 Task: Best food and grocery website designs: Death Wish Coffee.
Action: Mouse moved to (230, 424)
Screenshot: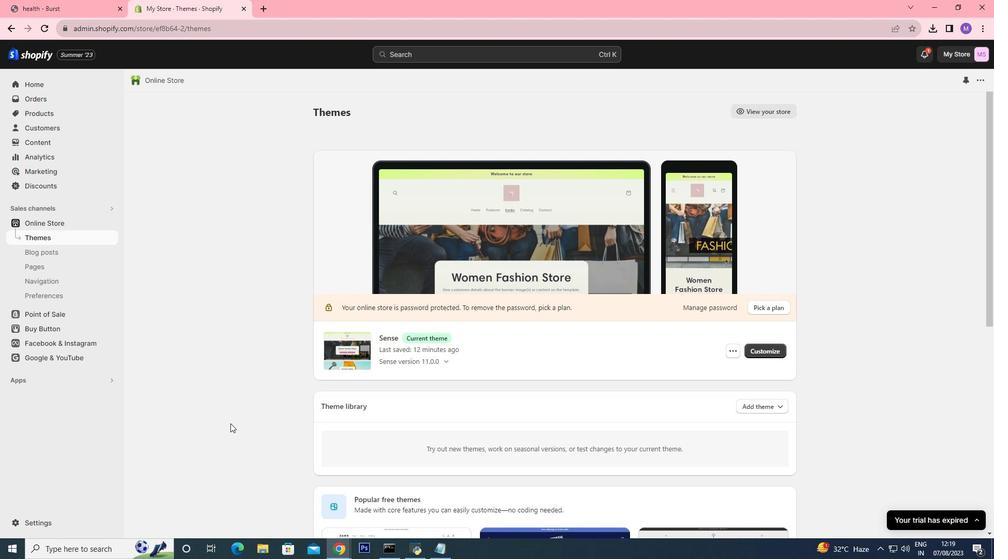 
Action: Mouse pressed left at (230, 424)
Screenshot: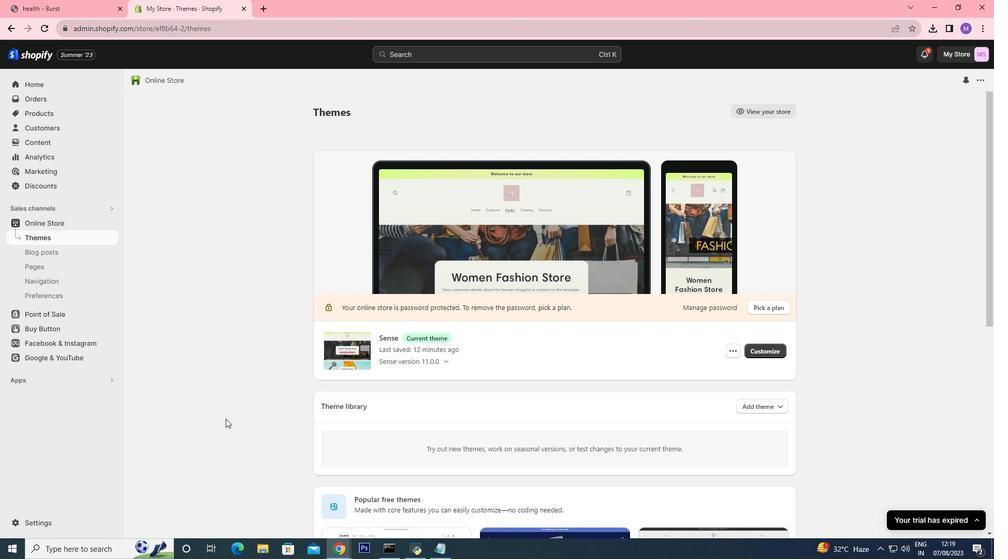 
Action: Mouse moved to (780, 350)
Screenshot: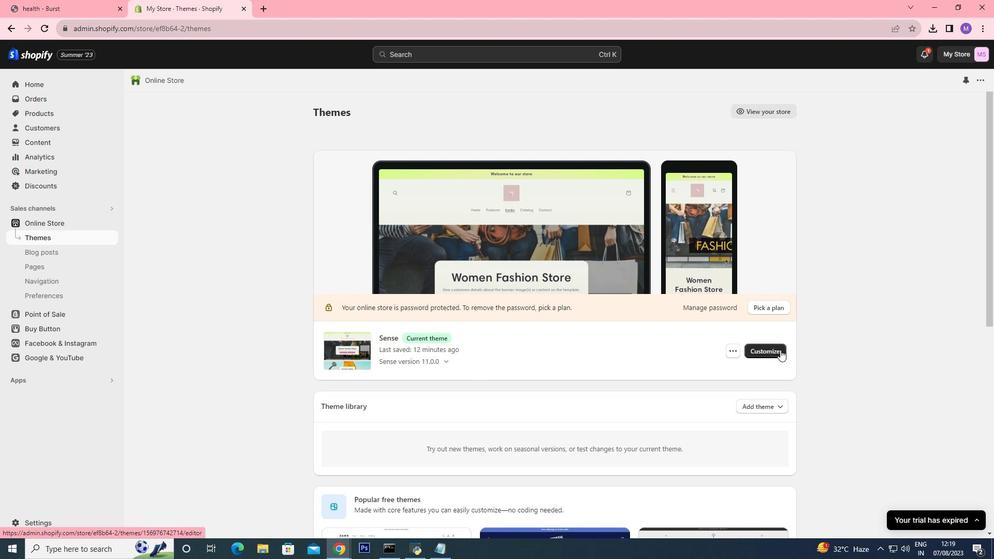 
Action: Mouse pressed left at (780, 350)
Screenshot: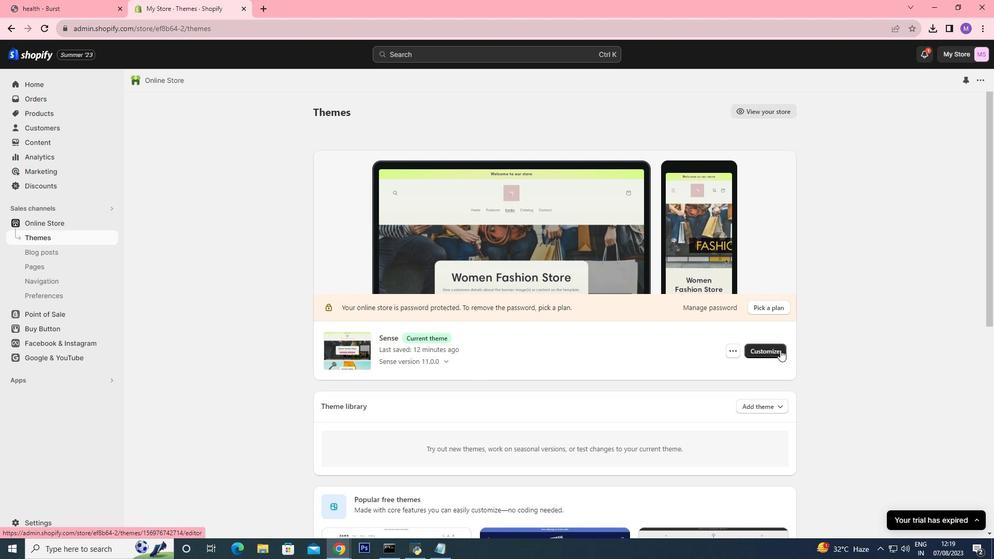 
Action: Mouse moved to (987, 95)
Screenshot: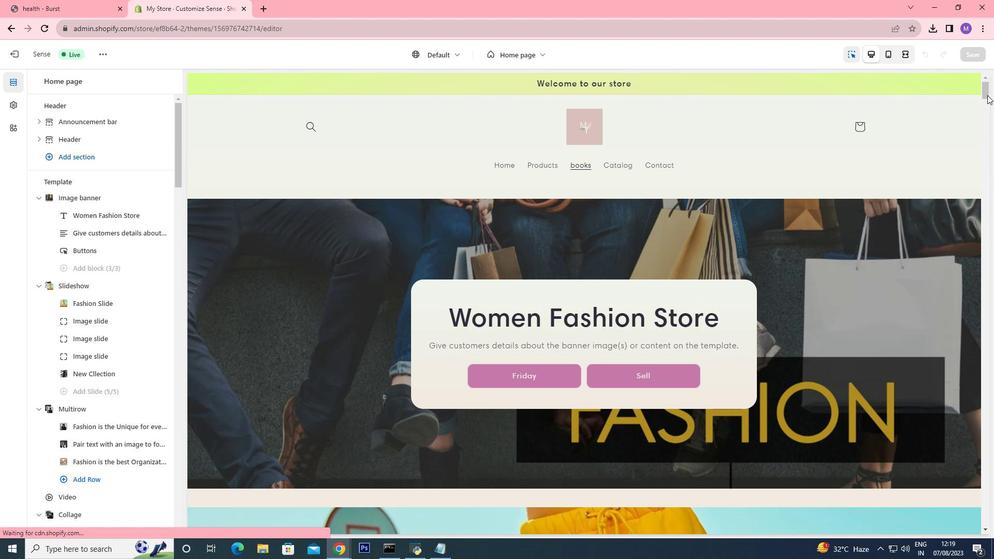 
Action: Mouse pressed left at (987, 95)
Screenshot: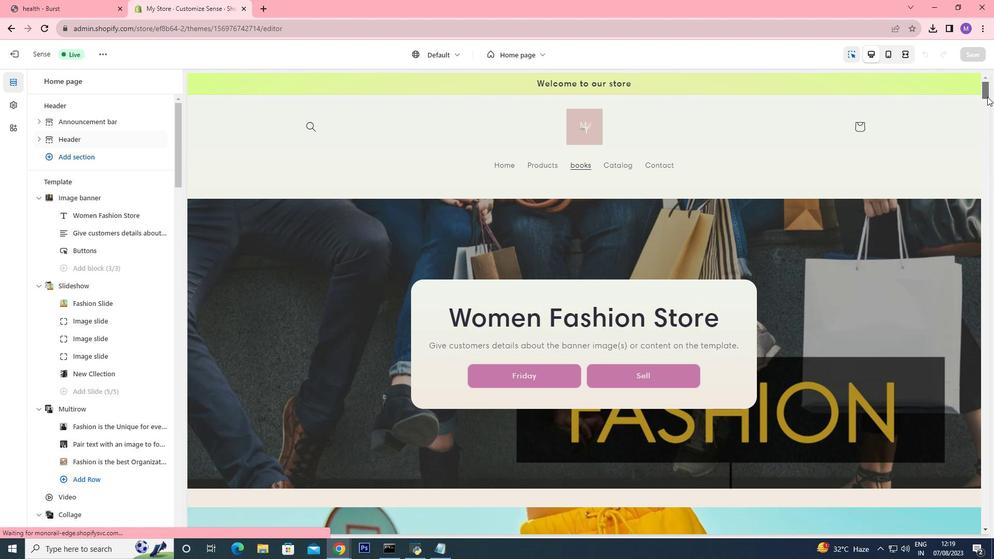 
Action: Mouse moved to (544, 167)
Screenshot: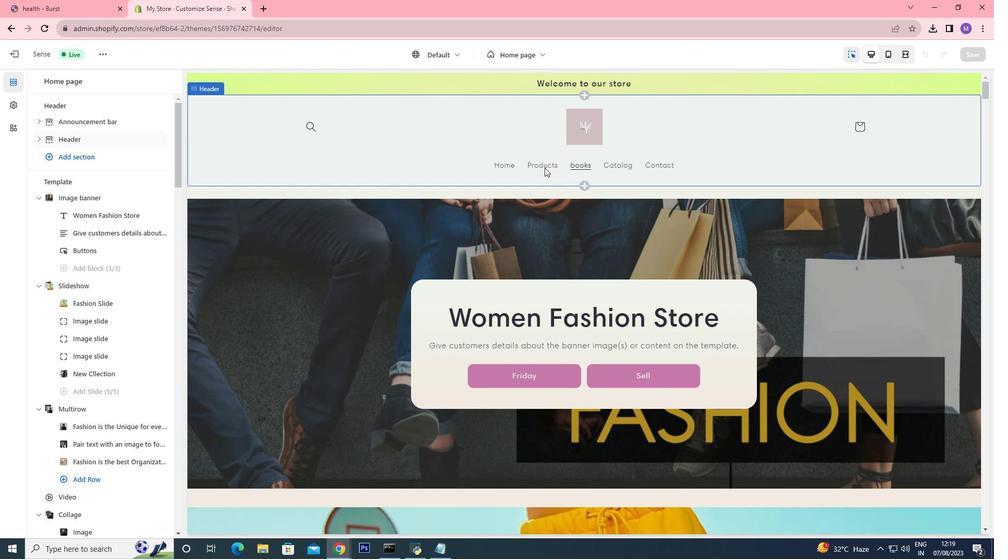 
Action: Mouse pressed left at (544, 167)
Screenshot: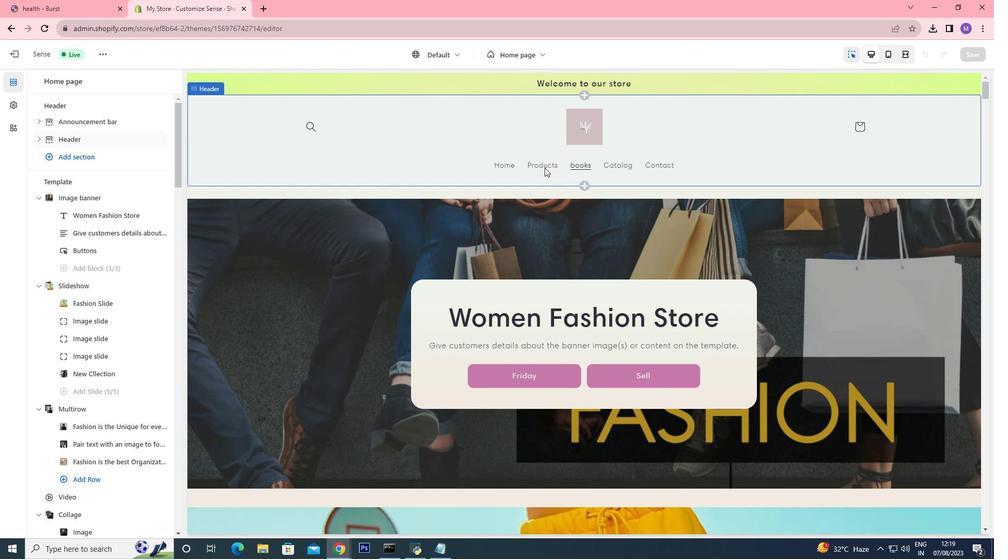 
Action: Mouse moved to (543, 167)
Screenshot: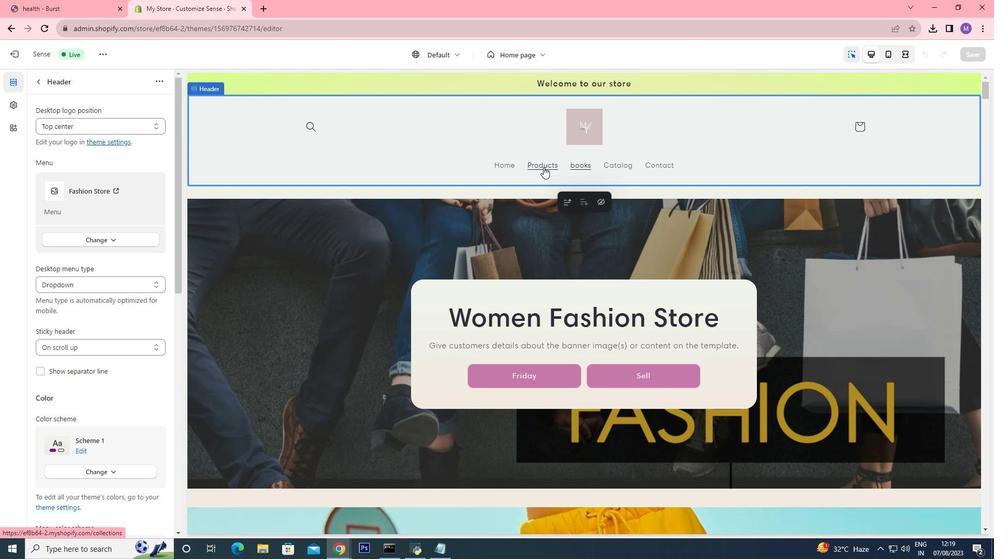 
Action: Mouse pressed left at (543, 167)
Screenshot: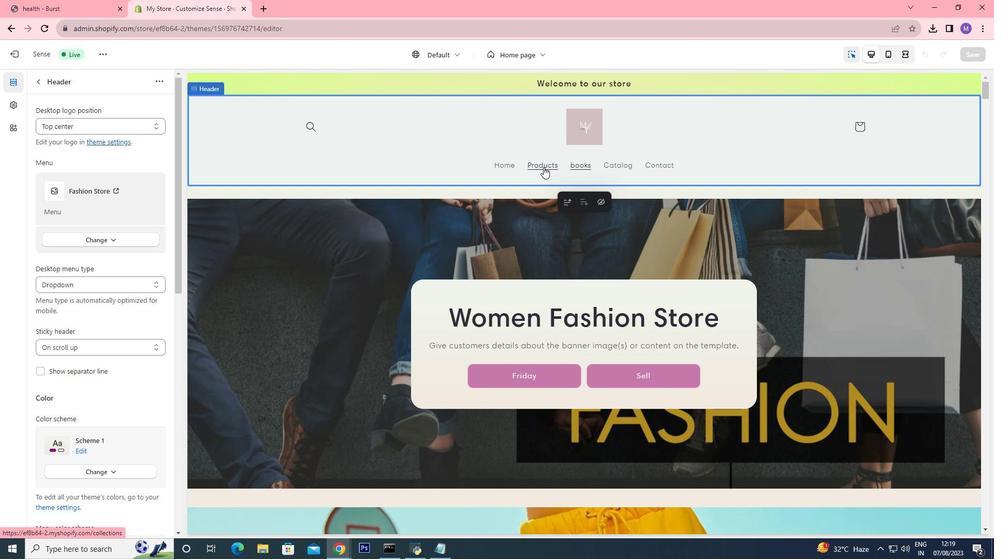 
Action: Mouse moved to (503, 165)
Screenshot: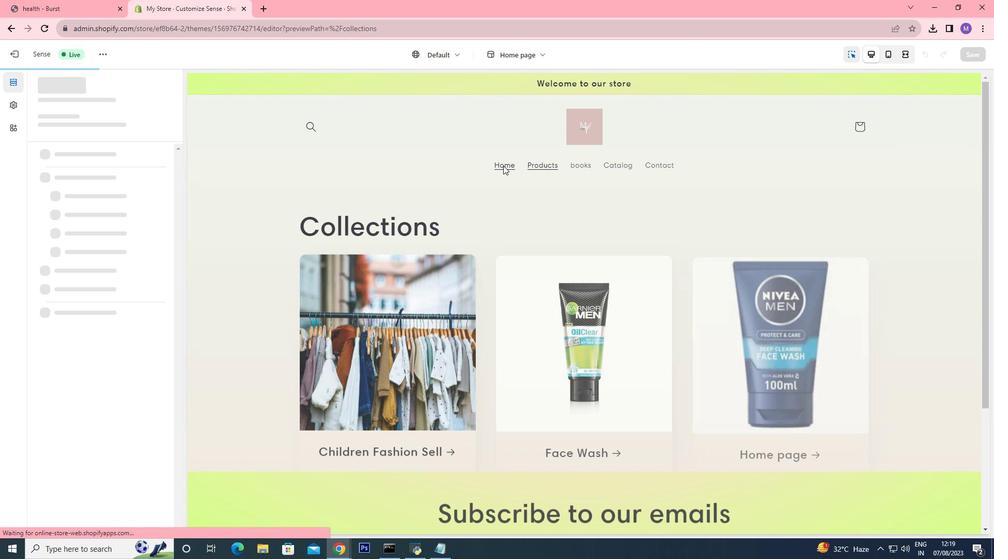 
Action: Mouse pressed left at (503, 165)
Screenshot: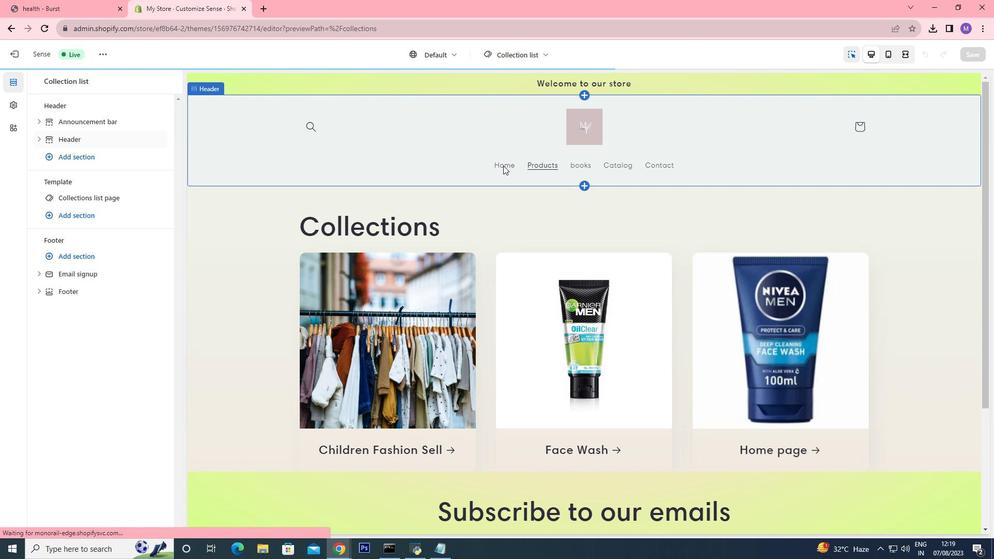 
Action: Mouse pressed left at (503, 165)
Screenshot: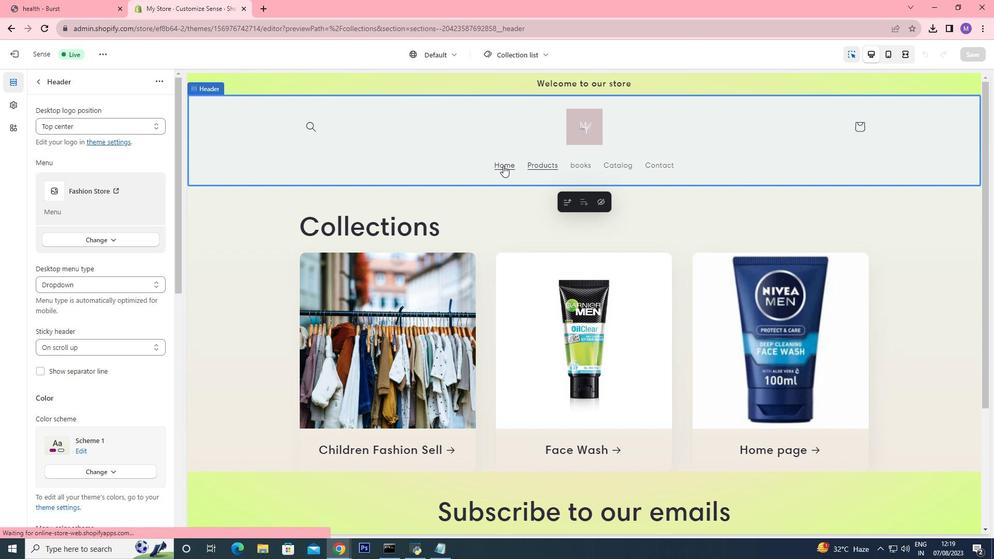 
Action: Mouse pressed left at (503, 165)
Screenshot: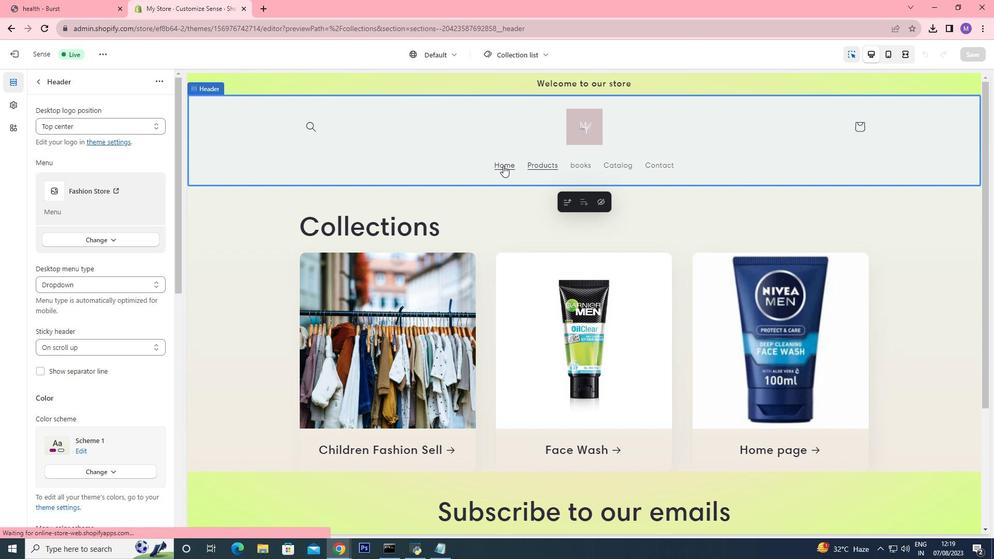 
Action: Mouse moved to (984, 115)
Screenshot: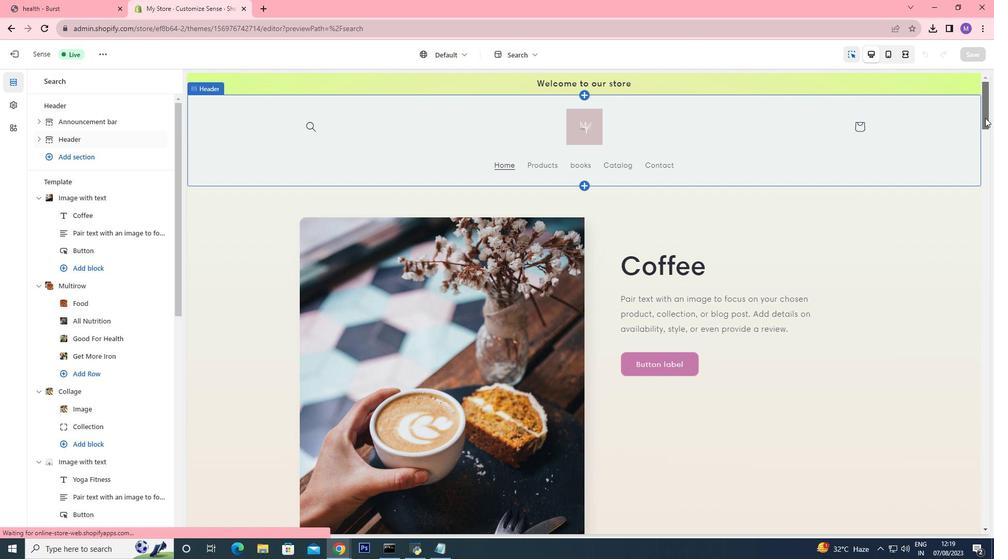 
Action: Mouse pressed left at (984, 115)
Screenshot: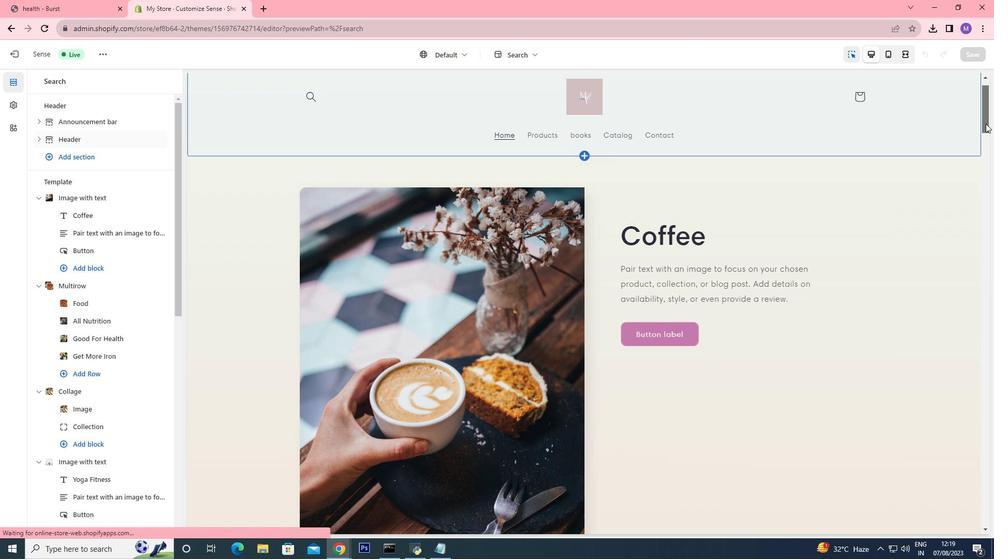 
Action: Mouse moved to (988, 258)
Screenshot: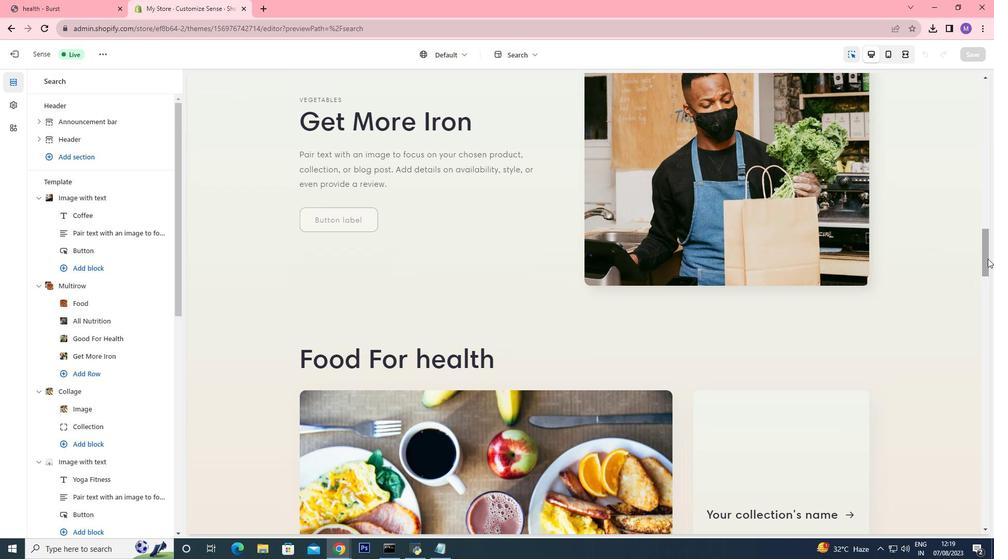 
Action: Mouse pressed left at (988, 258)
Screenshot: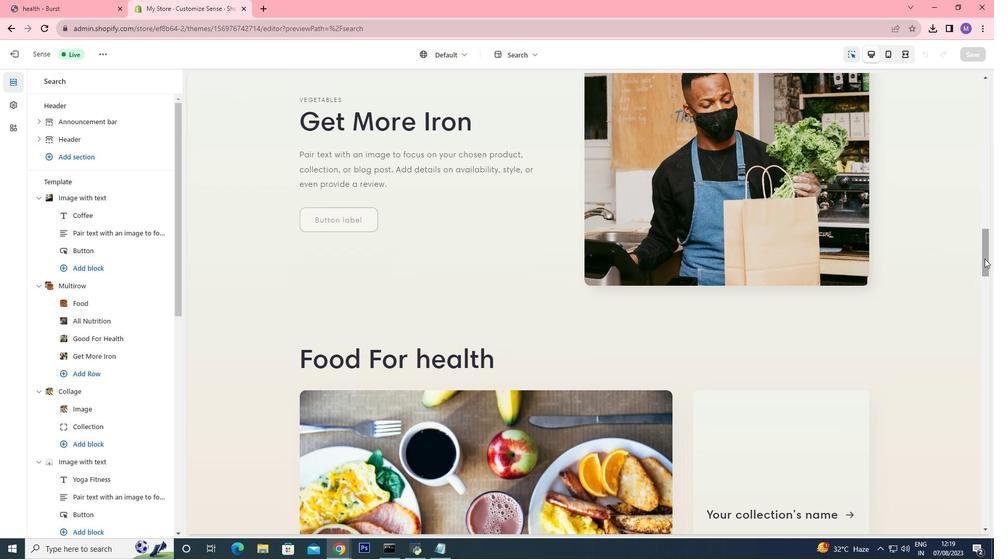 
Action: Mouse moved to (526, 247)
Screenshot: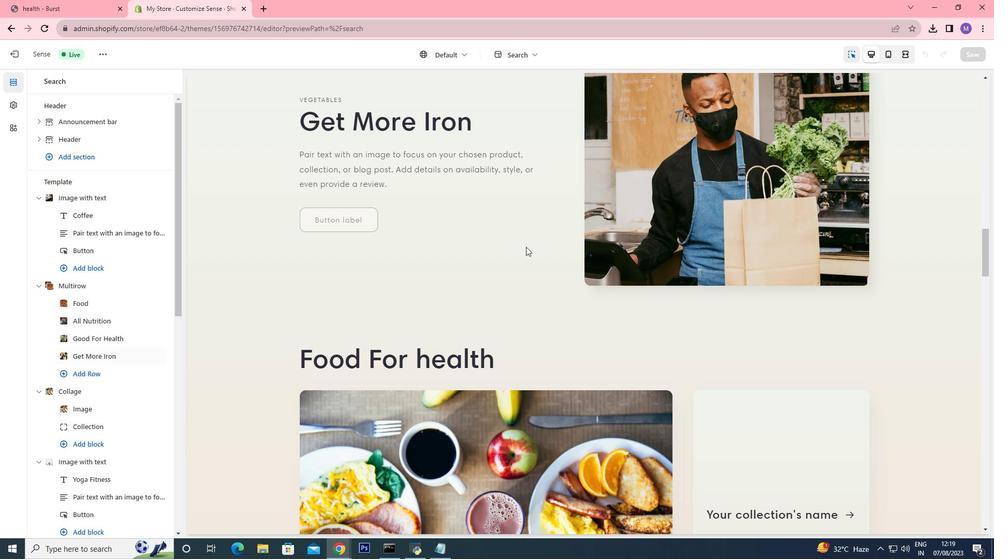 
Action: Mouse pressed left at (526, 247)
Screenshot: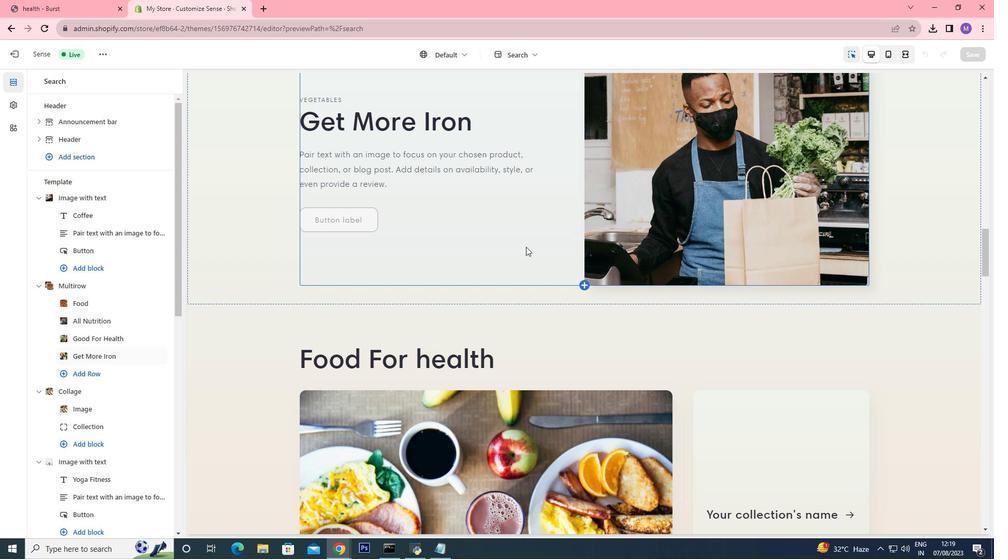 
Action: Mouse pressed left at (526, 247)
Screenshot: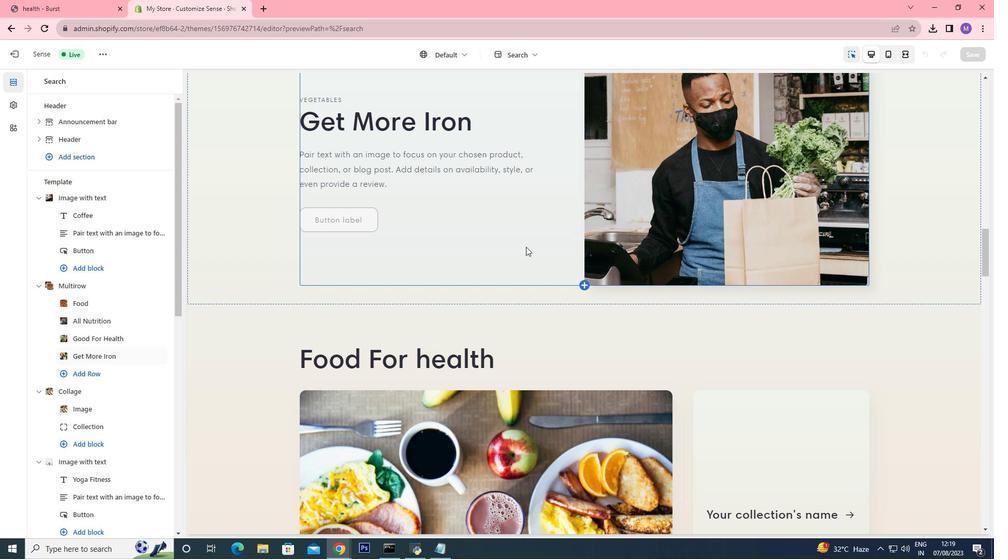 
Action: Mouse moved to (515, 389)
Screenshot: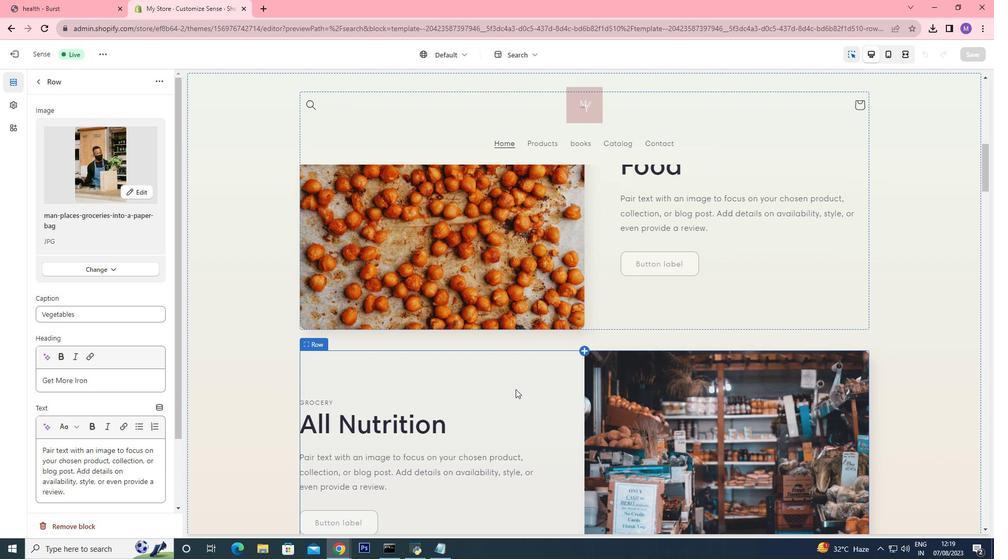 
Action: Mouse pressed left at (515, 389)
Screenshot: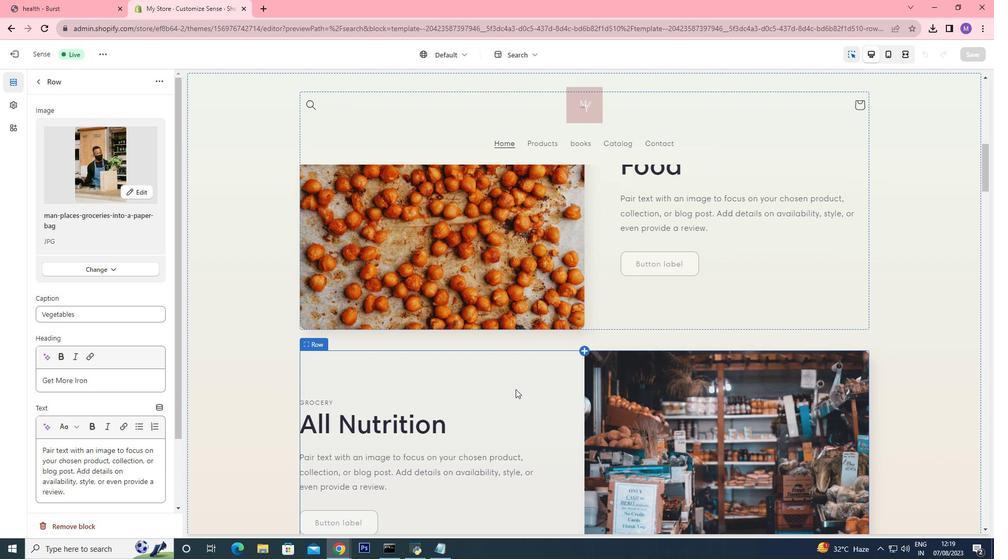 
Action: Mouse pressed left at (515, 389)
Screenshot: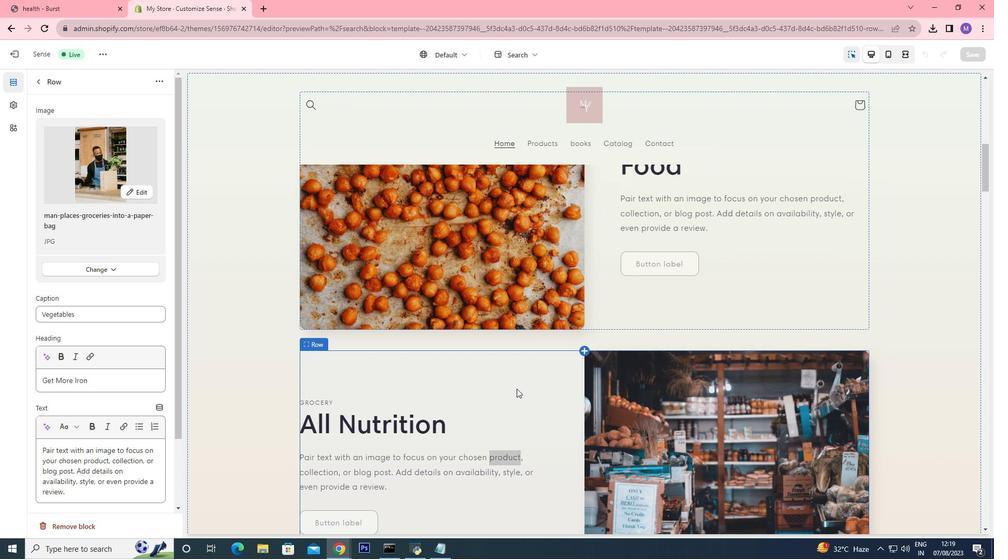 
Action: Mouse moved to (646, 443)
Screenshot: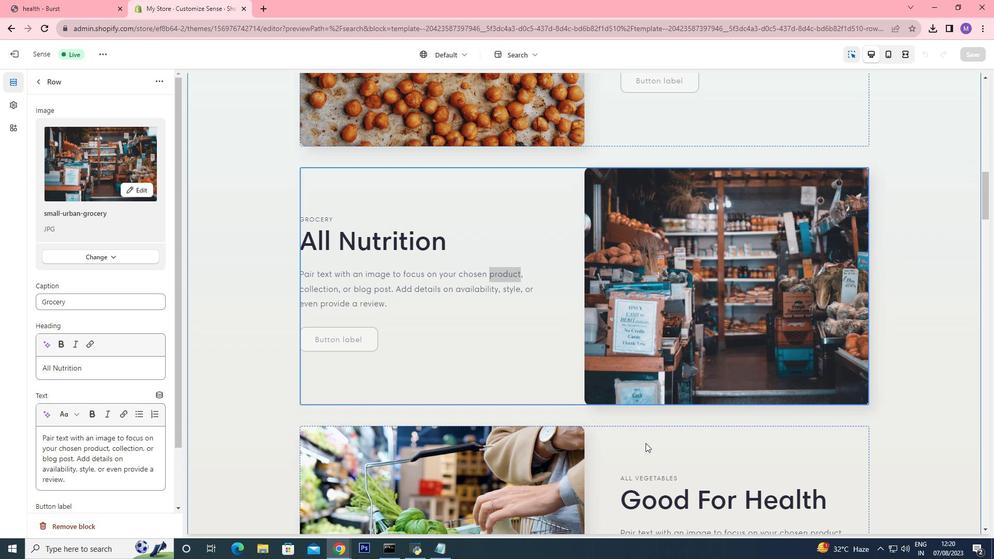 
Action: Mouse scrolled (648, 442) with delta (0, 0)
Screenshot: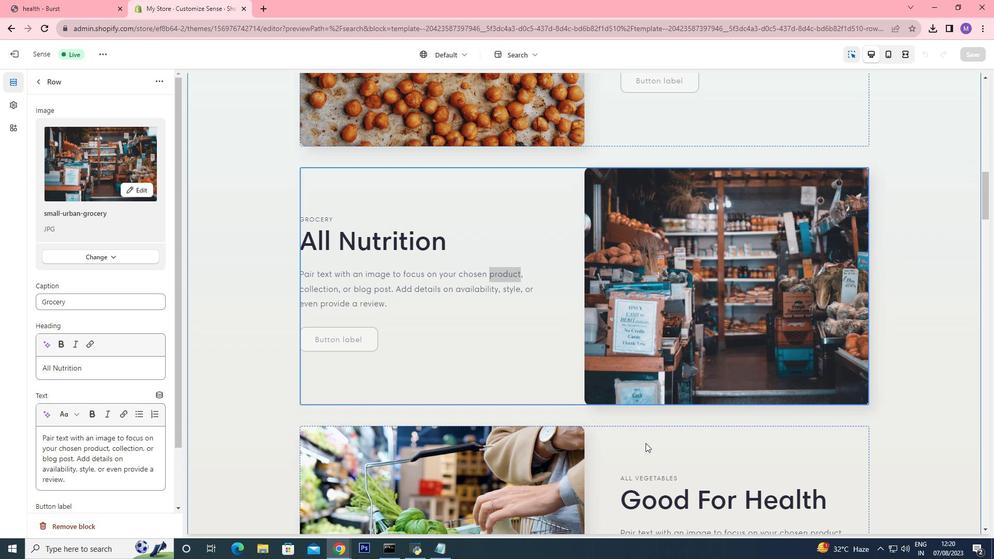 
Action: Mouse scrolled (646, 442) with delta (0, 0)
Screenshot: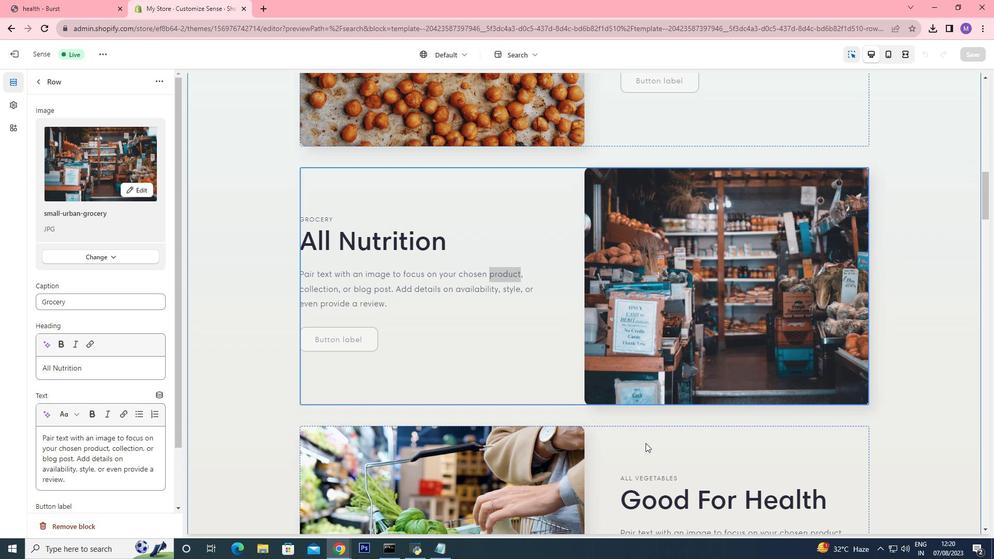 
Action: Mouse moved to (646, 443)
Screenshot: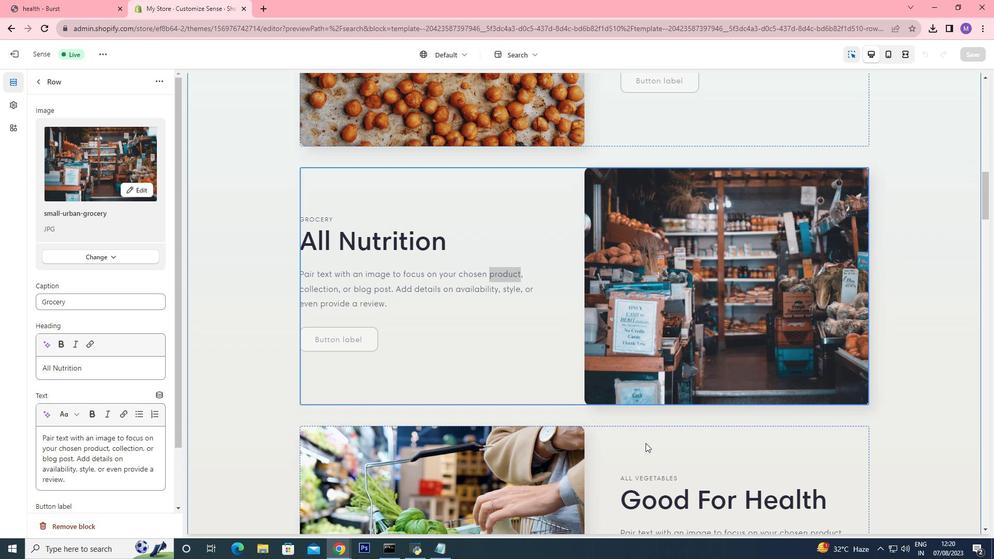 
Action: Mouse scrolled (646, 442) with delta (0, 0)
Screenshot: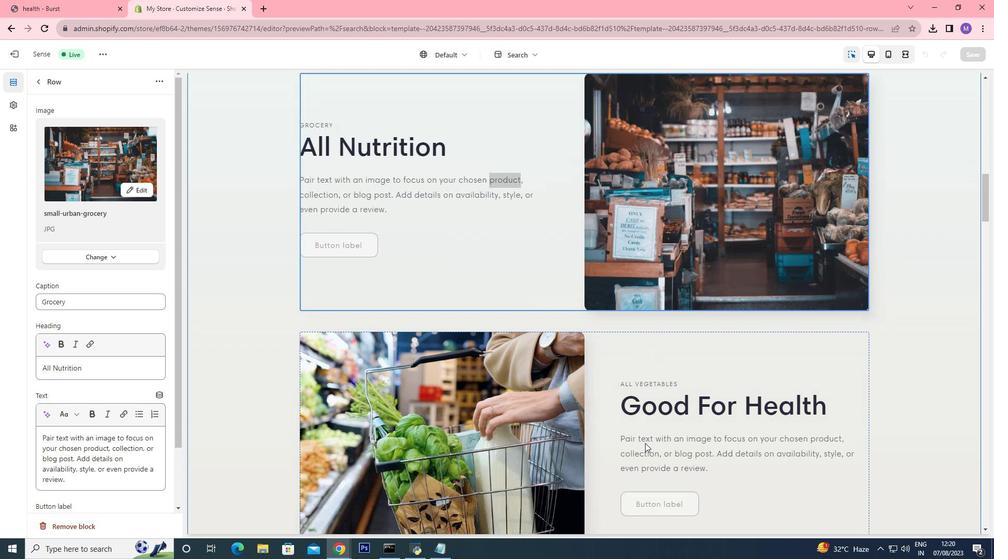 
Action: Mouse moved to (645, 443)
Screenshot: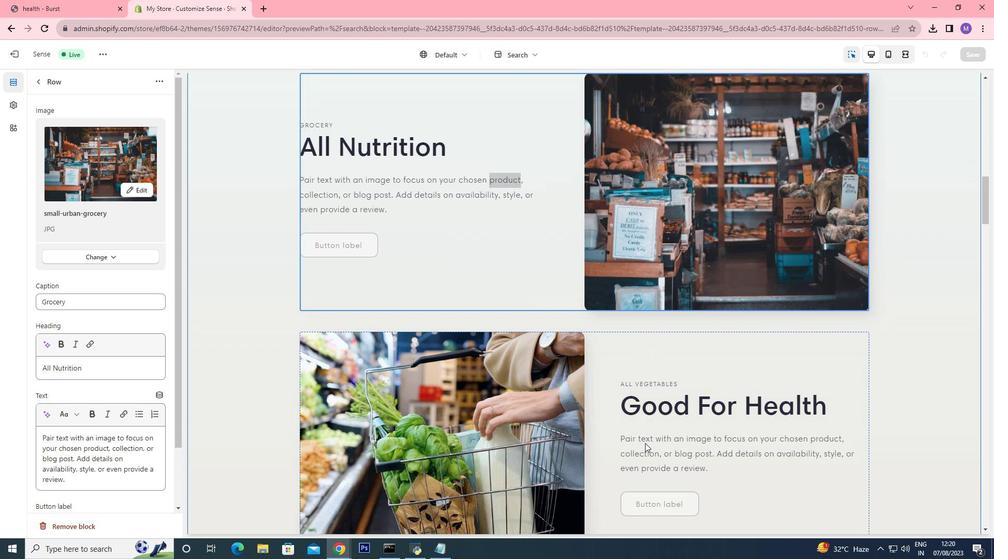 
Action: Mouse scrolled (645, 442) with delta (0, 0)
Screenshot: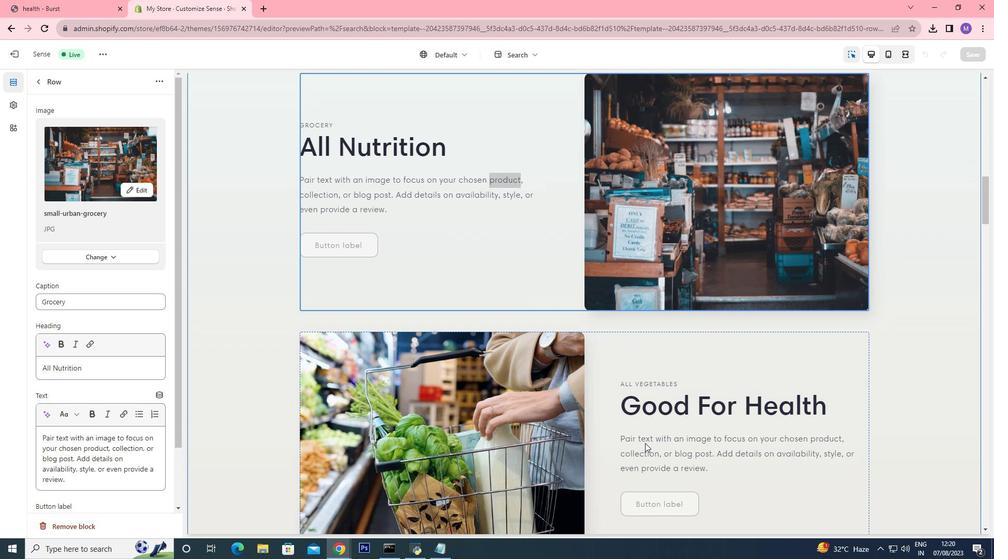
Action: Mouse moved to (645, 443)
Screenshot: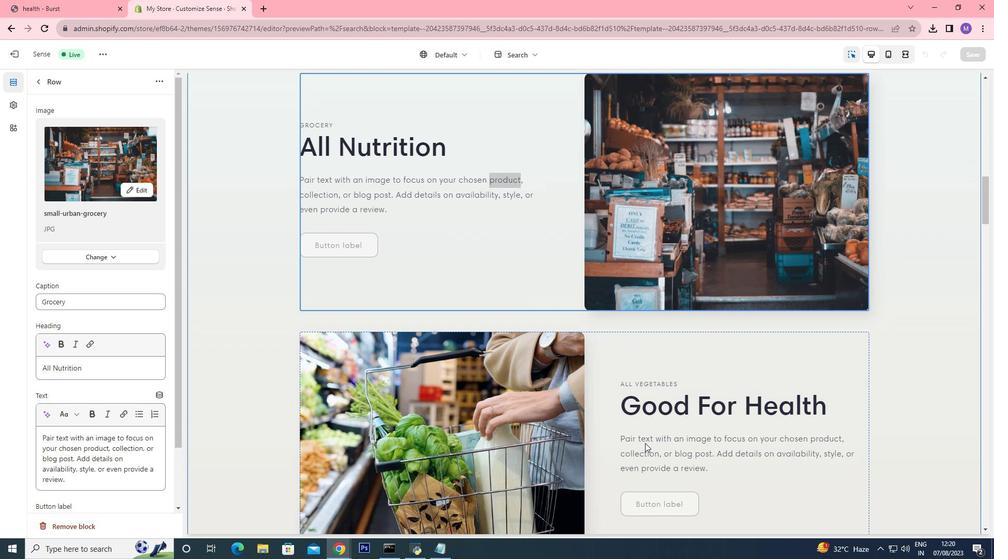 
Action: Mouse scrolled (645, 442) with delta (0, 0)
Screenshot: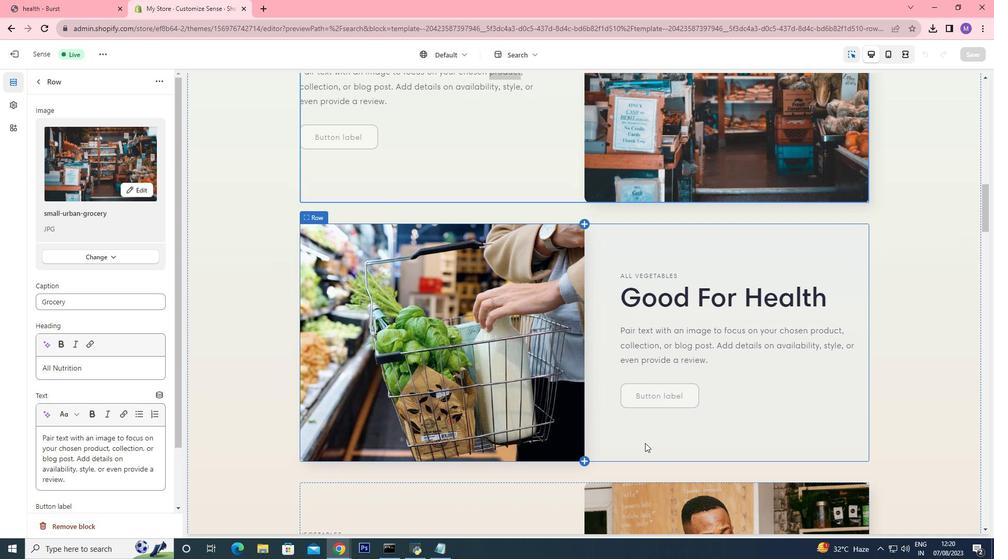 
Action: Mouse scrolled (645, 443) with delta (0, 0)
Screenshot: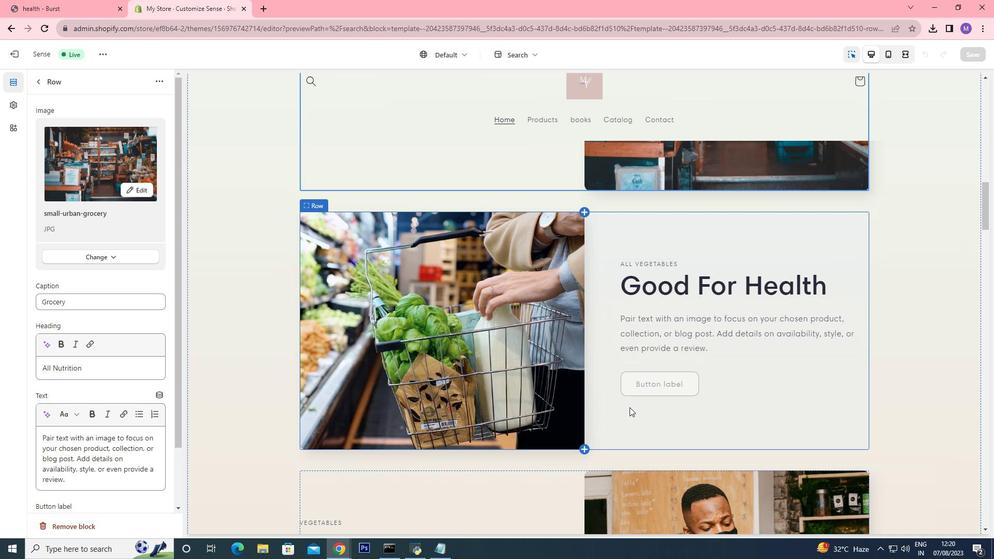 
Action: Mouse scrolled (645, 443) with delta (0, 0)
Screenshot: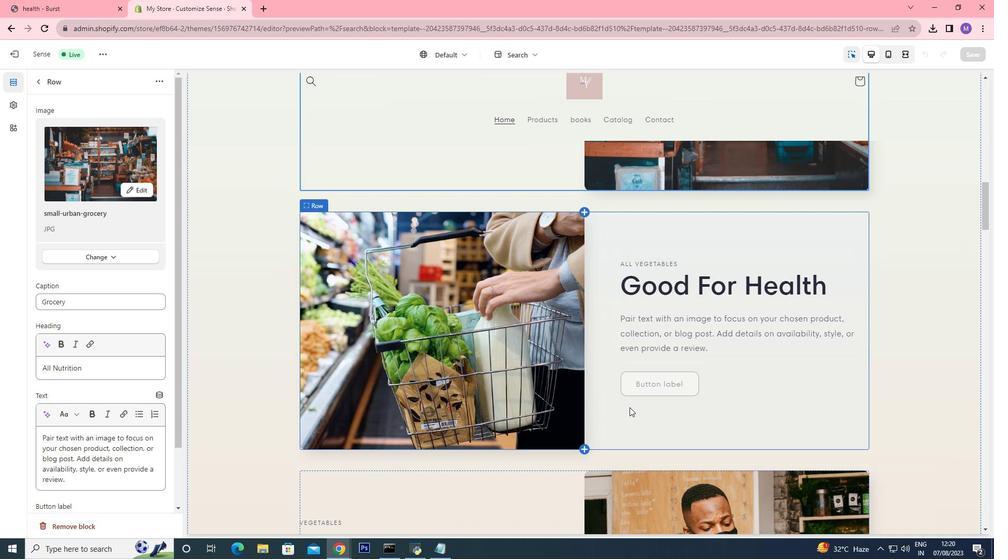 
Action: Mouse moved to (595, 382)
Screenshot: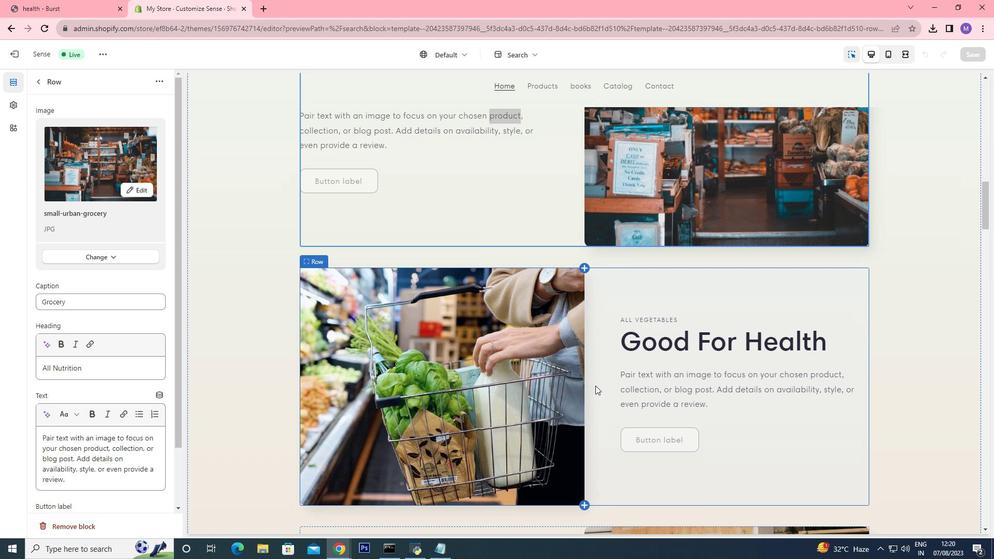 
Action: Mouse scrolled (595, 382) with delta (0, 0)
Screenshot: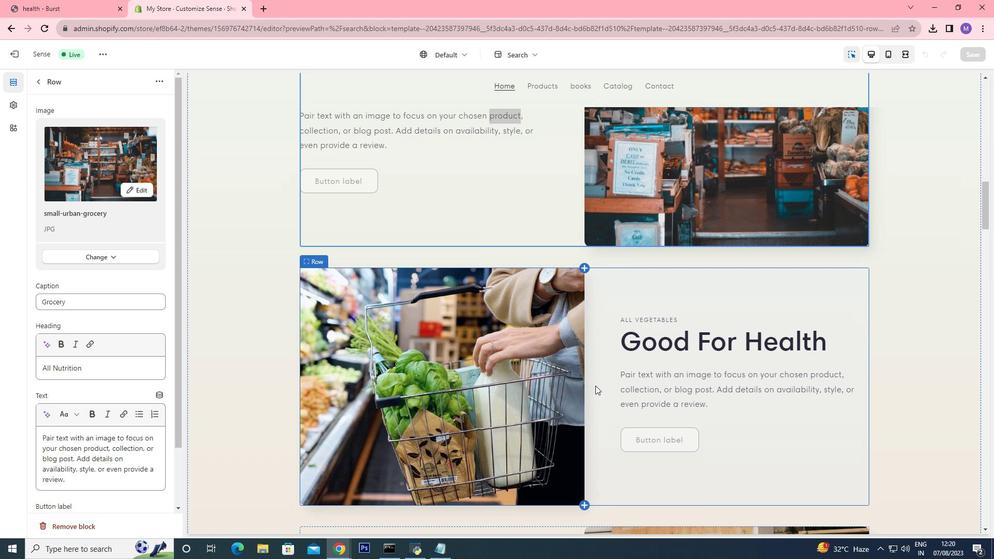 
Action: Mouse moved to (595, 383)
Screenshot: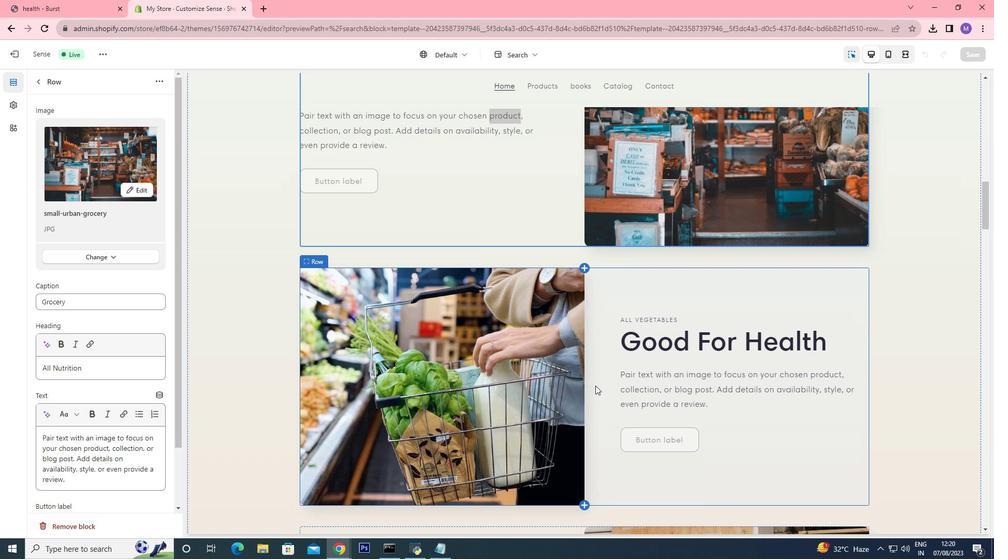 
Action: Mouse scrolled (595, 383) with delta (0, 0)
Screenshot: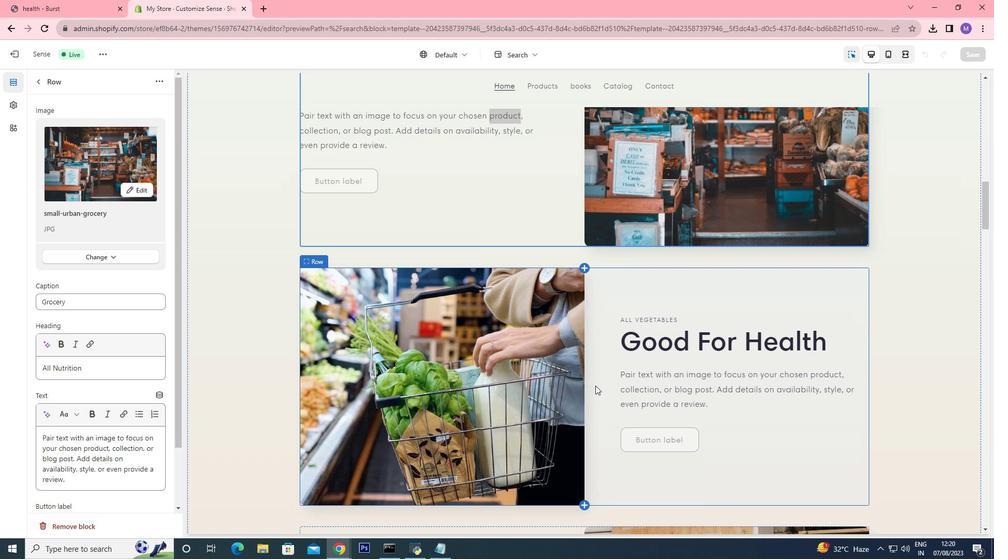 
Action: Mouse moved to (595, 384)
Screenshot: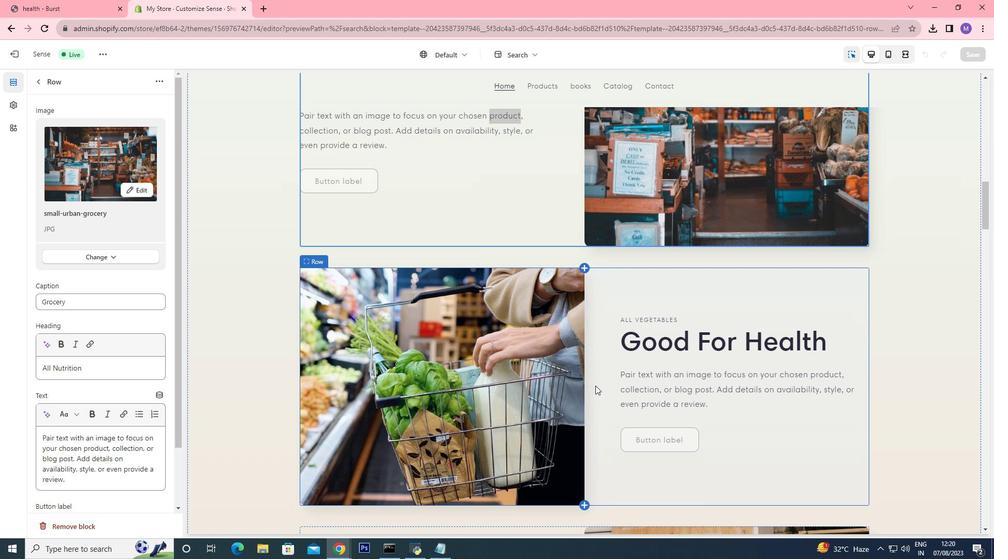 
Action: Mouse scrolled (595, 384) with delta (0, 0)
Screenshot: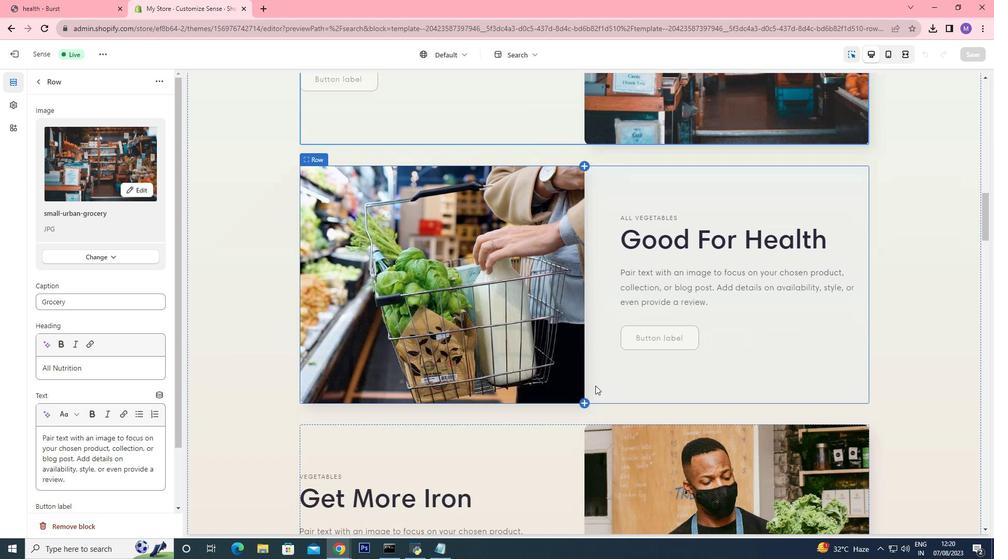 
Action: Mouse moved to (595, 385)
Screenshot: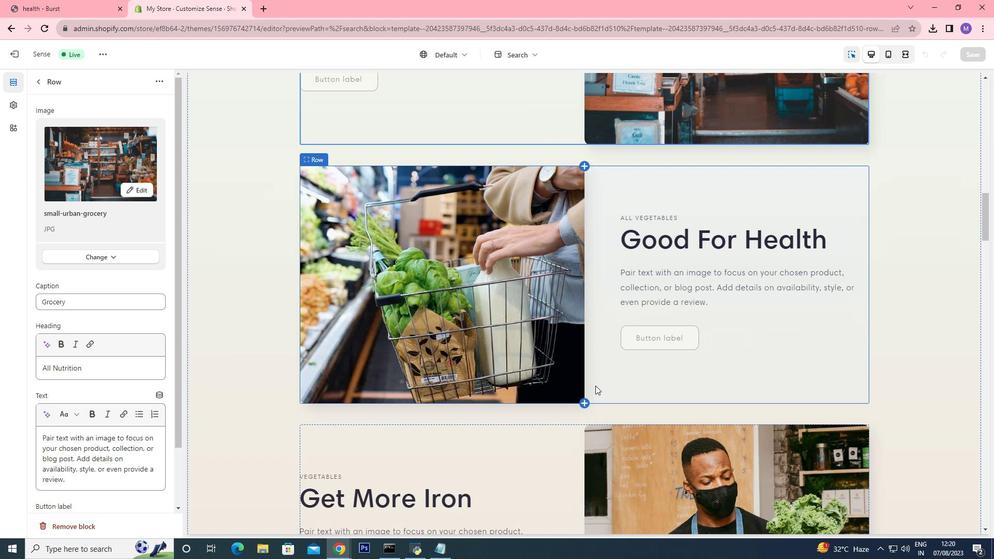 
Action: Mouse scrolled (595, 385) with delta (0, 0)
Screenshot: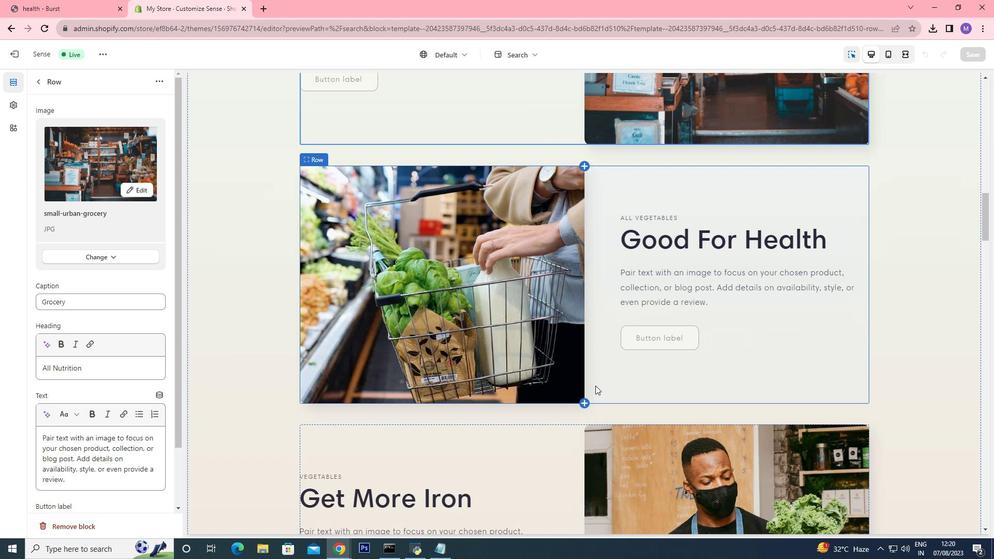 
Action: Mouse scrolled (595, 385) with delta (0, 0)
Screenshot: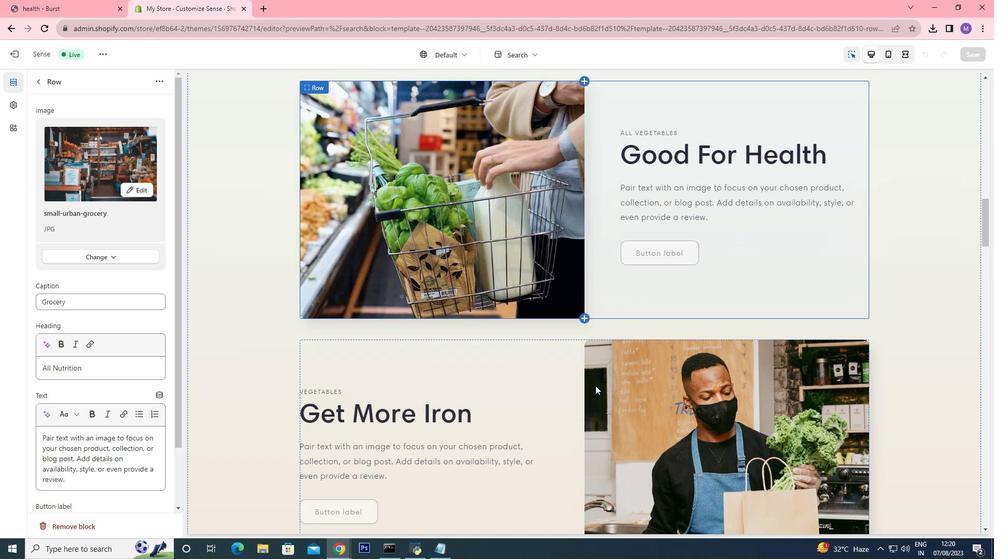 
Action: Mouse moved to (582, 384)
Screenshot: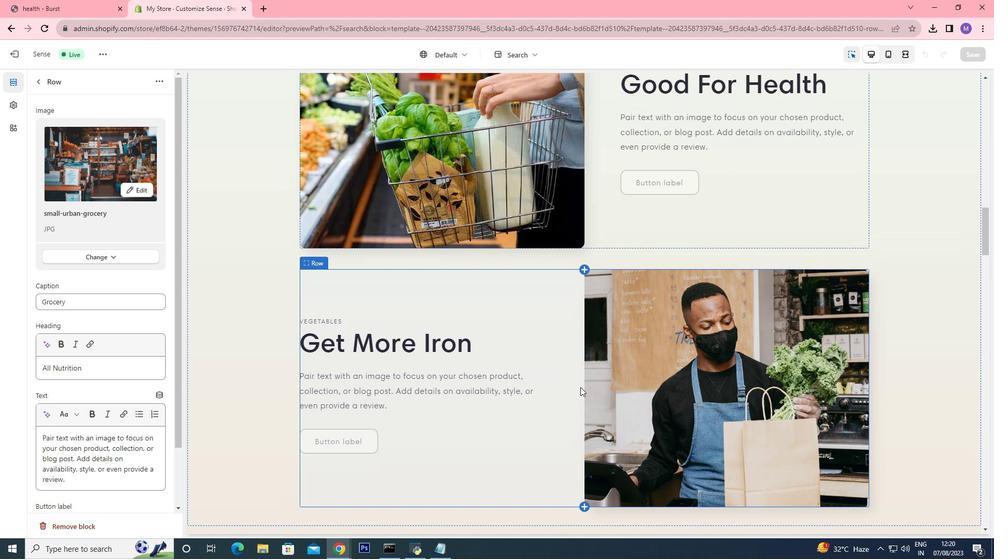 
Action: Mouse scrolled (582, 384) with delta (0, 0)
Screenshot: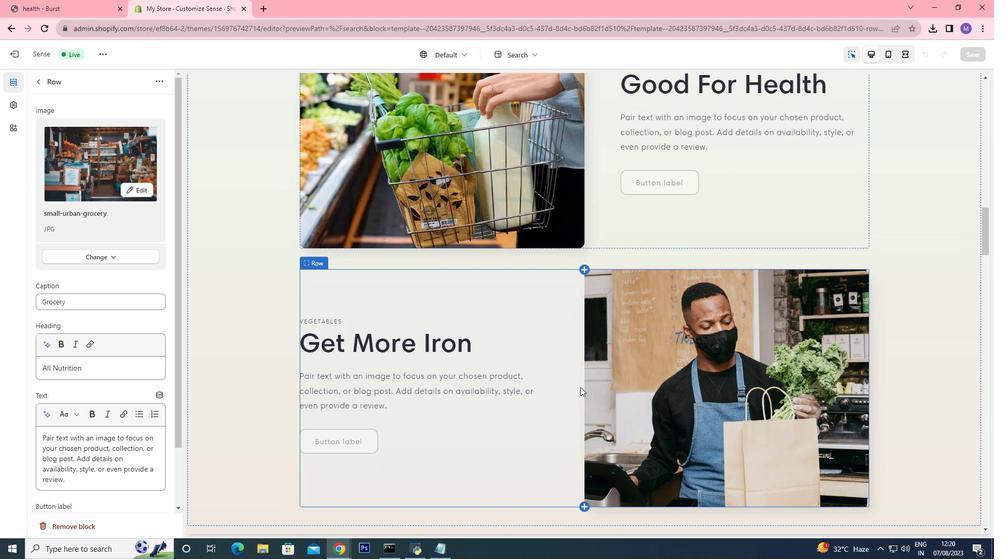 
Action: Mouse moved to (581, 385)
Screenshot: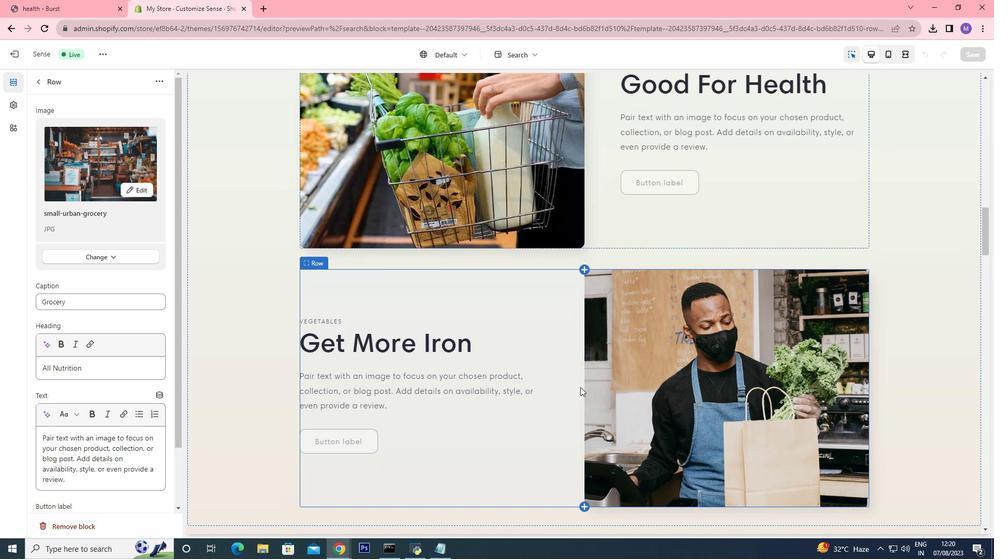
Action: Mouse scrolled (581, 384) with delta (0, 0)
Screenshot: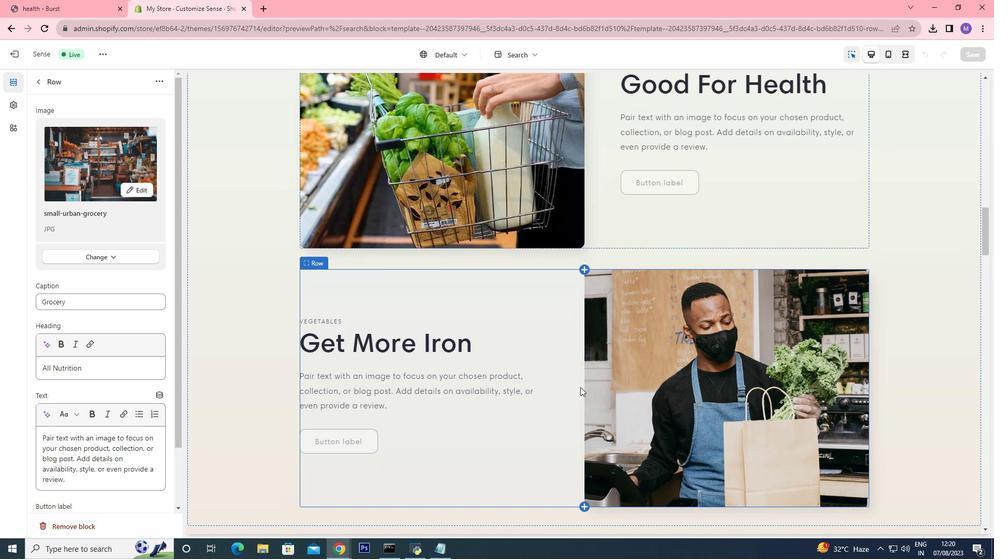 
Action: Mouse moved to (581, 386)
Screenshot: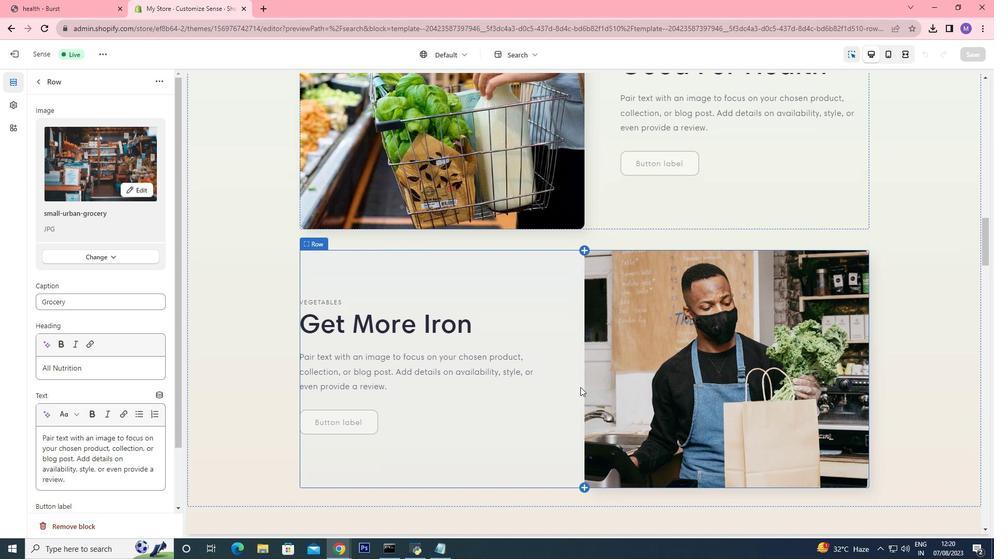 
Action: Mouse scrolled (581, 385) with delta (0, 0)
Screenshot: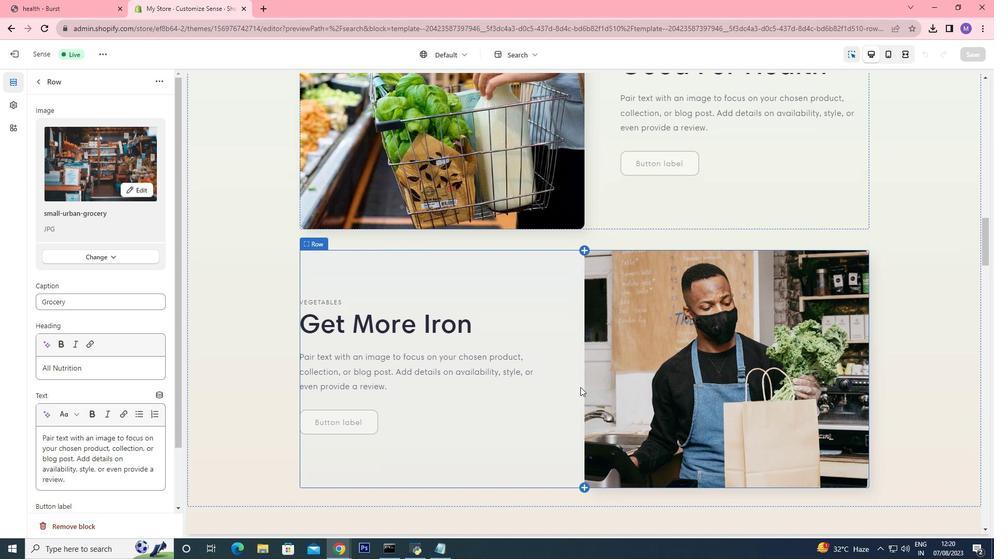
Action: Mouse moved to (583, 392)
Screenshot: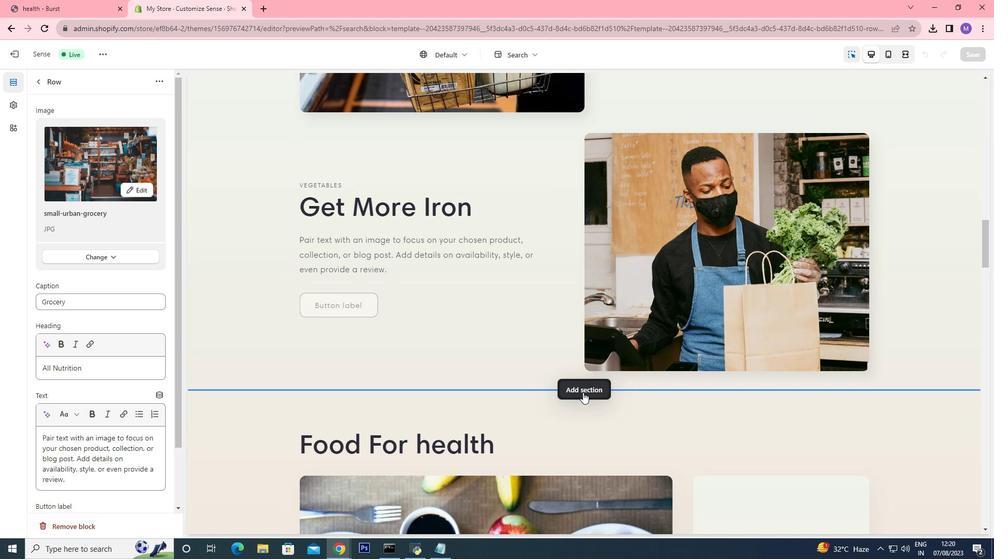 
Action: Mouse pressed left at (583, 392)
Screenshot: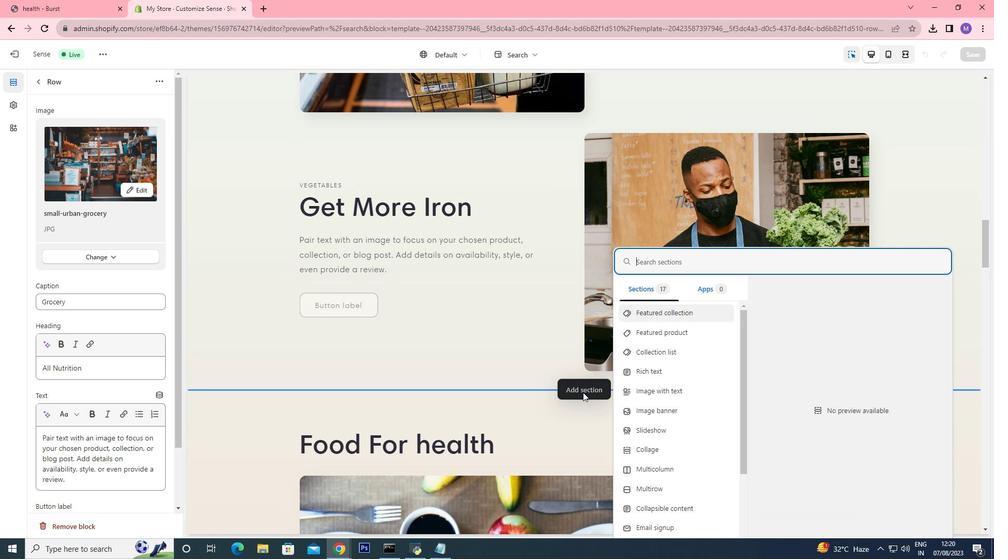 
Action: Mouse moved to (665, 360)
Screenshot: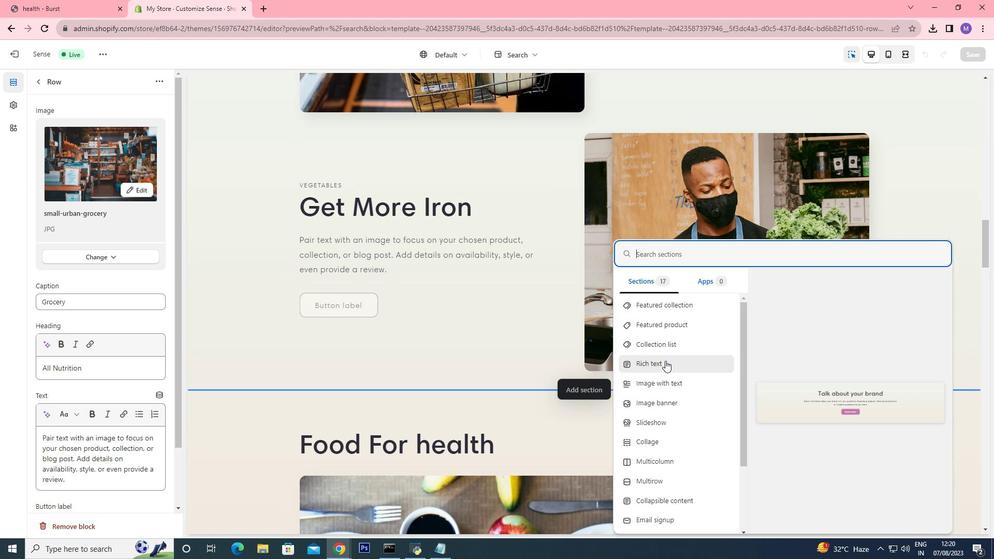 
Action: Mouse pressed left at (665, 360)
Screenshot: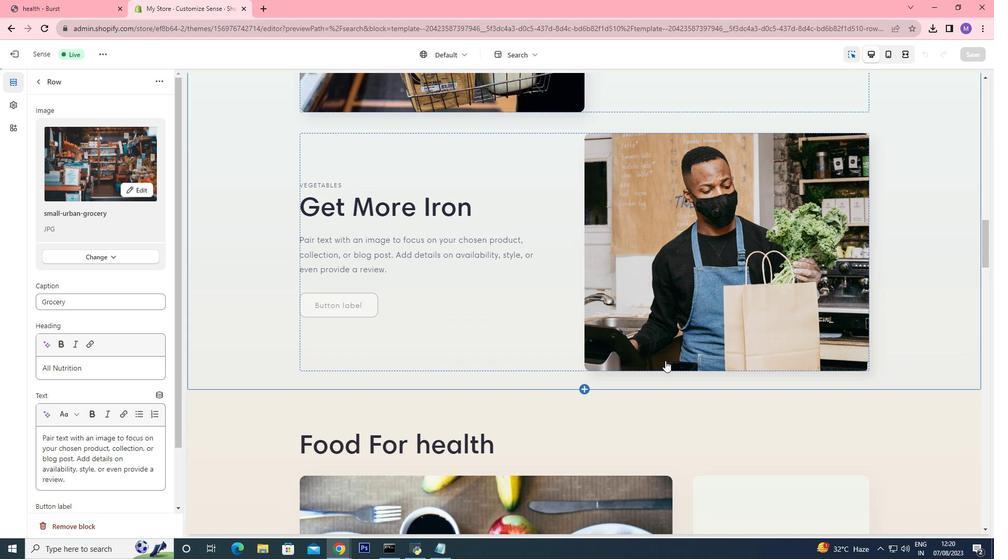 
Action: Mouse moved to (538, 263)
Screenshot: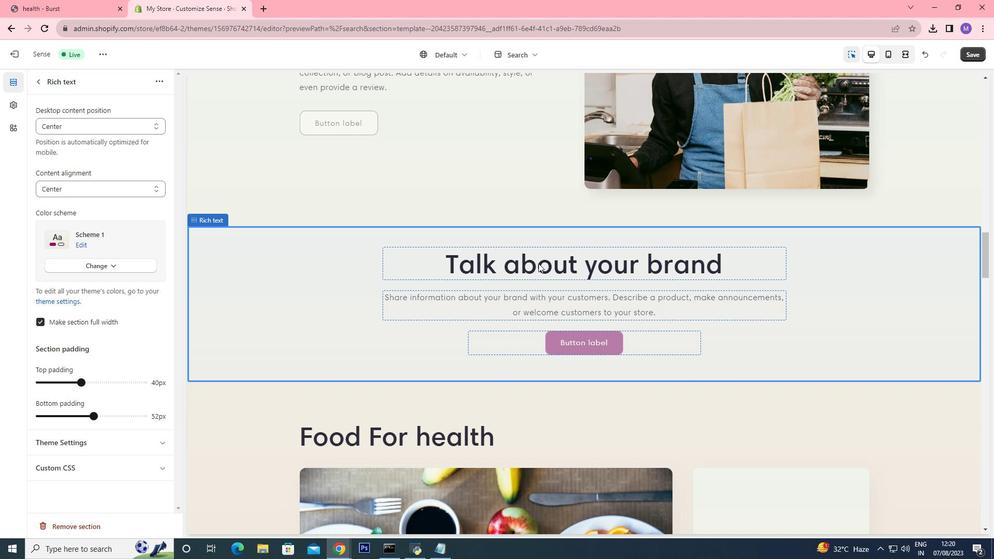 
Action: Mouse pressed left at (538, 263)
Screenshot: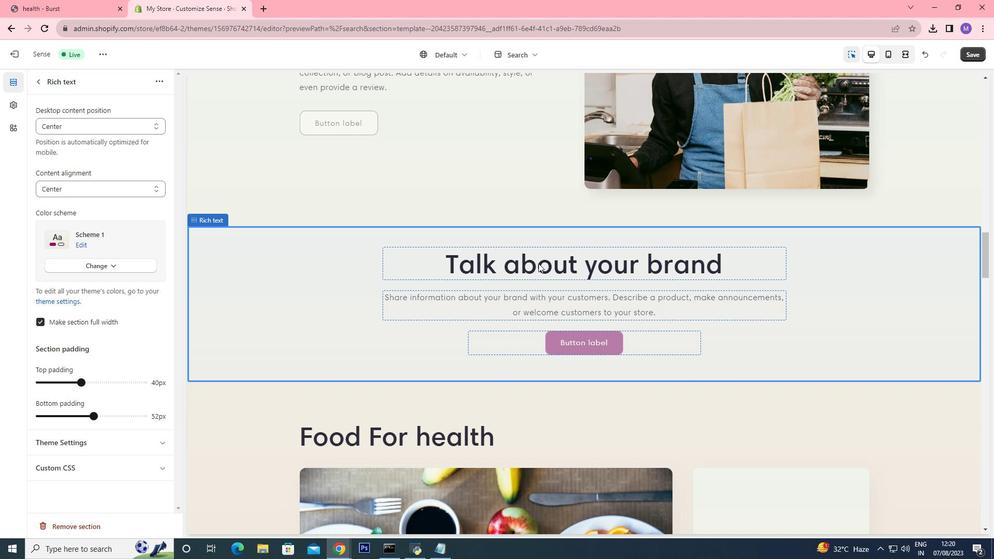 
Action: Mouse pressed left at (538, 263)
Screenshot: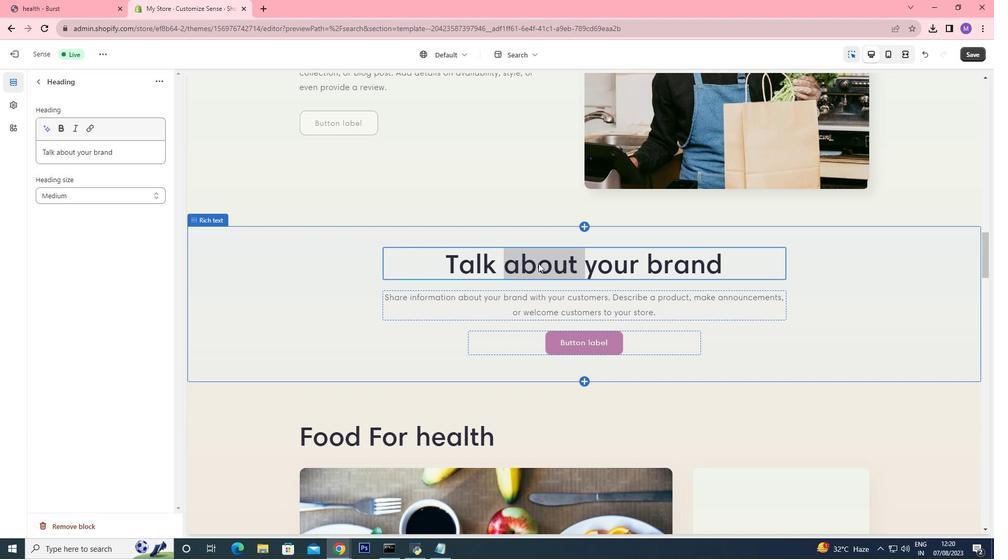 
Action: Mouse pressed left at (538, 263)
Screenshot: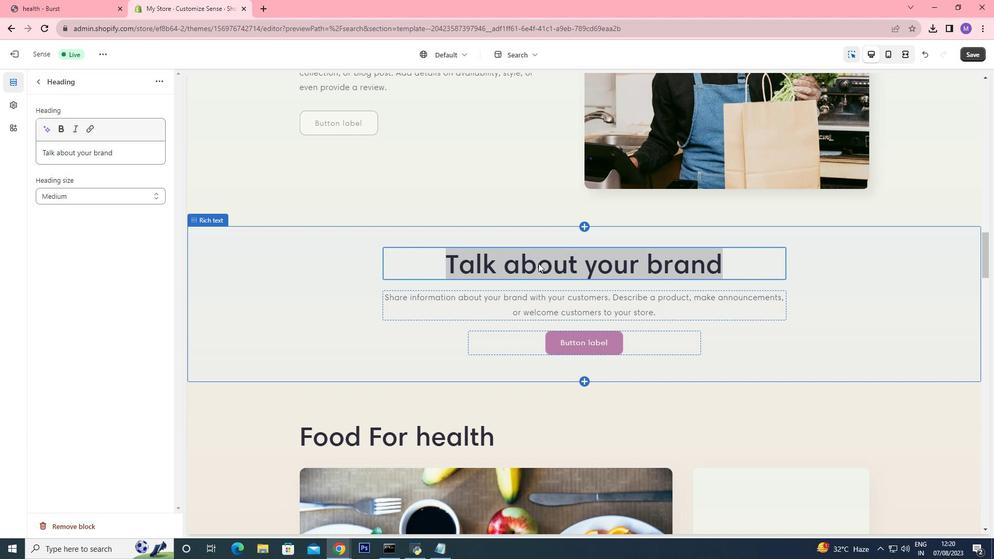 
Action: Mouse moved to (117, 153)
Screenshot: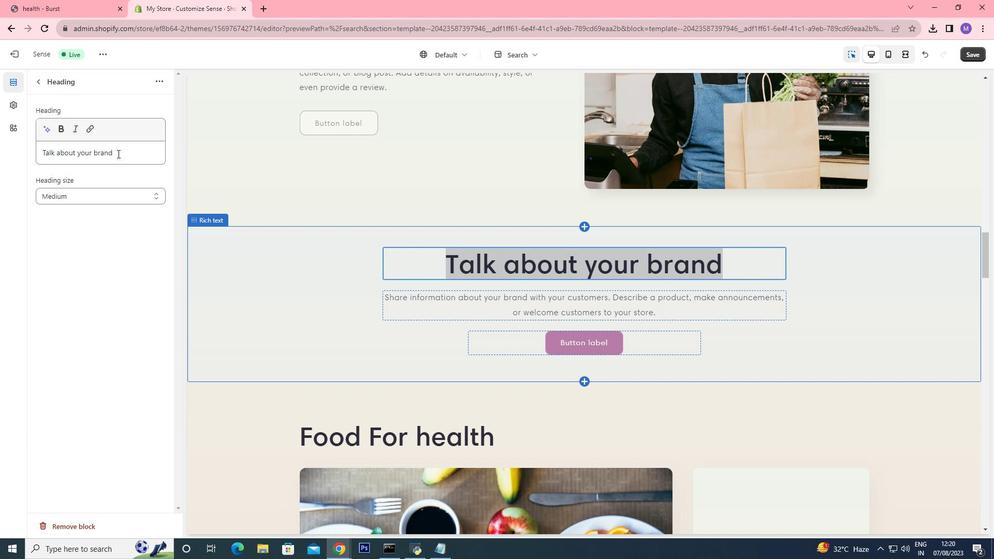 
Action: Mouse pressed left at (117, 153)
Screenshot: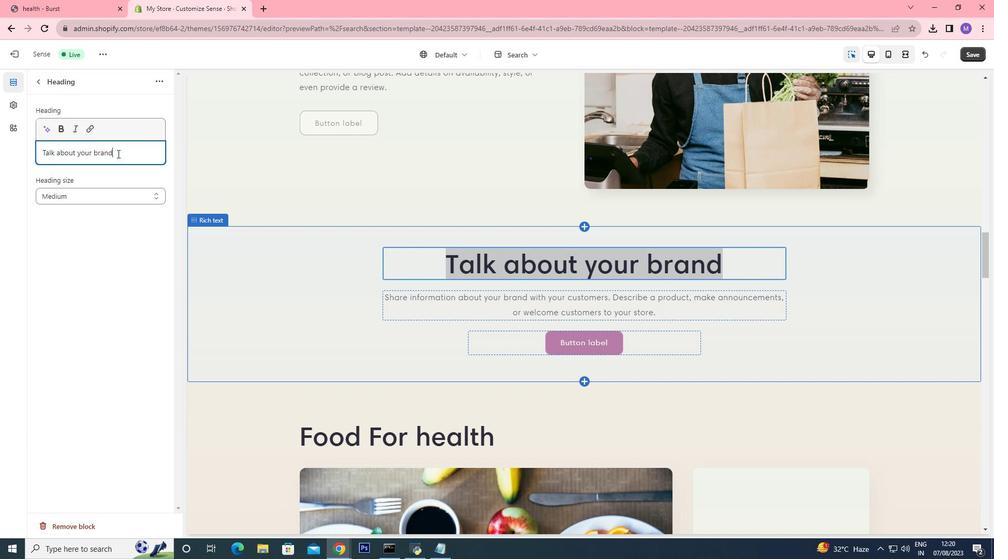 
Action: Mouse pressed left at (117, 153)
Screenshot: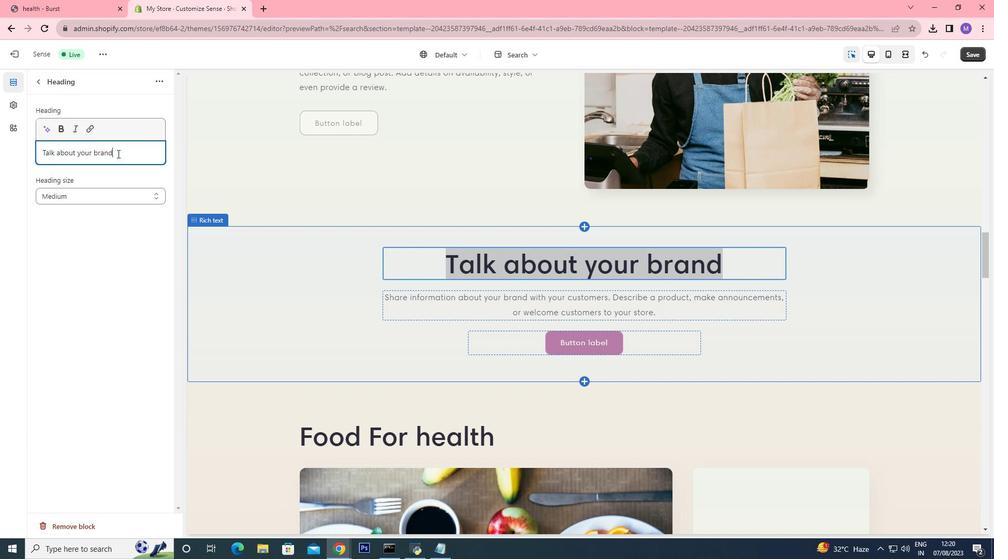 
Action: Mouse moved to (118, 154)
Screenshot: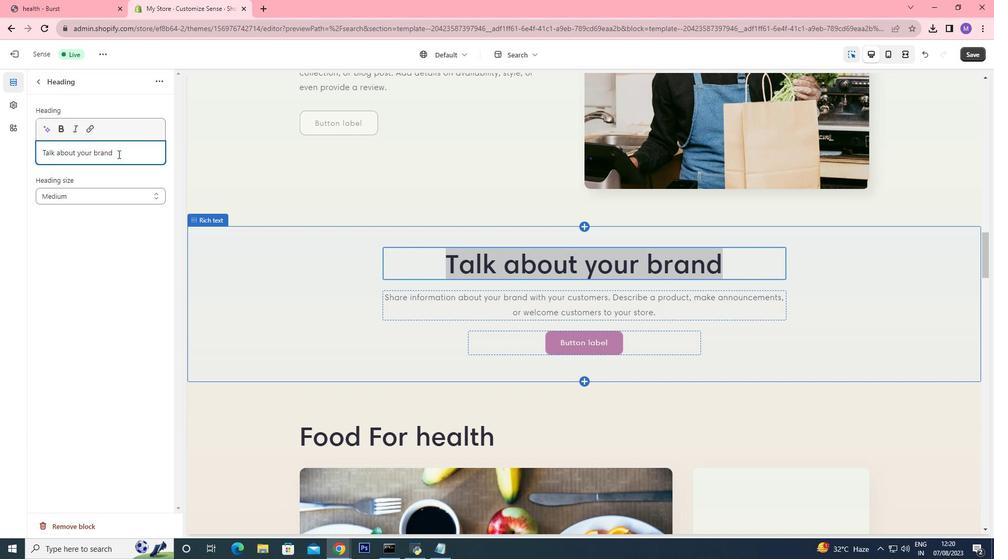 
Action: Mouse pressed left at (118, 154)
Screenshot: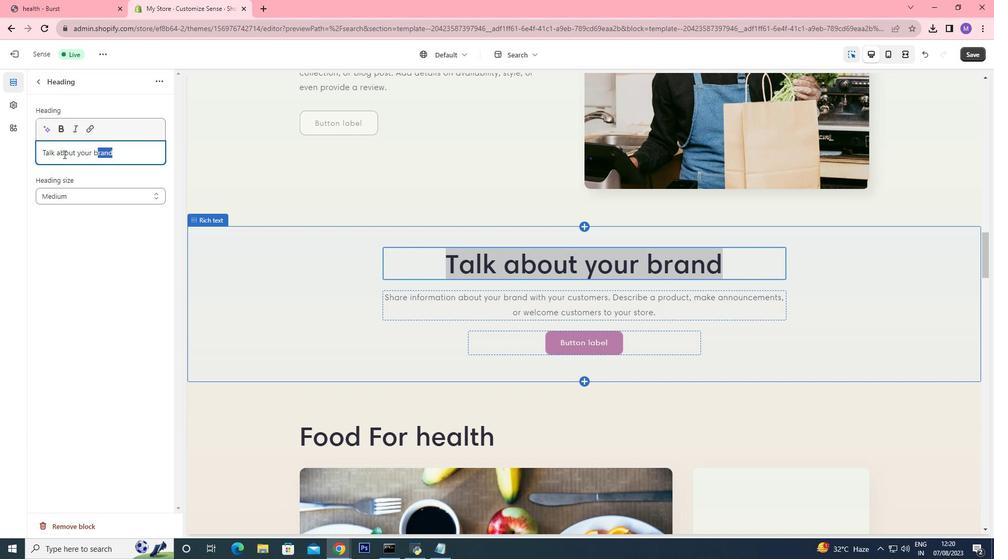 
Action: Mouse moved to (19, 152)
Screenshot: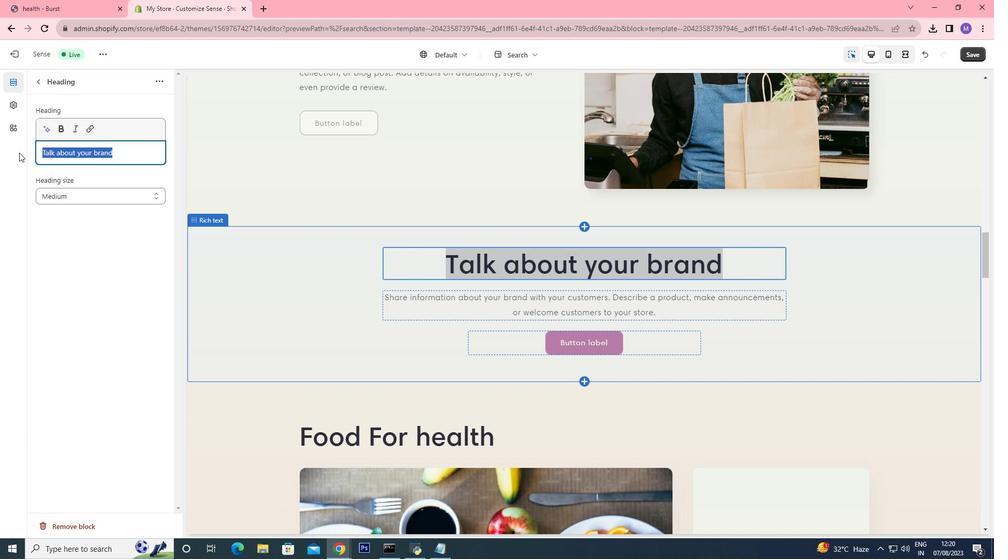 
Action: Key pressed <Key.shift><Key.shift><Key.shift><Key.shift>Our<Key.space><Key.shift>Grocery<Key.space><Key.shift>Brand<Key.space>is<Key.space>the<Key.space>best<Key.space>brand<Key.backspace><Key.backspace><Key.backspace><Key.backspace><Key.backspace>organization<Key.space>in<Key.space>india
Screenshot: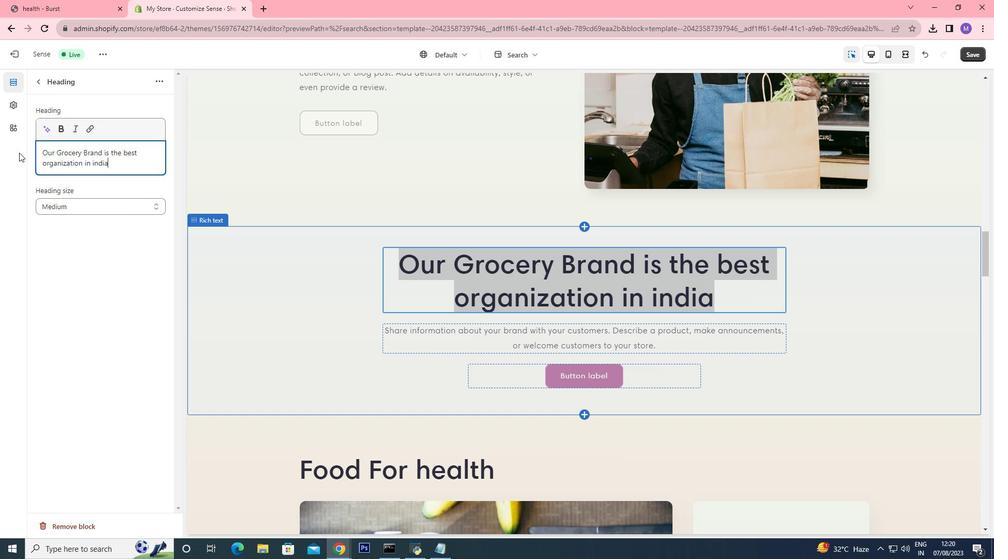 
Action: Mouse moved to (94, 161)
Screenshot: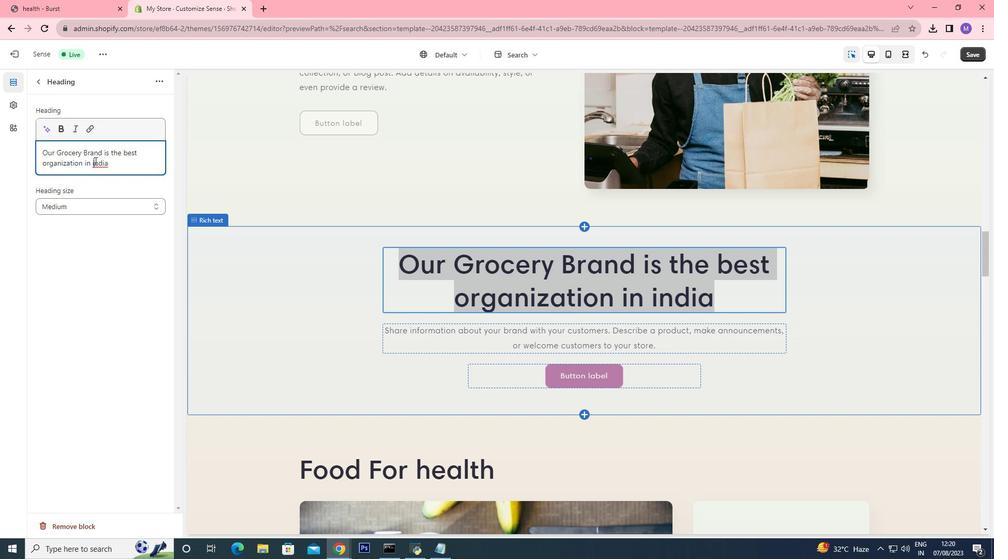 
Action: Mouse pressed left at (94, 161)
Screenshot: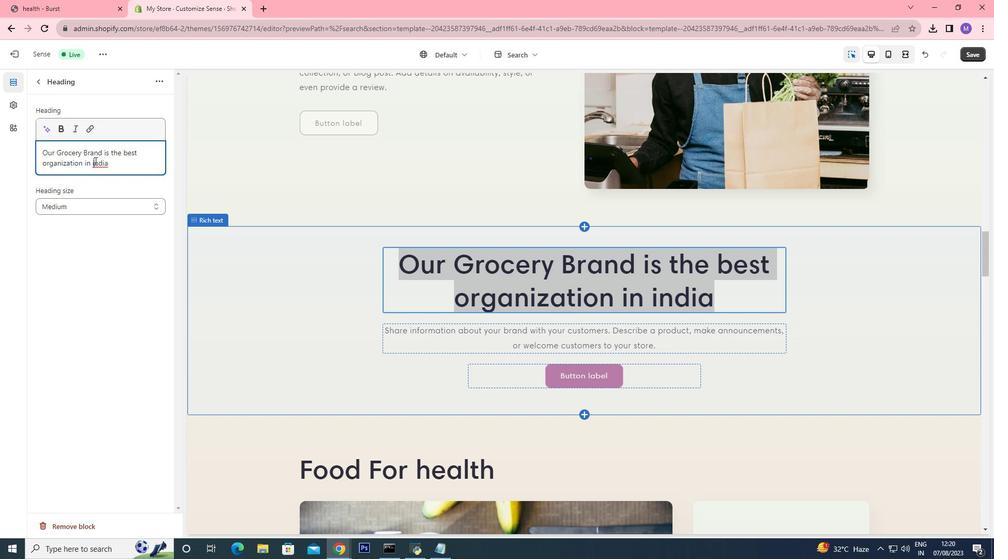 
Action: Key pressed <Key.backspace><Key.shift>I
Screenshot: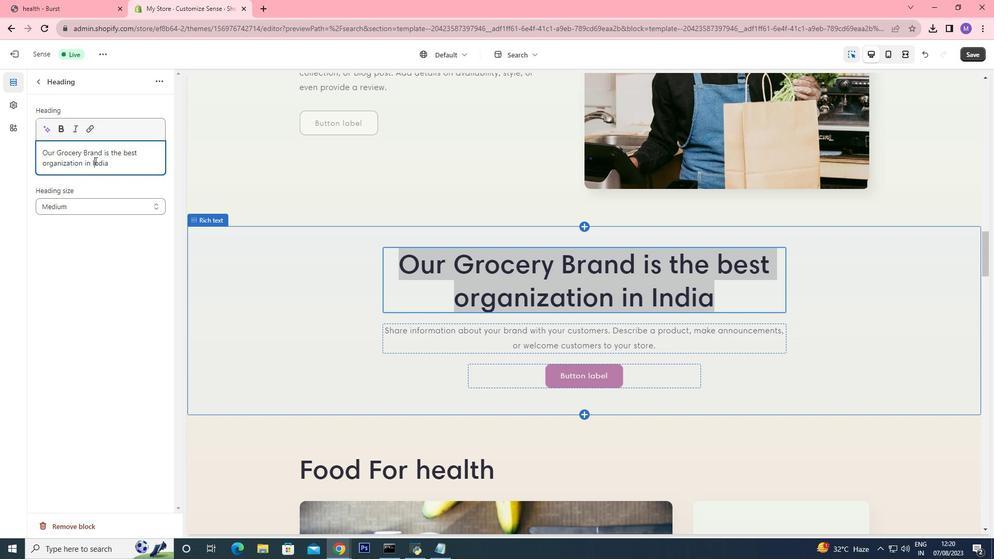 
Action: Mouse moved to (523, 334)
Screenshot: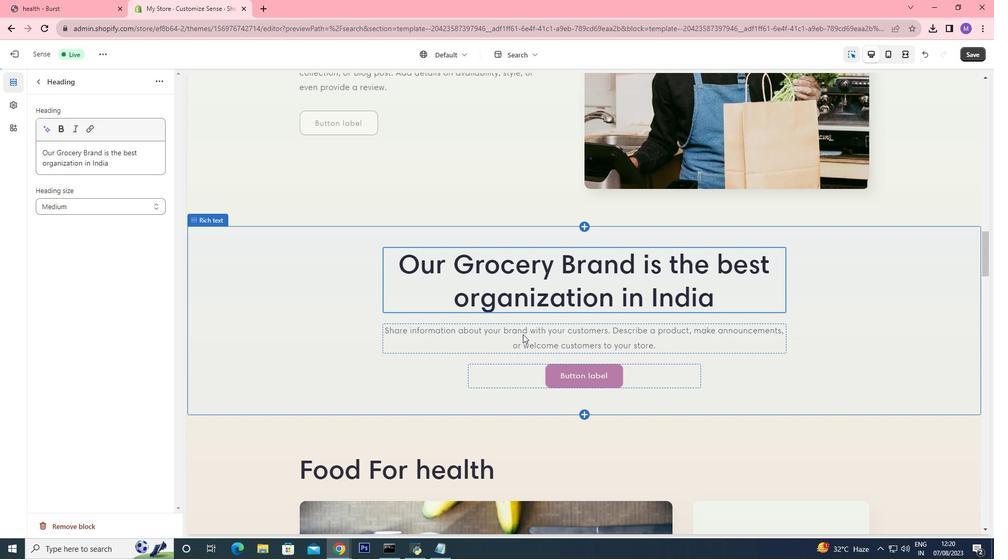 
Action: Mouse pressed left at (523, 334)
Screenshot: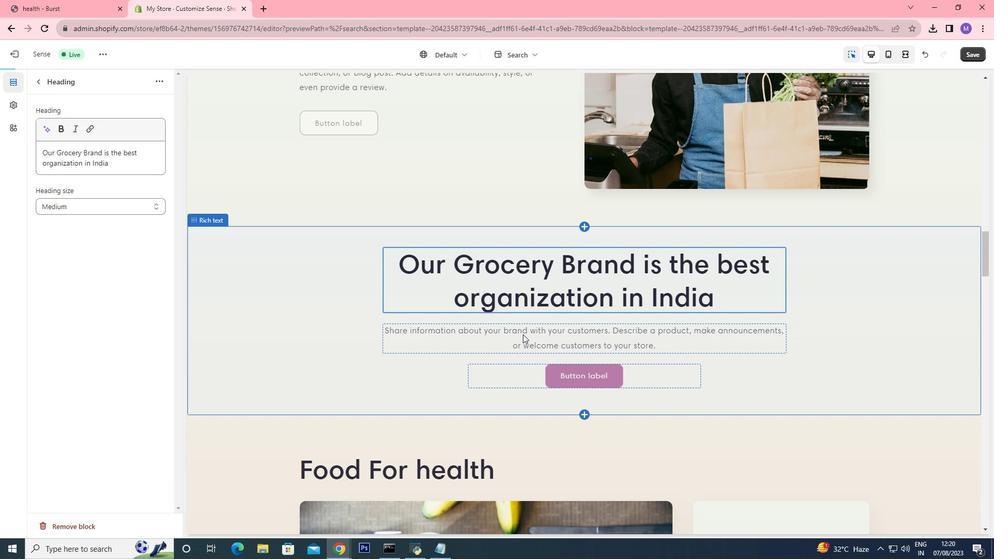 
Action: Mouse moved to (68, 167)
Screenshot: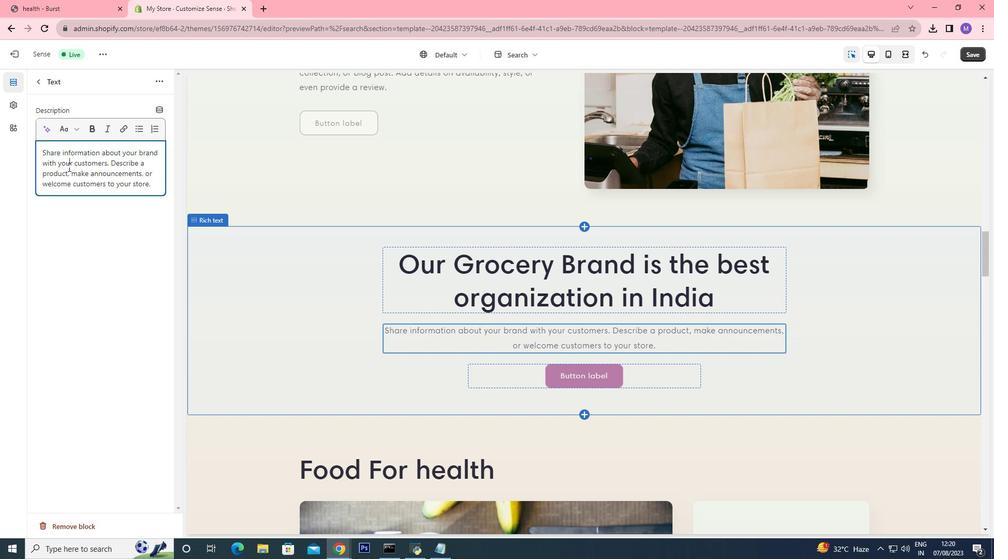 
Action: Mouse pressed left at (68, 167)
Screenshot: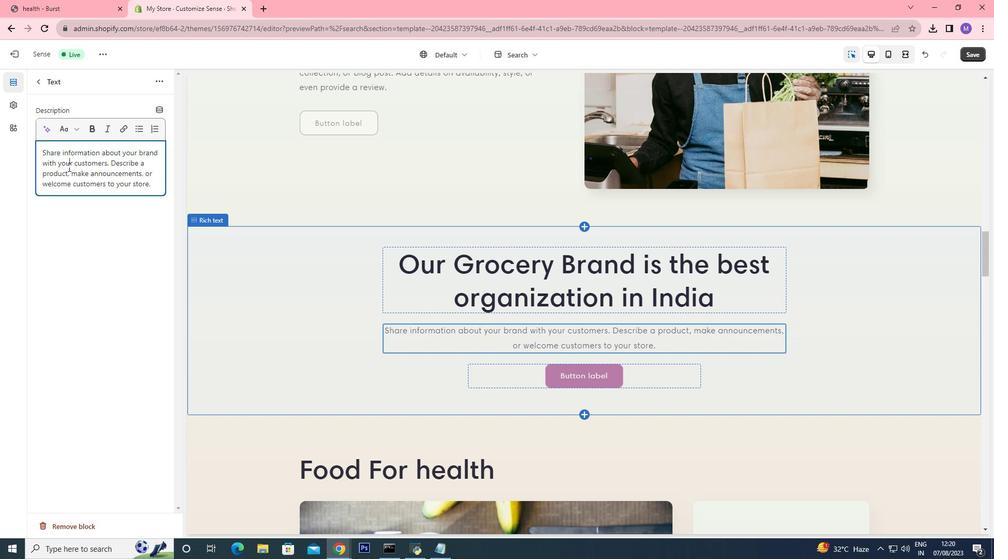
Action: Key pressed ctrl+A<Key.shift><Key.shift><Key.shift><Key.shift><Key.shift><Key.shift><Key.shift><Key.shift><Key.shift><Key.shift><Key.shift><Key.shift><Key.shift><Key.shift><Key.shift><Key.shift><Key.shift><Key.shift><Key.shift><Key.shift><Key.shift><Key.shift><Key.shift><Key.shift><Key.shift><Key.shift><Key.shift>Our<Key.space>brand<Key.space>information<Key.space>for<Key.space>the<Key.space>many
Screenshot: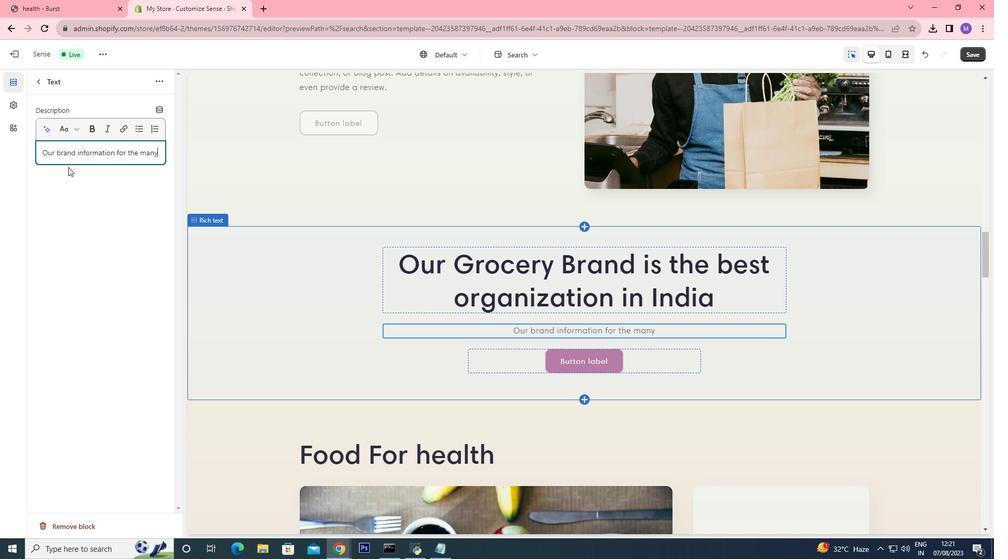 
Action: Mouse moved to (119, 149)
Screenshot: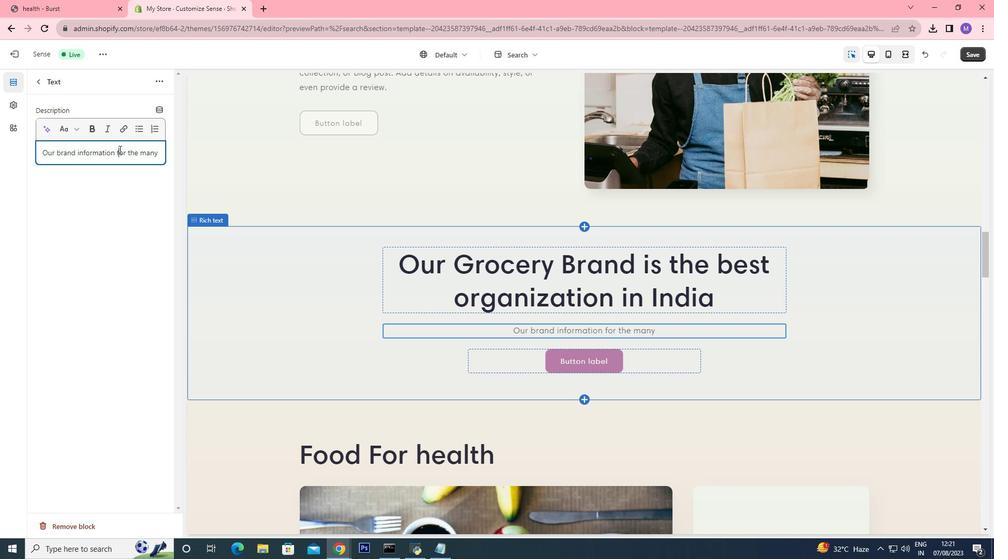 
Action: Mouse pressed left at (119, 149)
Screenshot: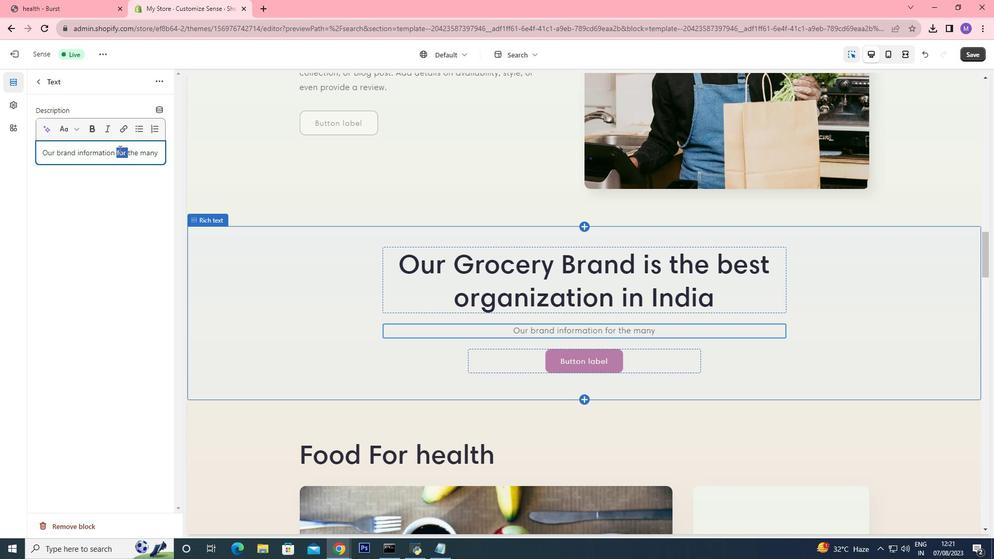 
Action: Mouse pressed left at (119, 149)
Screenshot: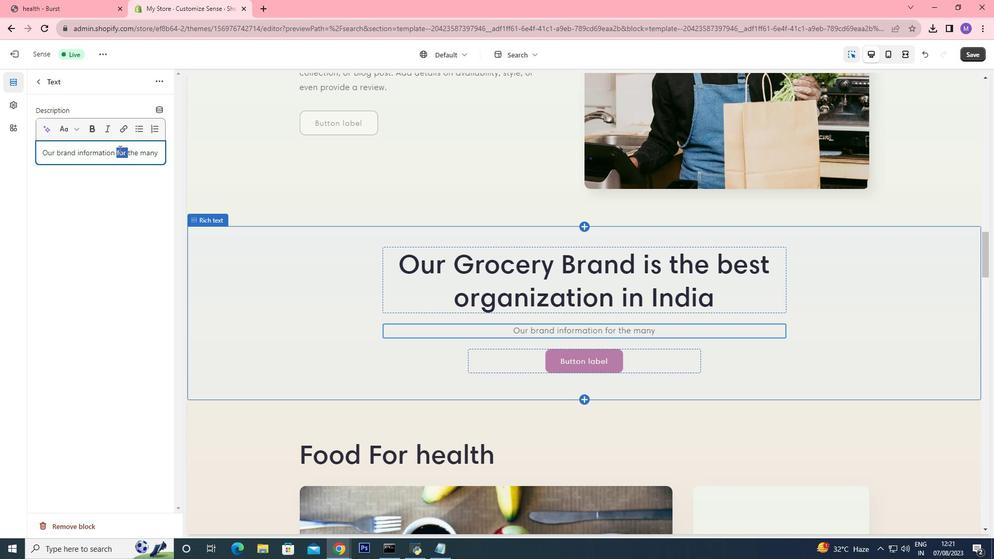 
Action: Key pressed <Key.backspace>get<Key.space>
Screenshot: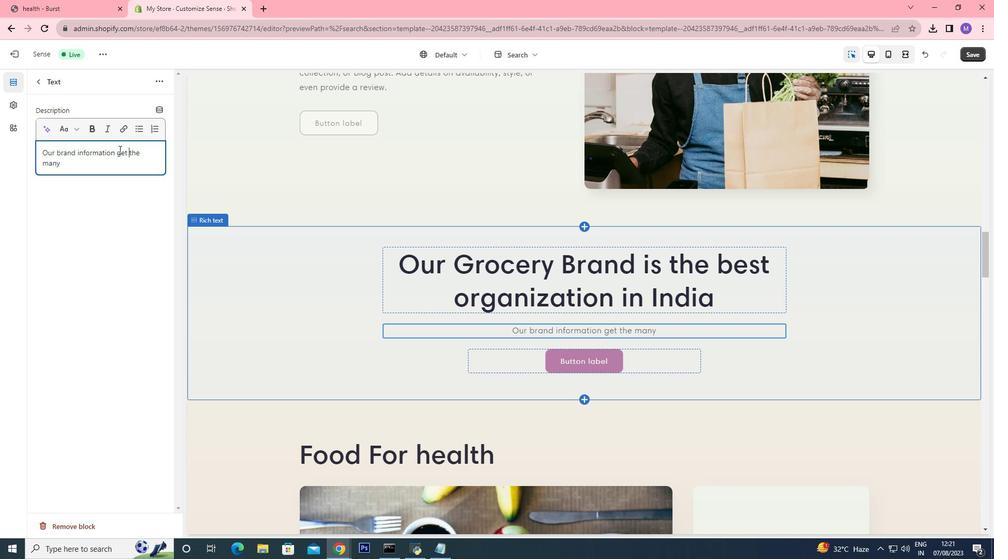 
Action: Mouse moved to (140, 151)
Screenshot: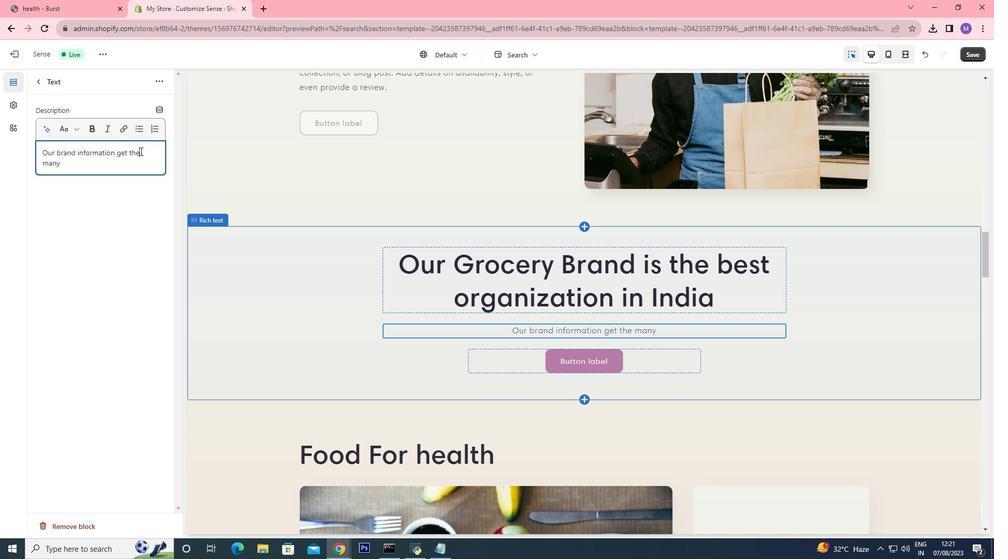 
Action: Mouse pressed left at (140, 151)
Screenshot: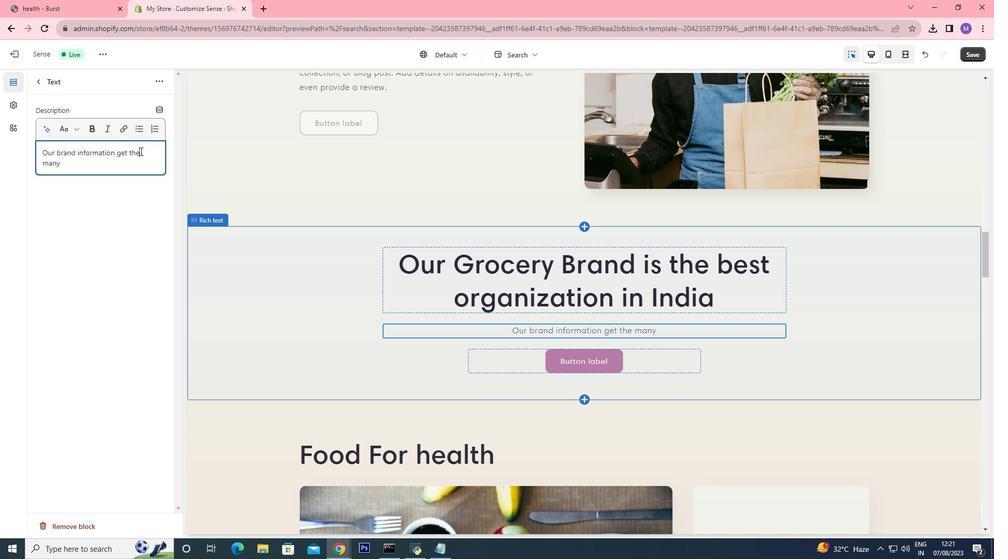 
Action: Mouse moved to (137, 151)
Screenshot: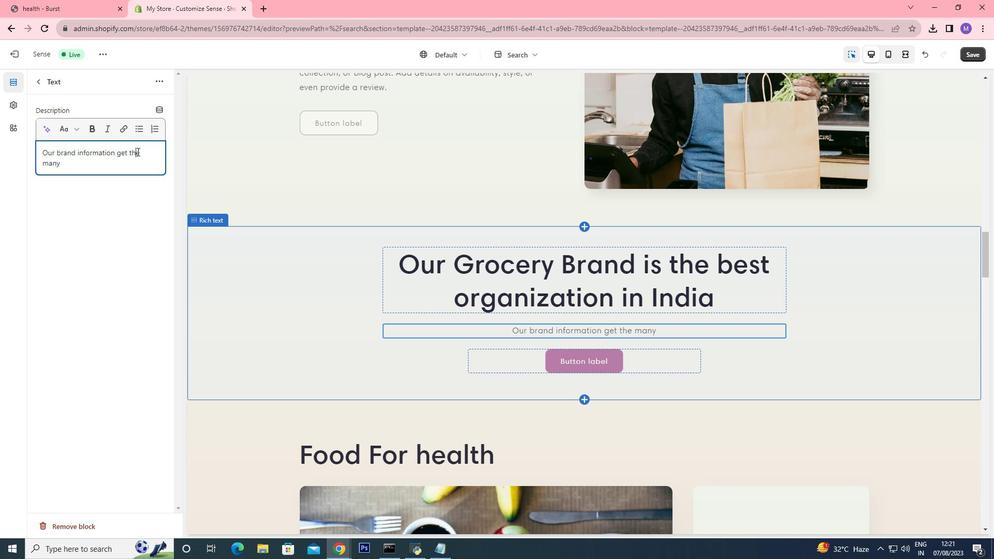 
Action: Mouse pressed left at (137, 151)
Screenshot: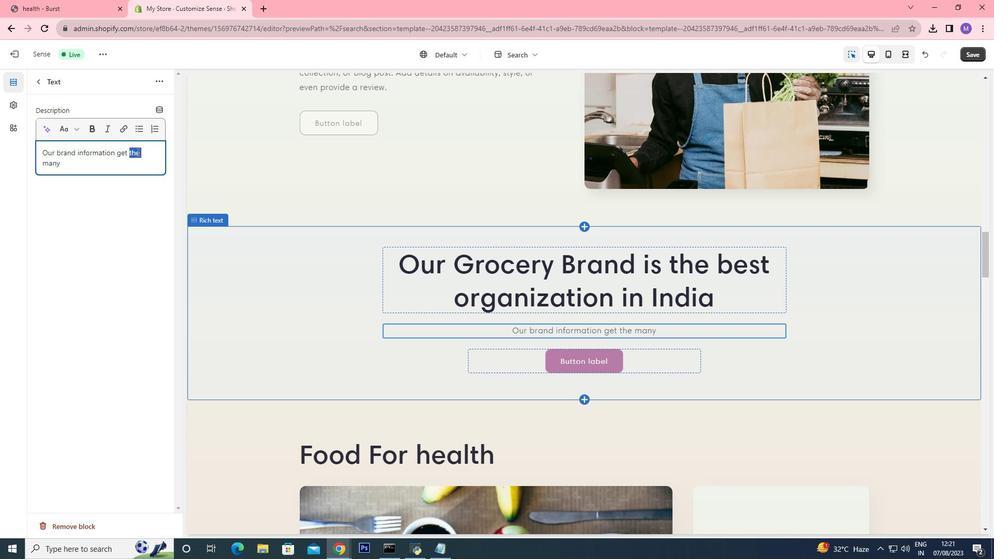 
Action: Mouse pressed left at (137, 151)
Screenshot: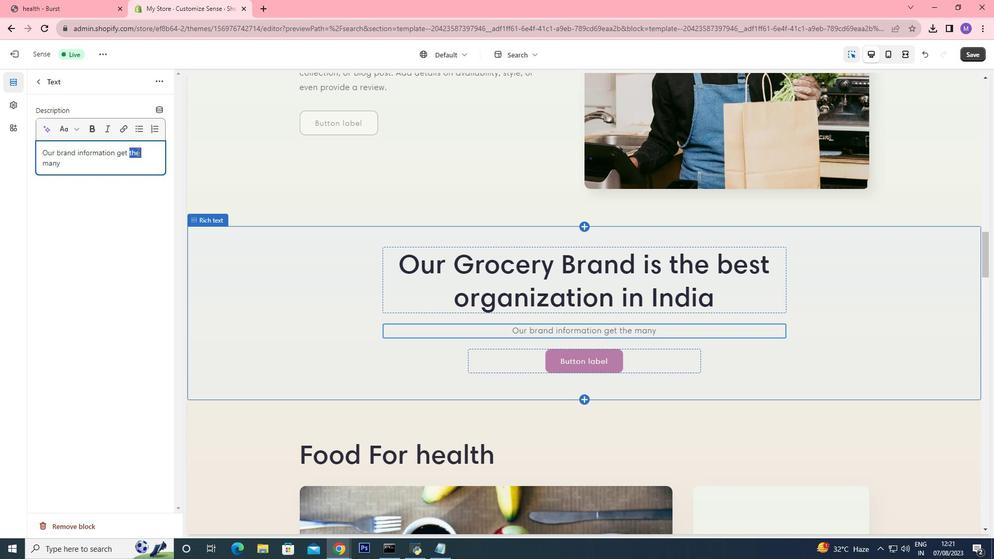 
Action: Key pressed <Key.backspace>
Screenshot: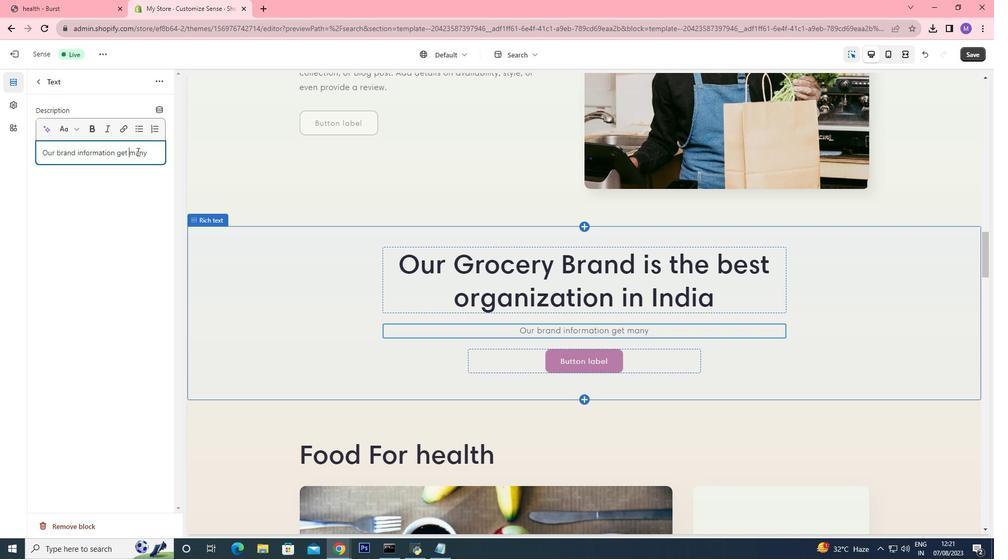 
Action: Mouse moved to (149, 151)
Screenshot: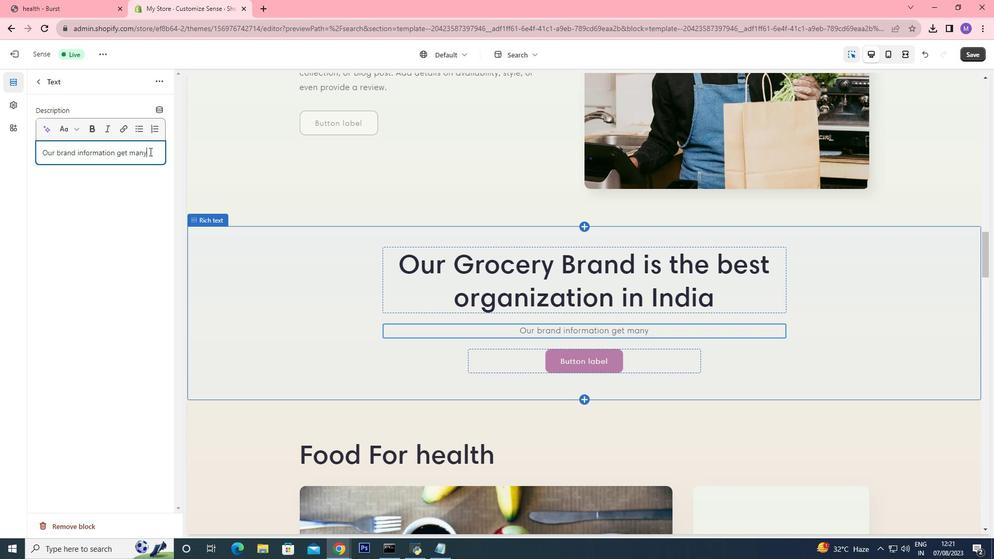 
Action: Mouse pressed left at (149, 151)
Screenshot: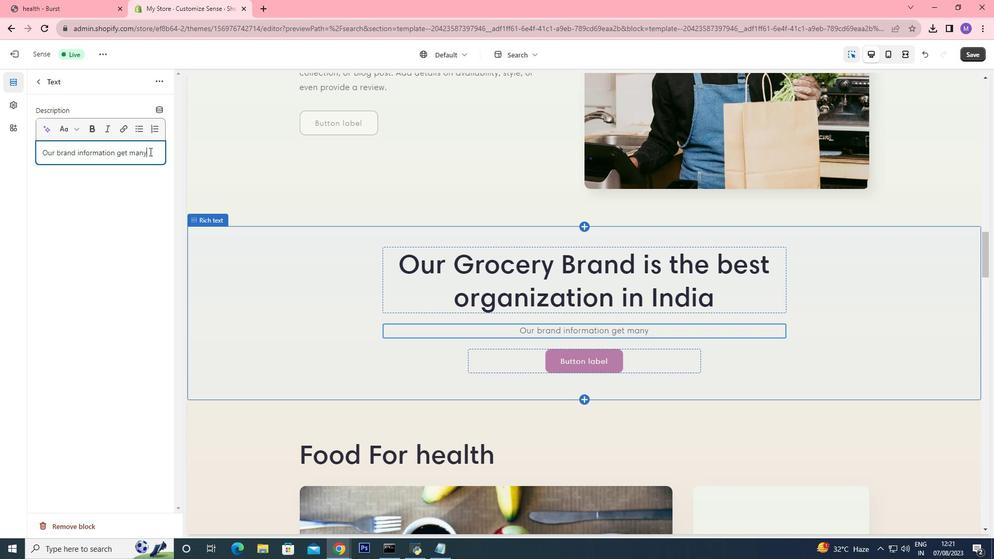 
Action: Mouse moved to (149, 151)
Screenshot: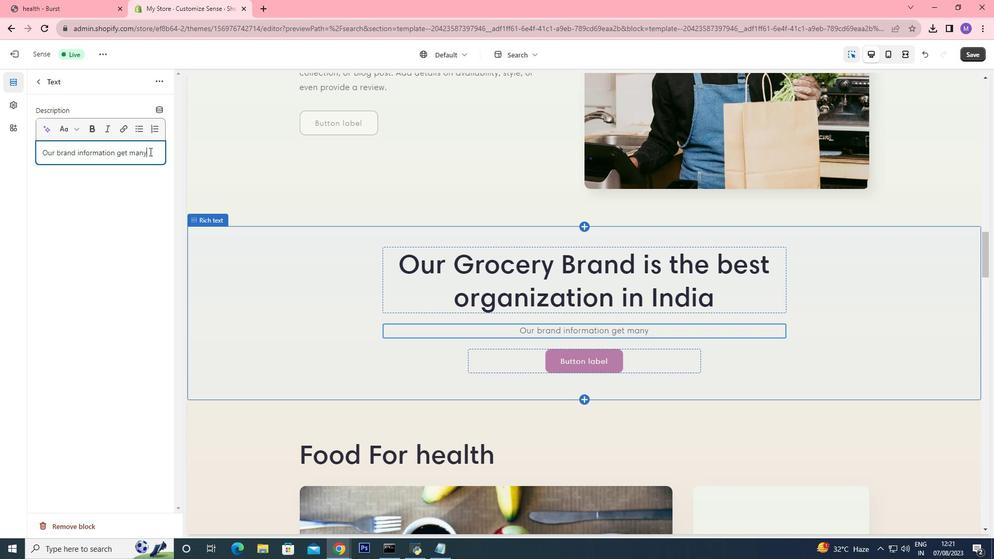 
Action: Key pressed <Key.space>country<Key.space>and<Key.space>they<Key.space>like<Key.space>also<Key.space>they<Key.space>oder<Key.space>by<Key.space>online<Key.space>and<Key.space>came<Key.space>in<Key.space><Key.shift>India<Key.space>and<Key.space>visit<Key.space>our<Key.space>store
Screenshot: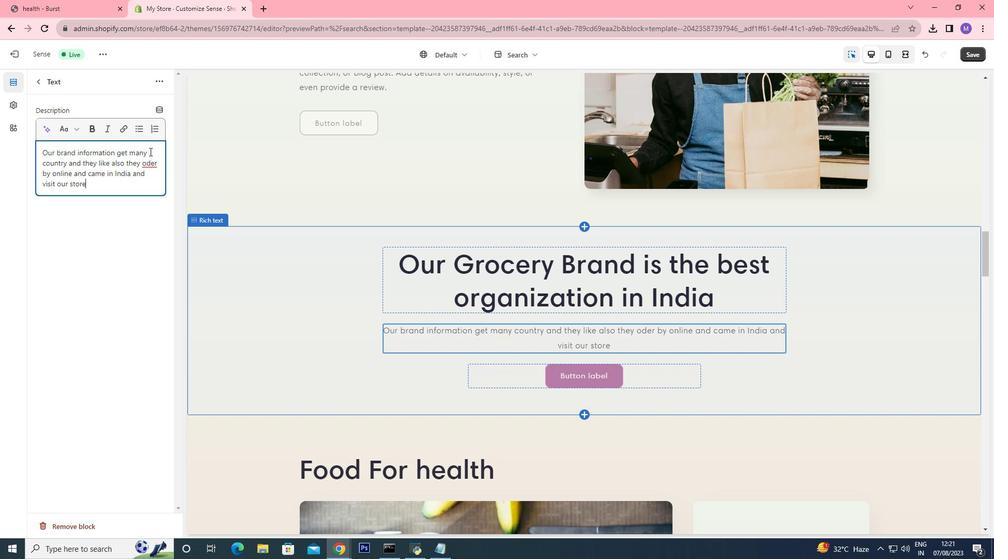 
Action: Mouse moved to (155, 163)
Screenshot: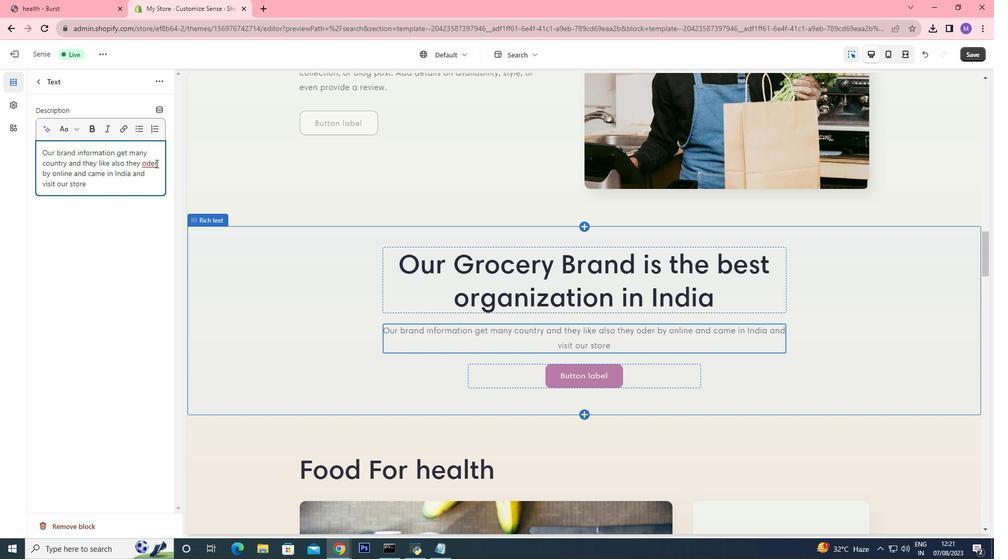 
Action: Mouse pressed left at (155, 163)
Screenshot: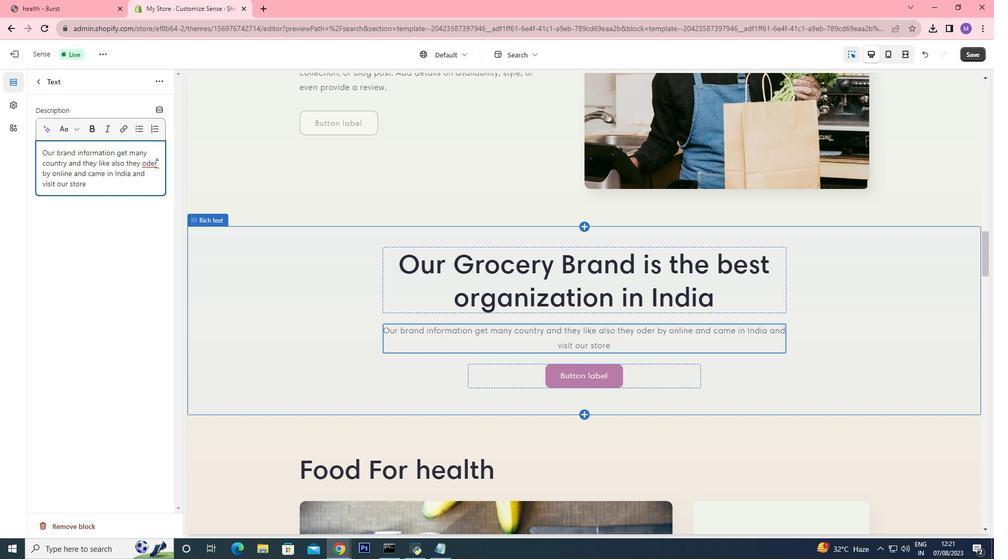 
Action: Mouse moved to (157, 164)
Screenshot: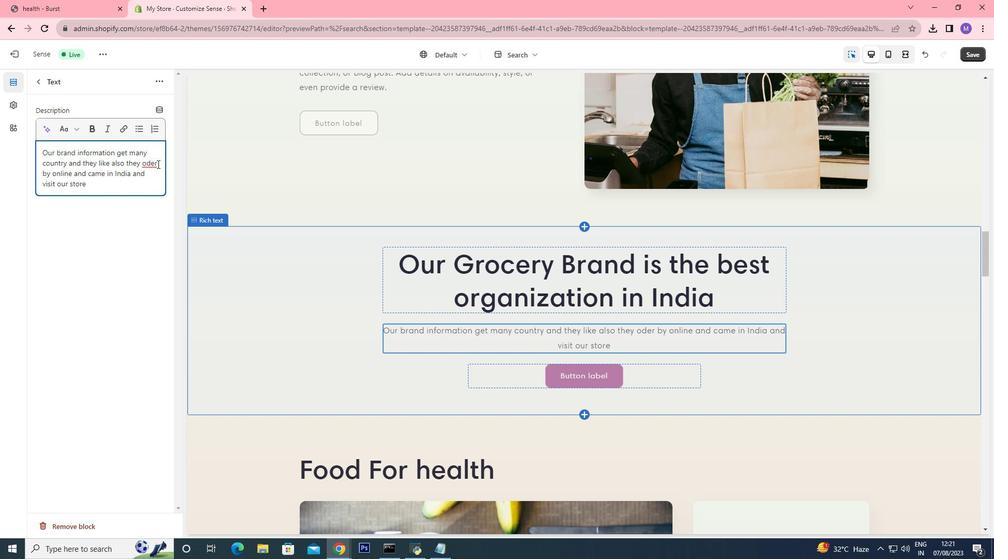 
Action: Mouse pressed left at (157, 164)
Screenshot: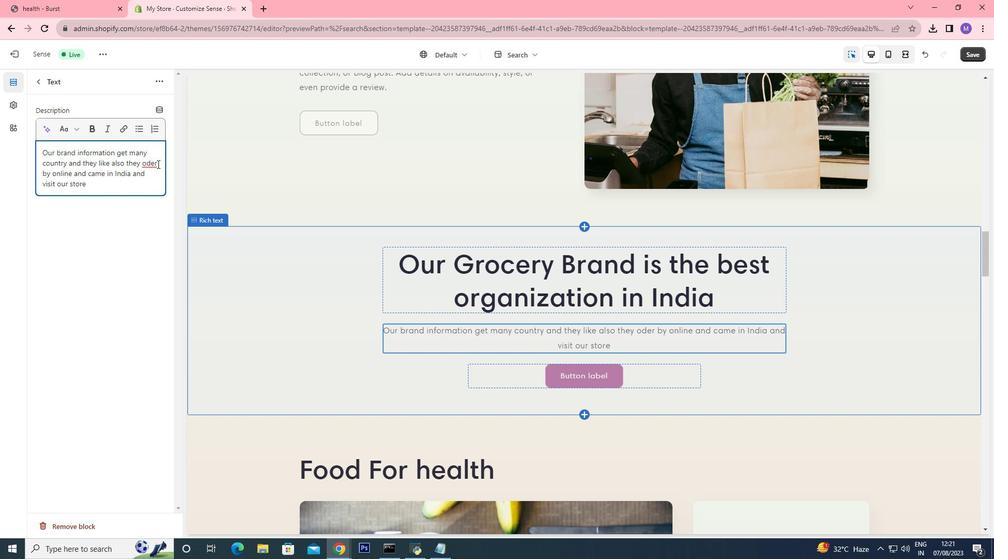 
Action: Mouse moved to (153, 176)
Screenshot: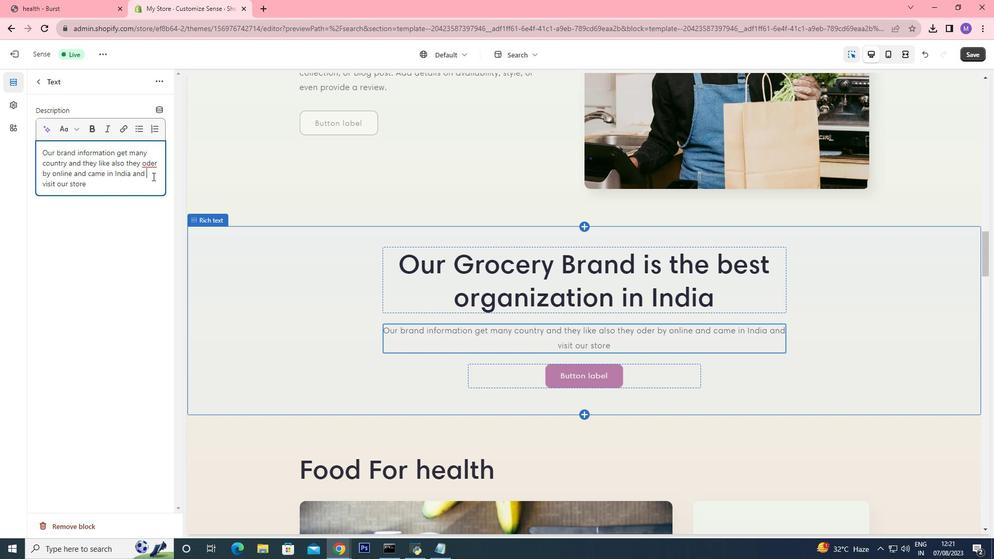 
Action: Mouse pressed left at (153, 176)
Screenshot: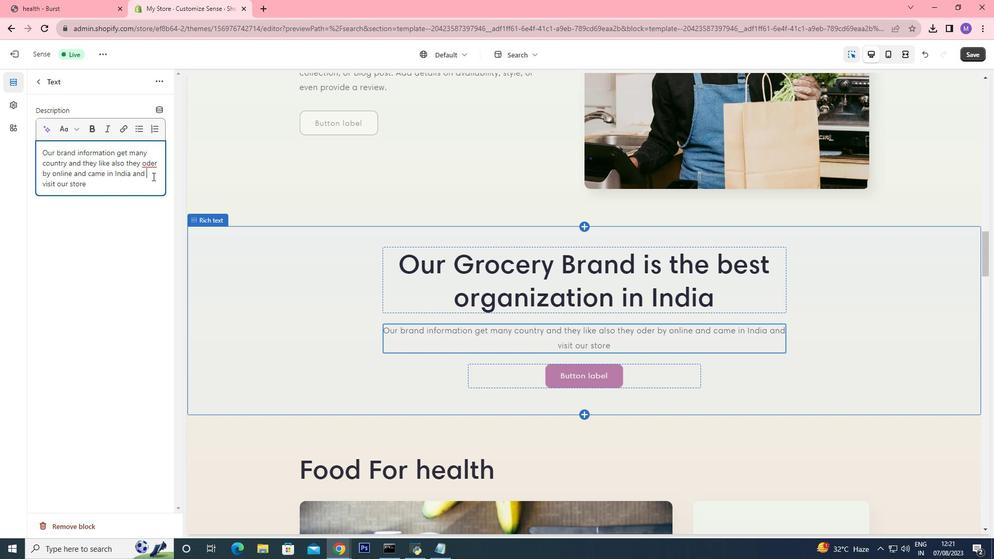
Action: Mouse moved to (151, 161)
Screenshot: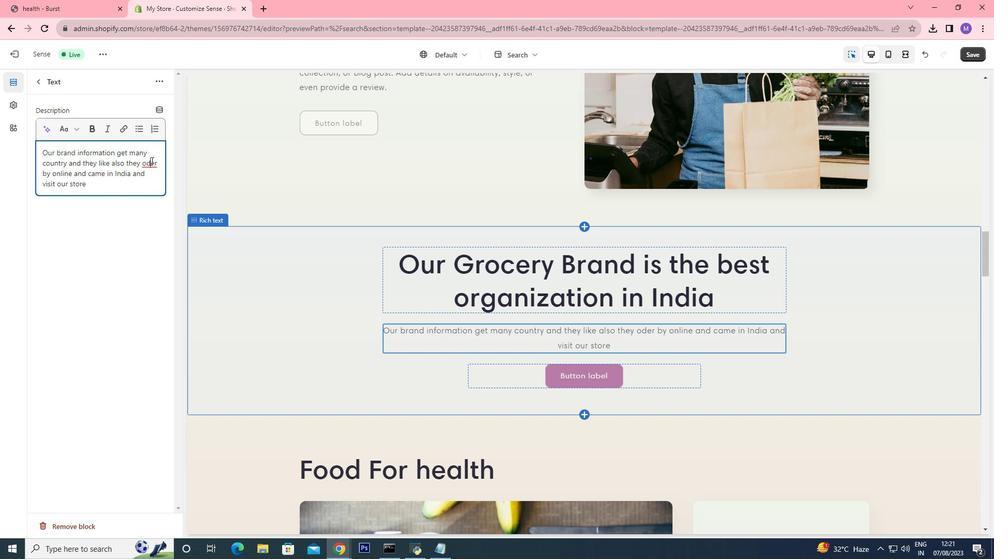 
Action: Mouse pressed left at (151, 161)
Screenshot: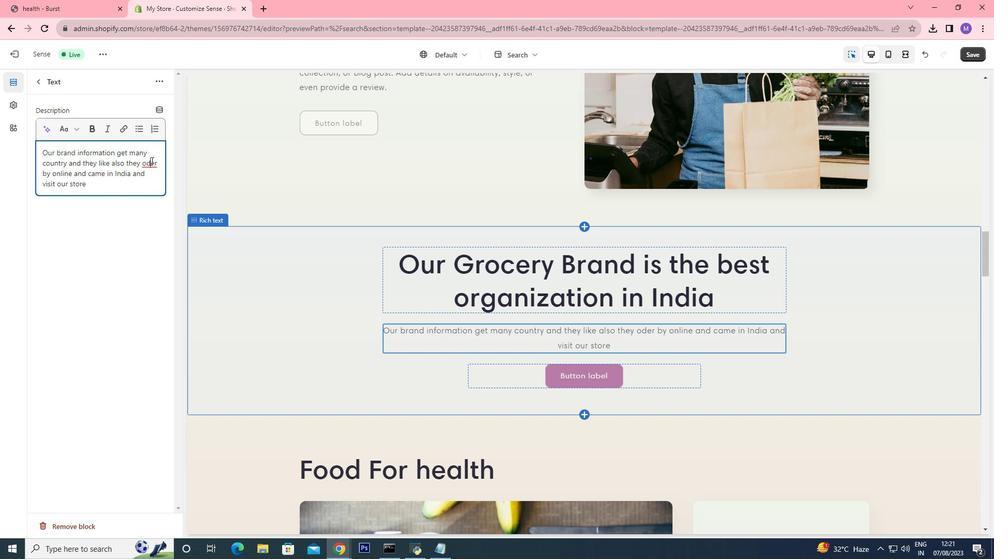 
Action: Mouse moved to (150, 161)
Screenshot: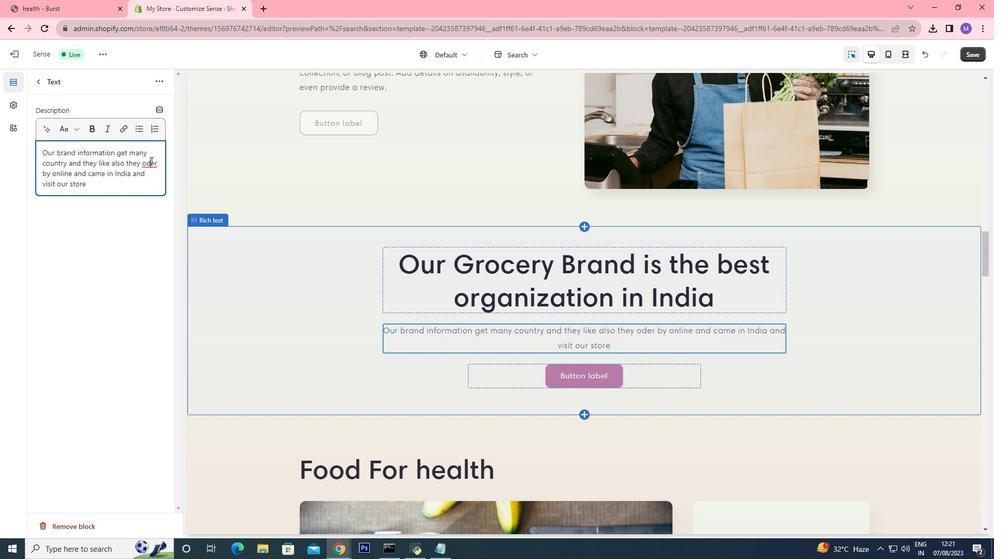 
Action: Mouse pressed right at (150, 161)
Screenshot: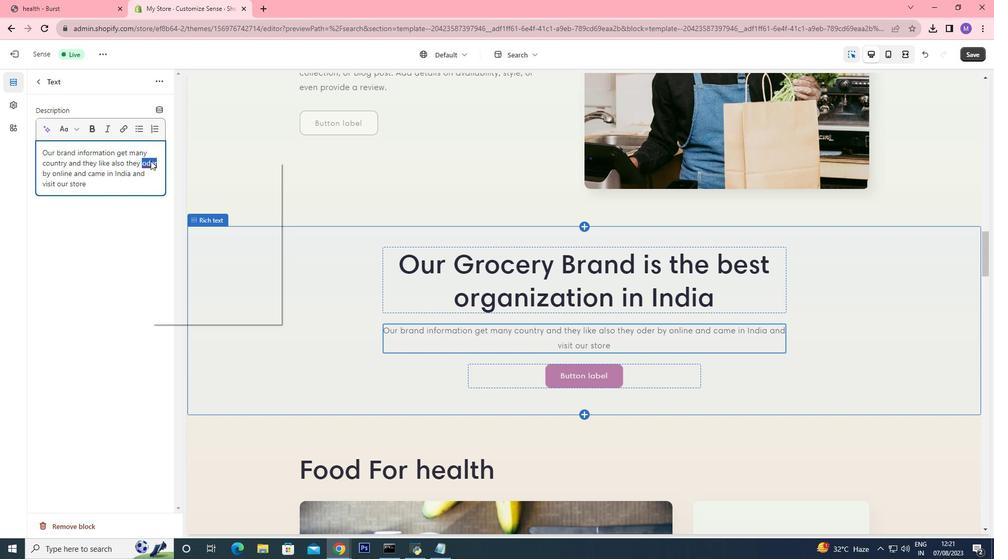
Action: Mouse pressed right at (150, 161)
Screenshot: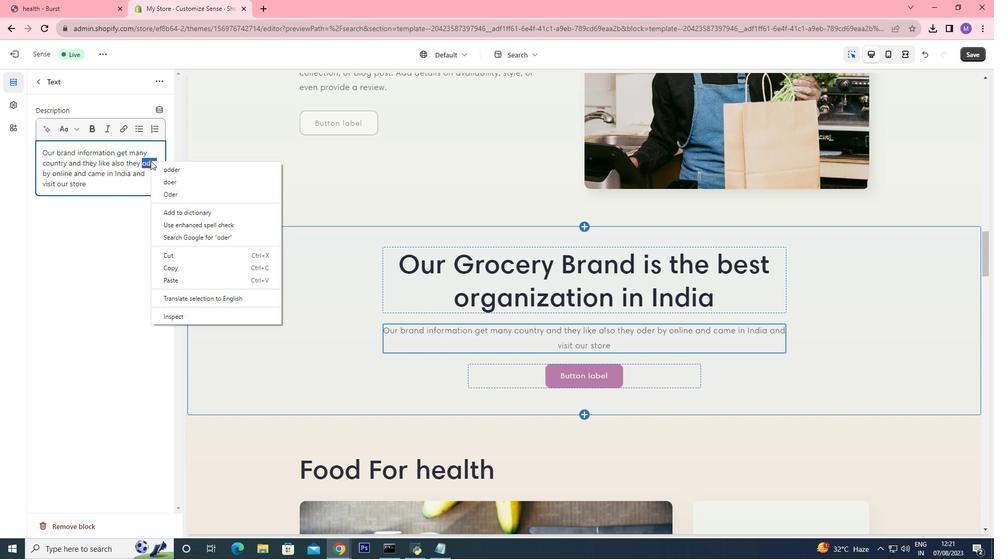 
Action: Mouse moved to (146, 161)
Screenshot: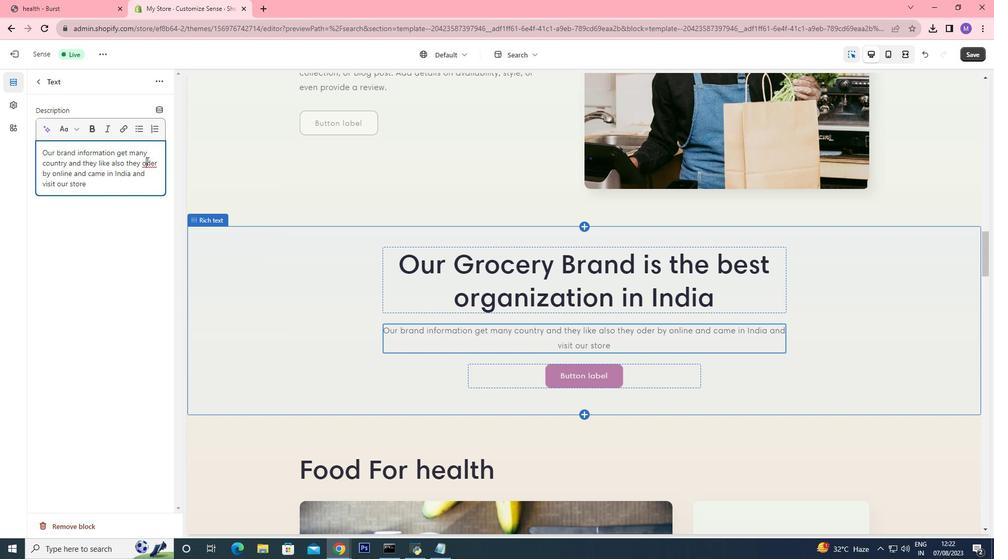 
Action: Mouse pressed left at (146, 161)
Screenshot: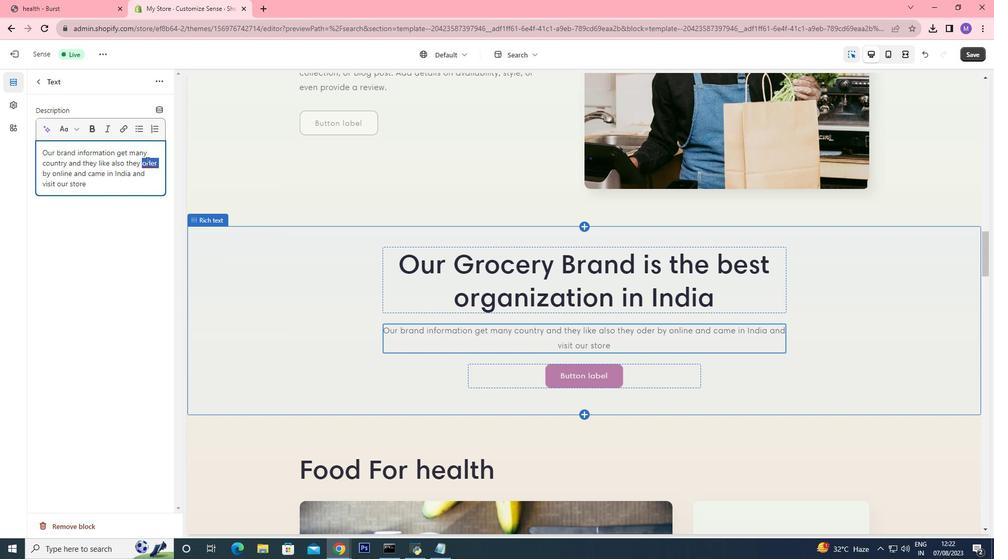 
Action: Mouse pressed left at (146, 161)
Screenshot: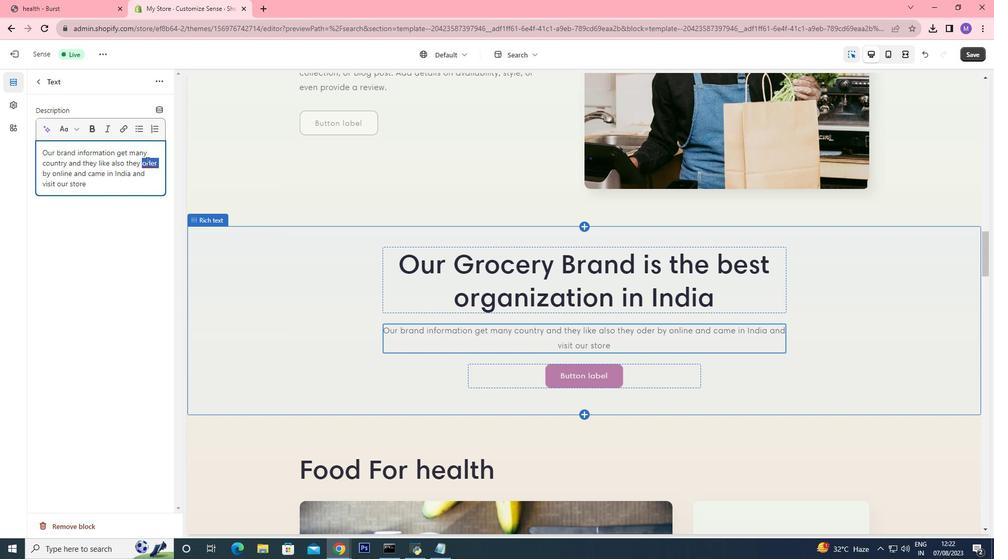
Action: Mouse pressed left at (146, 161)
Screenshot: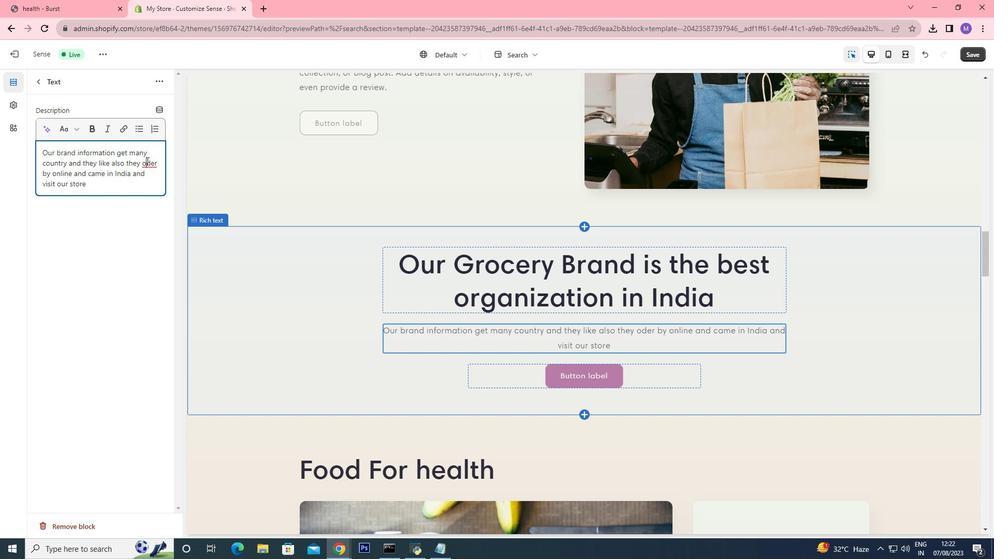 
Action: Mouse moved to (149, 161)
Screenshot: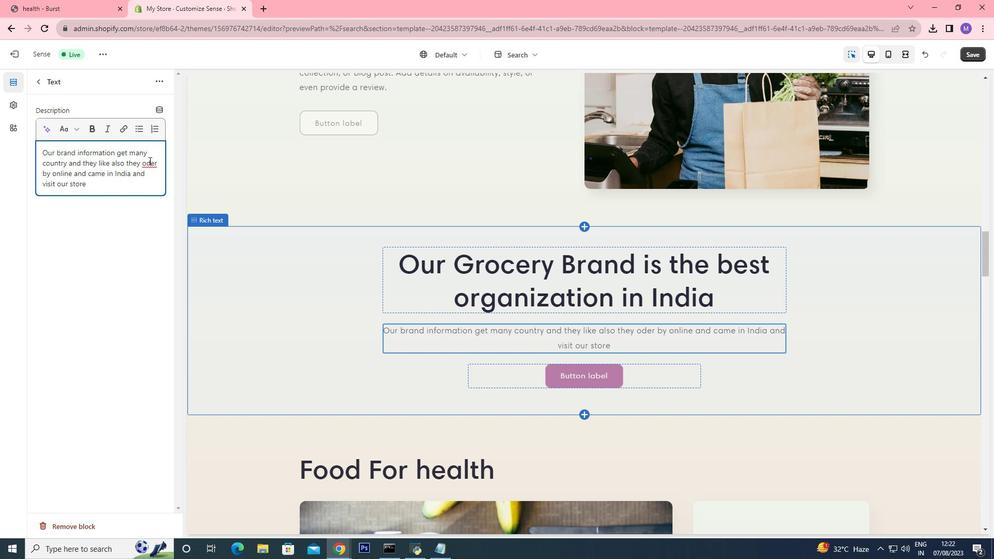 
Action: Key pressed dd
Screenshot: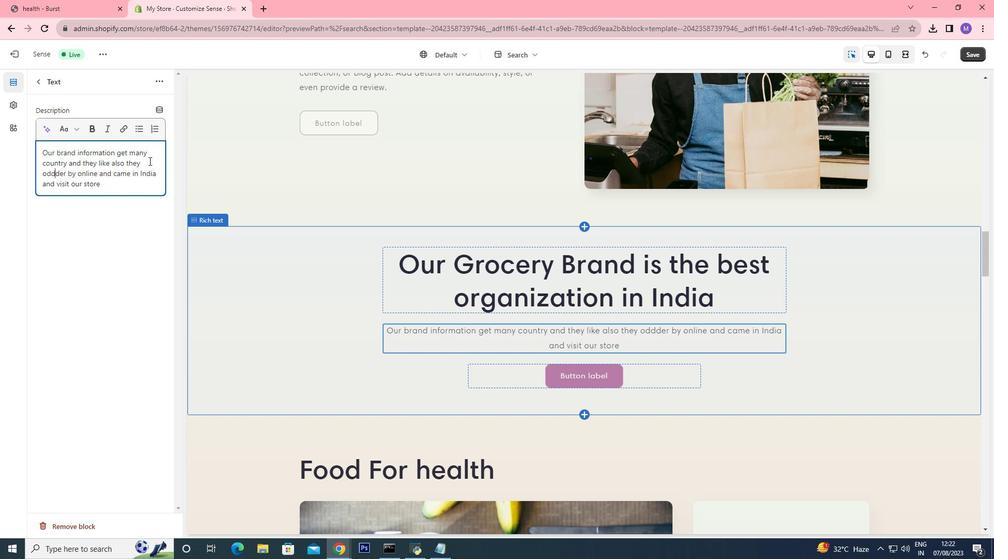 
Action: Mouse moved to (149, 162)
Screenshot: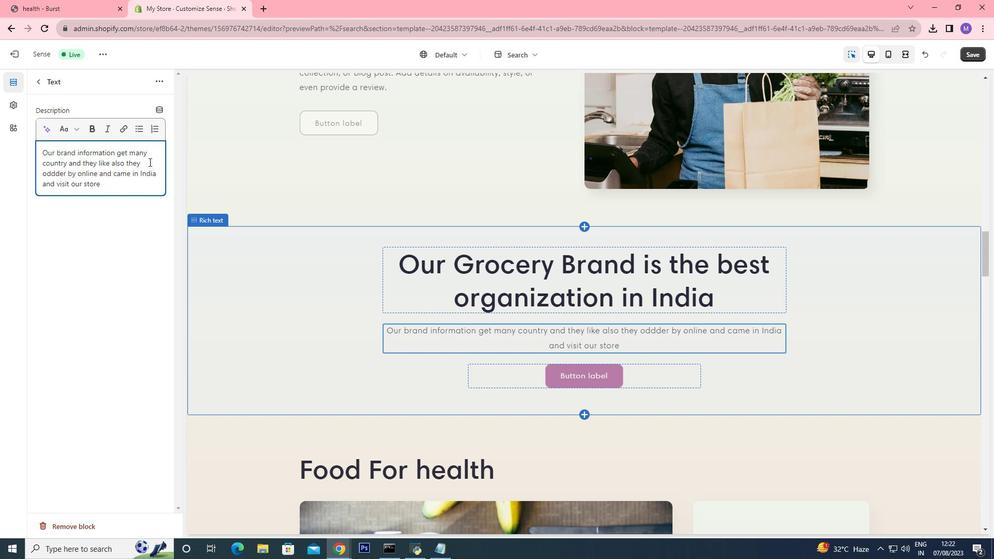 
Action: Key pressed <Key.backspace>
Screenshot: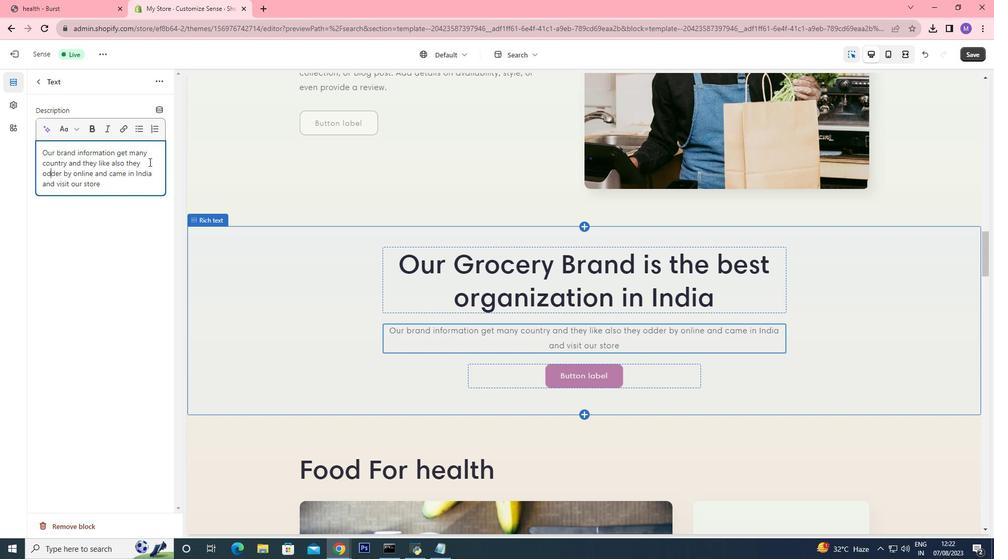 
Action: Mouse moved to (281, 278)
Screenshot: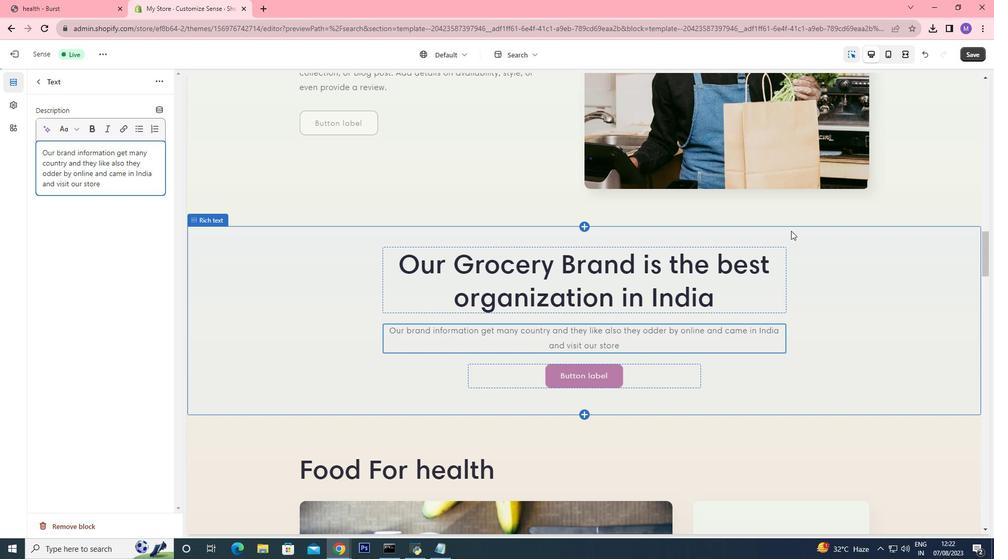 
Action: Mouse pressed left at (281, 278)
Screenshot: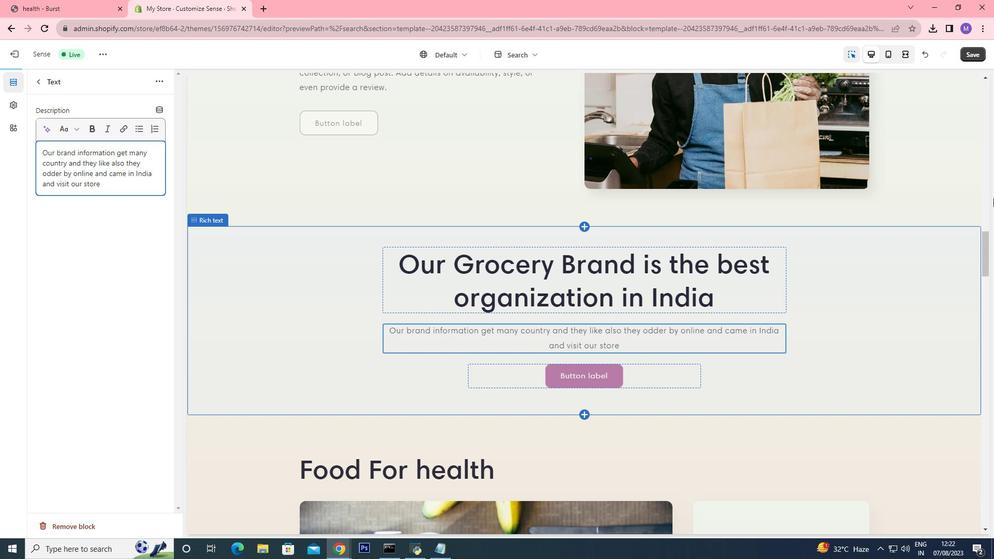 
Action: Mouse moved to (885, 281)
Screenshot: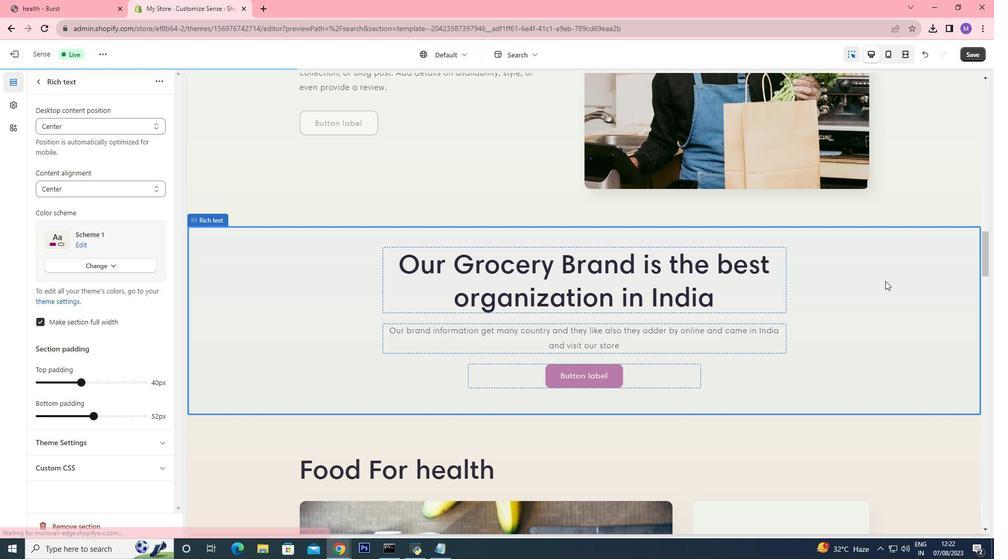 
Action: Mouse scrolled (885, 280) with delta (0, 0)
Screenshot: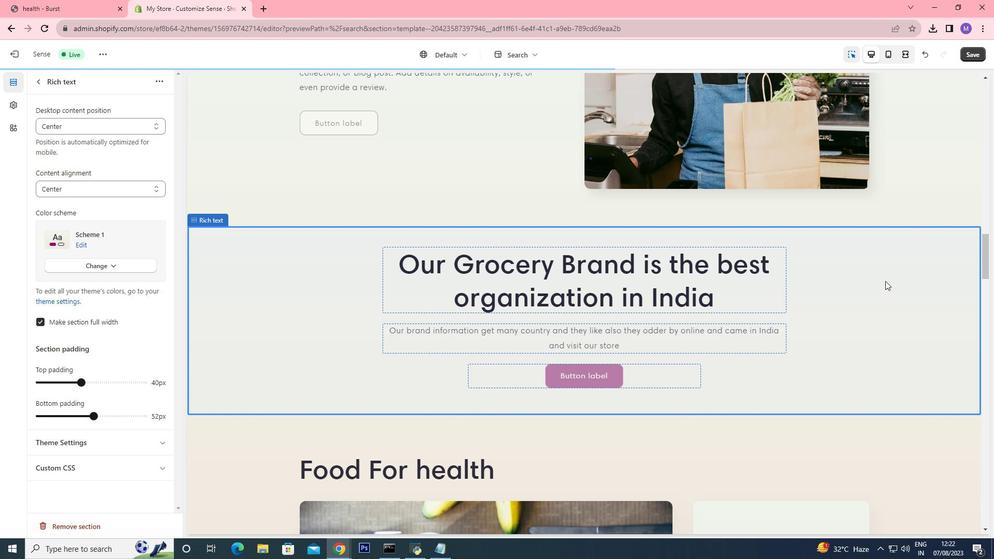 
Action: Mouse scrolled (885, 280) with delta (0, 0)
Screenshot: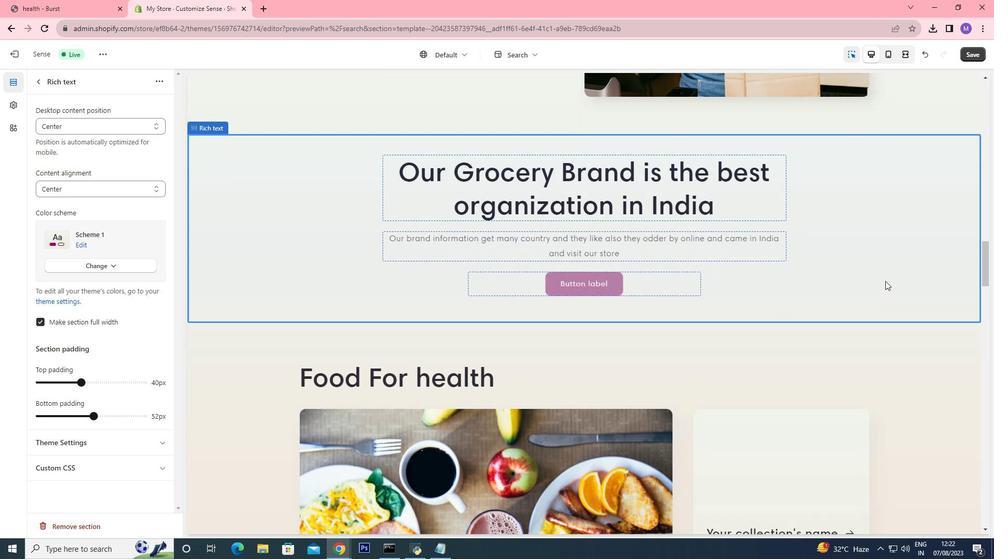 
Action: Mouse scrolled (885, 280) with delta (0, 0)
Screenshot: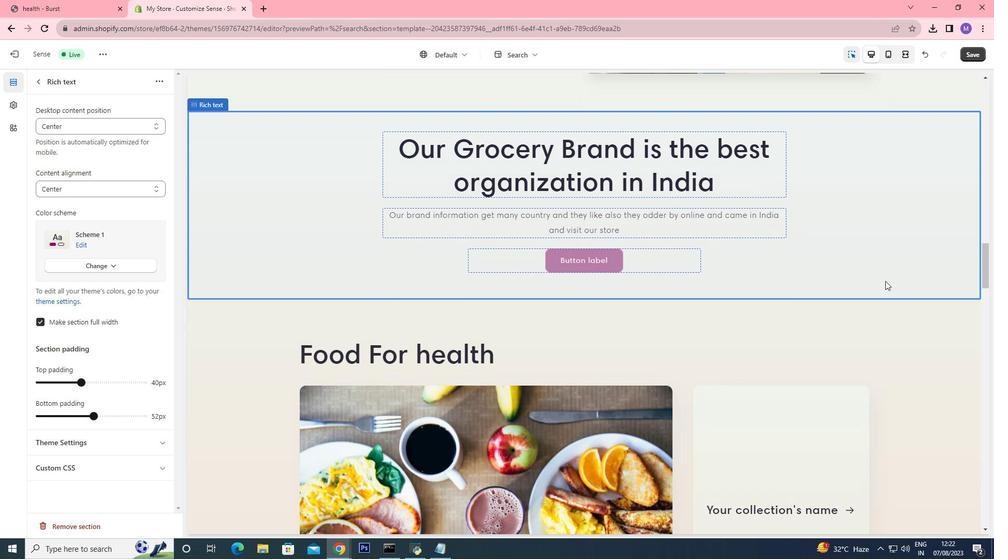 
Action: Mouse scrolled (885, 280) with delta (0, 0)
Screenshot: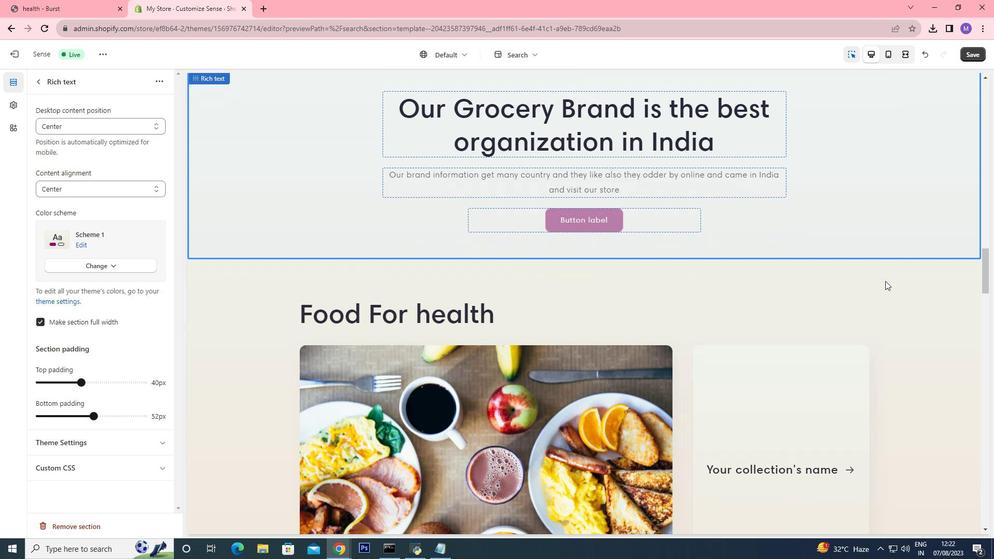 
Action: Mouse moved to (718, 231)
Screenshot: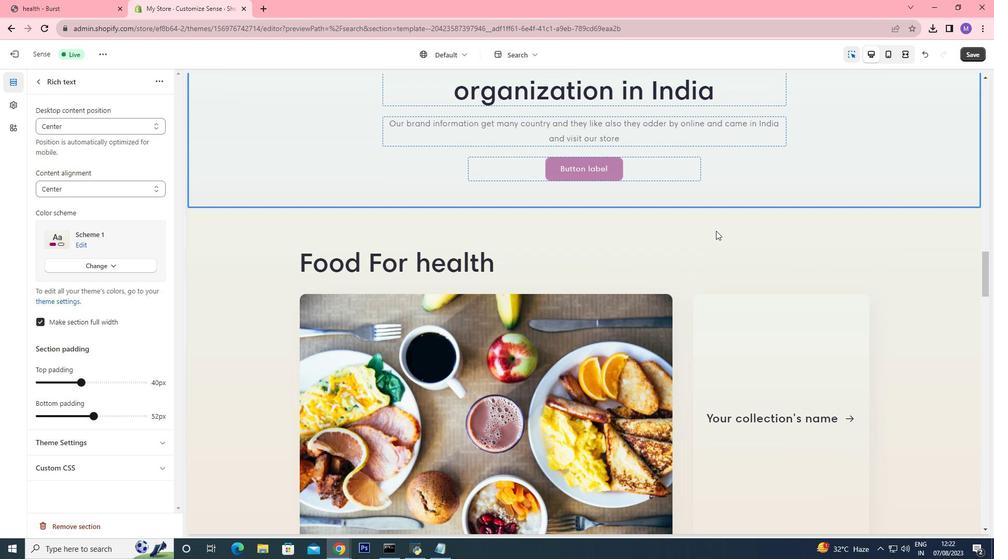 
Action: Mouse pressed left at (718, 231)
Screenshot: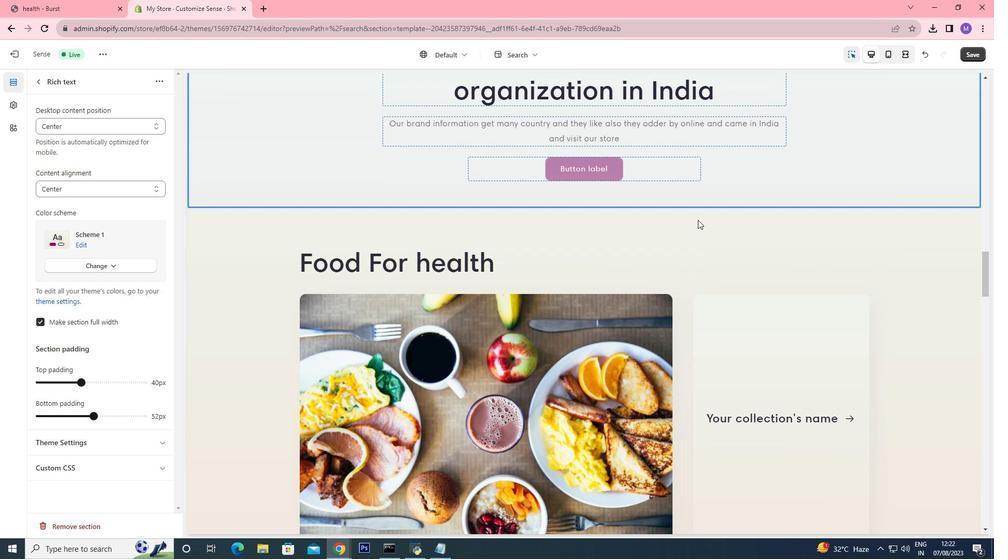 
Action: Mouse moved to (584, 115)
Screenshot: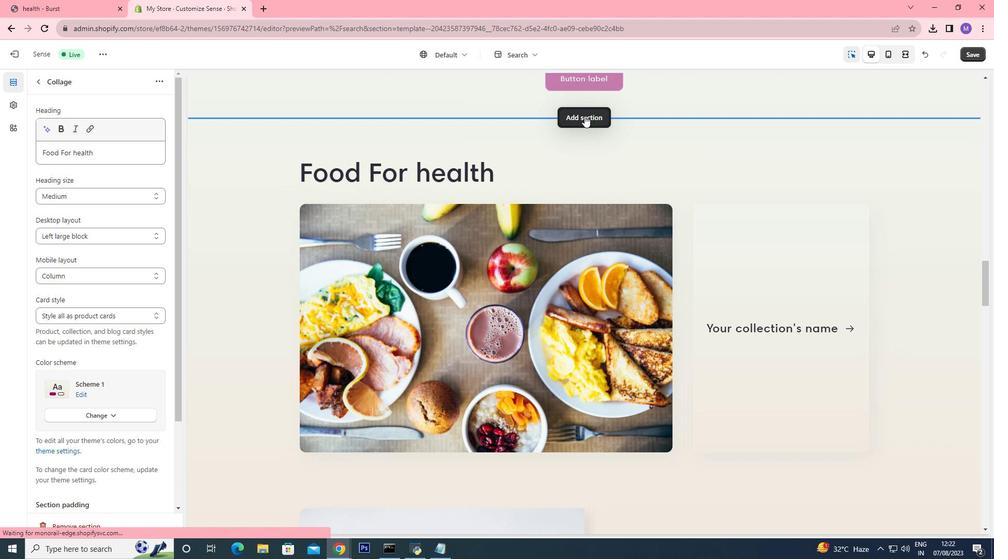 
Action: Mouse pressed left at (584, 115)
Screenshot: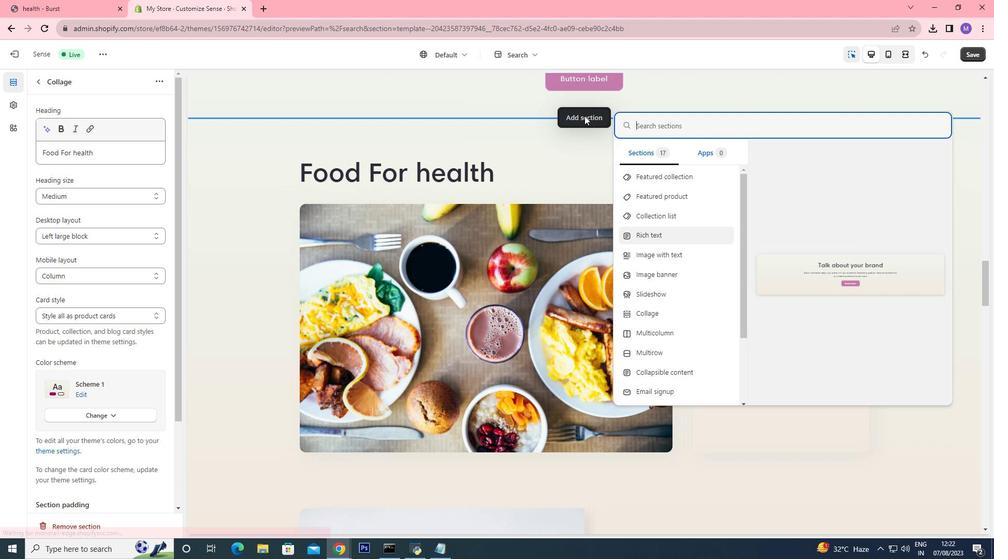 
Action: Mouse moved to (678, 288)
Screenshot: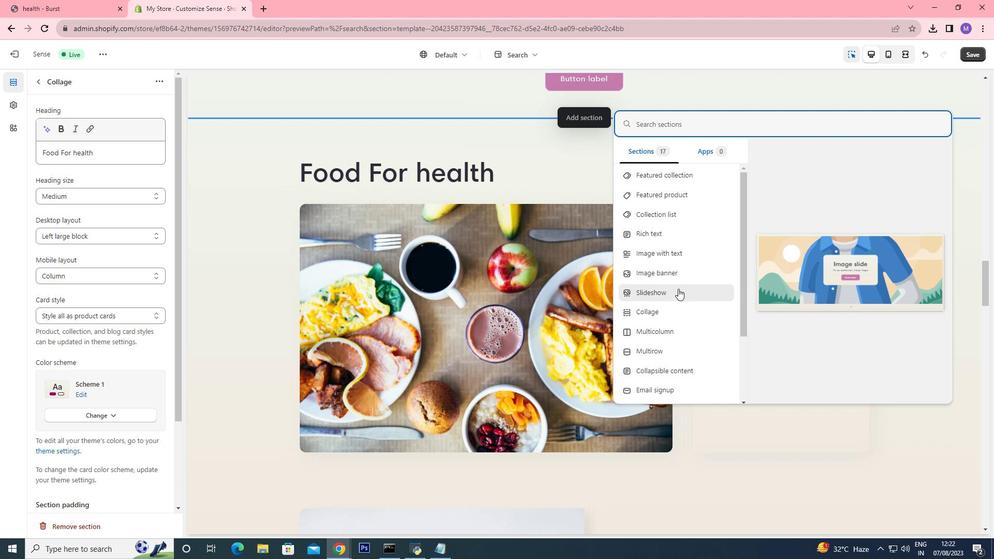 
Action: Mouse pressed left at (678, 288)
Screenshot: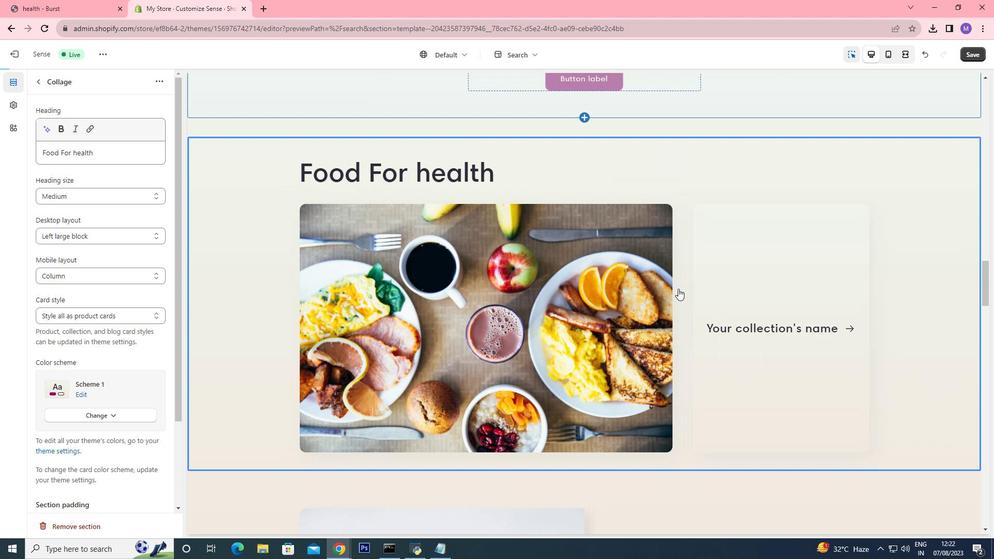 
Action: Mouse moved to (673, 279)
Screenshot: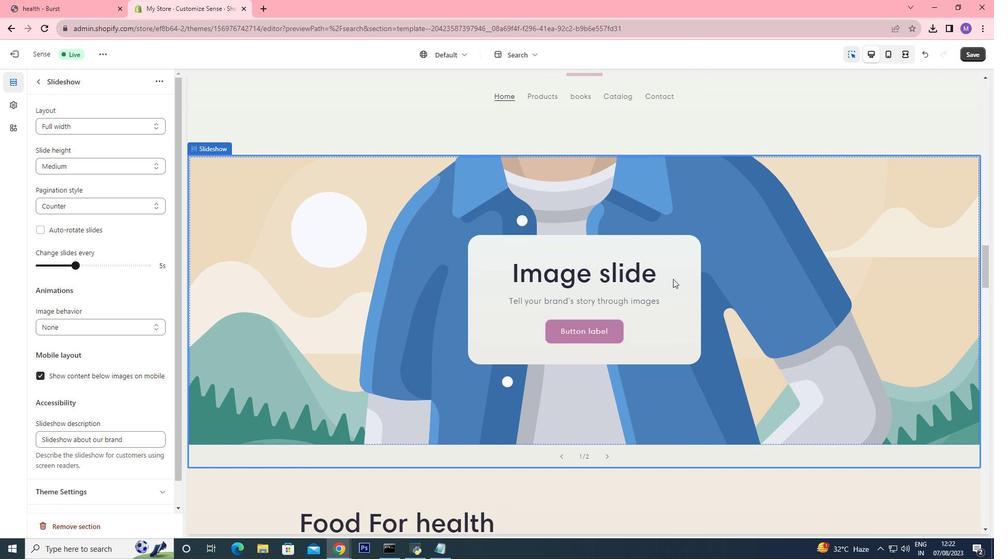 
Action: Mouse scrolled (673, 279) with delta (0, 0)
Screenshot: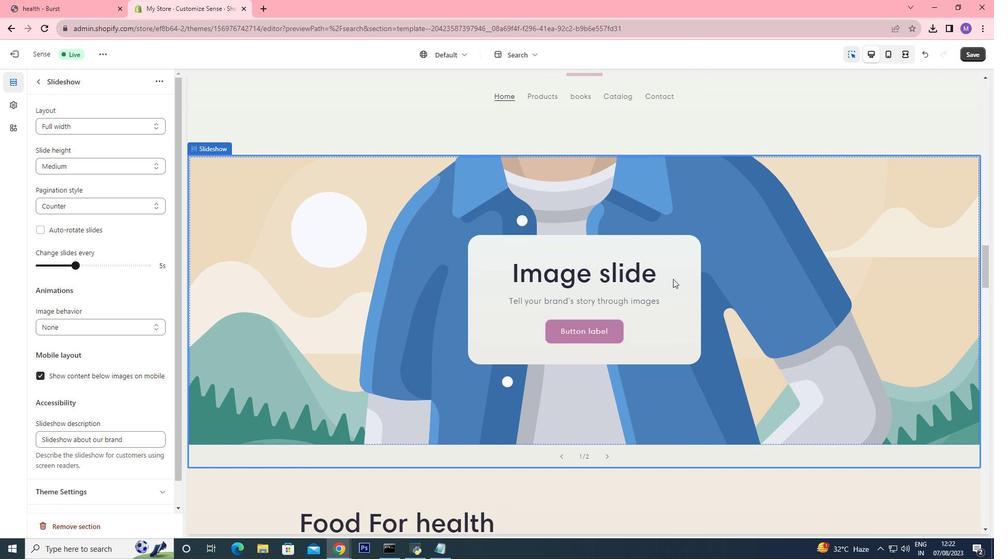 
Action: Mouse moved to (673, 279)
Screenshot: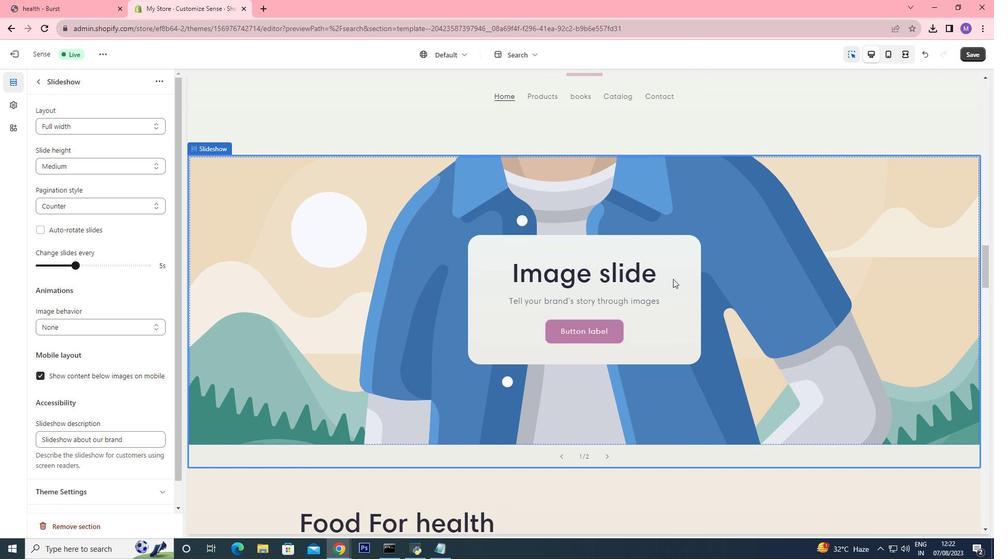 
Action: Mouse scrolled (673, 279) with delta (0, 0)
Screenshot: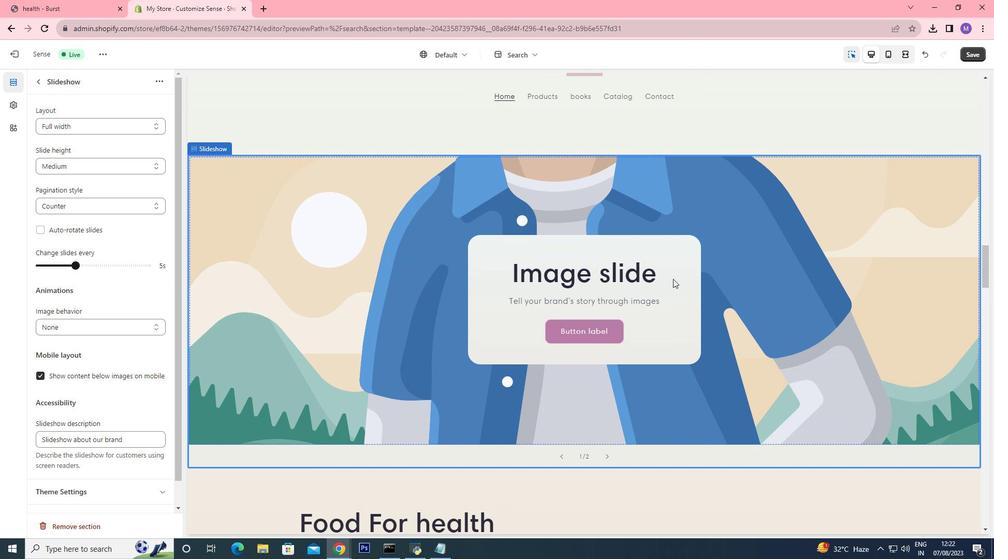 
Action: Mouse scrolled (673, 279) with delta (0, 0)
Screenshot: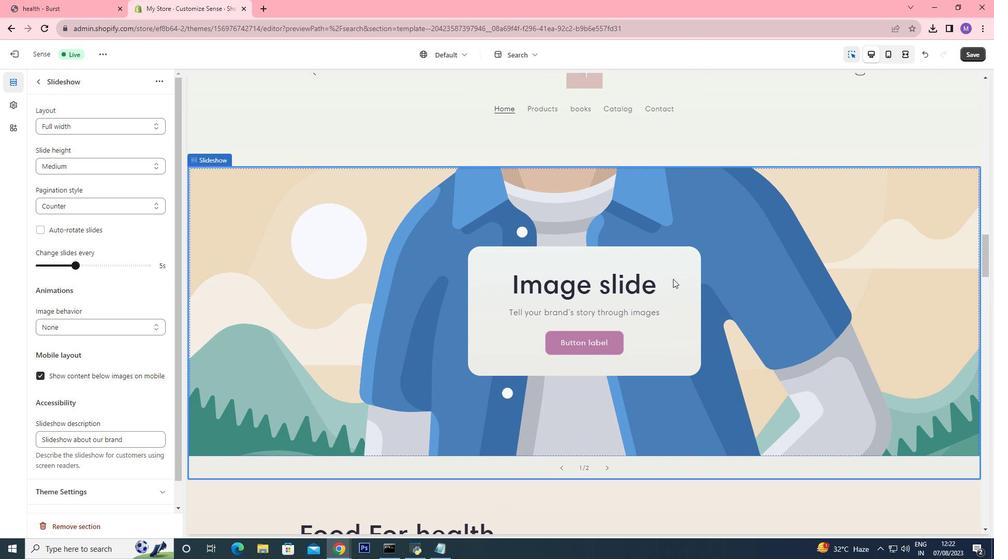 
Action: Mouse scrolled (673, 279) with delta (0, 0)
Screenshot: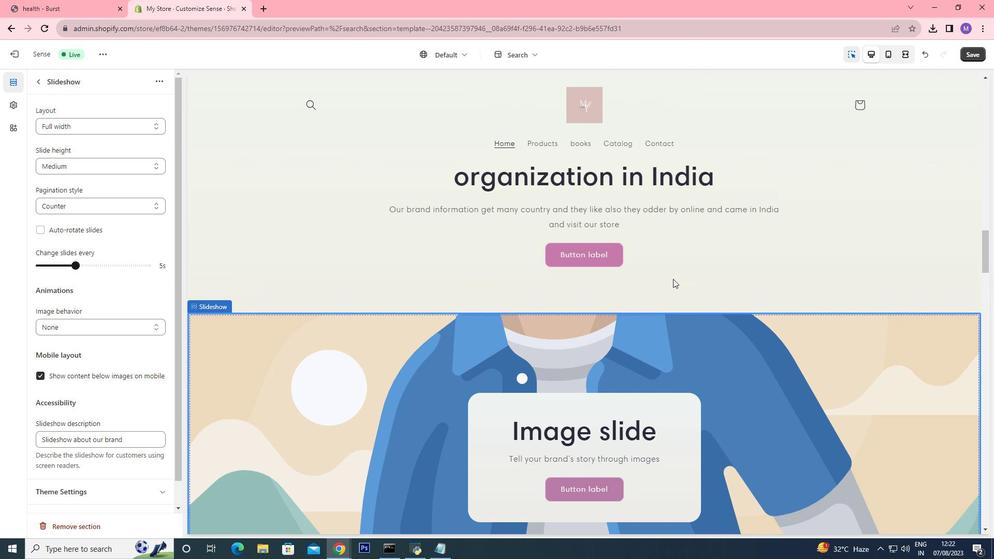 
Action: Mouse scrolled (673, 279) with delta (0, 0)
Screenshot: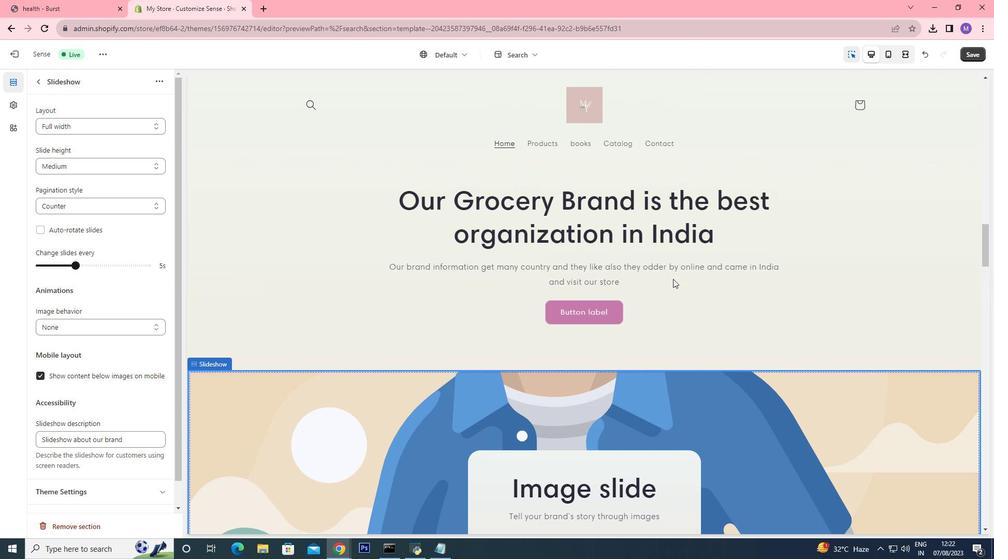 
Action: Mouse scrolled (673, 279) with delta (0, 0)
Screenshot: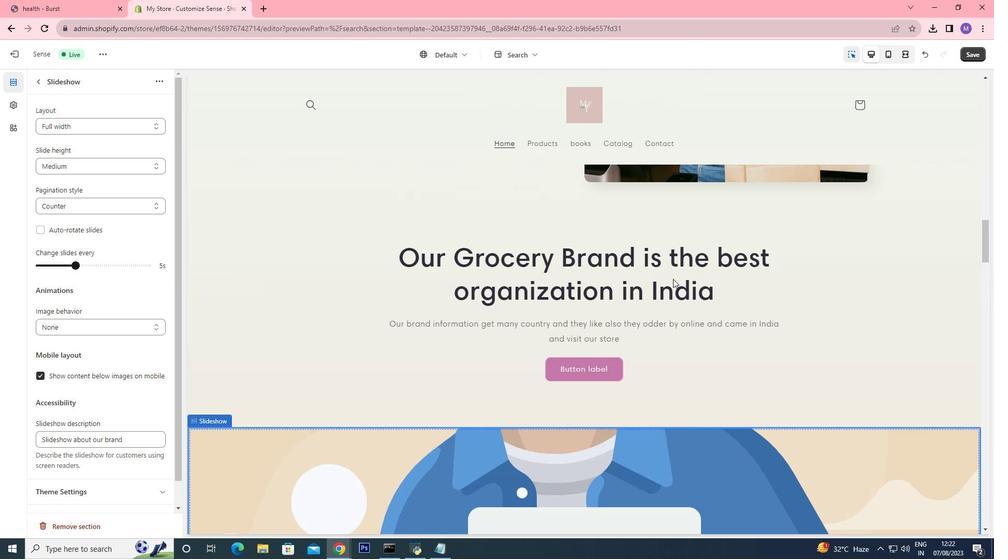 
Action: Mouse scrolled (673, 279) with delta (0, 0)
Screenshot: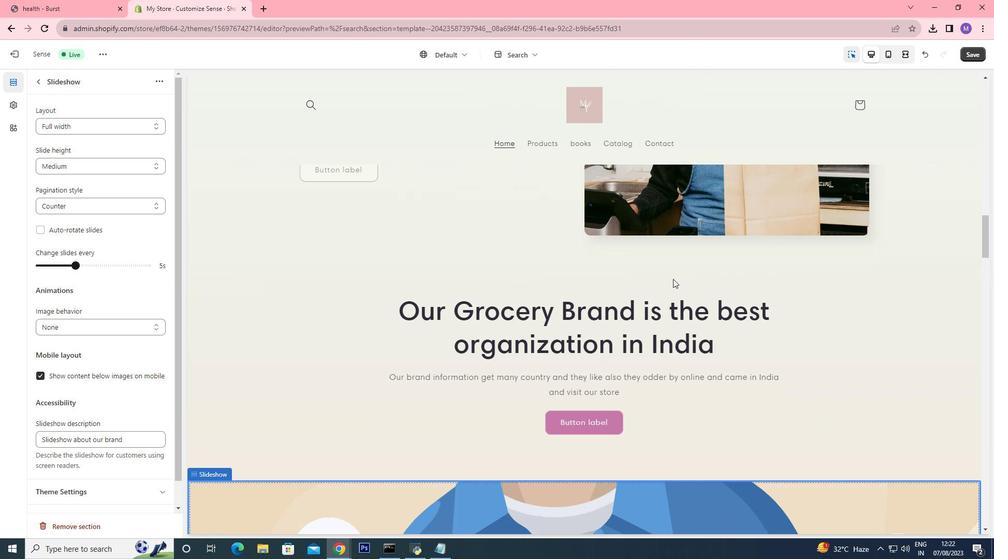 
Action: Mouse scrolled (673, 278) with delta (0, 0)
Screenshot: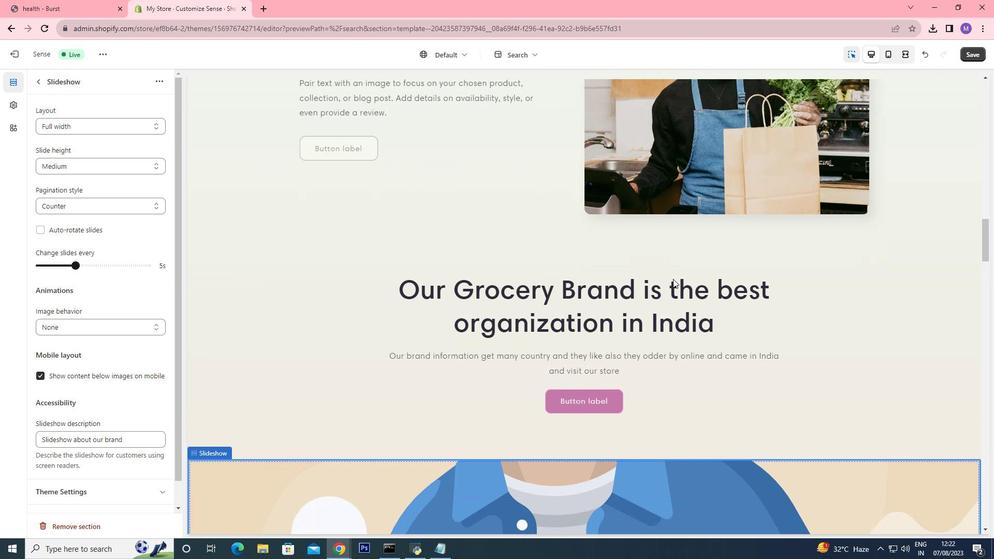 
Action: Mouse scrolled (673, 278) with delta (0, 0)
Screenshot: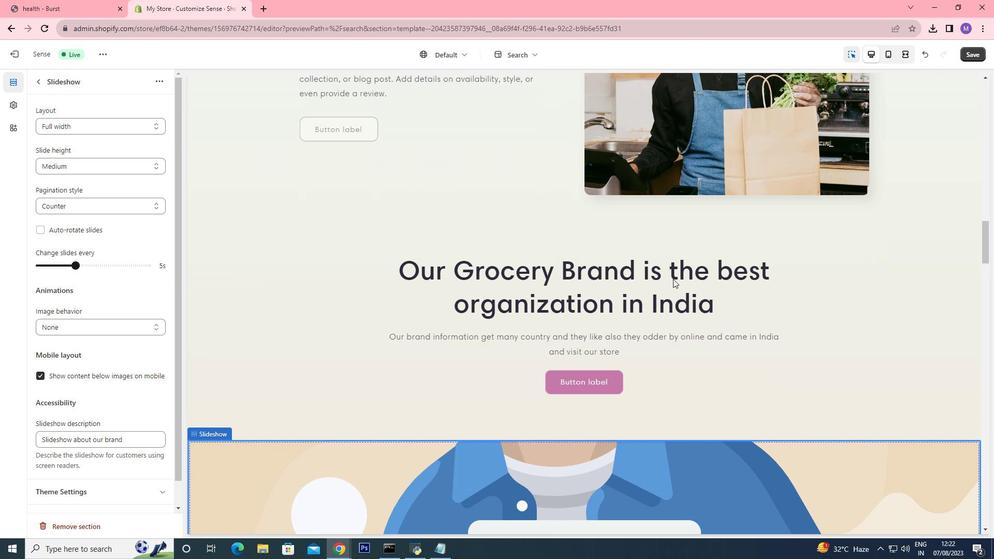 
Action: Mouse scrolled (673, 278) with delta (0, 0)
Screenshot: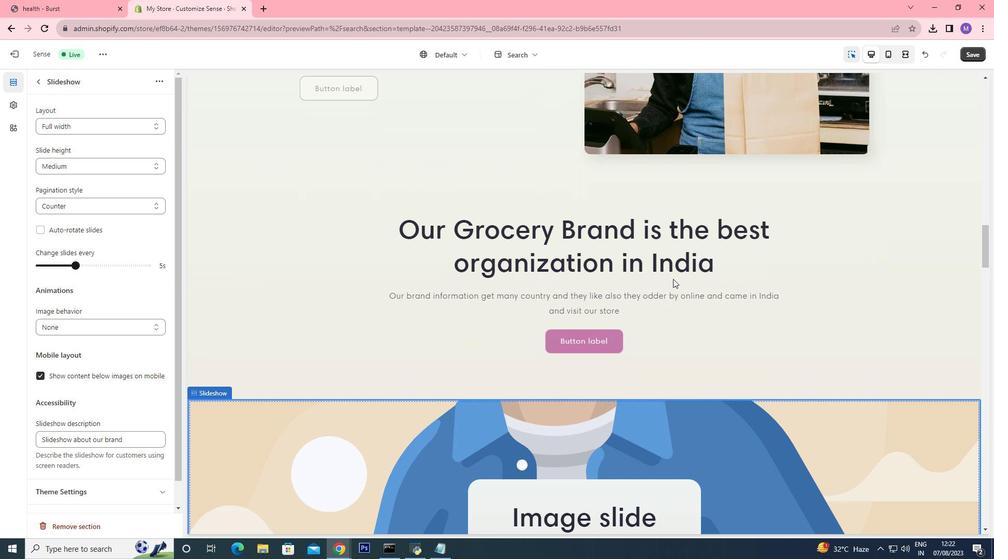 
Action: Mouse scrolled (673, 278) with delta (0, 0)
Screenshot: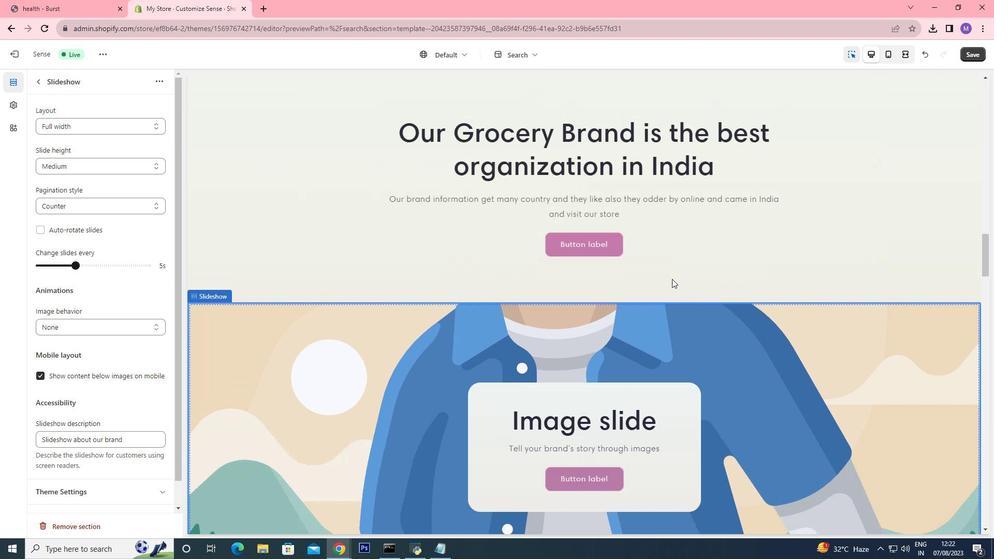 
Action: Mouse scrolled (673, 278) with delta (0, 0)
Screenshot: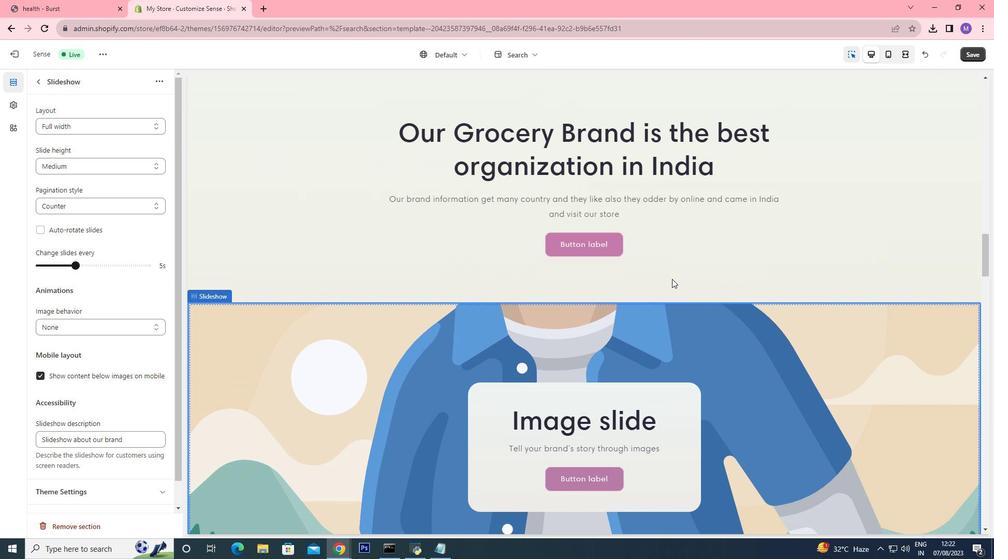 
Action: Mouse scrolled (673, 278) with delta (0, 0)
Screenshot: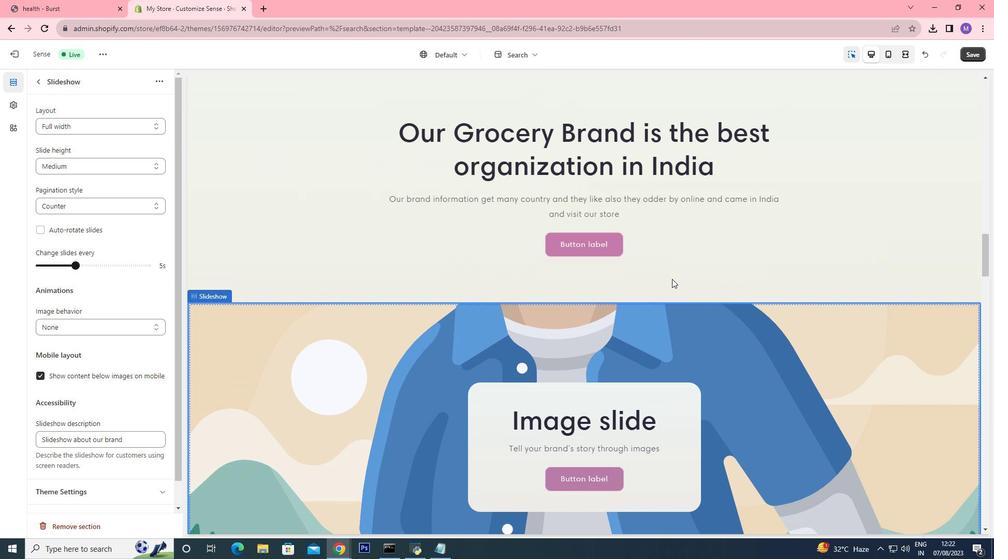 
Action: Mouse scrolled (673, 278) with delta (0, 0)
Screenshot: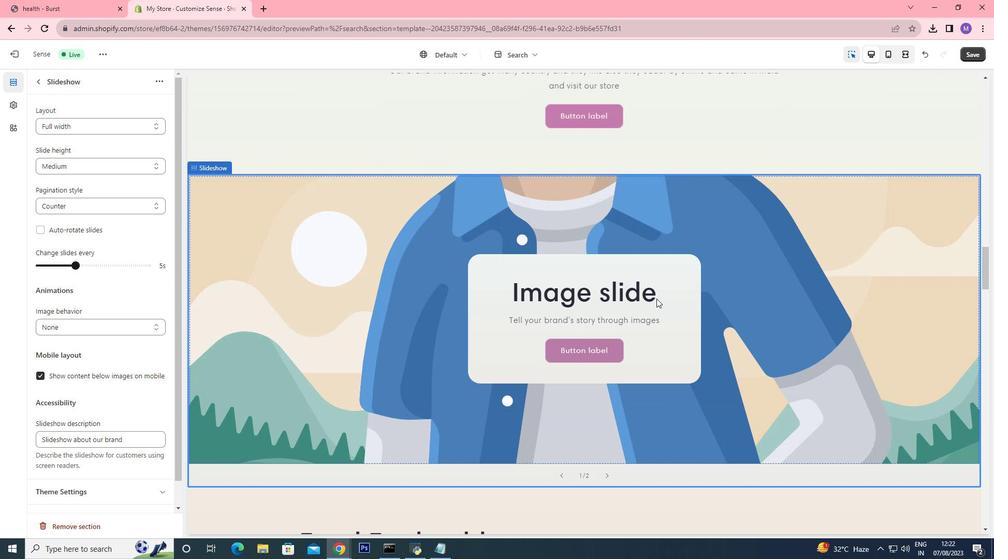 
Action: Mouse moved to (583, 361)
Screenshot: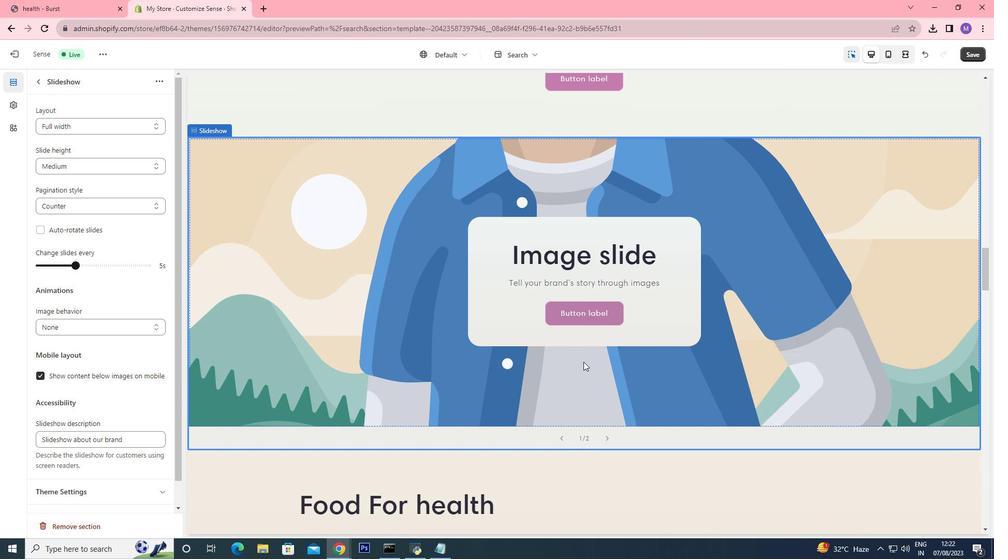 
Action: Mouse pressed left at (583, 361)
Screenshot: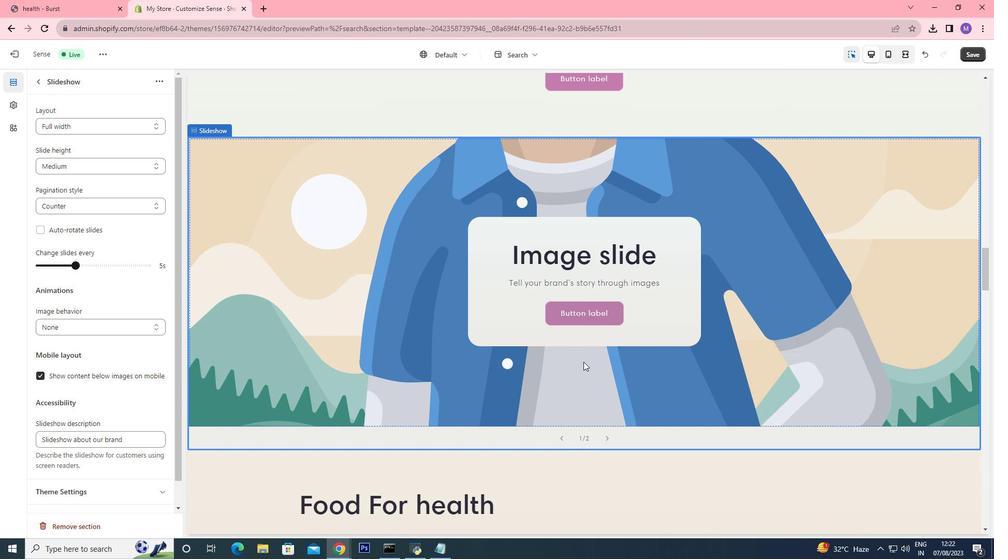 
Action: Mouse moved to (74, 3)
Screenshot: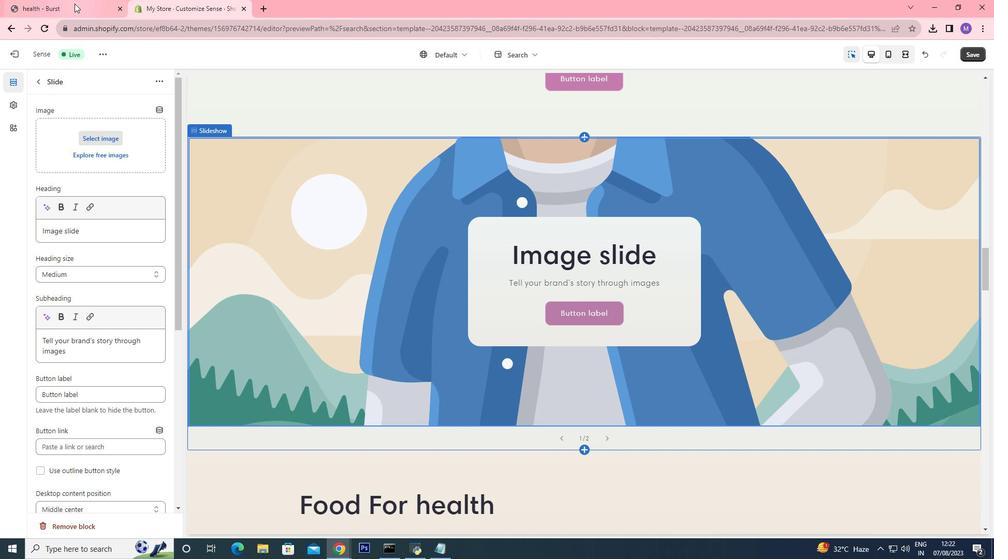 
Action: Mouse pressed left at (74, 3)
Screenshot: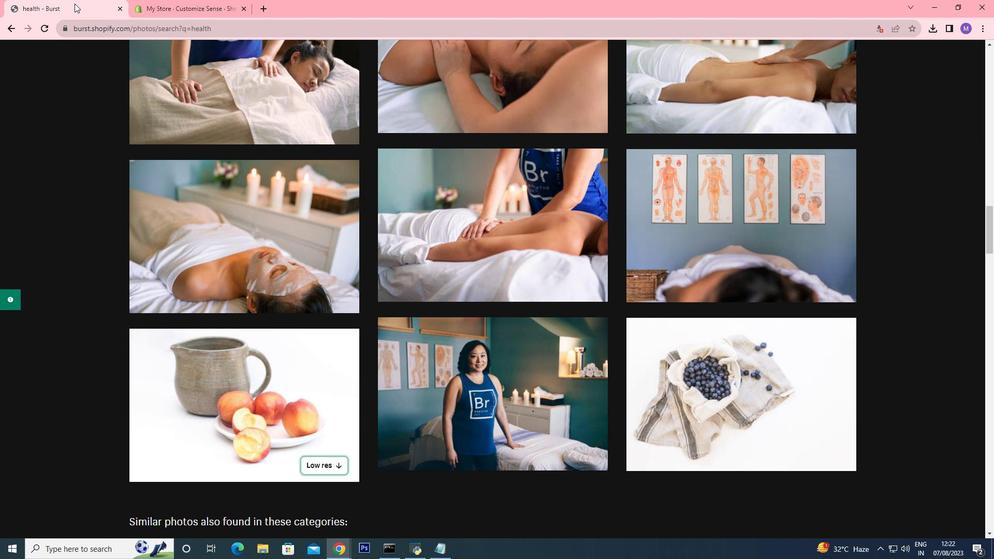 
Action: Mouse pressed left at (74, 3)
Screenshot: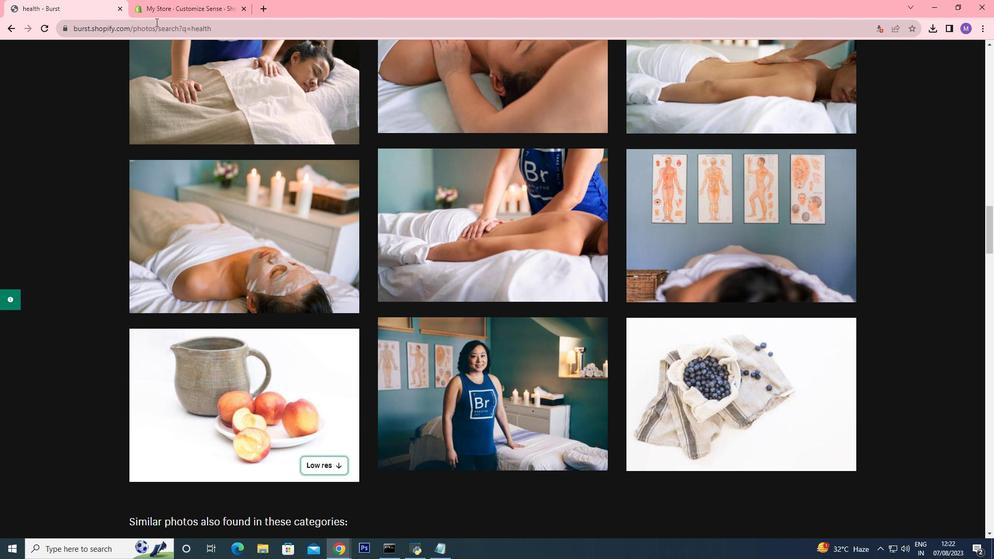 
Action: Mouse moved to (380, 142)
Screenshot: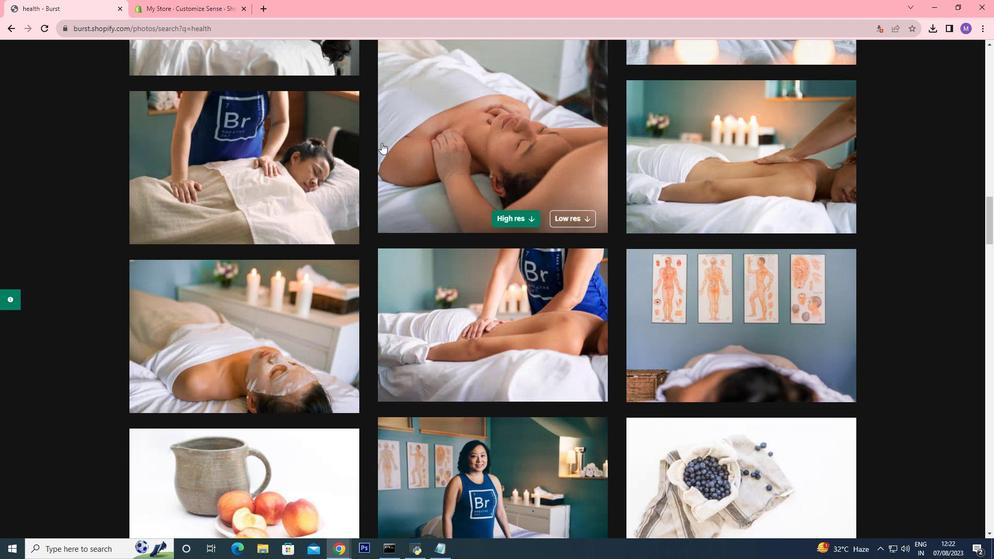 
Action: Mouse scrolled (380, 143) with delta (0, 0)
Screenshot: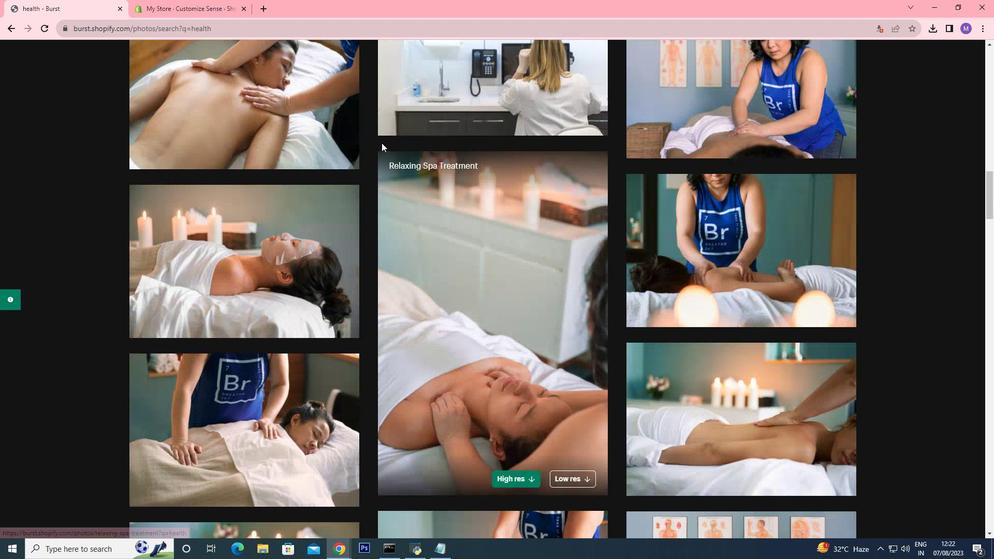 
Action: Mouse scrolled (380, 143) with delta (0, 0)
Screenshot: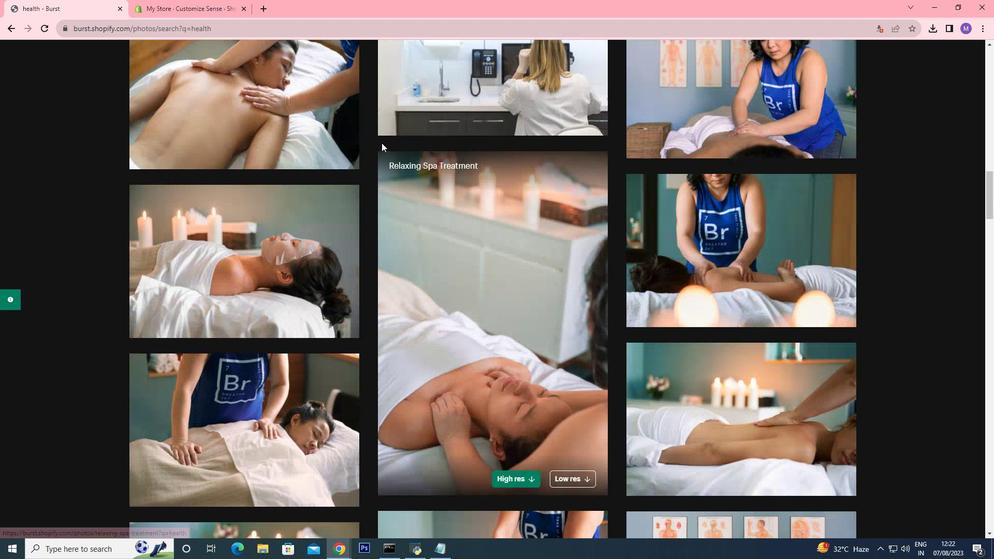 
Action: Mouse moved to (381, 142)
Screenshot: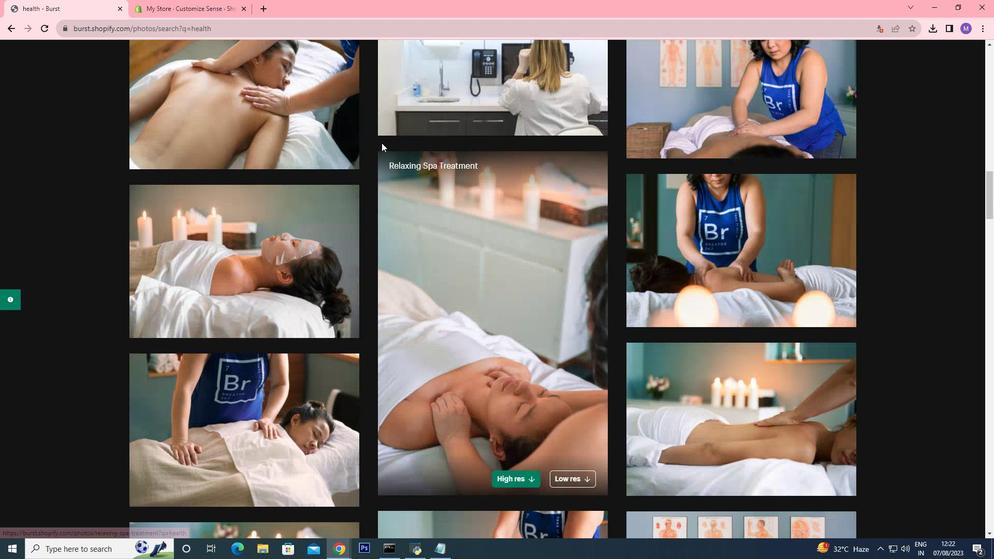 
Action: Mouse scrolled (381, 143) with delta (0, 0)
Screenshot: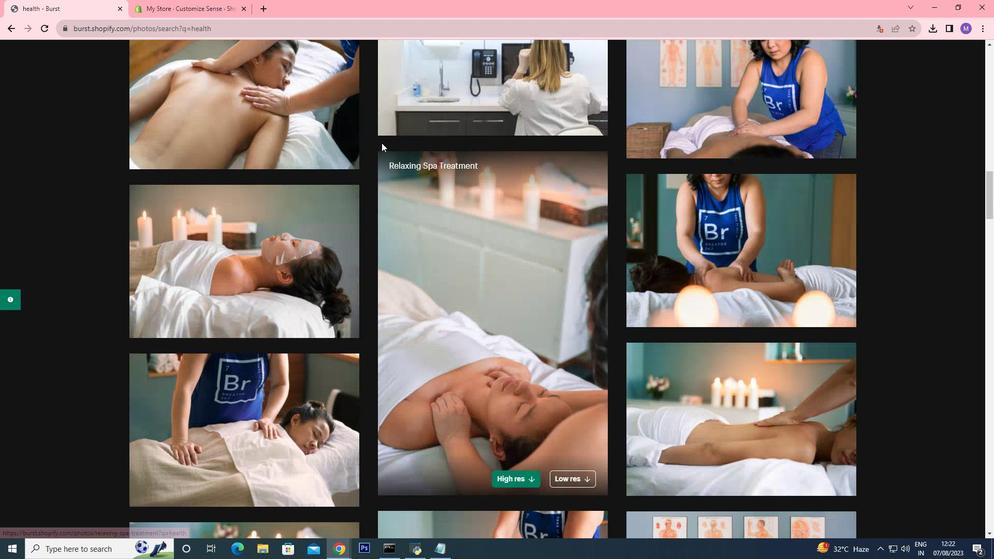 
Action: Mouse moved to (381, 142)
Screenshot: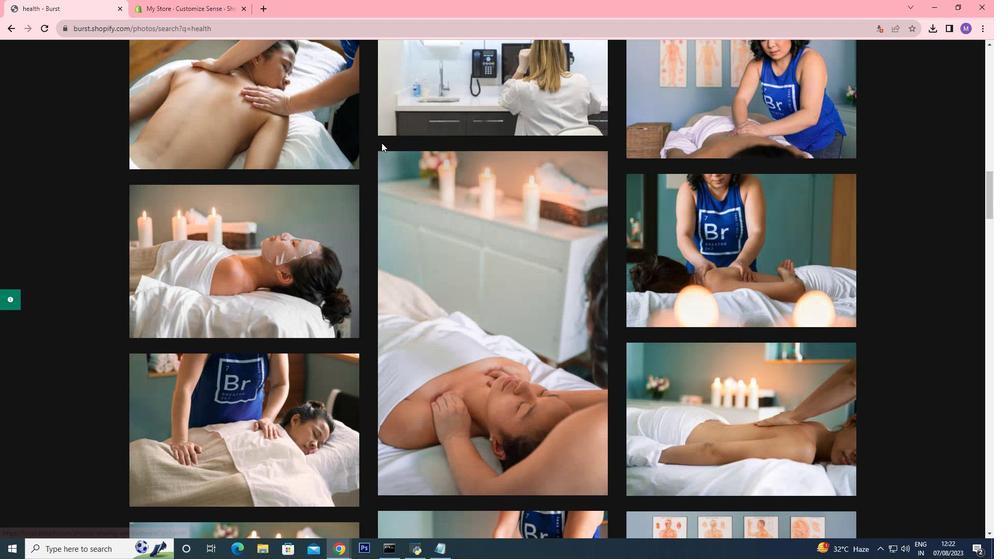 
Action: Mouse scrolled (381, 143) with delta (0, 0)
Screenshot: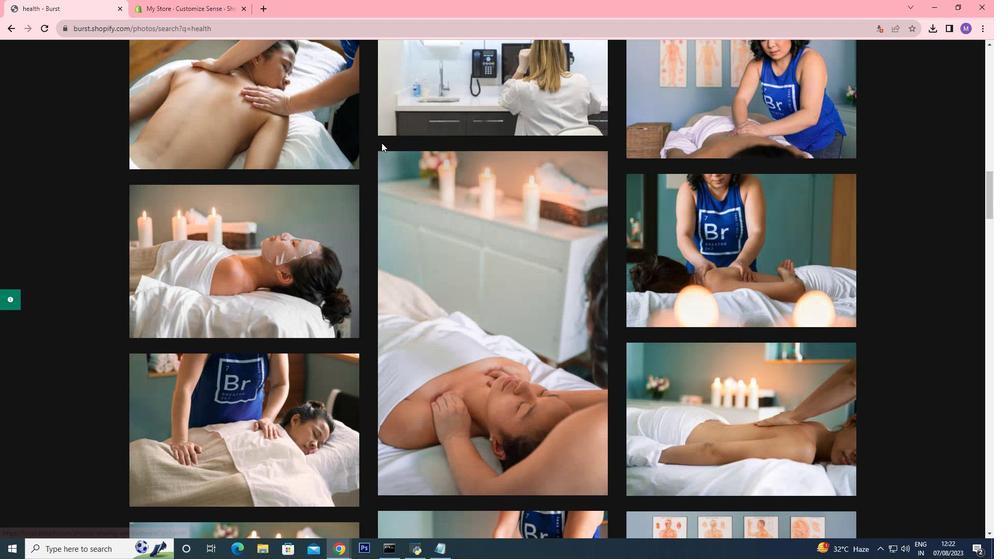 
Action: Mouse scrolled (381, 143) with delta (0, 0)
Screenshot: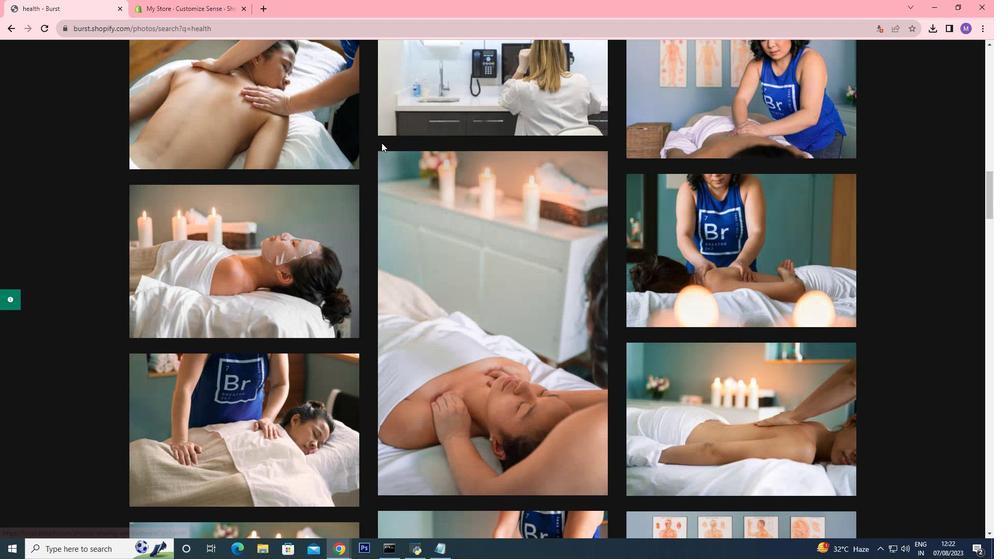 
Action: Mouse scrolled (381, 143) with delta (0, 0)
Screenshot: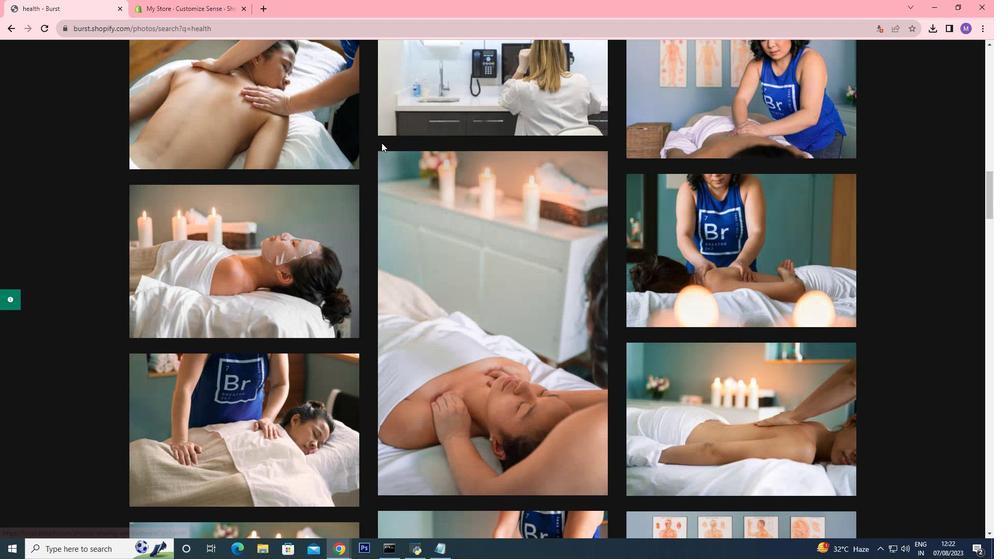 
Action: Mouse scrolled (381, 143) with delta (0, 0)
Screenshot: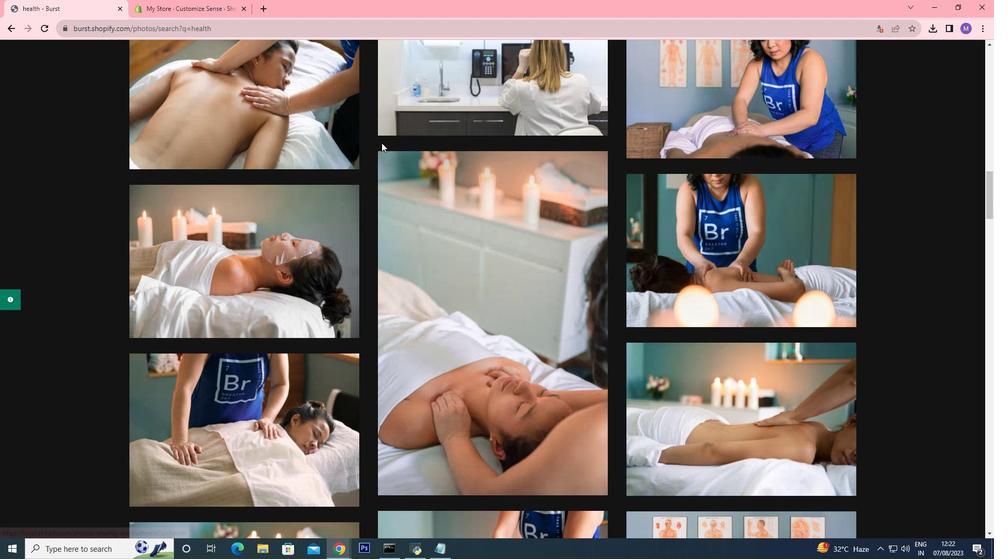
Action: Mouse moved to (383, 143)
Screenshot: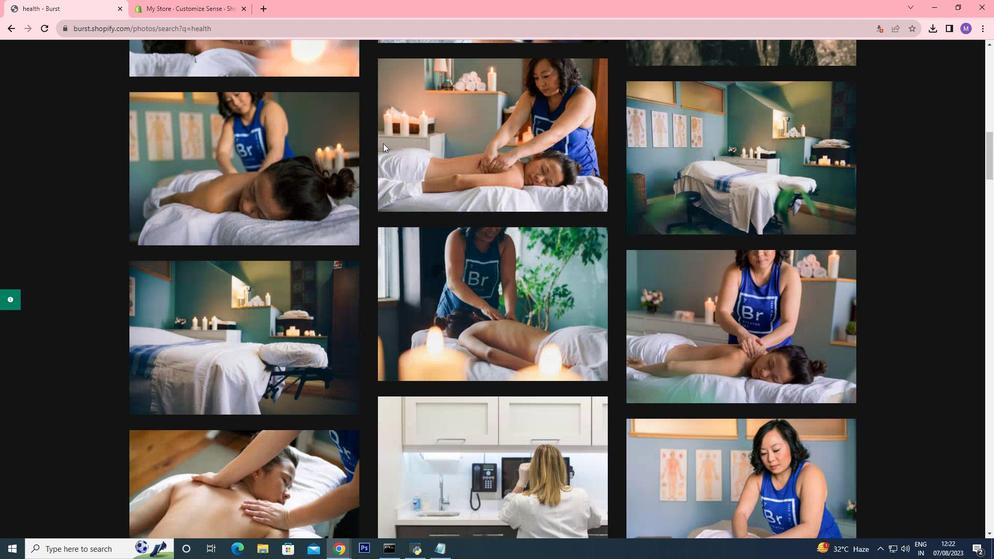 
Action: Mouse scrolled (382, 143) with delta (0, 0)
Screenshot: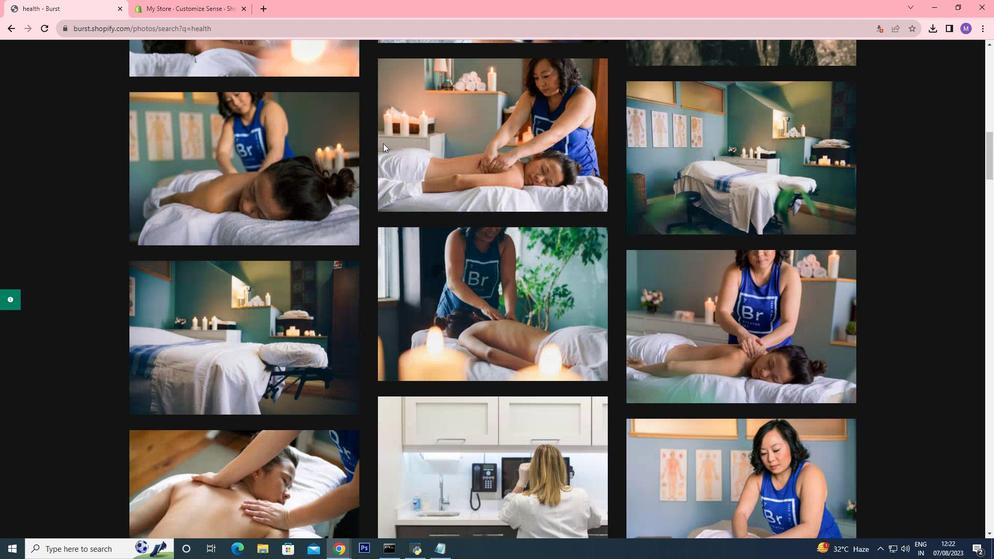 
Action: Mouse moved to (383, 143)
Screenshot: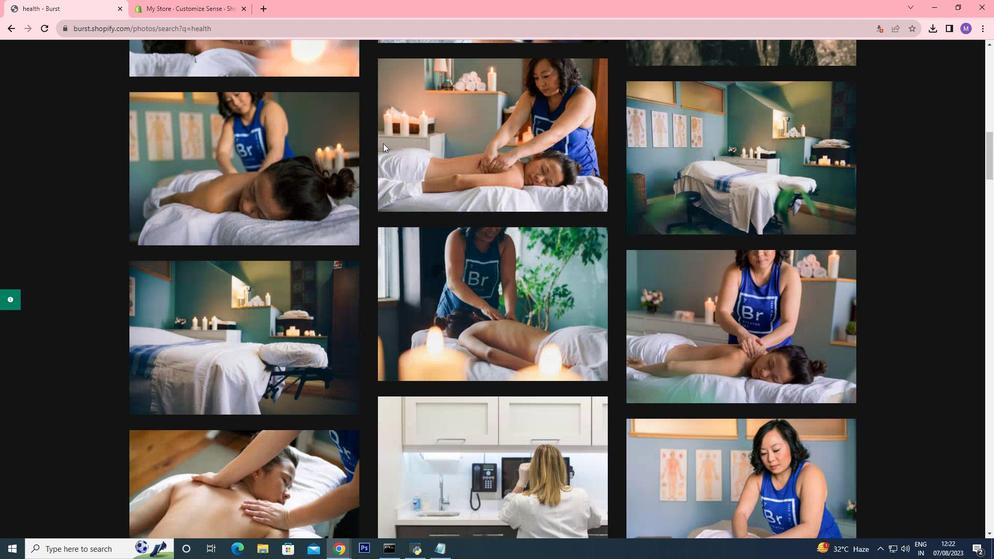 
Action: Mouse scrolled (382, 143) with delta (0, 0)
Screenshot: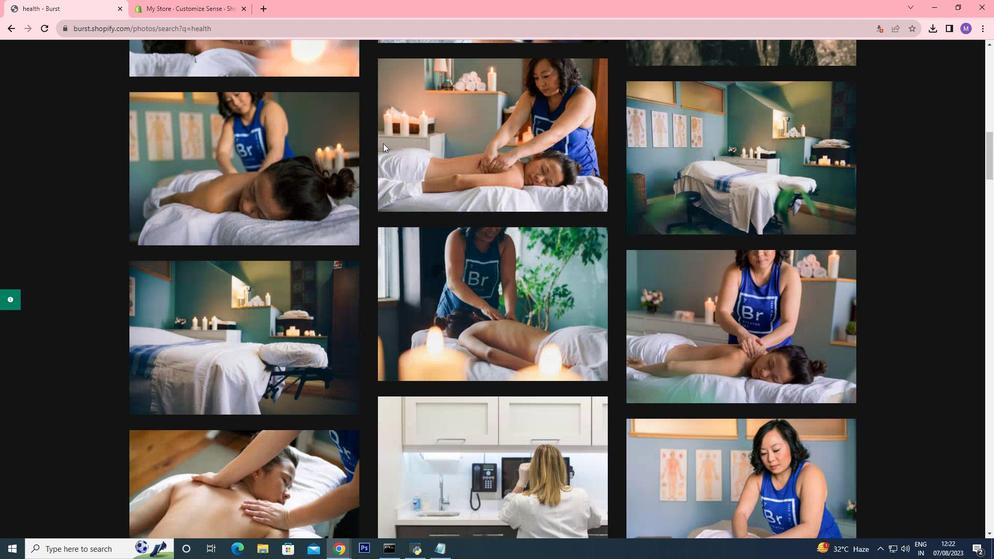 
Action: Mouse scrolled (382, 143) with delta (0, 0)
Screenshot: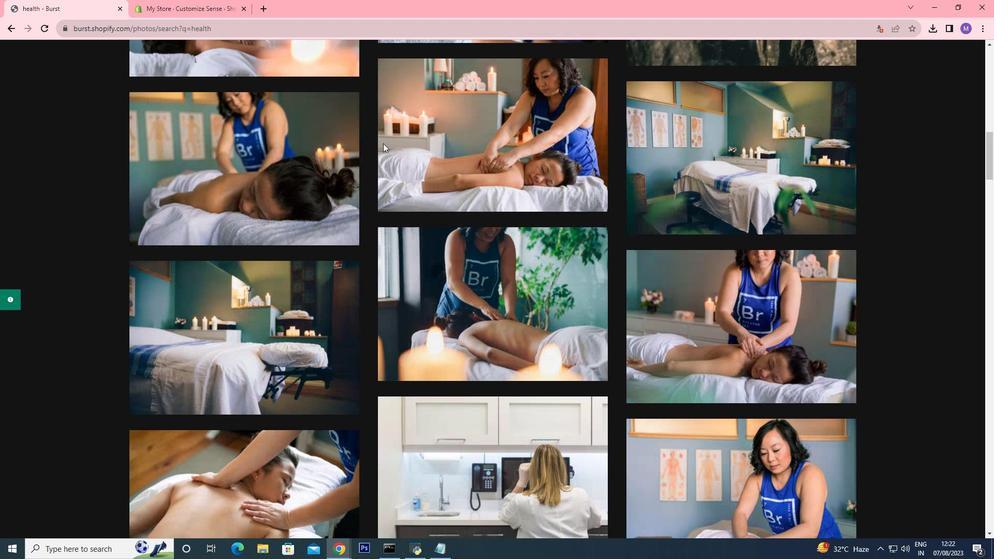 
Action: Mouse scrolled (383, 143) with delta (0, 0)
Screenshot: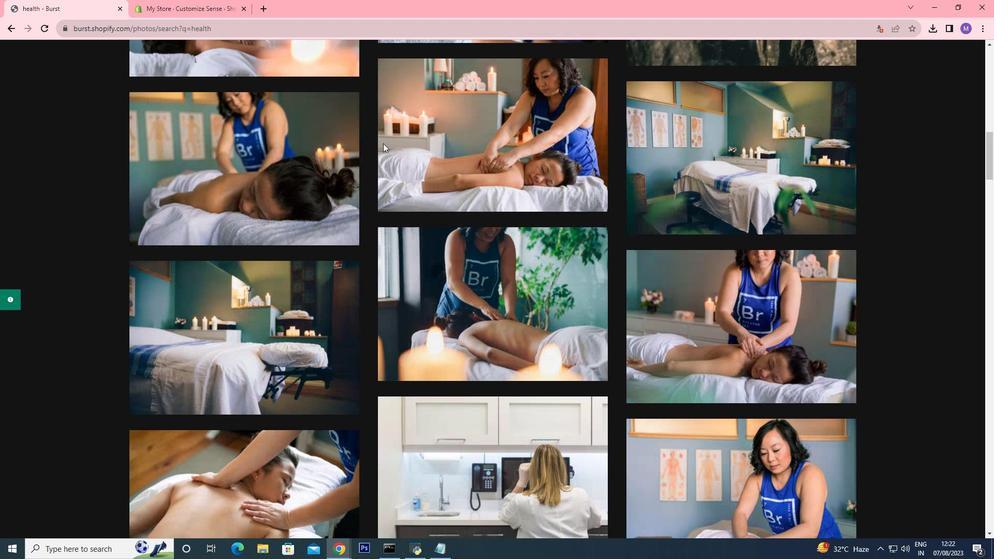 
Action: Mouse scrolled (383, 143) with delta (0, 0)
Screenshot: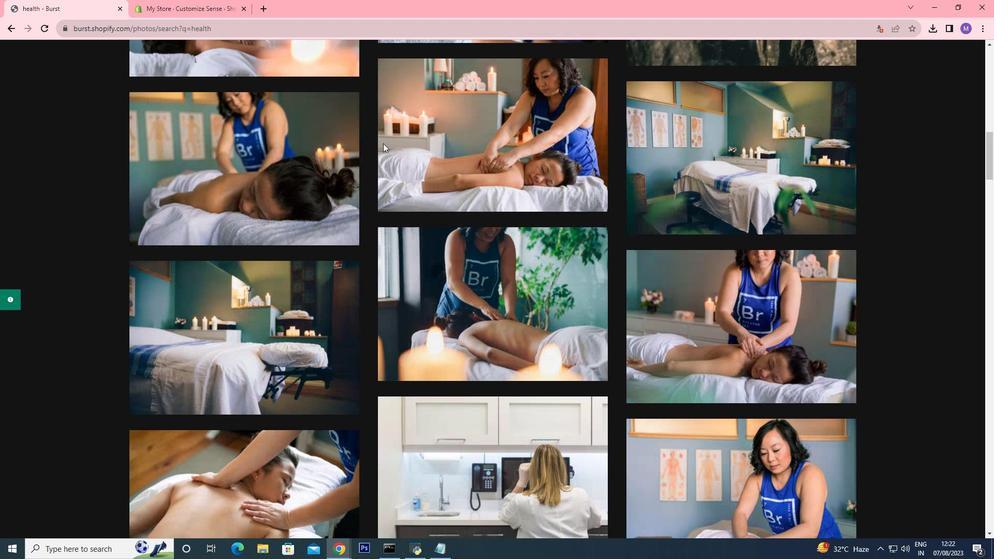 
Action: Mouse scrolled (383, 143) with delta (0, 0)
Screenshot: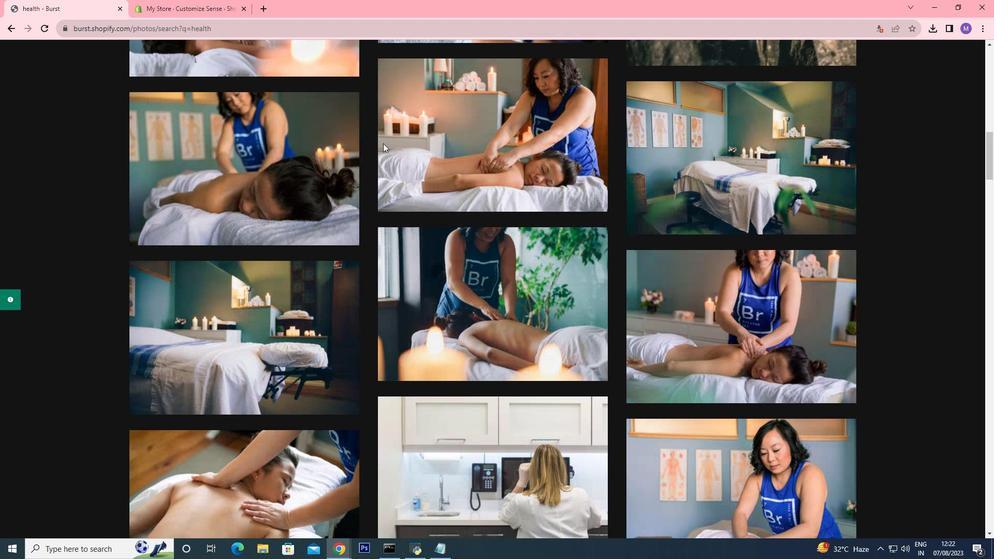 
Action: Mouse scrolled (383, 143) with delta (0, 0)
Screenshot: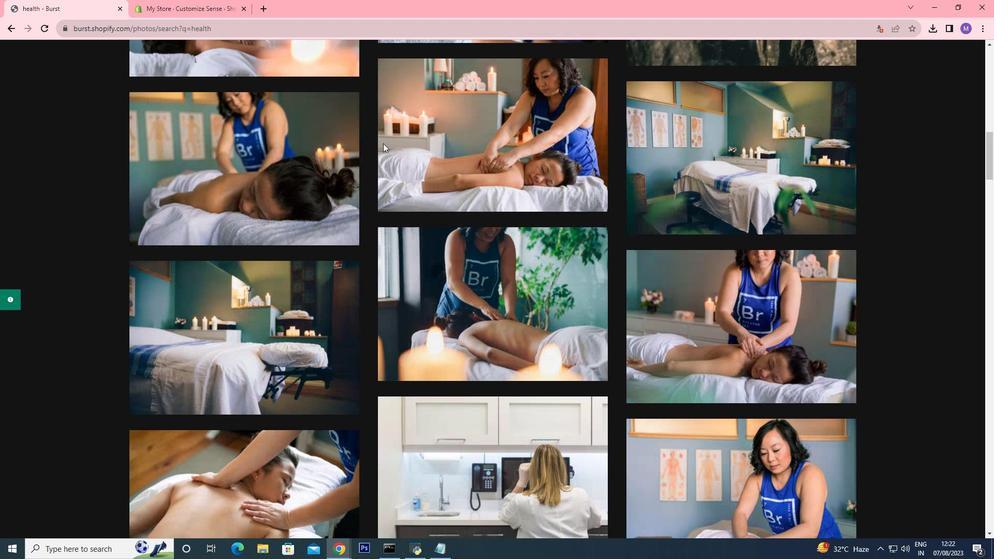 
Action: Mouse scrolled (383, 143) with delta (0, 0)
Screenshot: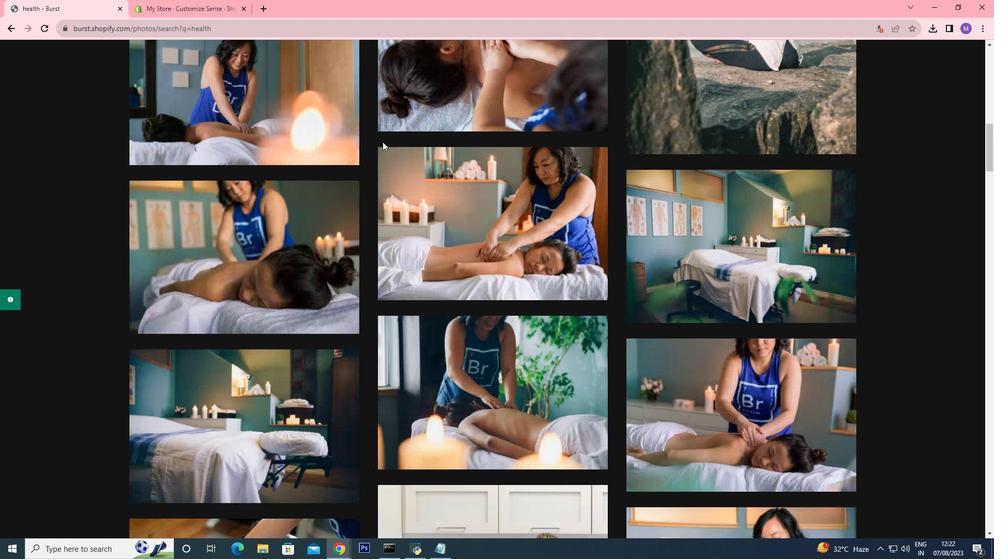 
Action: Mouse scrolled (383, 143) with delta (0, 0)
Screenshot: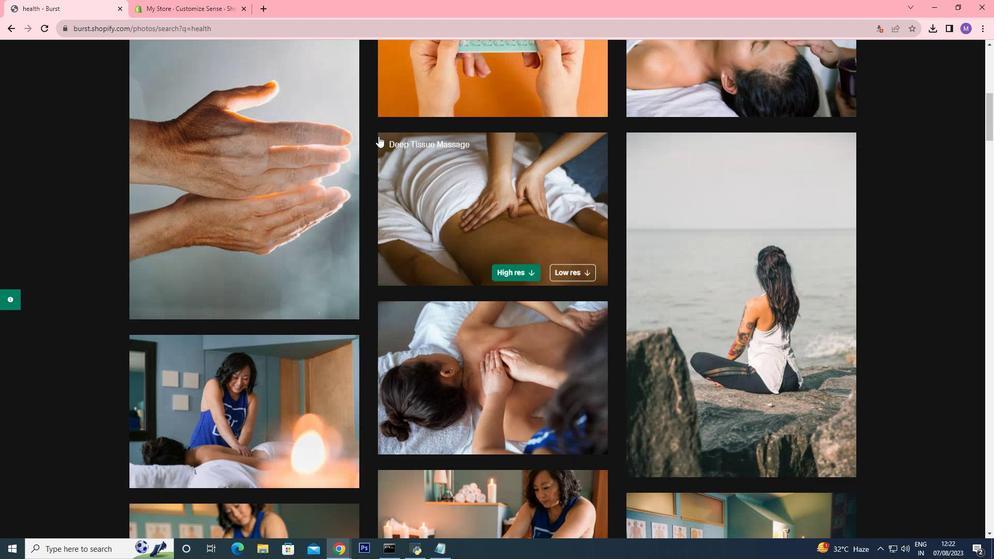 
Action: Mouse scrolled (383, 143) with delta (0, 0)
Screenshot: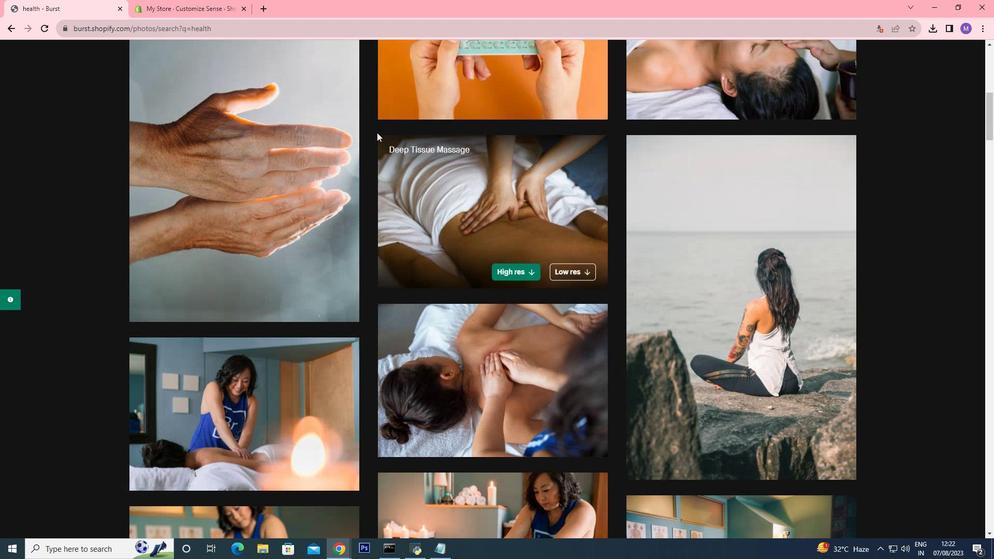 
Action: Mouse scrolled (383, 143) with delta (0, 0)
Screenshot: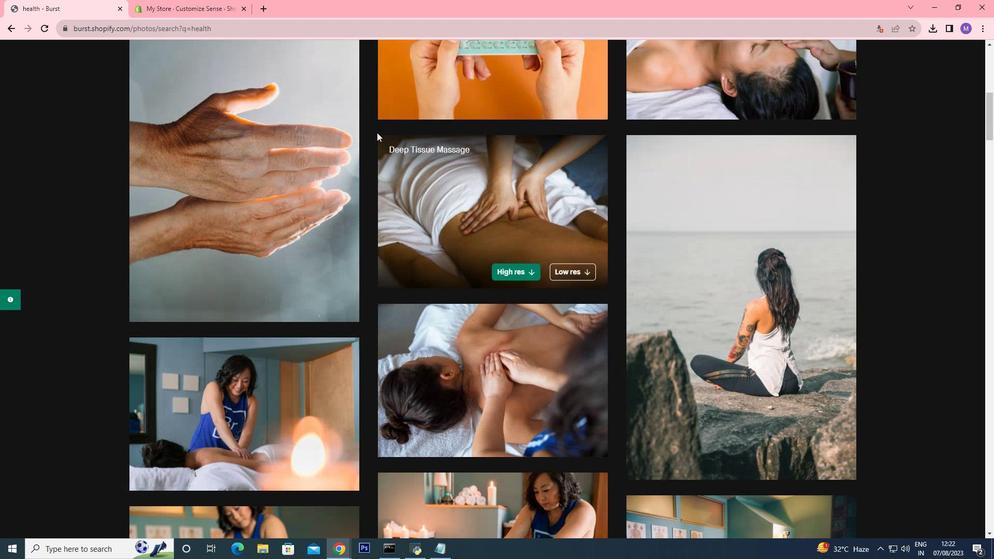 
Action: Mouse scrolled (383, 144) with delta (0, 1)
Screenshot: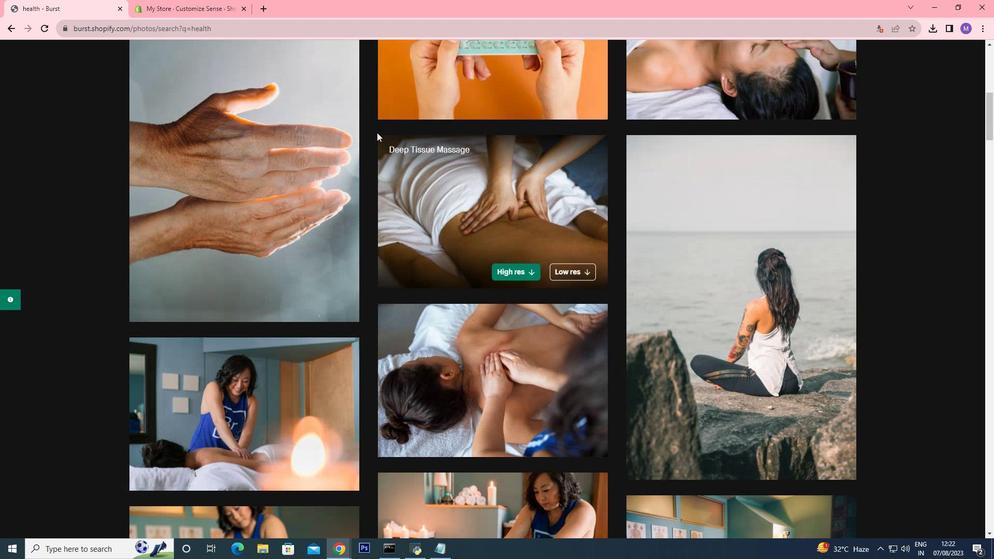 
Action: Mouse scrolled (383, 143) with delta (0, 0)
Screenshot: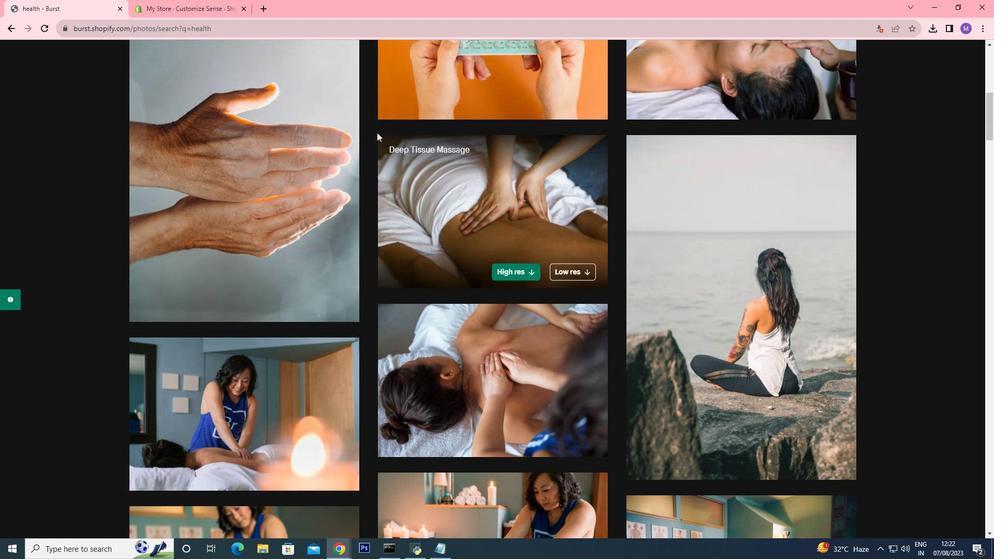 
Action: Mouse scrolled (383, 143) with delta (0, 0)
Screenshot: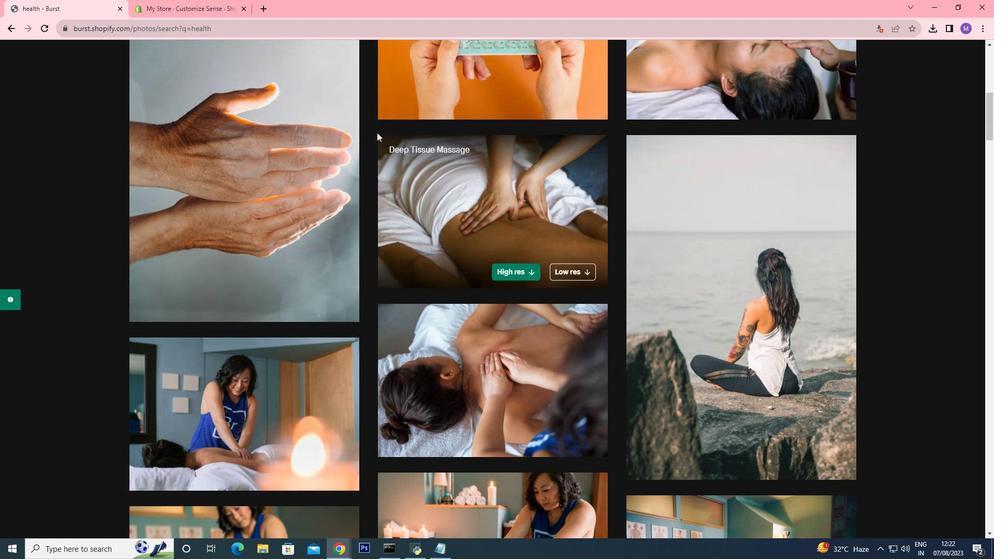 
Action: Mouse scrolled (383, 143) with delta (0, 0)
Screenshot: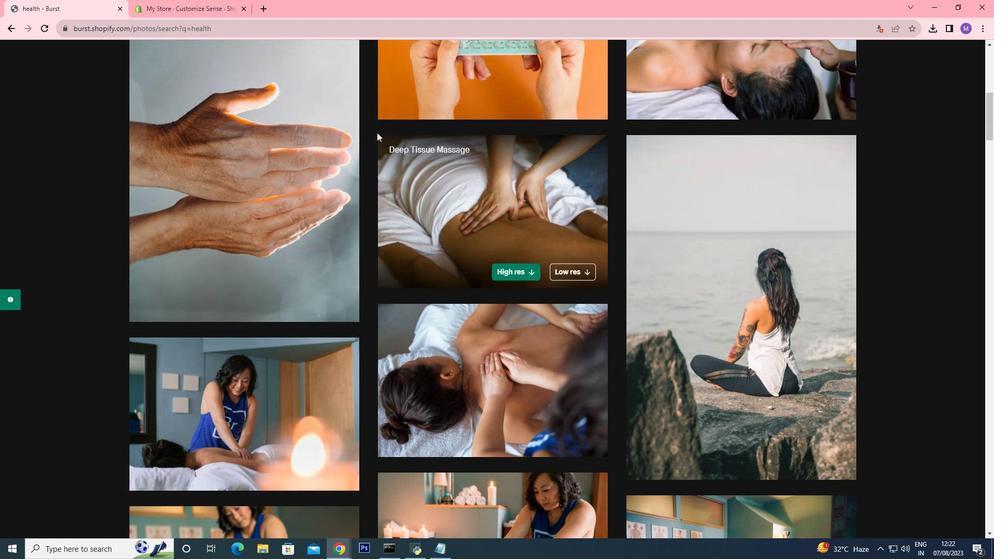 
Action: Mouse moved to (376, 133)
Screenshot: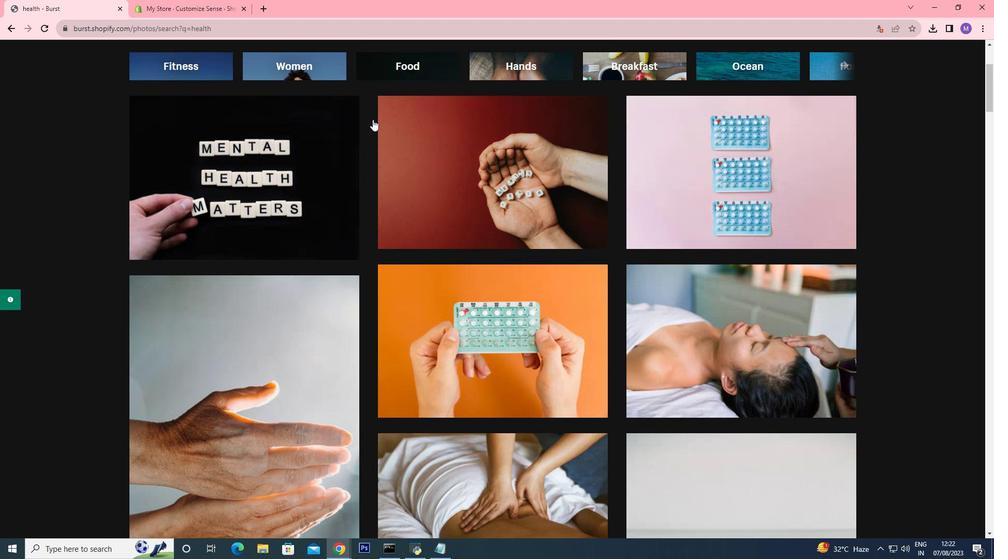 
Action: Mouse scrolled (376, 133) with delta (0, 0)
Screenshot: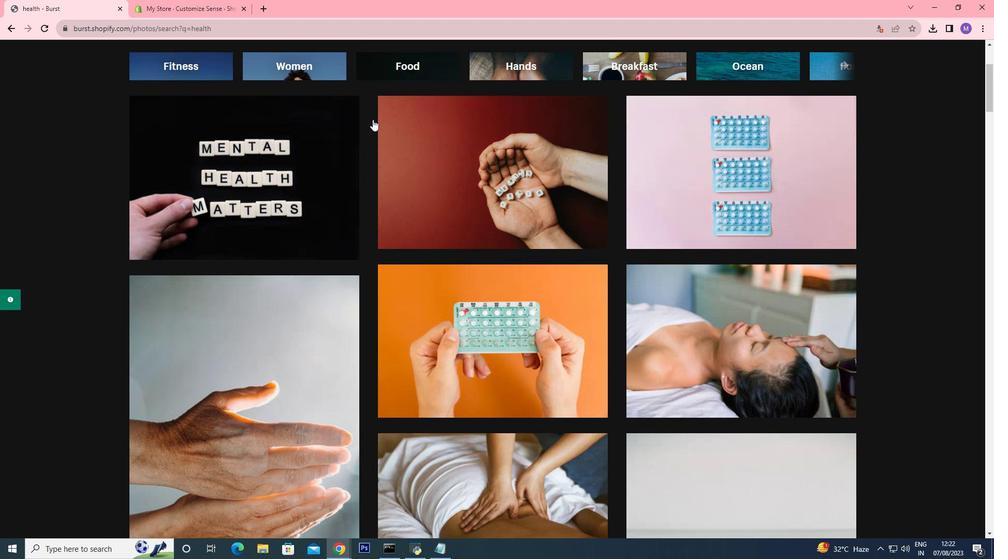 
Action: Mouse moved to (376, 132)
Screenshot: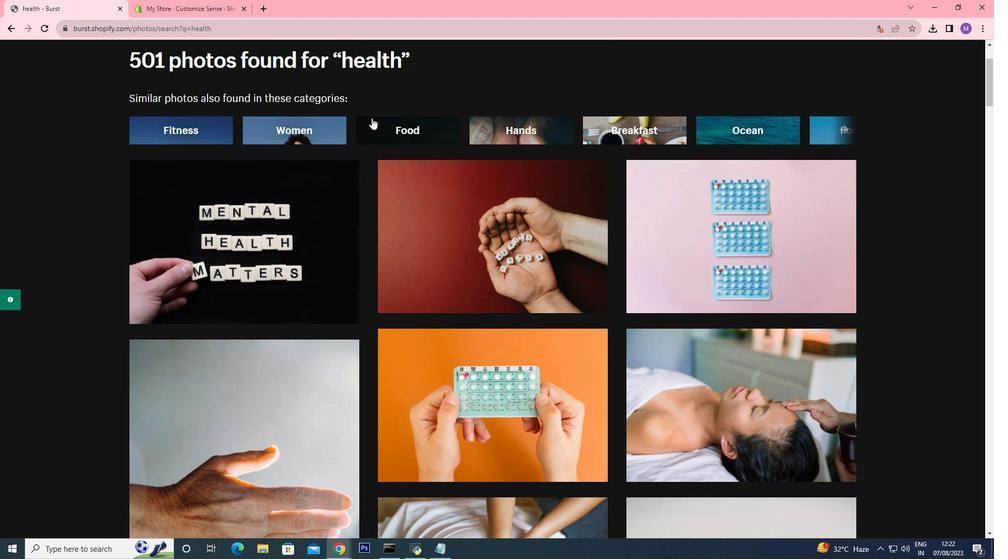 
Action: Mouse scrolled (376, 133) with delta (0, 0)
Screenshot: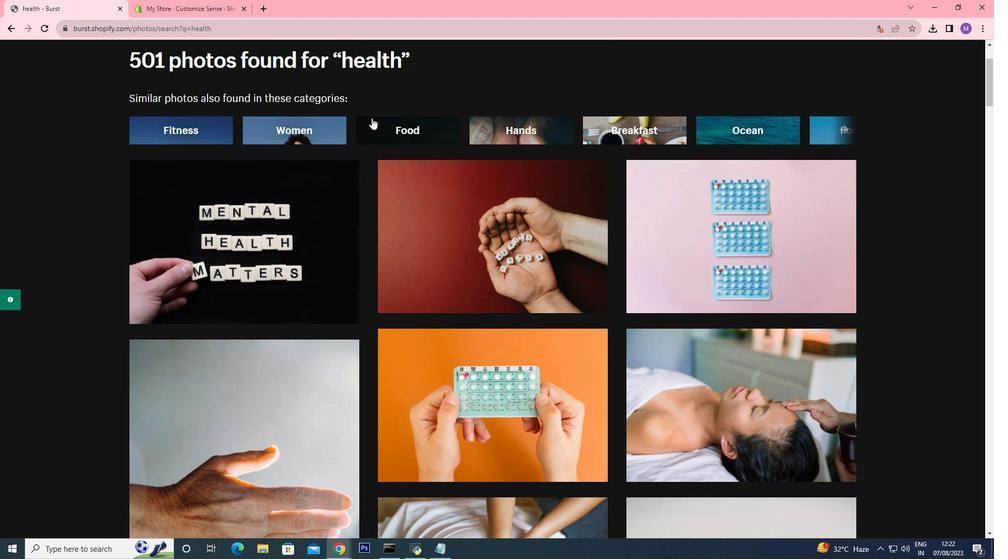 
Action: Mouse scrolled (376, 133) with delta (0, 0)
Screenshot: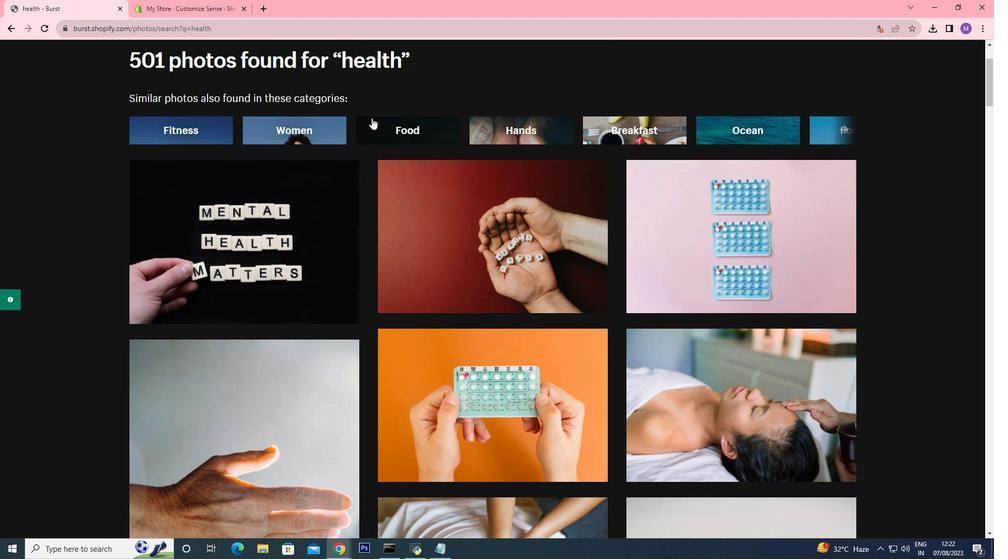 
Action: Mouse scrolled (376, 133) with delta (0, 0)
Screenshot: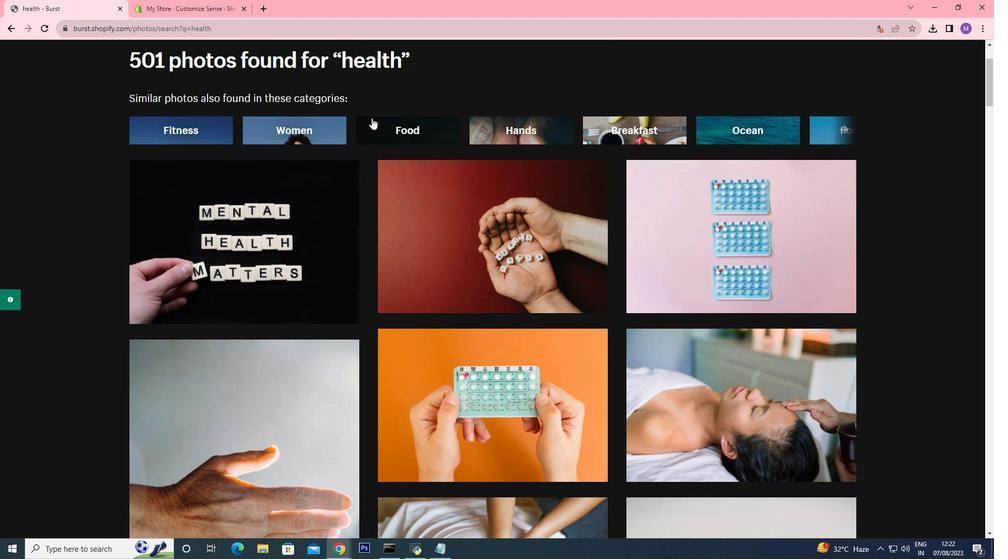 
Action: Mouse scrolled (376, 133) with delta (0, 0)
Screenshot: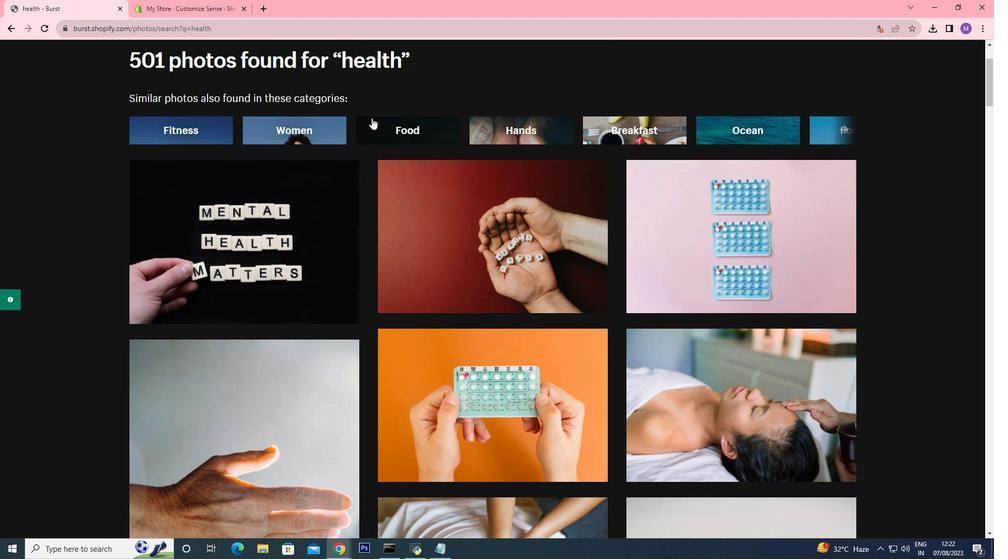 
Action: Mouse scrolled (376, 133) with delta (0, 0)
Screenshot: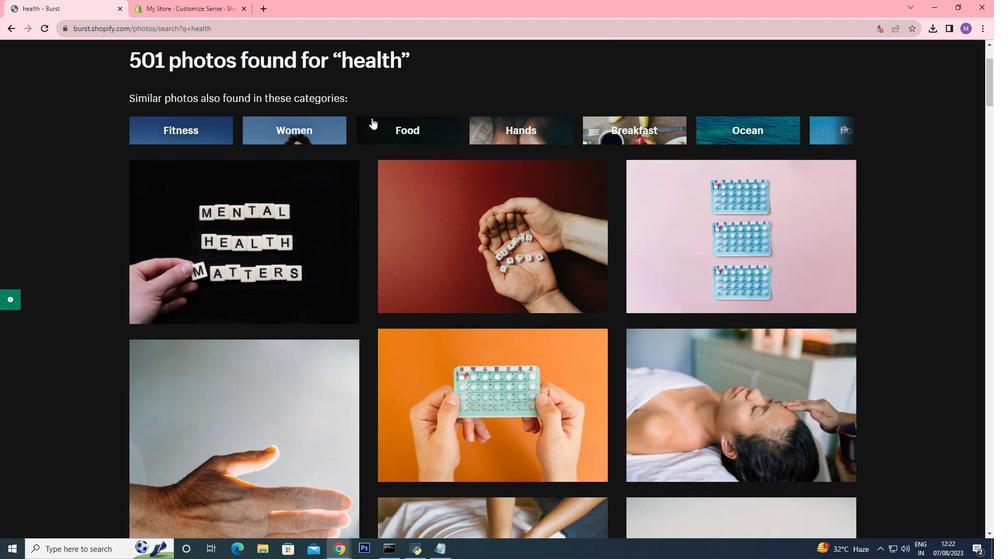 
Action: Mouse moved to (376, 131)
Screenshot: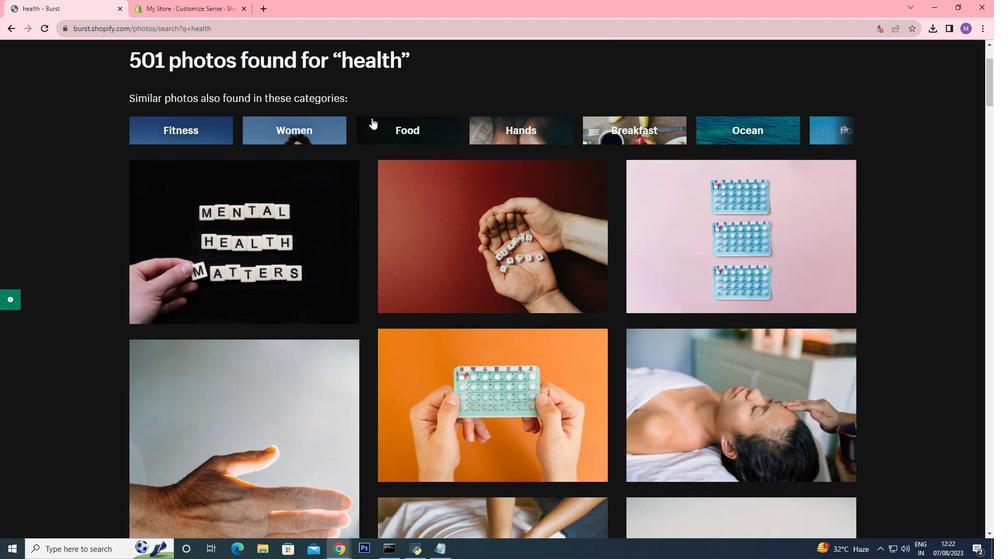 
Action: Mouse scrolled (376, 132) with delta (0, 0)
Screenshot: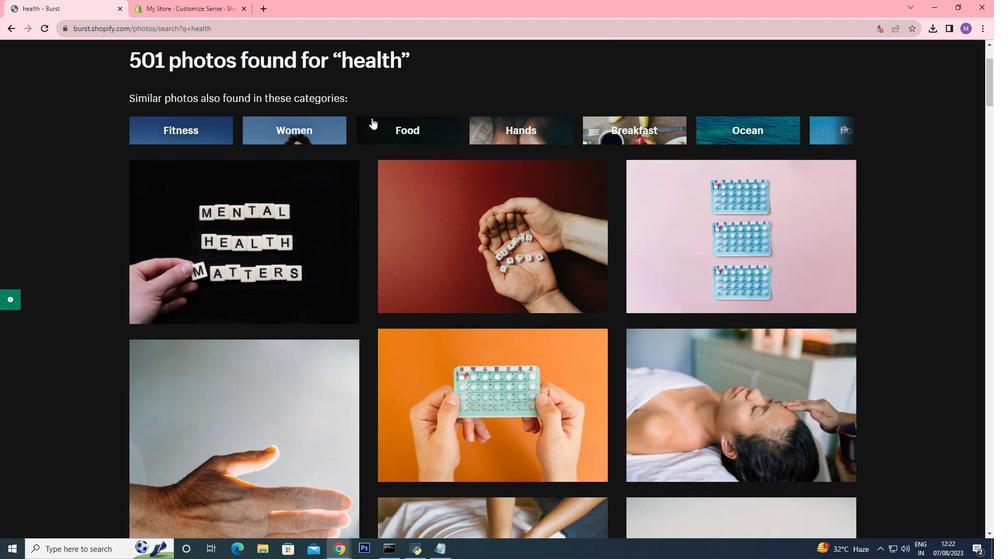 
Action: Mouse moved to (371, 118)
Screenshot: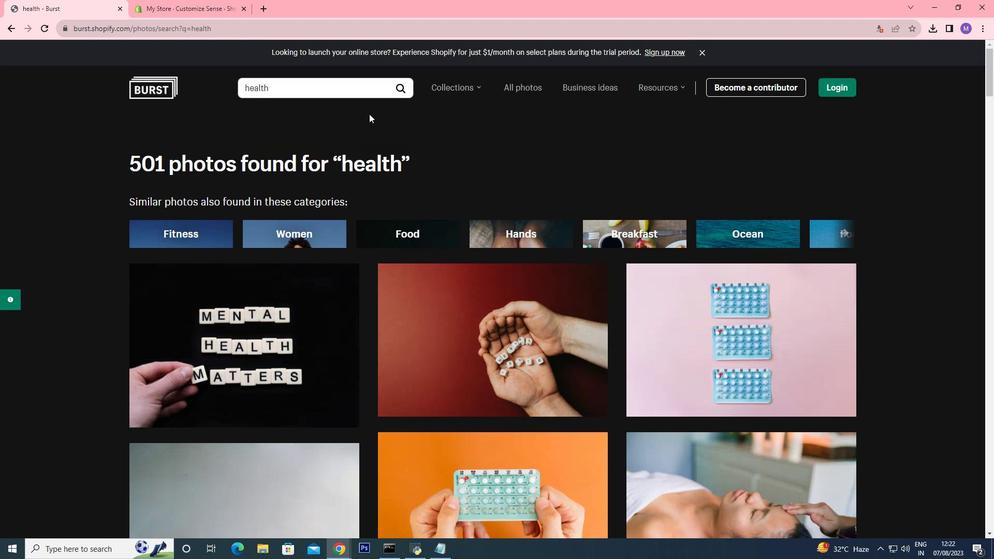 
Action: Mouse scrolled (371, 118) with delta (0, 0)
Screenshot: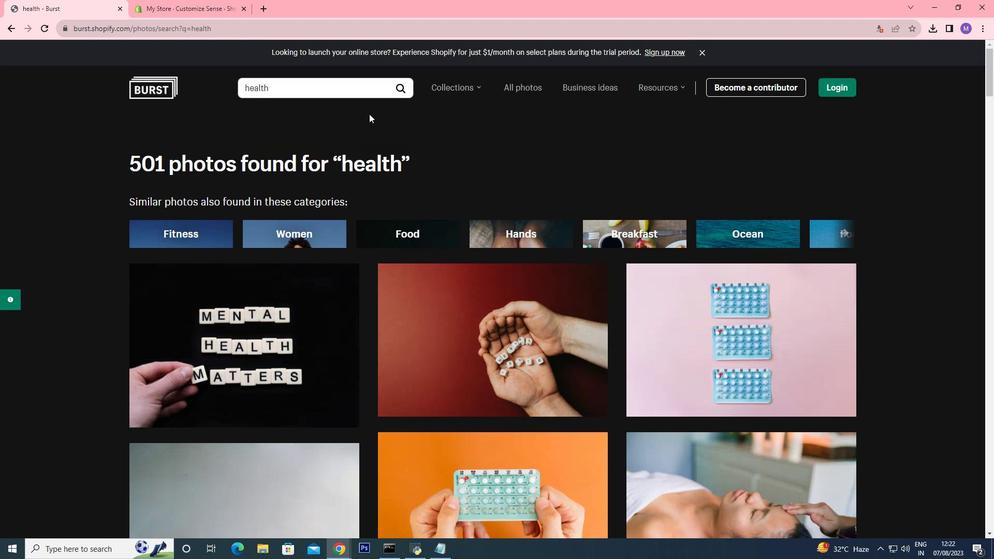 
Action: Mouse scrolled (371, 118) with delta (0, 0)
Screenshot: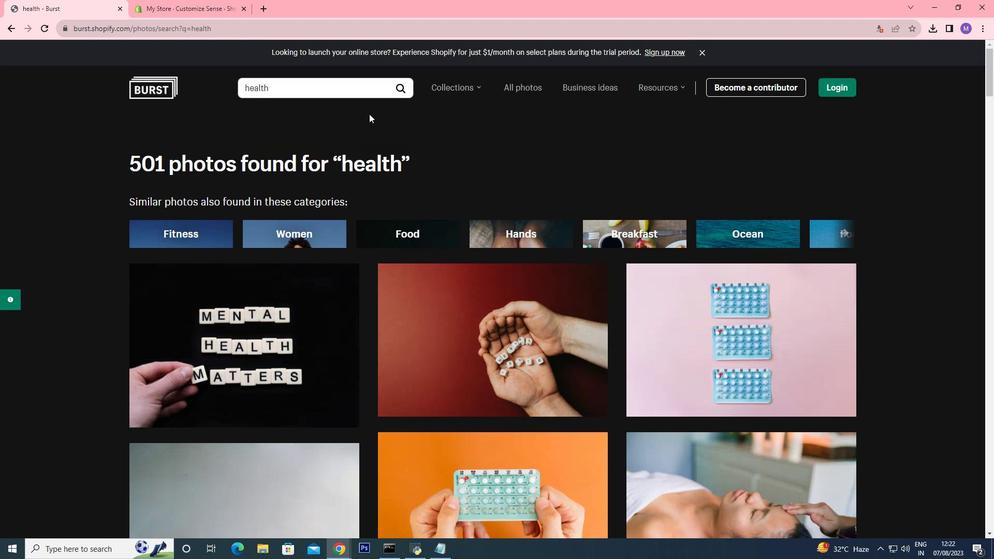 
Action: Mouse scrolled (371, 118) with delta (0, 0)
Screenshot: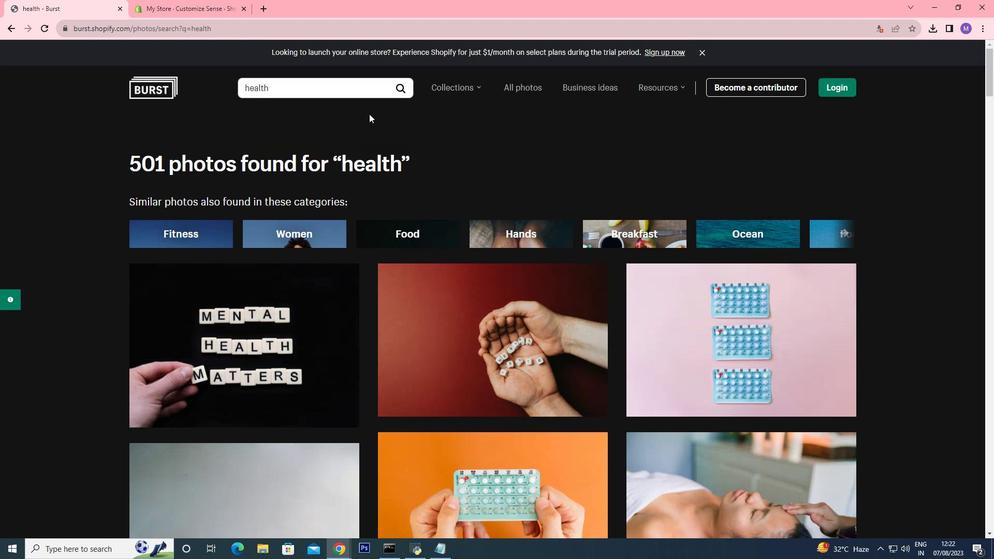 
Action: Mouse scrolled (371, 118) with delta (0, 0)
Screenshot: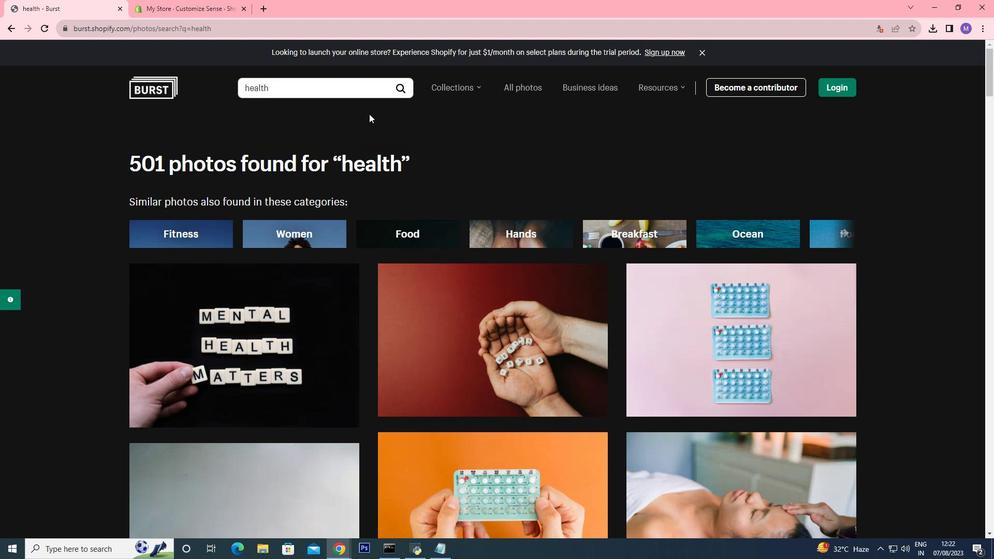 
Action: Mouse scrolled (371, 118) with delta (0, 0)
Screenshot: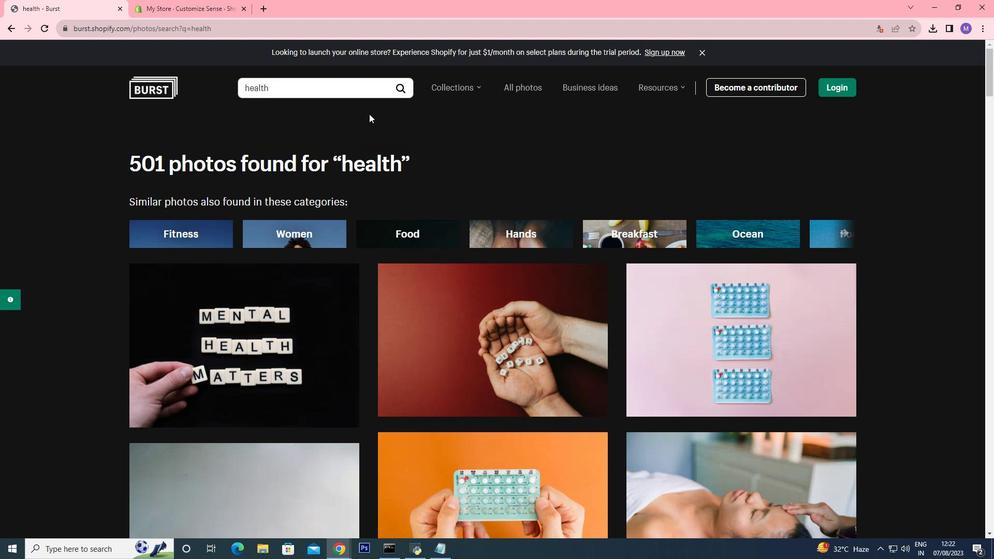
Action: Mouse scrolled (371, 118) with delta (0, 0)
Screenshot: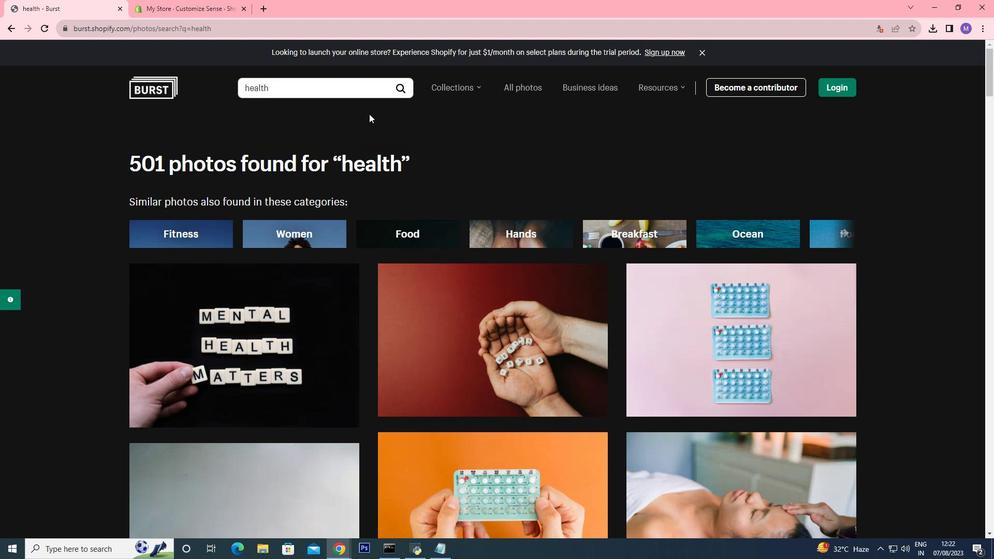 
Action: Mouse scrolled (371, 118) with delta (0, 0)
Screenshot: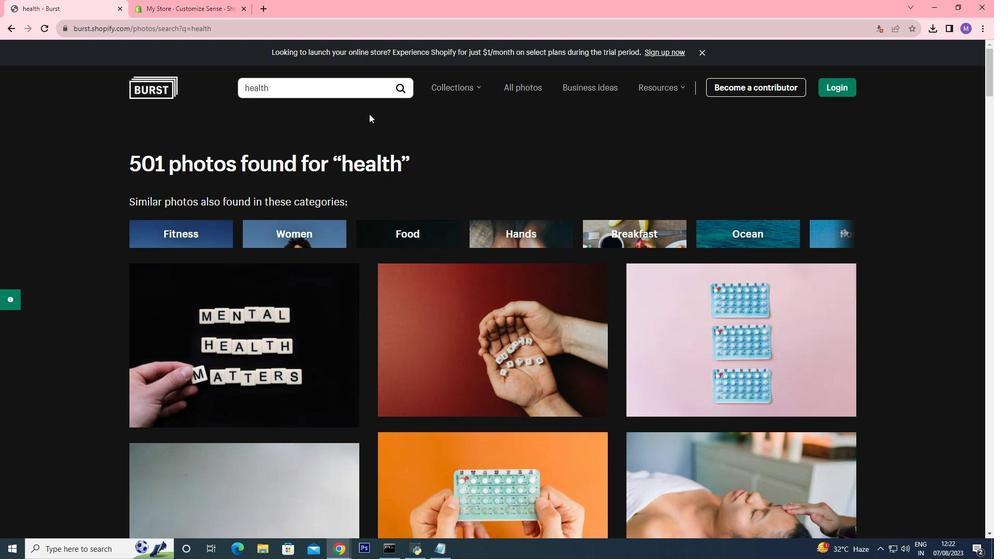 
Action: Mouse scrolled (371, 118) with delta (0, 0)
Screenshot: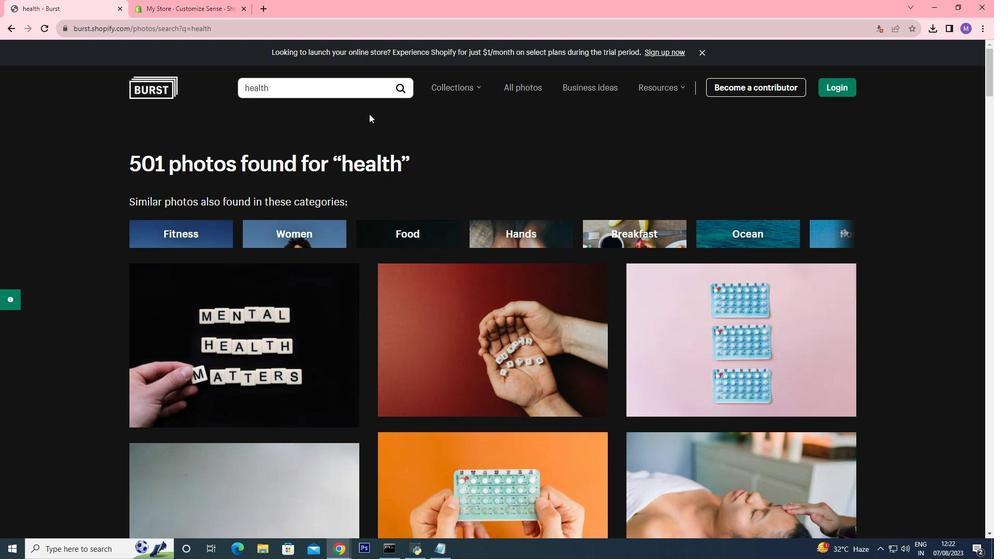 
Action: Mouse moved to (369, 113)
Screenshot: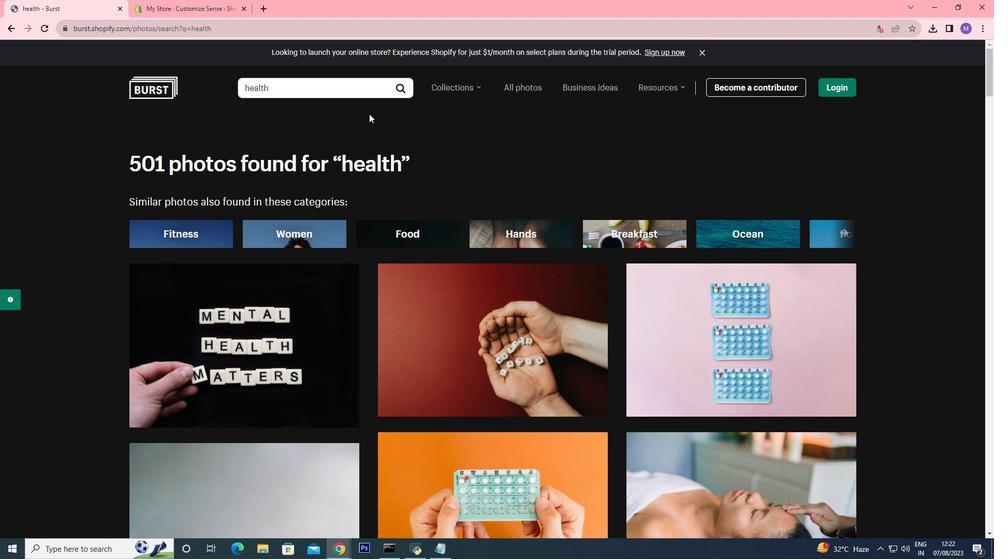 
Action: Mouse scrolled (369, 114) with delta (0, 0)
Screenshot: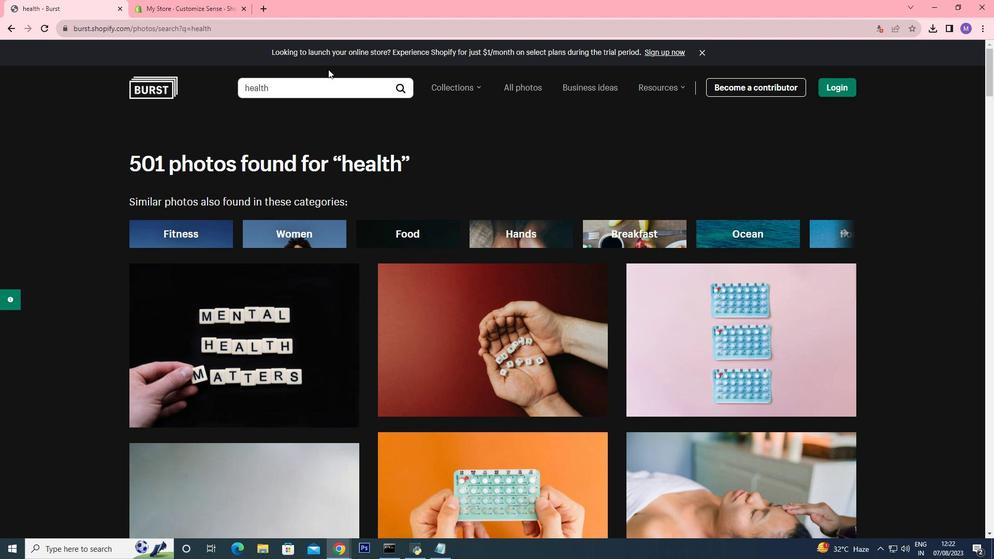 
Action: Mouse scrolled (369, 114) with delta (0, 0)
Screenshot: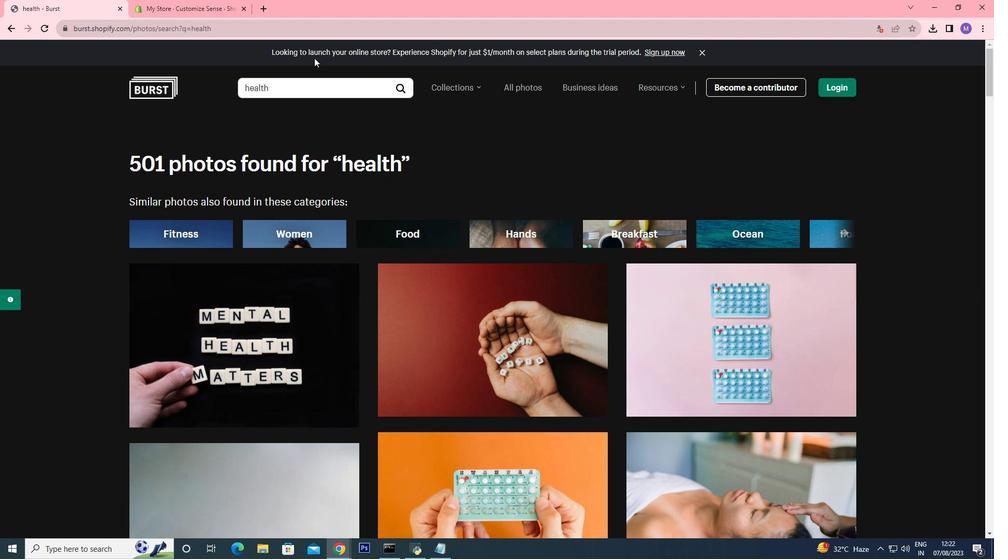 
Action: Mouse scrolled (369, 114) with delta (0, 0)
Screenshot: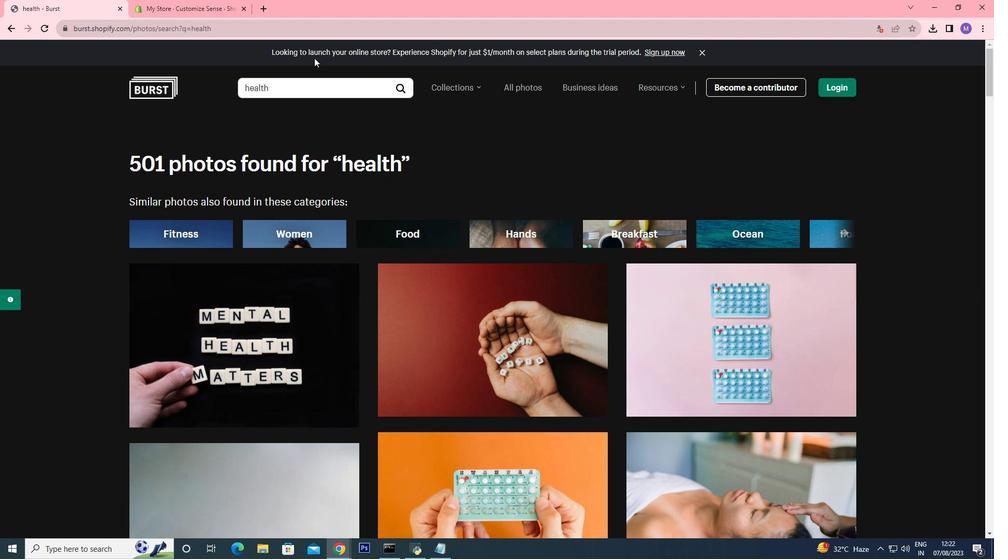 
Action: Mouse scrolled (369, 114) with delta (0, 1)
Screenshot: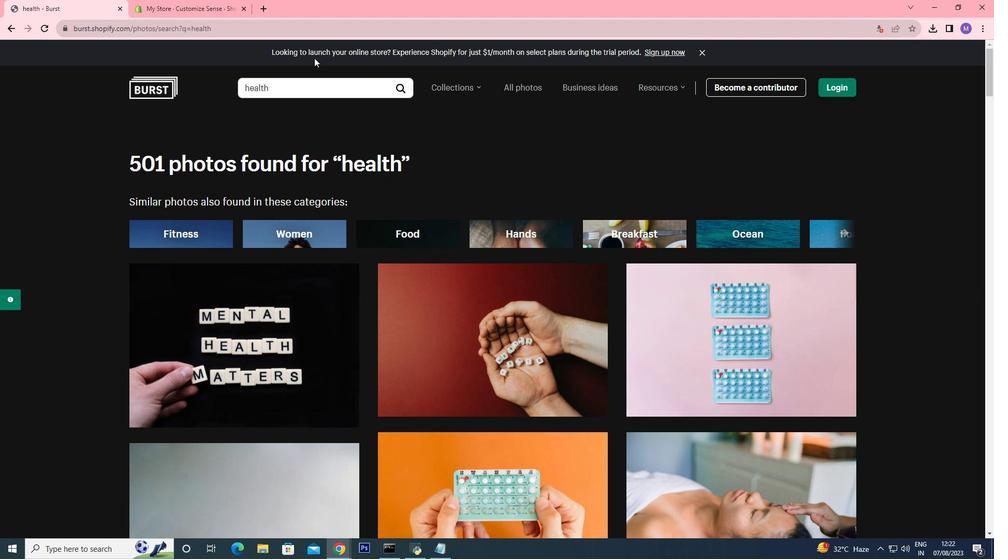 
Action: Mouse scrolled (369, 114) with delta (0, 0)
Screenshot: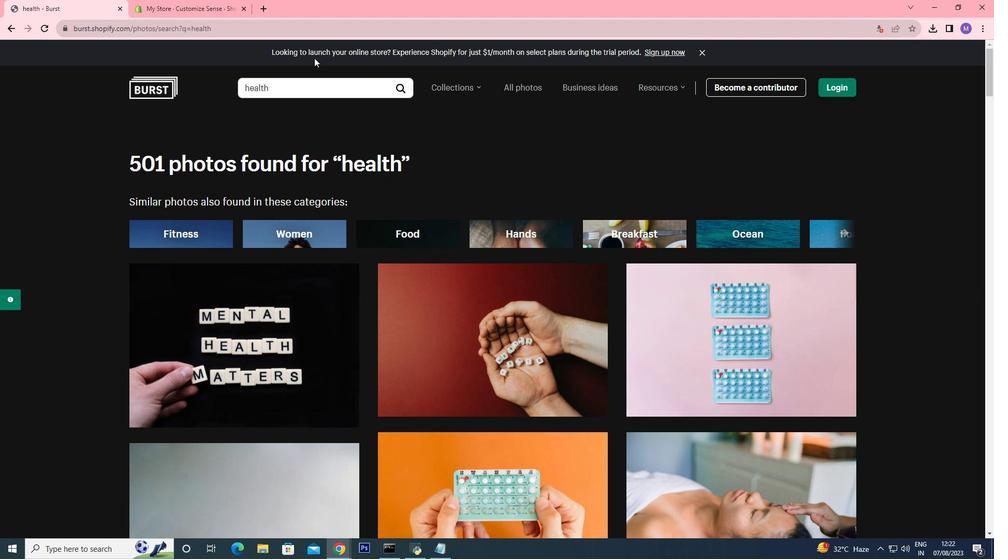 
Action: Mouse scrolled (369, 114) with delta (0, 0)
Screenshot: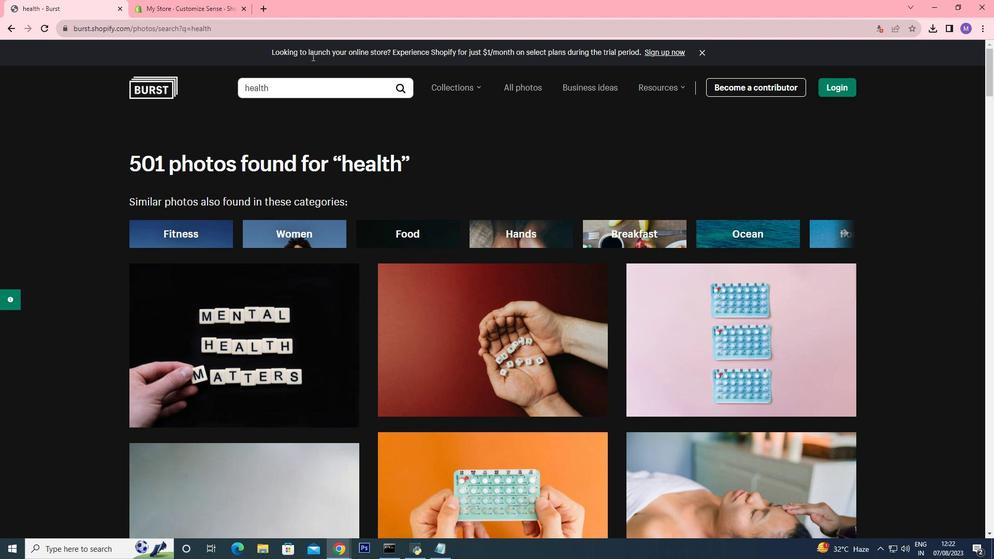 
Action: Mouse scrolled (369, 114) with delta (0, 0)
Screenshot: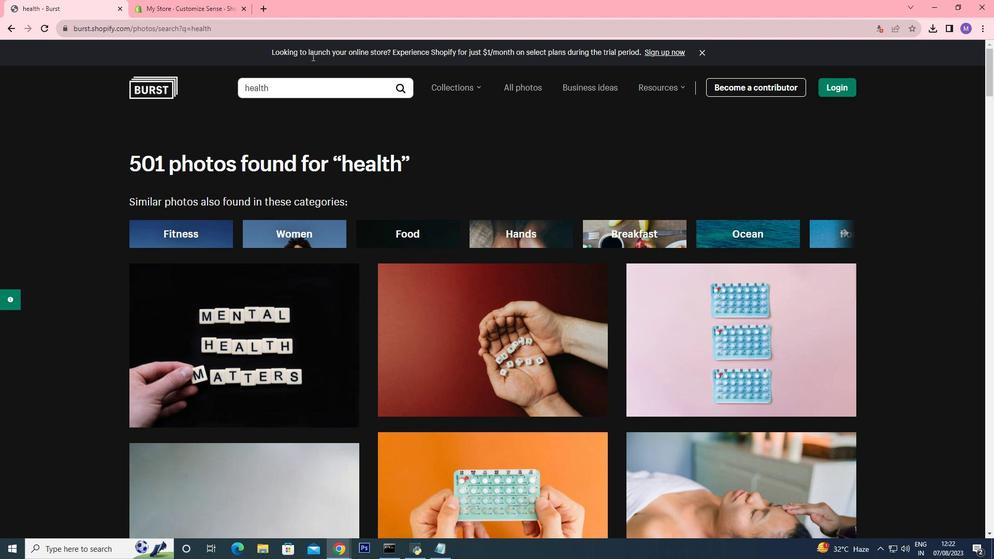 
Action: Mouse moved to (281, 87)
Screenshot: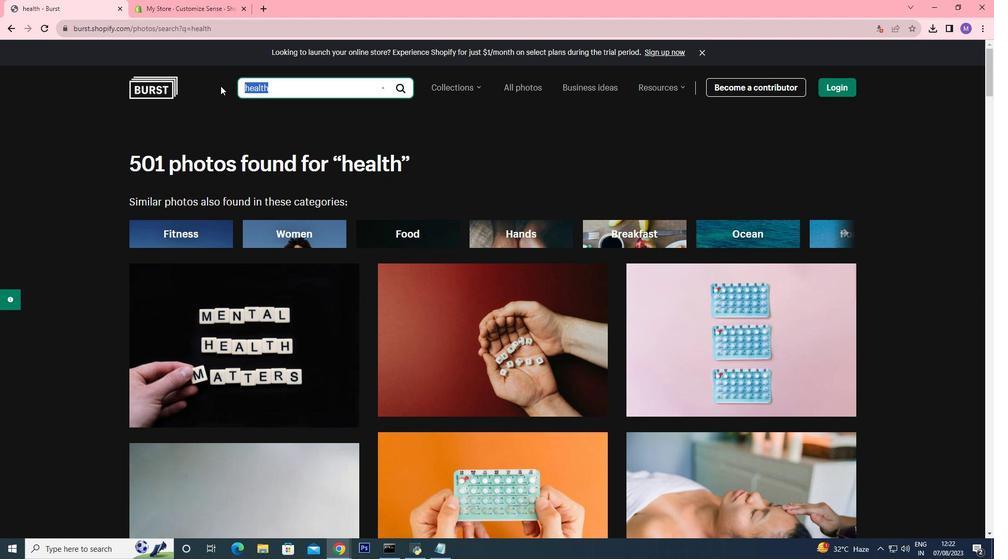
Action: Mouse pressed left at (281, 87)
Screenshot: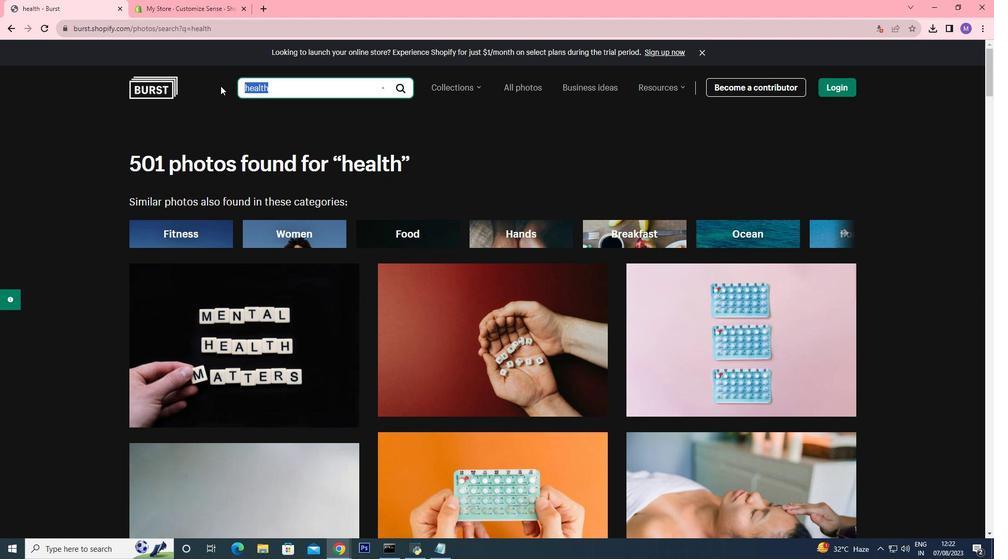 
Action: Mouse moved to (220, 85)
Screenshot: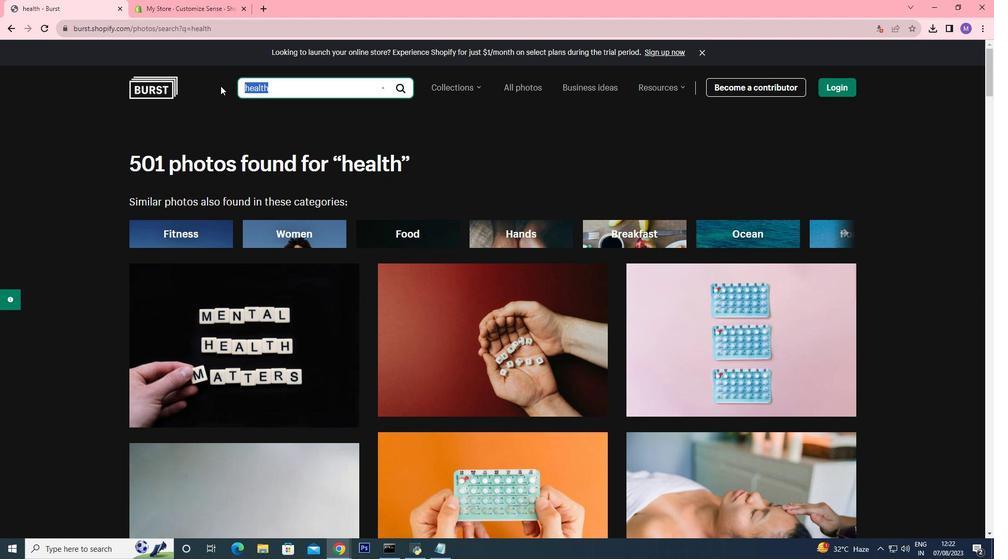 
Action: Key pressed <Key.shift><Key.shift>Grocery<Key.enter>
Screenshot: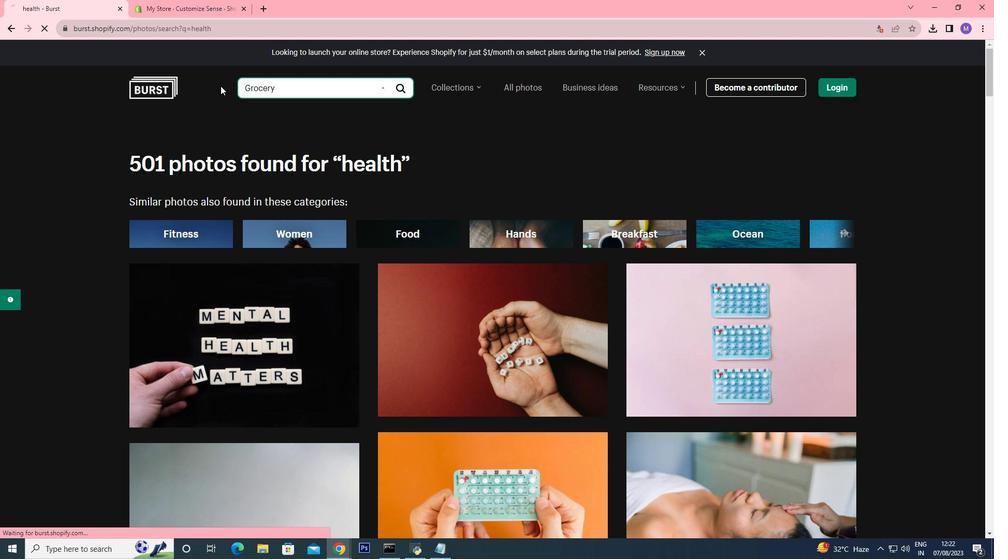 
Action: Mouse moved to (397, 396)
Screenshot: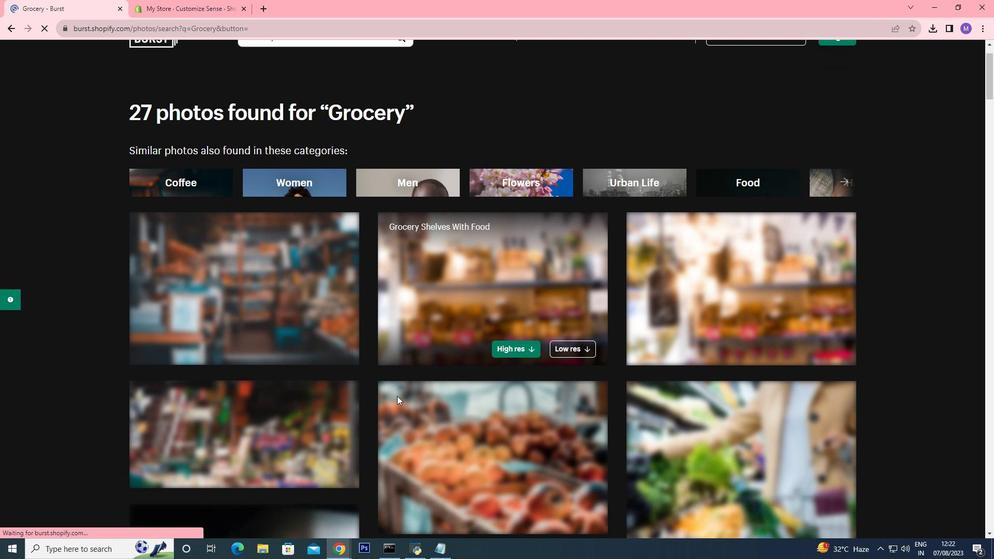 
Action: Mouse scrolled (397, 396) with delta (0, 0)
Screenshot: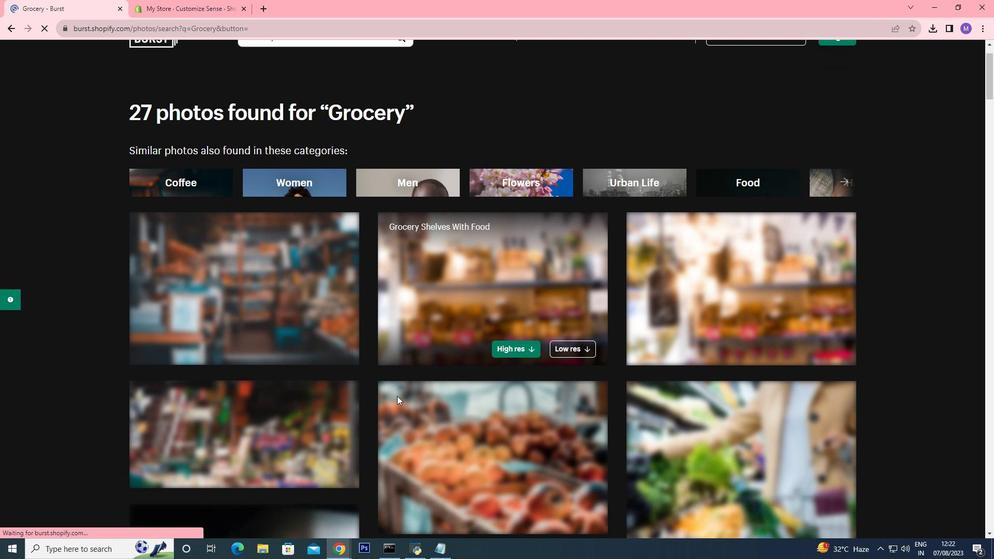 
Action: Mouse moved to (397, 396)
Screenshot: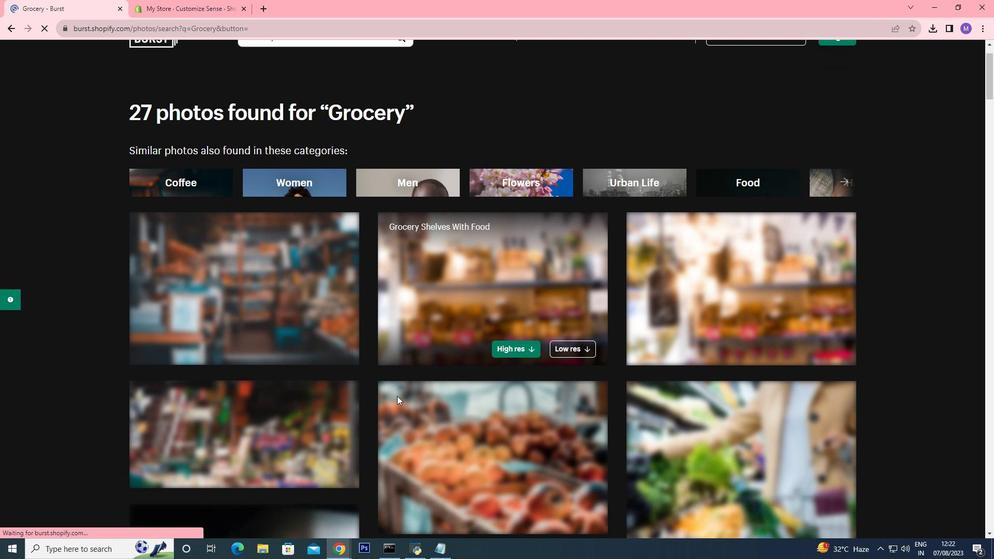 
Action: Mouse scrolled (397, 395) with delta (0, 0)
Screenshot: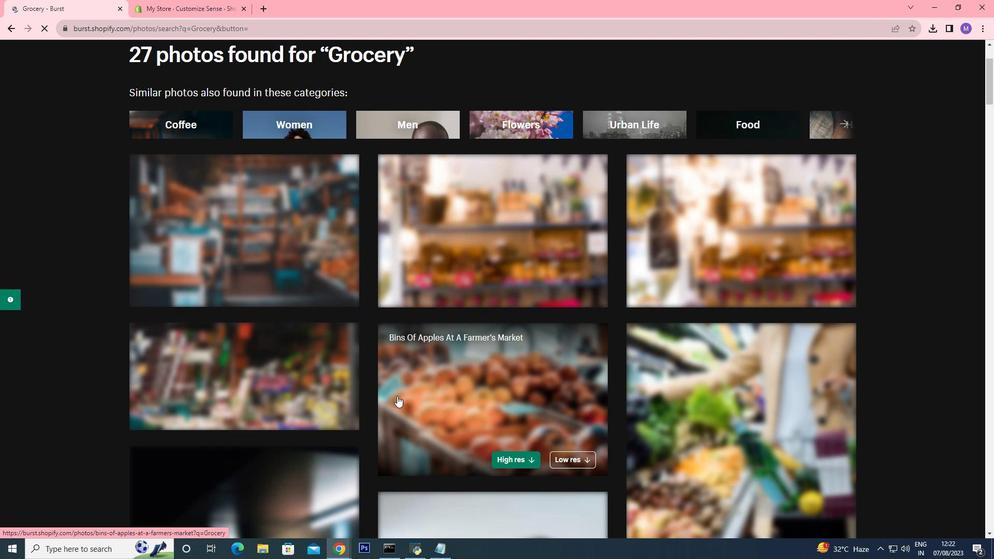 
Action: Mouse scrolled (397, 395) with delta (0, 0)
Screenshot: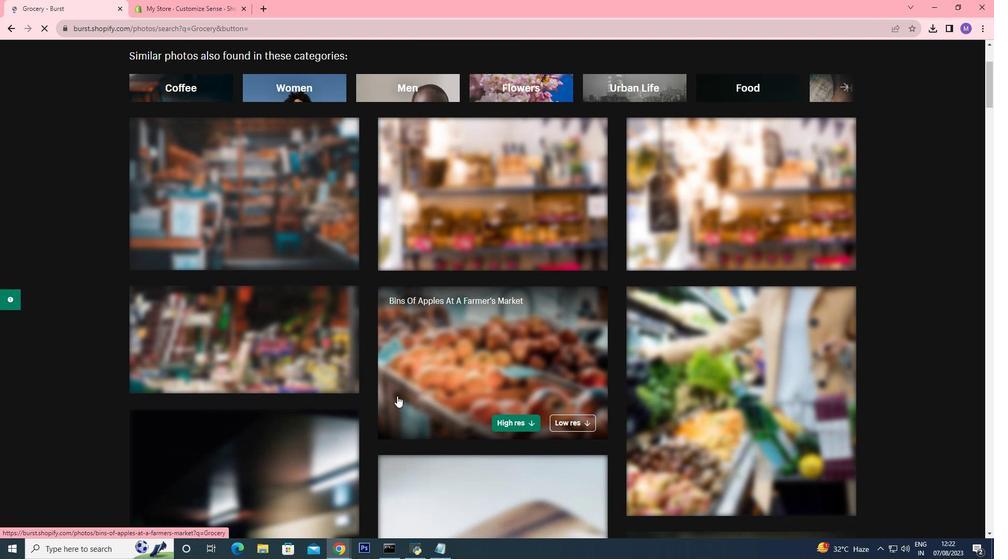 
Action: Mouse scrolled (397, 395) with delta (0, 0)
Screenshot: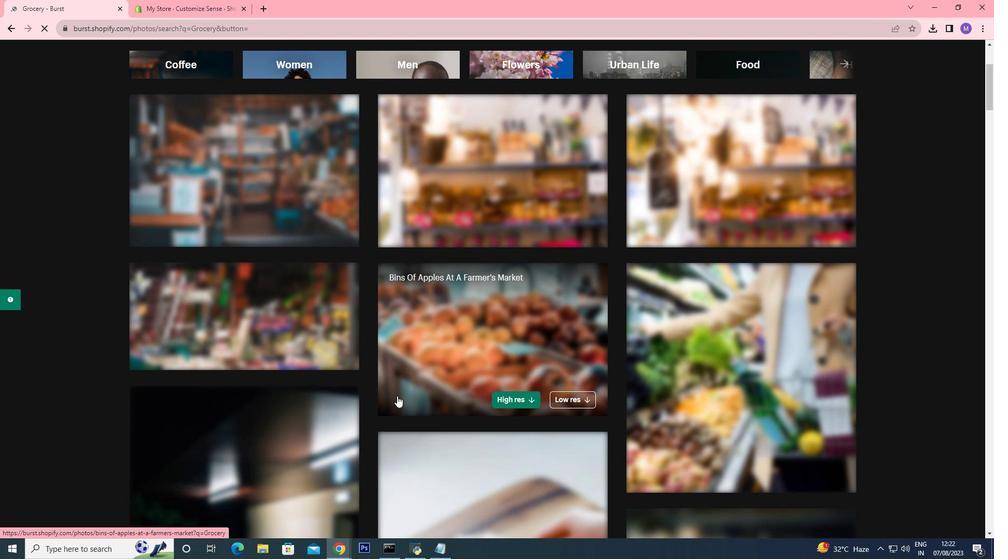 
Action: Mouse scrolled (397, 395) with delta (0, 0)
Screenshot: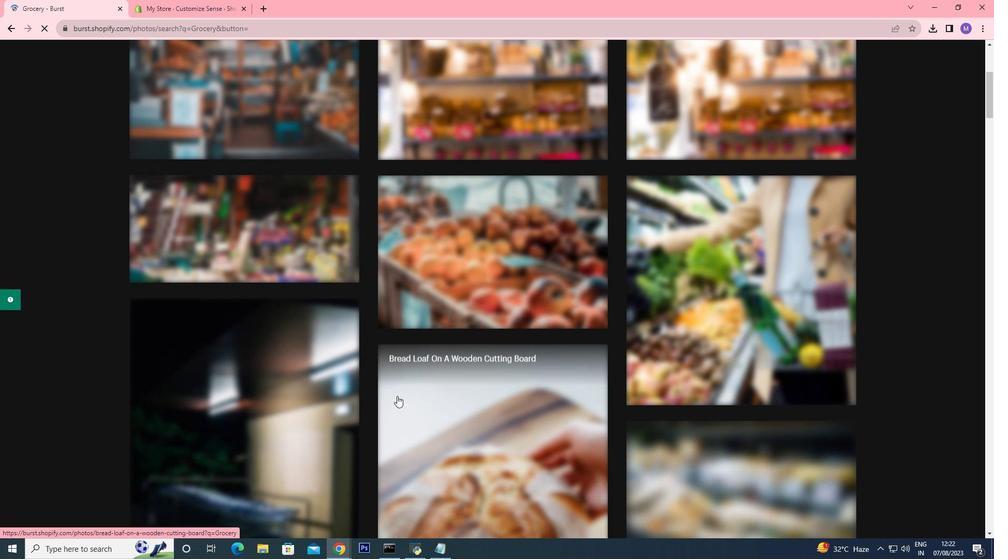 
Action: Mouse scrolled (397, 395) with delta (0, 0)
Screenshot: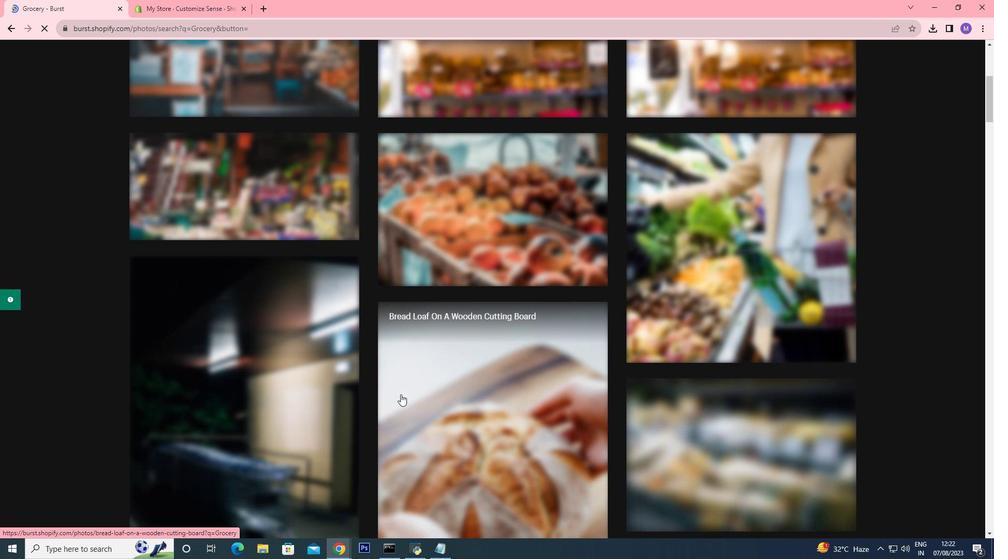 
Action: Mouse moved to (755, 366)
Screenshot: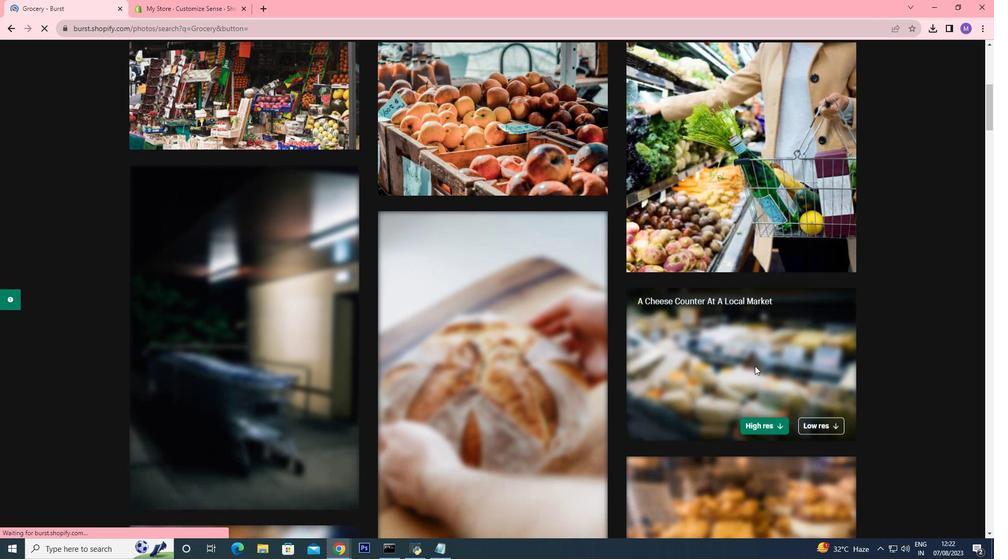 
Action: Mouse scrolled (756, 364) with delta (0, 0)
Screenshot: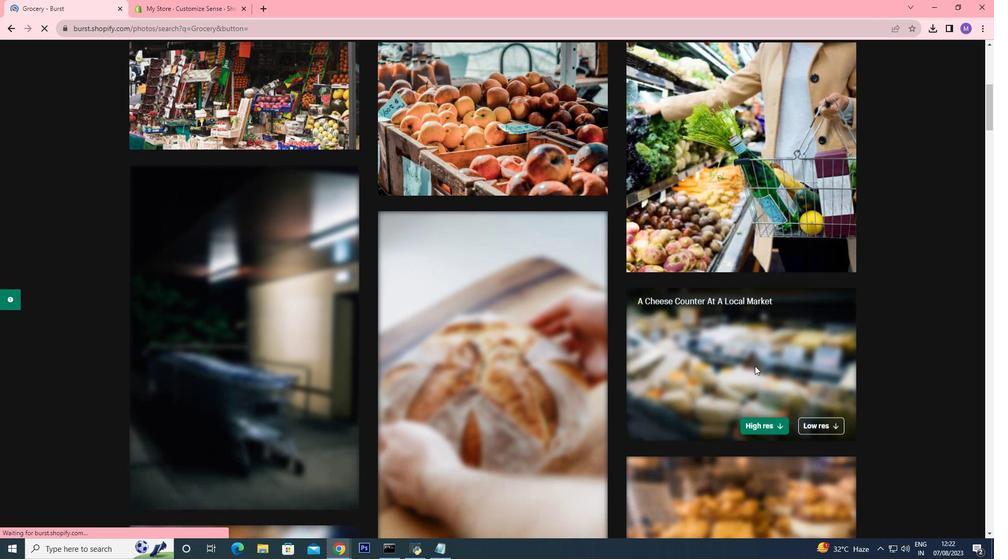 
Action: Mouse scrolled (755, 365) with delta (0, 0)
Screenshot: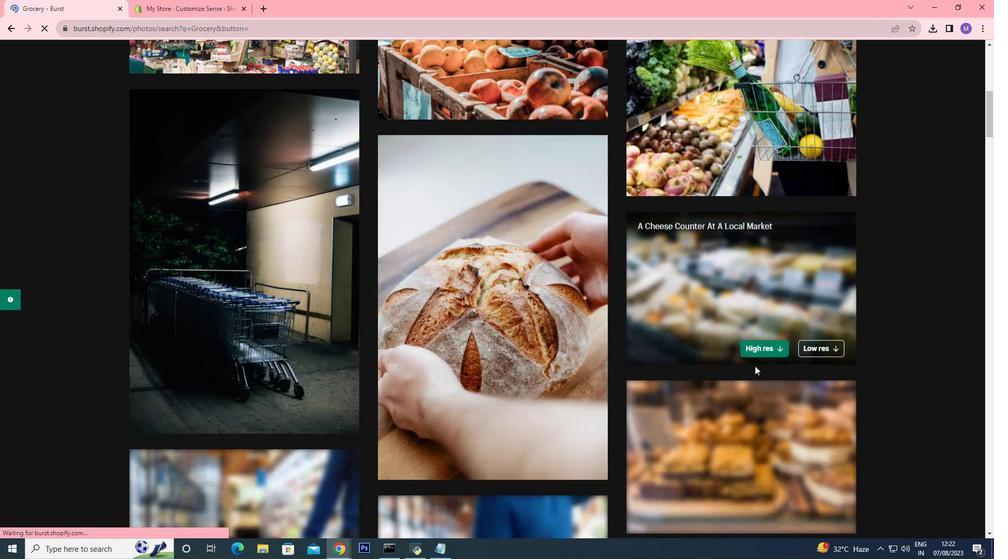 
Action: Mouse scrolled (755, 365) with delta (0, 0)
Screenshot: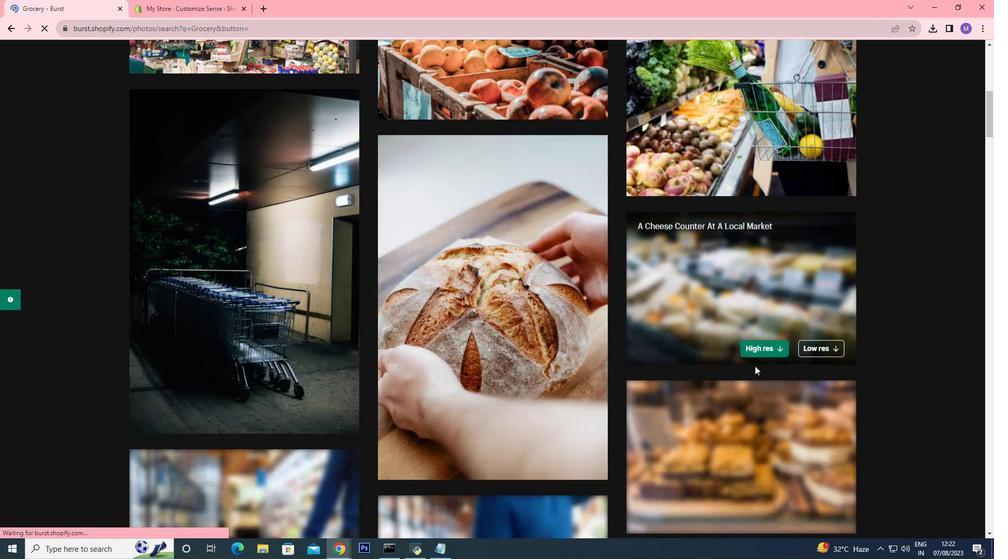 
Action: Mouse scrolled (755, 365) with delta (0, 0)
Screenshot: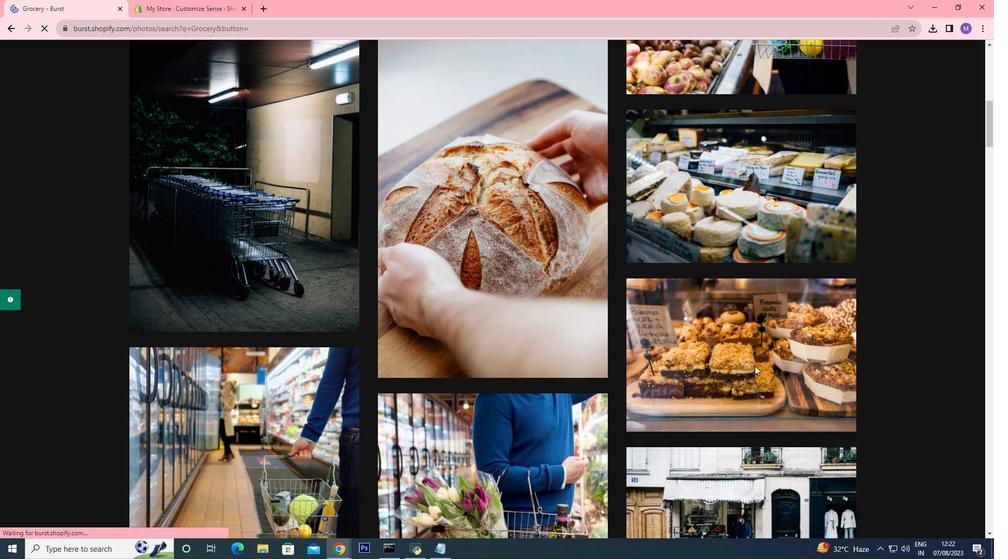 
Action: Mouse scrolled (755, 365) with delta (0, 0)
Screenshot: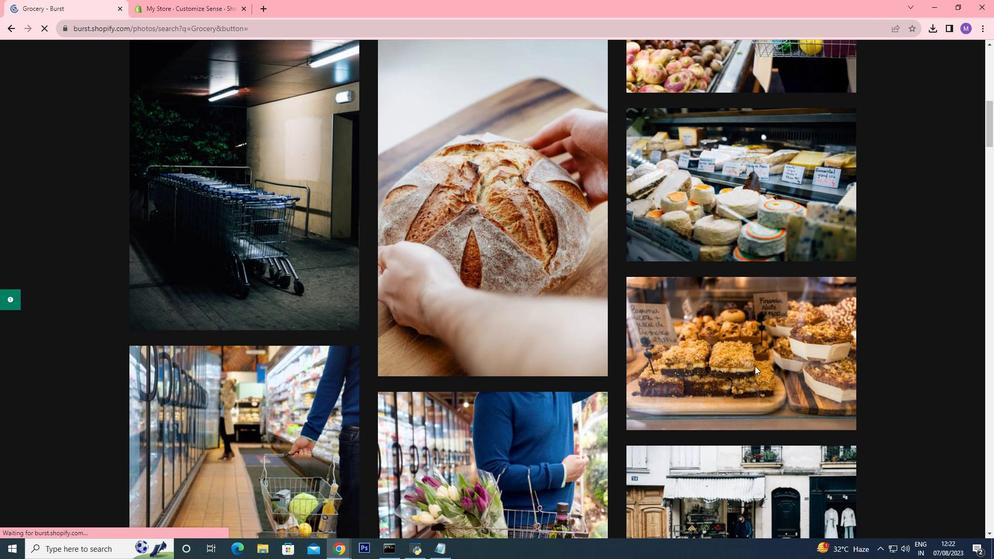 
Action: Mouse moved to (835, 247)
Screenshot: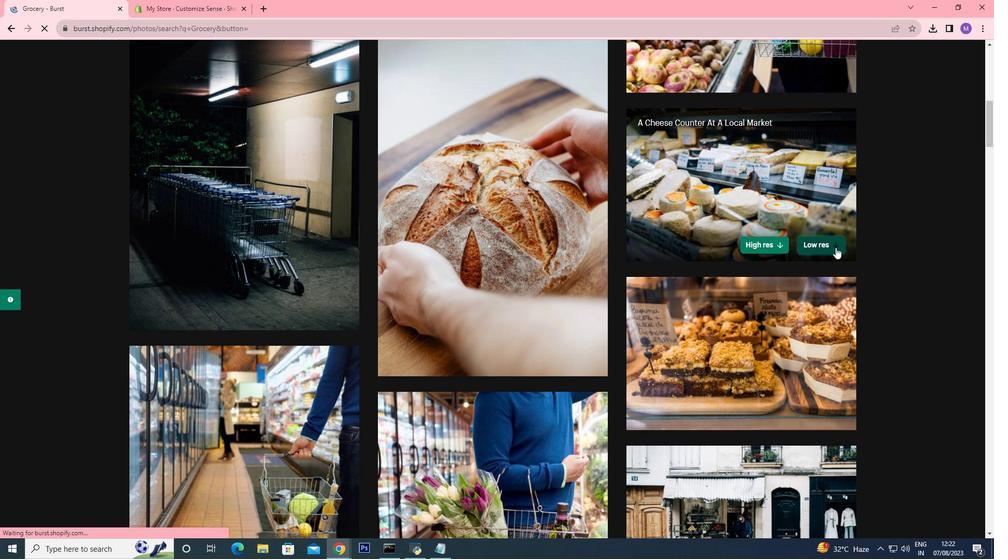 
Action: Mouse pressed left at (835, 247)
Screenshot: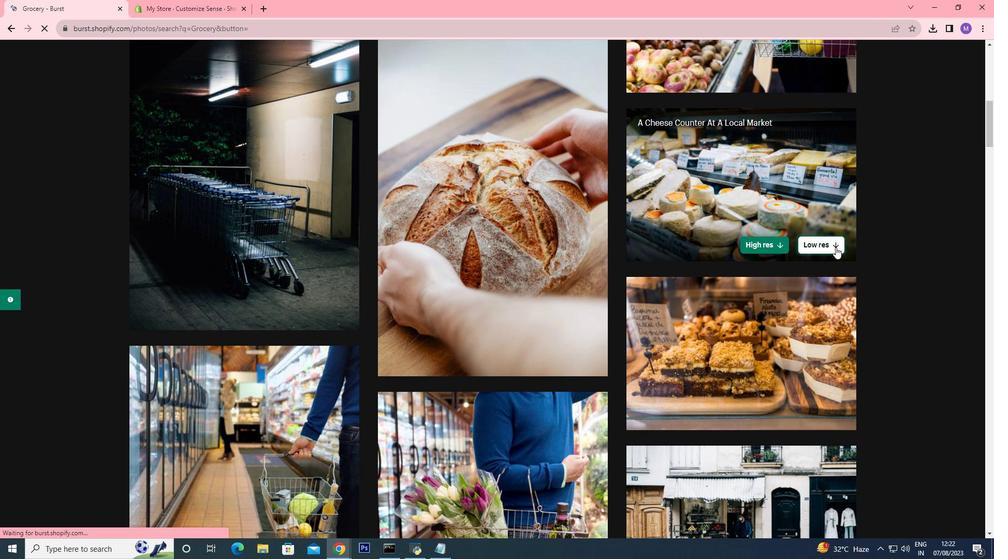 
Action: Mouse moved to (847, 317)
Screenshot: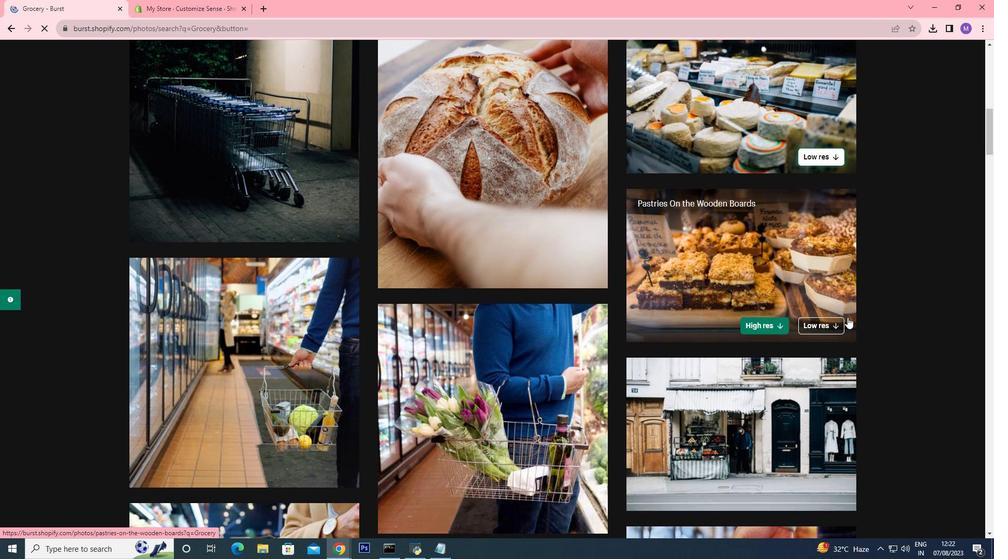 
Action: Mouse scrolled (848, 315) with delta (0, 0)
Screenshot: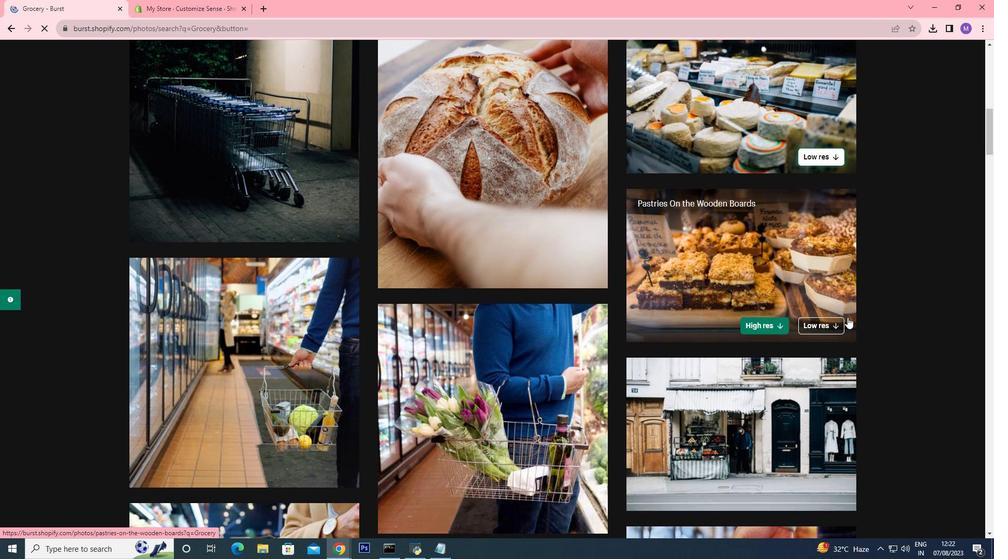 
Action: Mouse moved to (847, 317)
Screenshot: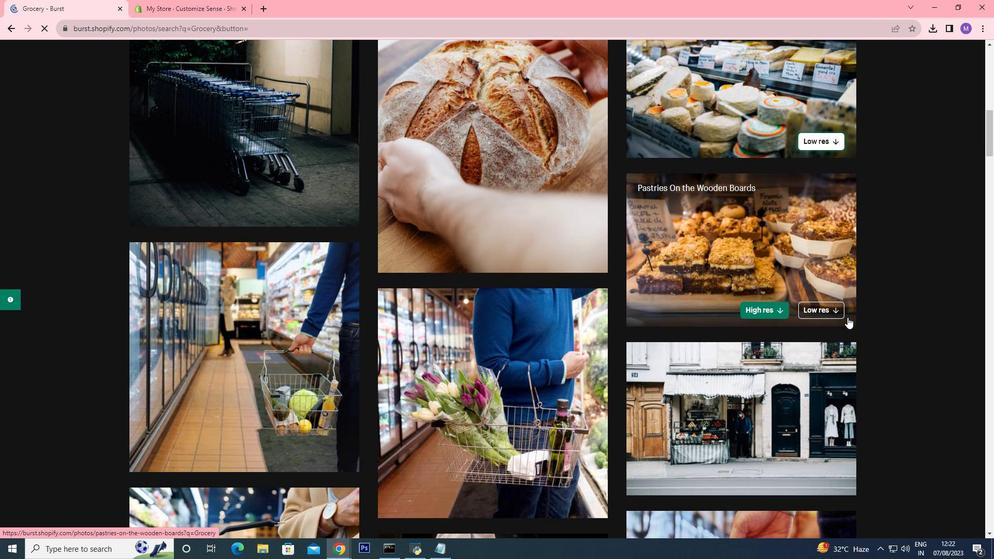 
Action: Mouse scrolled (847, 316) with delta (0, 0)
Screenshot: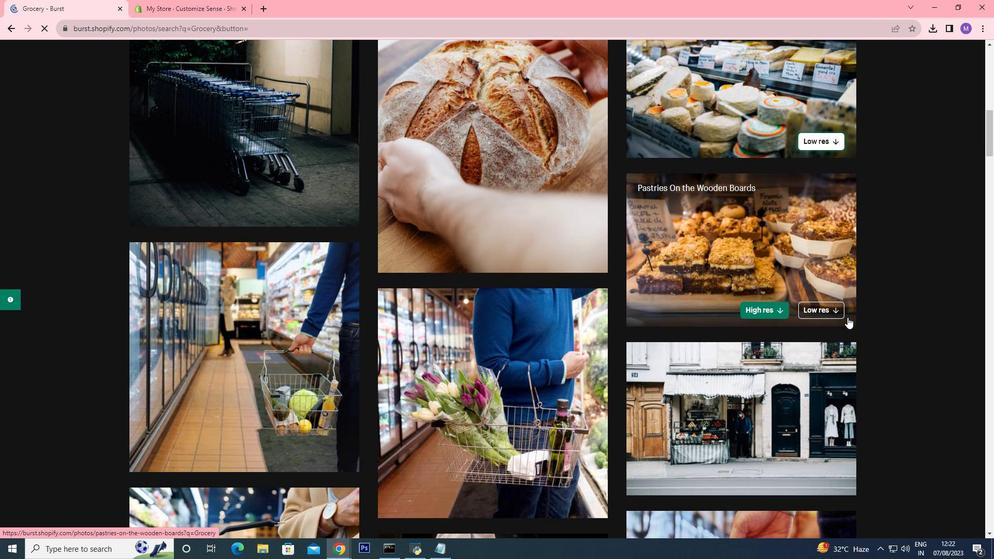 
Action: Mouse moved to (640, 492)
Screenshot: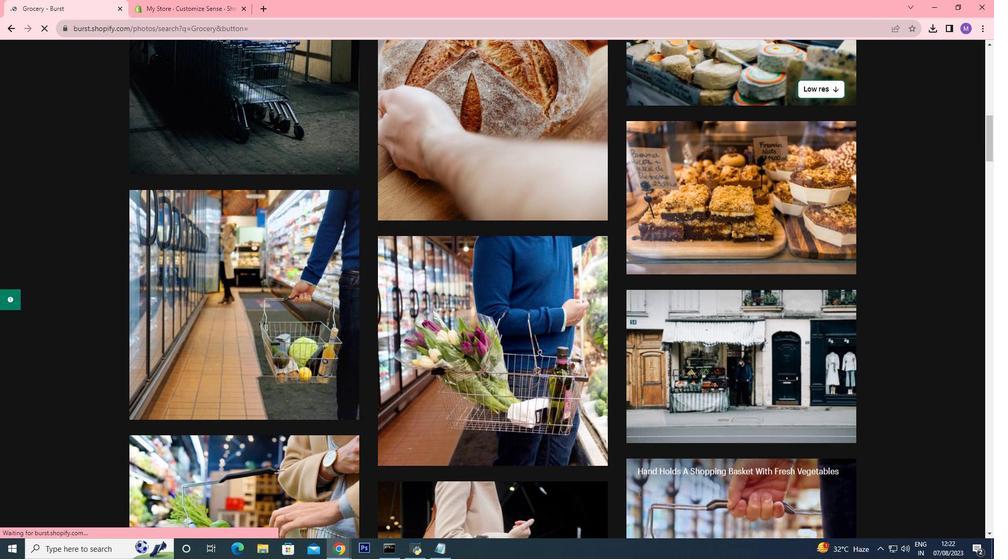 
Action: Mouse scrolled (640, 492) with delta (0, 0)
Screenshot: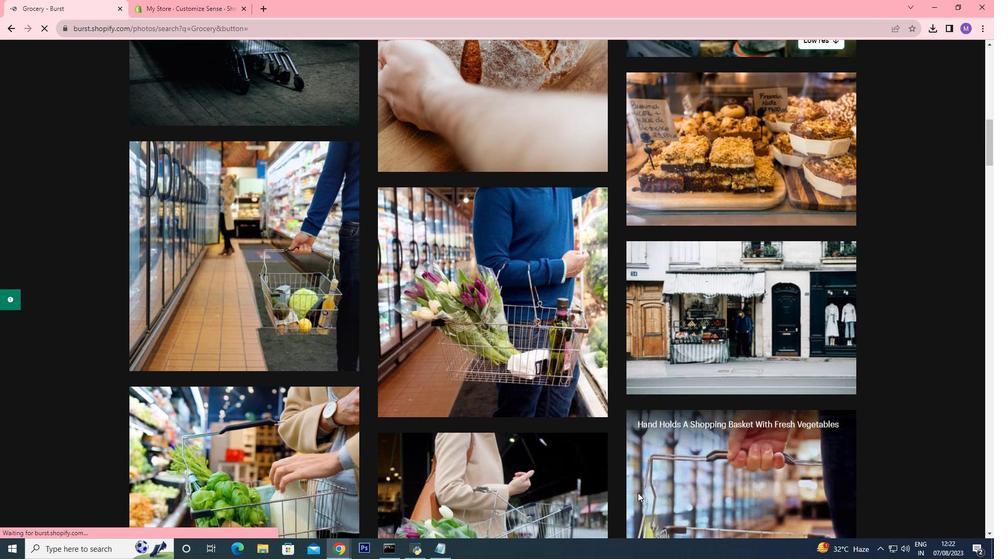
Action: Mouse moved to (639, 492)
Screenshot: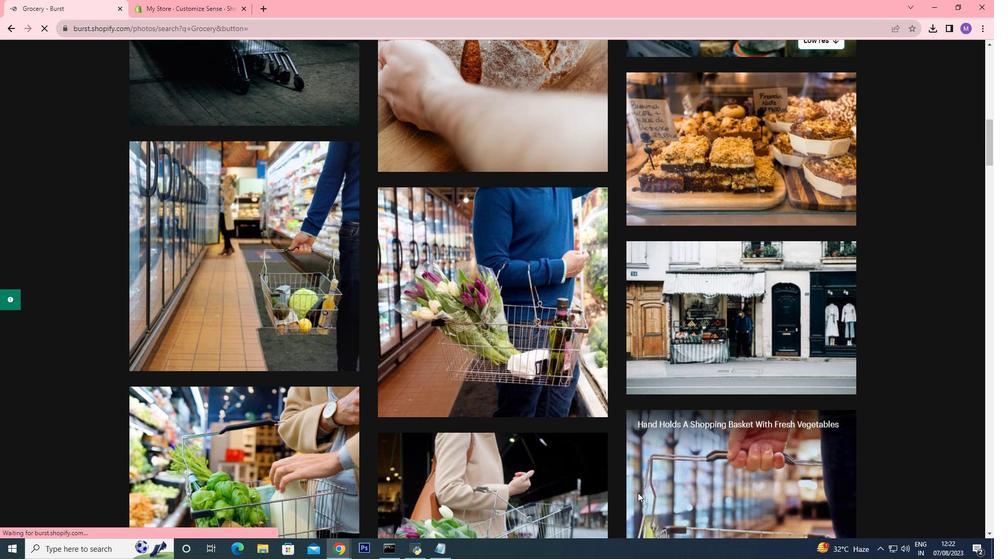 
Action: Mouse scrolled (639, 492) with delta (0, 0)
Screenshot: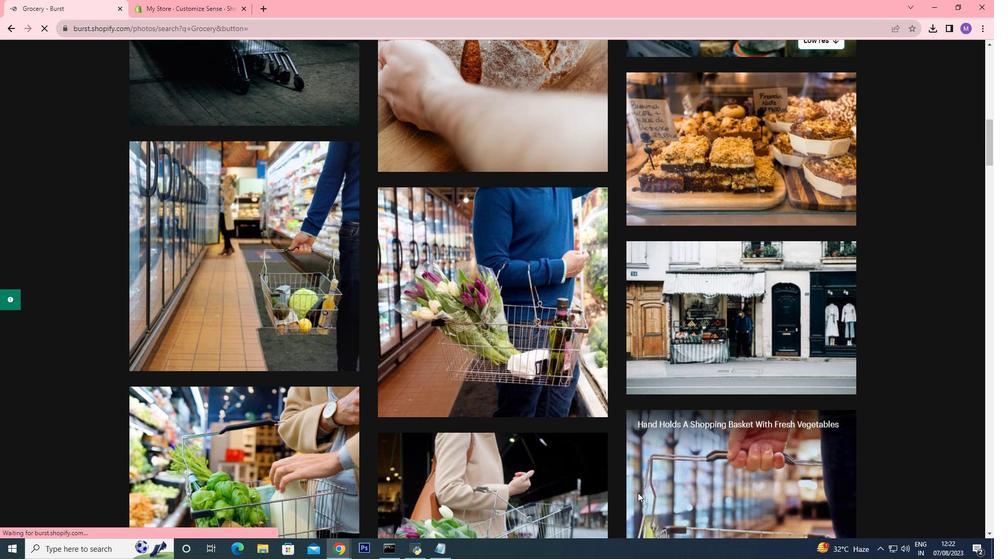 
Action: Mouse moved to (630, 483)
Screenshot: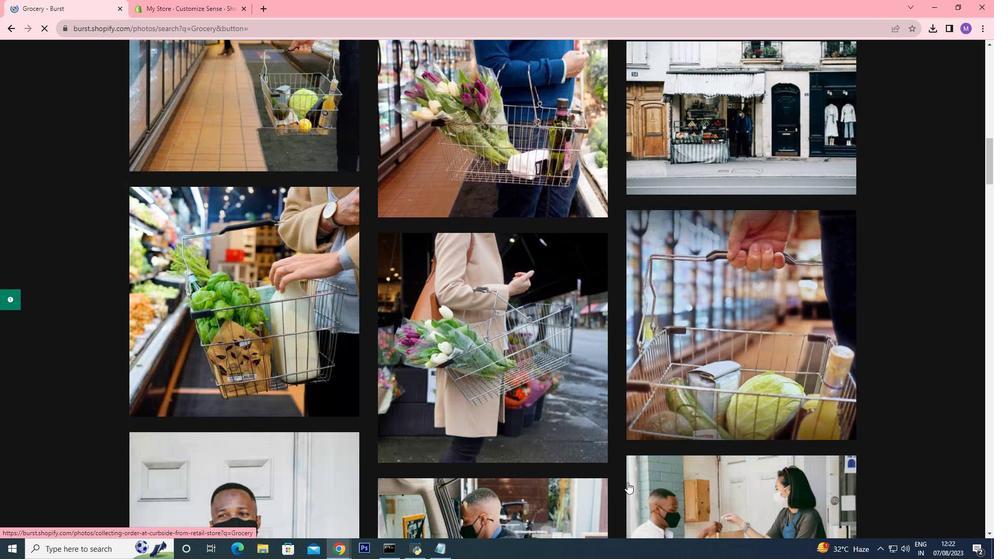 
Action: Mouse scrolled (631, 482) with delta (0, 0)
Screenshot: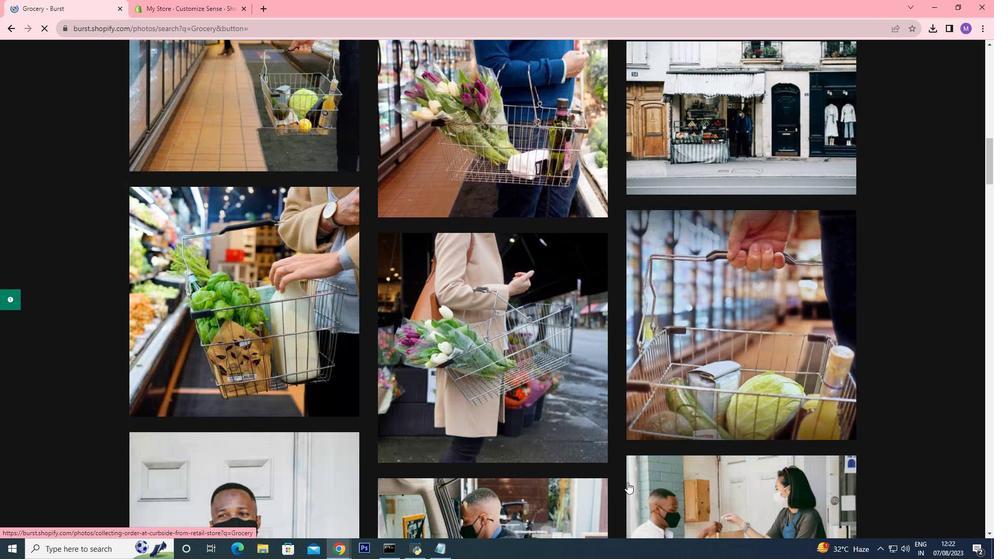 
Action: Mouse moved to (629, 483)
Screenshot: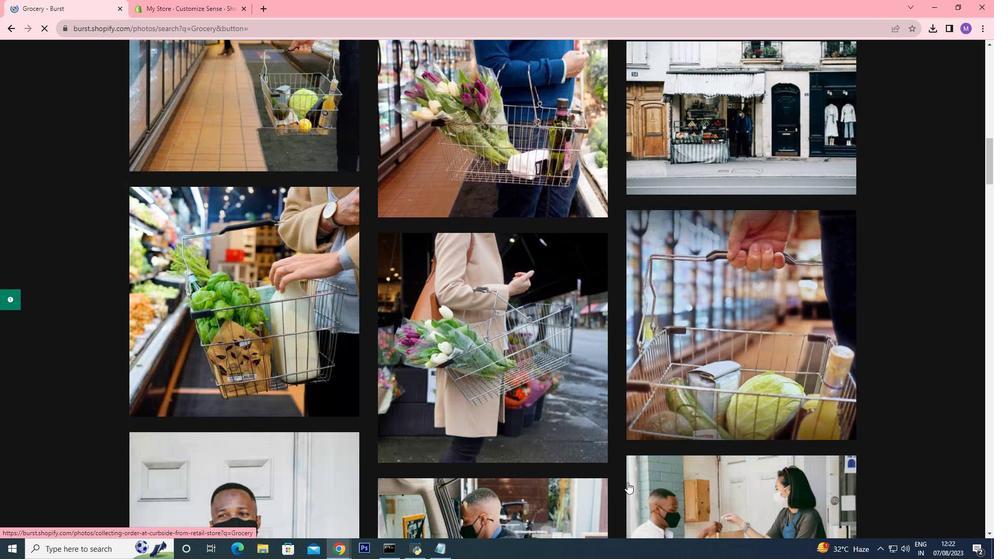 
Action: Mouse scrolled (629, 482) with delta (0, 0)
Screenshot: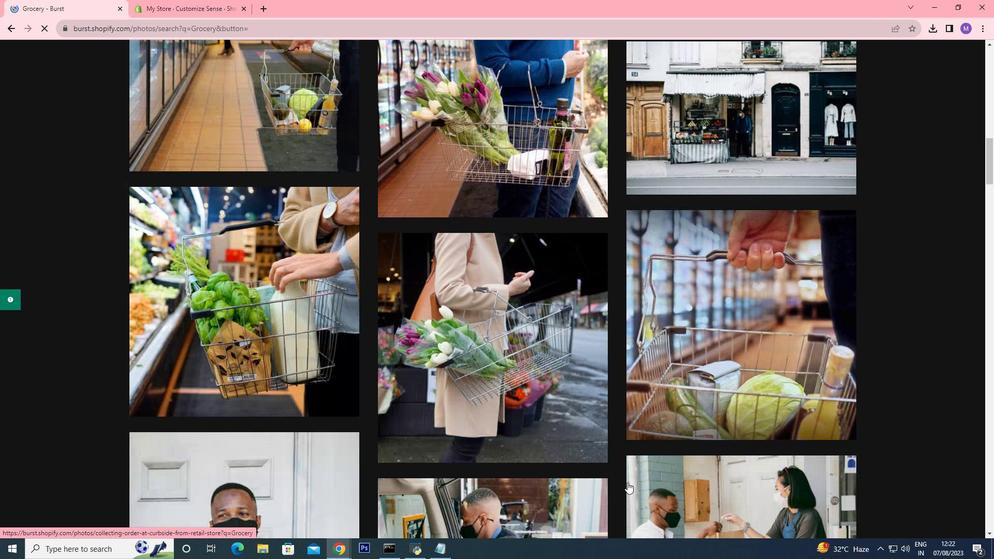 
Action: Mouse moved to (627, 482)
Screenshot: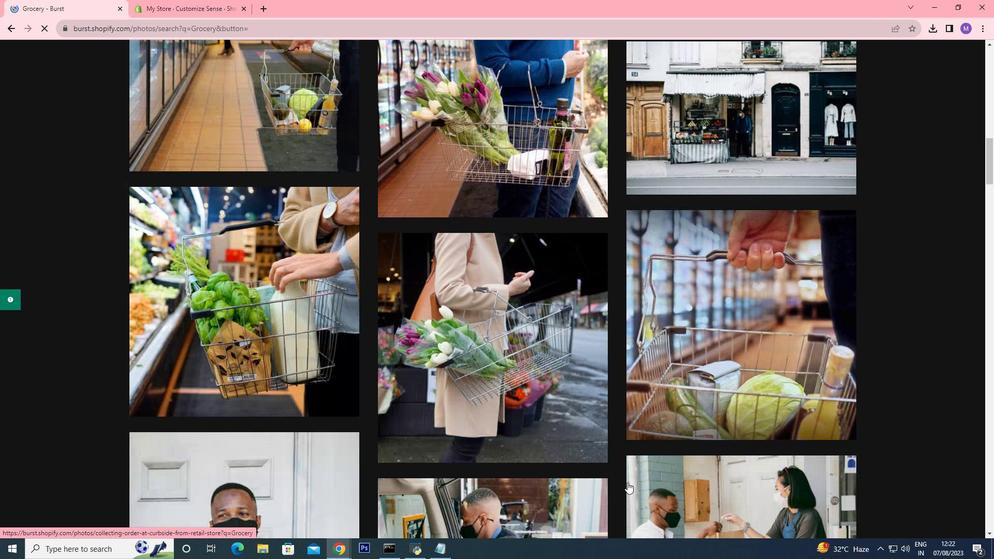 
Action: Mouse scrolled (627, 482) with delta (0, 0)
Screenshot: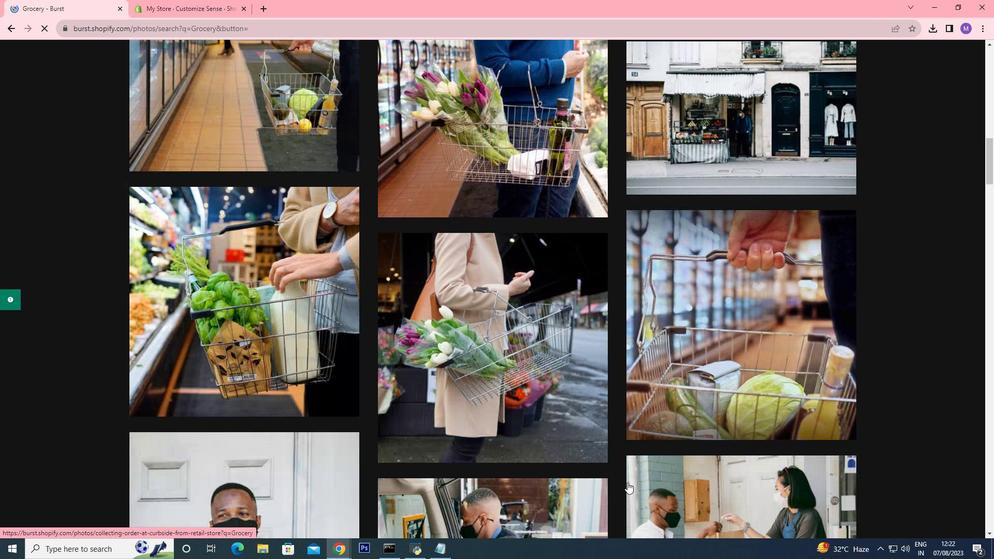 
Action: Mouse scrolled (627, 482) with delta (0, 0)
Screenshot: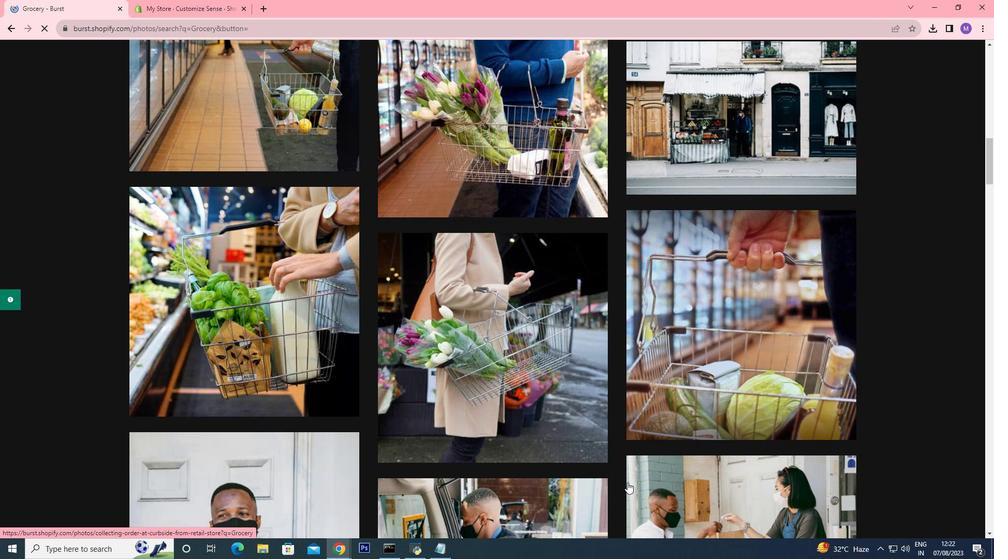 
Action: Mouse moved to (611, 448)
Screenshot: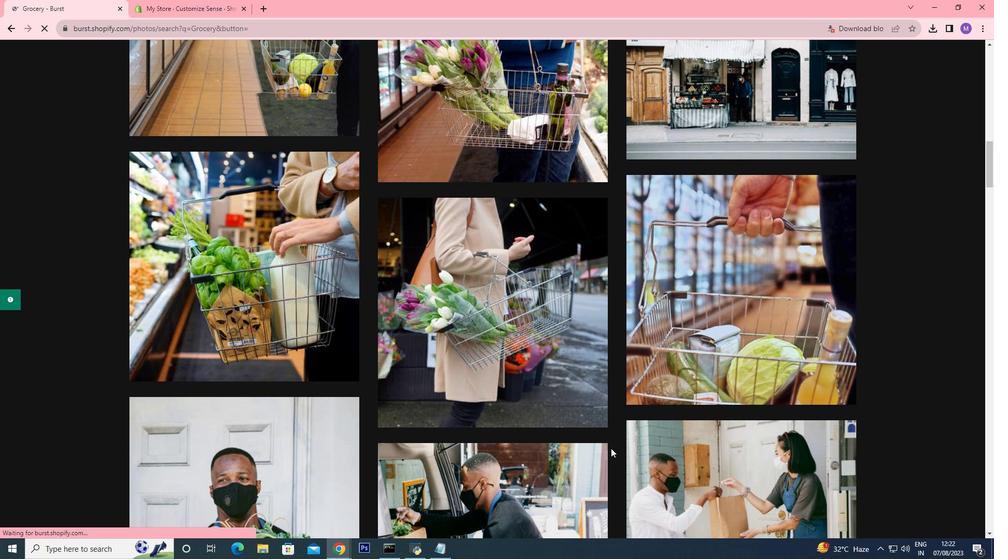 
Action: Mouse scrolled (611, 447) with delta (0, 0)
Screenshot: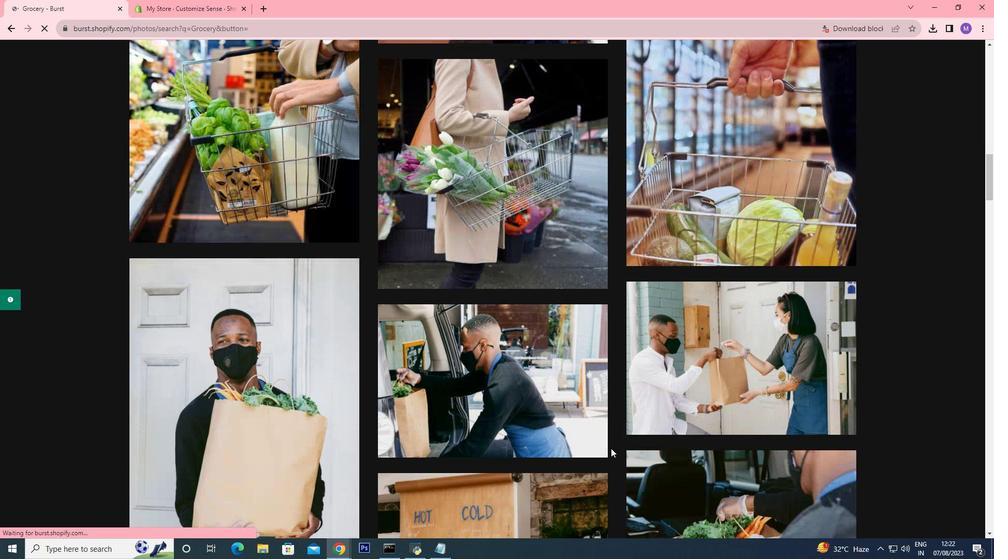
Action: Mouse scrolled (611, 447) with delta (0, 0)
Screenshot: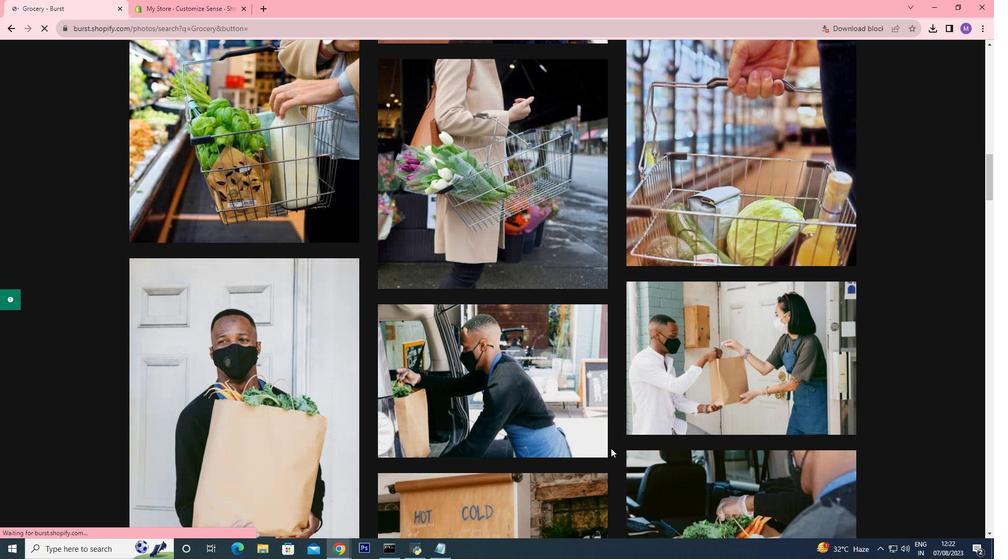 
Action: Mouse scrolled (611, 447) with delta (0, 0)
Screenshot: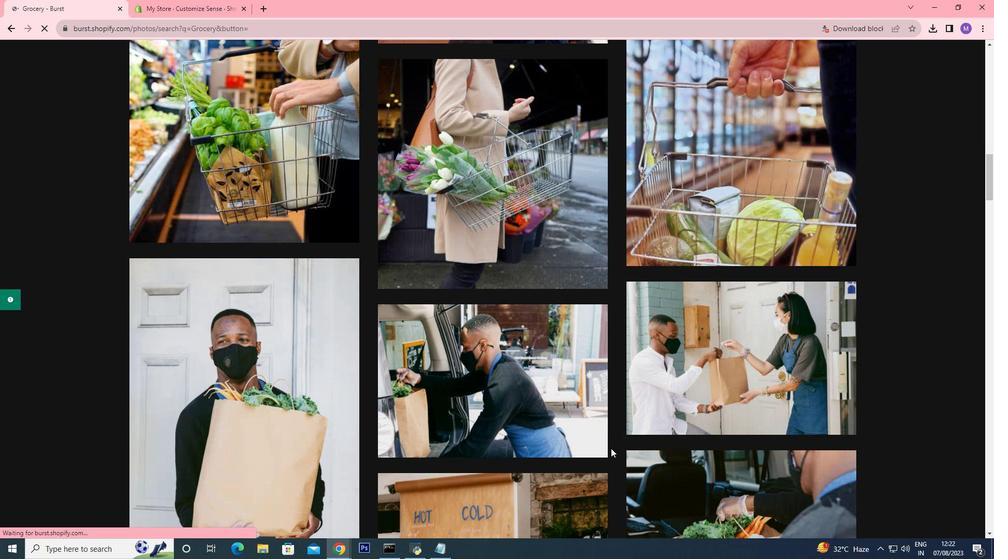 
Action: Mouse scrolled (611, 447) with delta (0, 0)
Screenshot: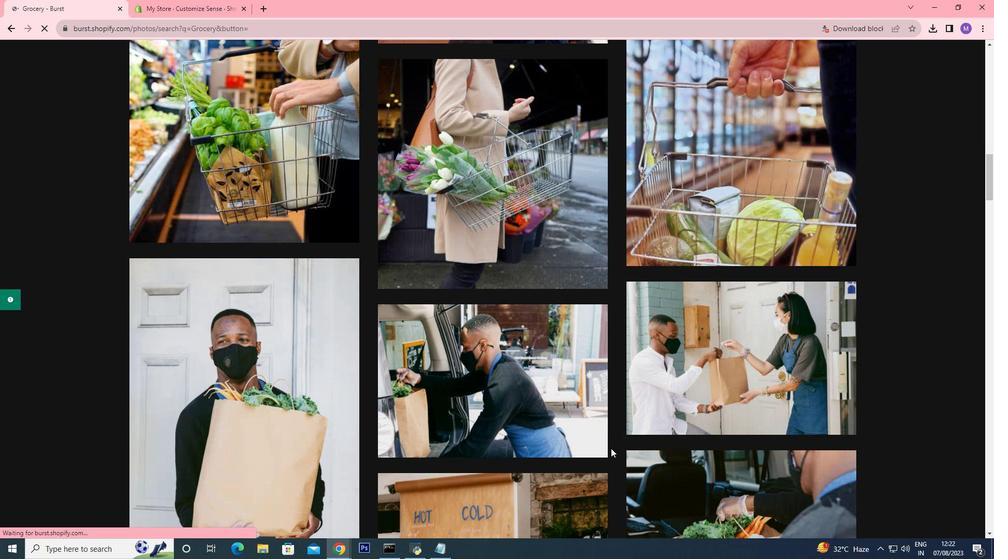 
Action: Mouse scrolled (611, 447) with delta (0, 0)
Screenshot: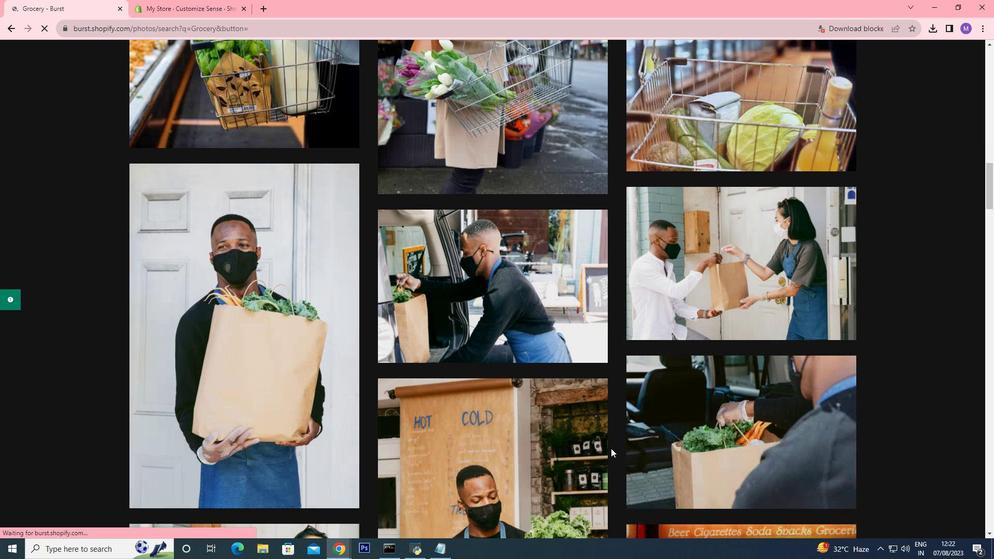 
Action: Mouse moved to (590, 405)
Screenshot: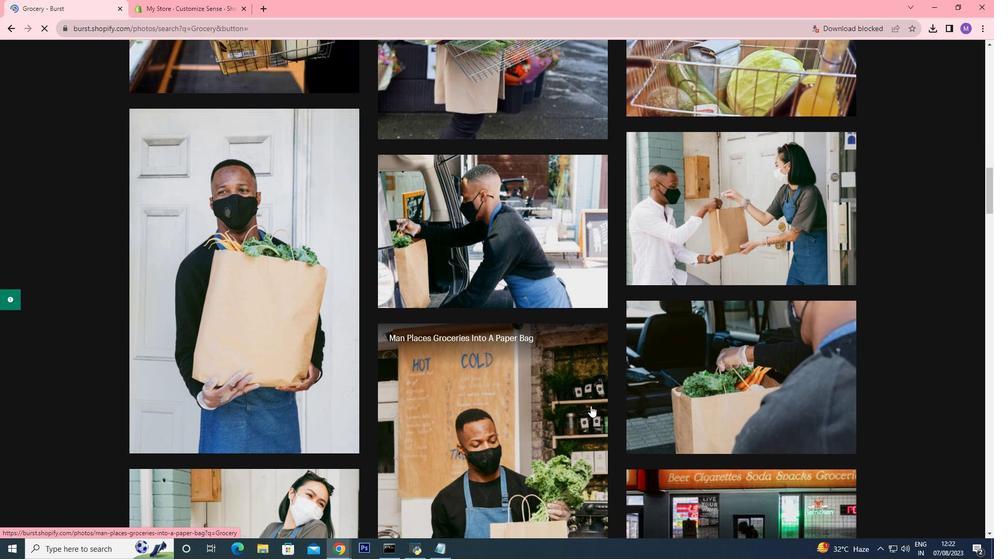 
Action: Mouse scrolled (590, 405) with delta (0, 0)
Screenshot: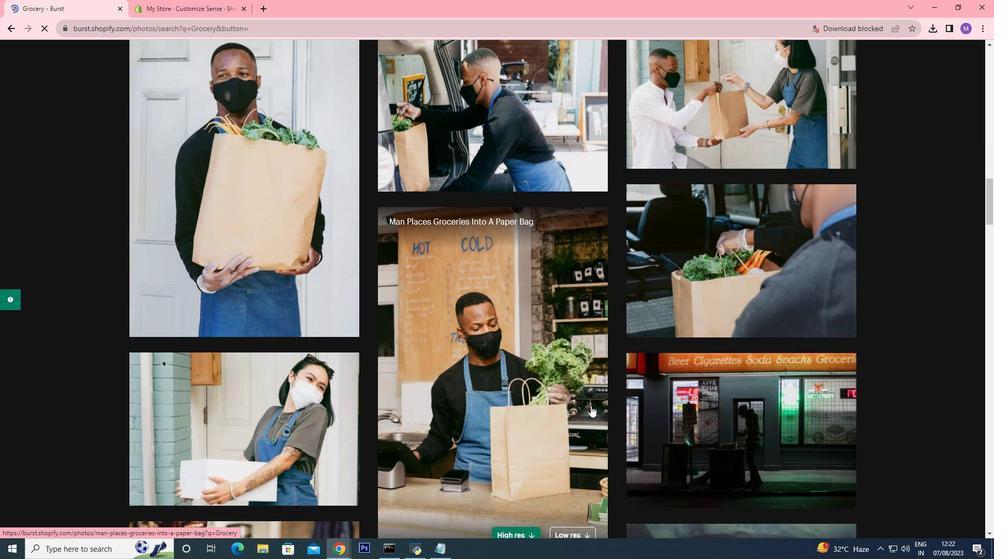 
Action: Mouse scrolled (590, 405) with delta (0, 0)
Screenshot: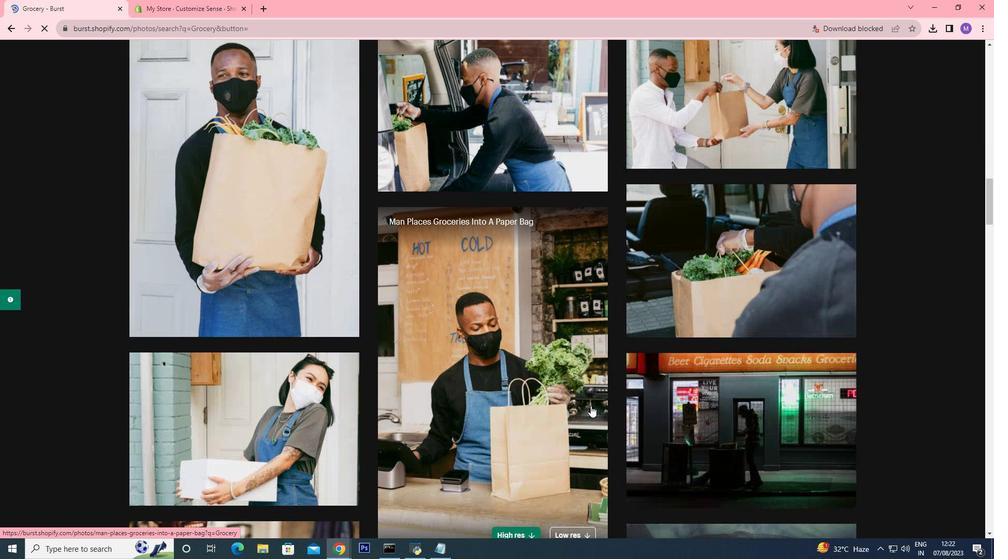 
Action: Mouse scrolled (590, 405) with delta (0, 0)
Screenshot: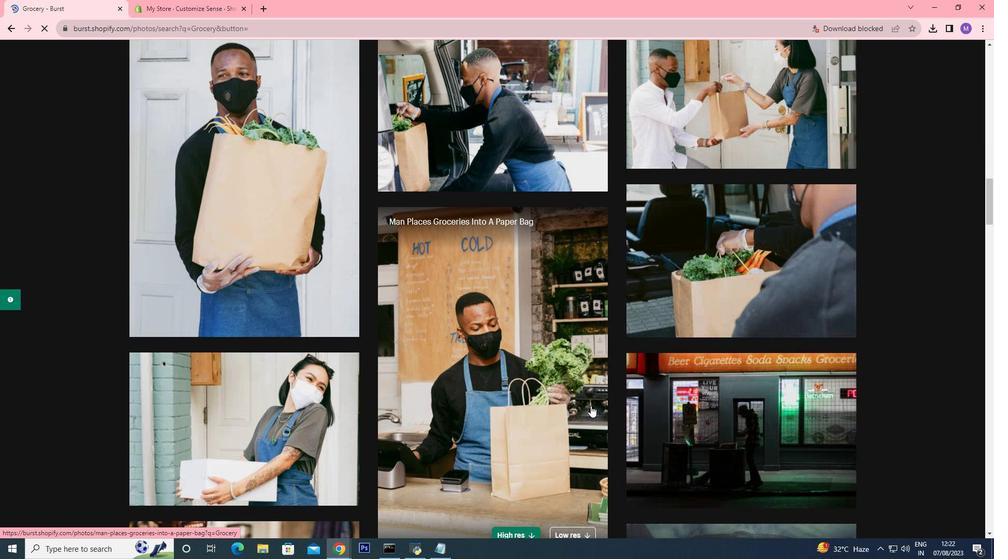 
Action: Mouse scrolled (590, 405) with delta (0, 0)
Screenshot: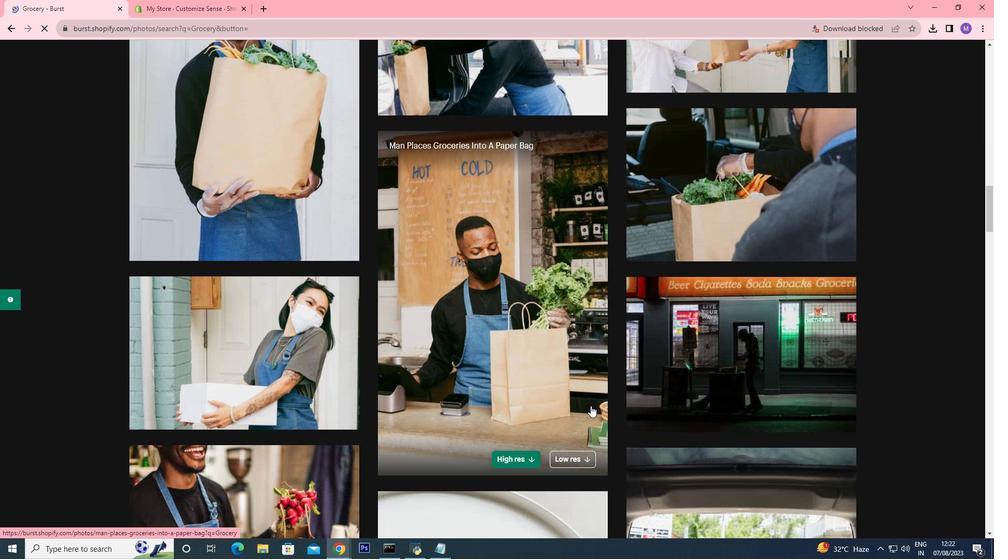 
Action: Mouse scrolled (590, 405) with delta (0, 0)
Screenshot: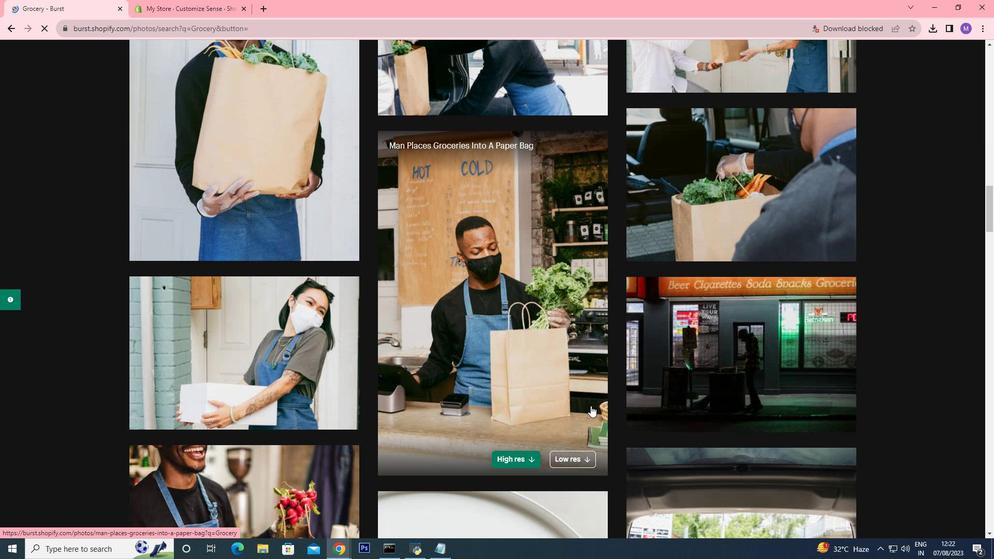 
Action: Mouse moved to (590, 401)
Screenshot: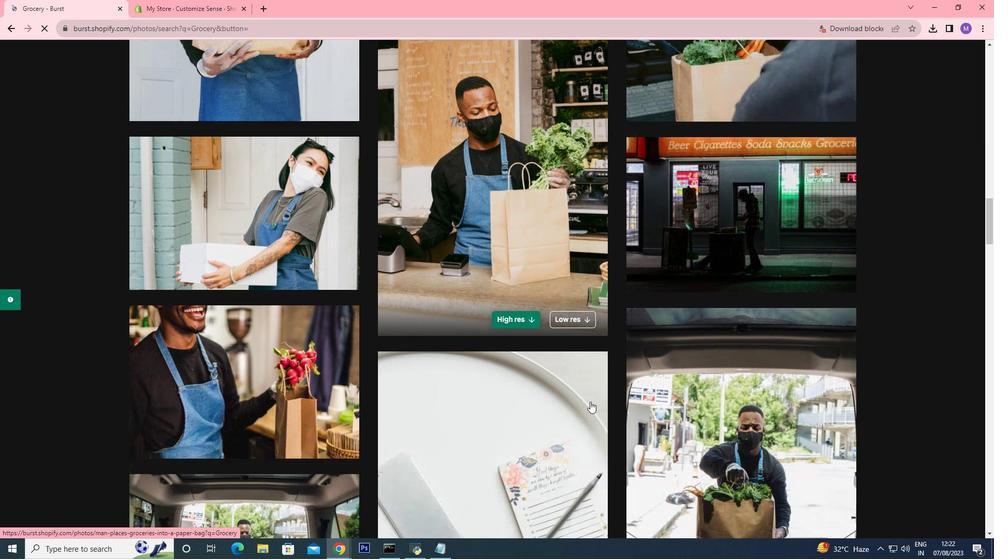 
Action: Mouse scrolled (590, 401) with delta (0, 0)
Screenshot: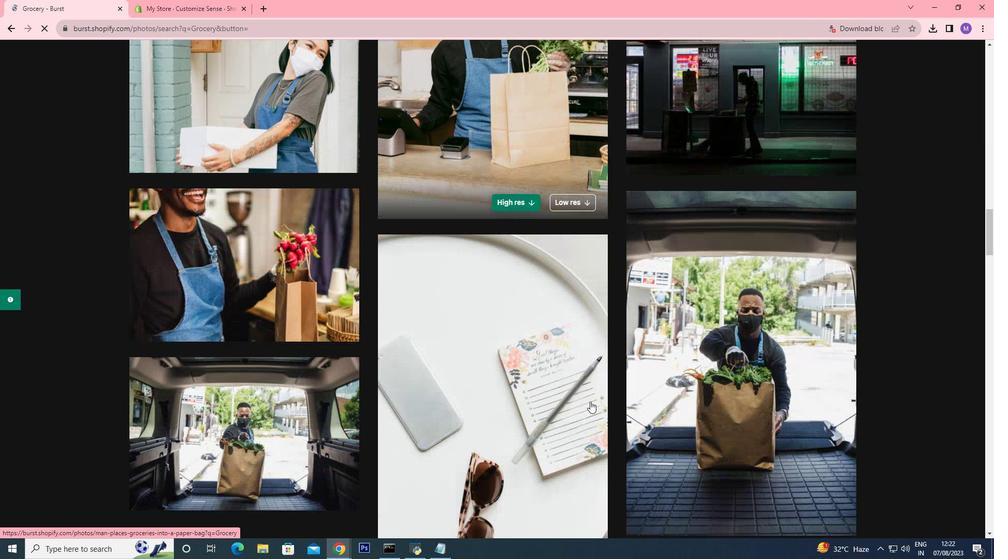
Action: Mouse scrolled (590, 401) with delta (0, 0)
Screenshot: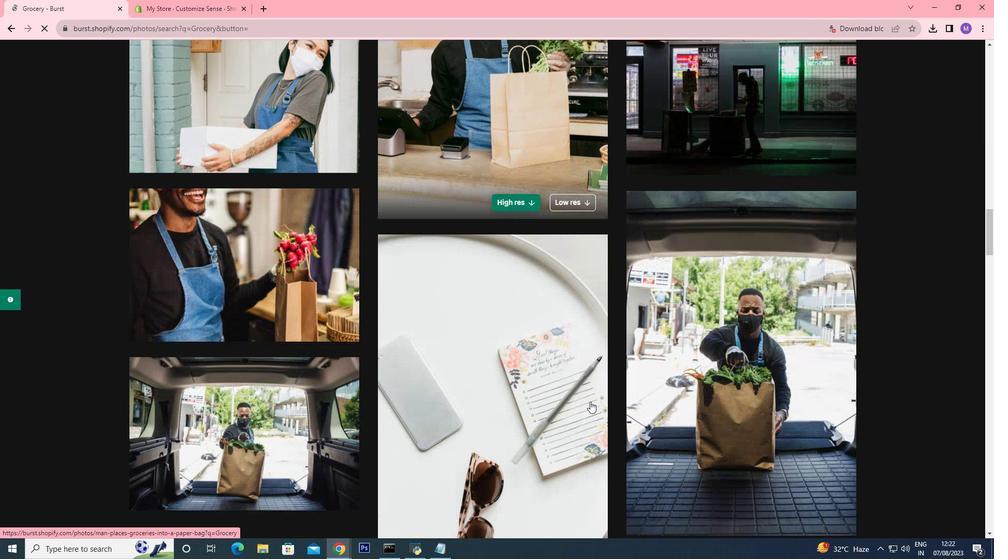 
Action: Mouse scrolled (590, 401) with delta (0, 0)
Screenshot: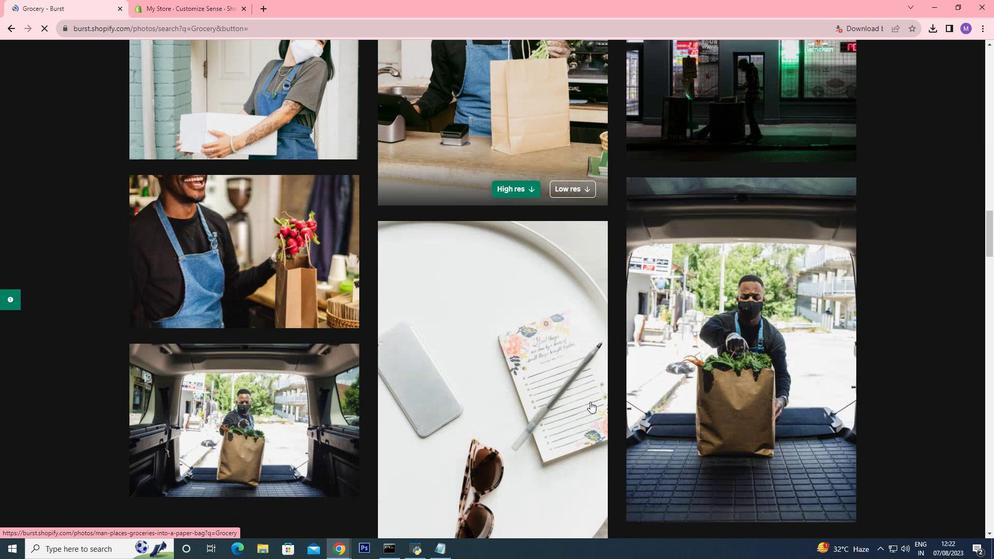 
Action: Mouse scrolled (590, 401) with delta (0, 0)
Screenshot: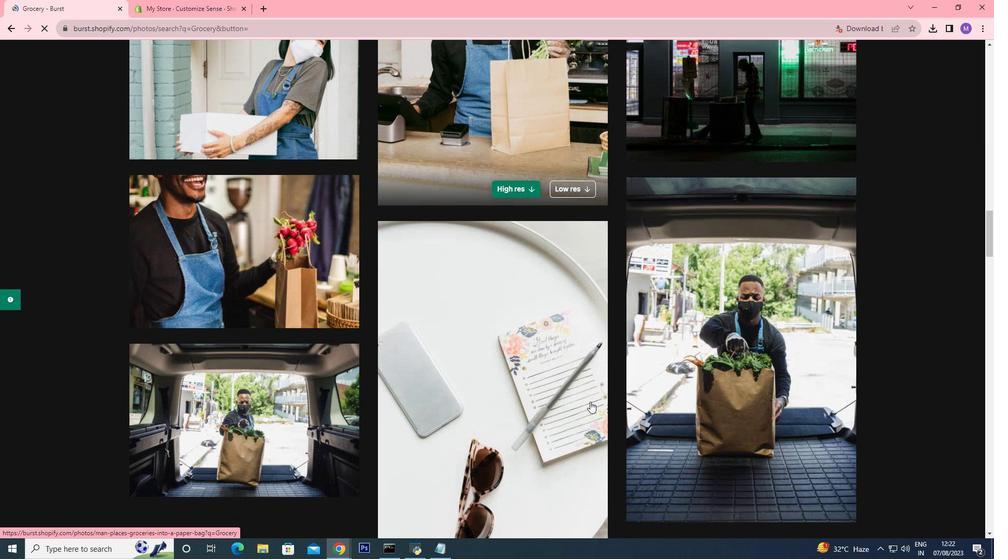 
Action: Mouse scrolled (590, 401) with delta (0, 0)
Screenshot: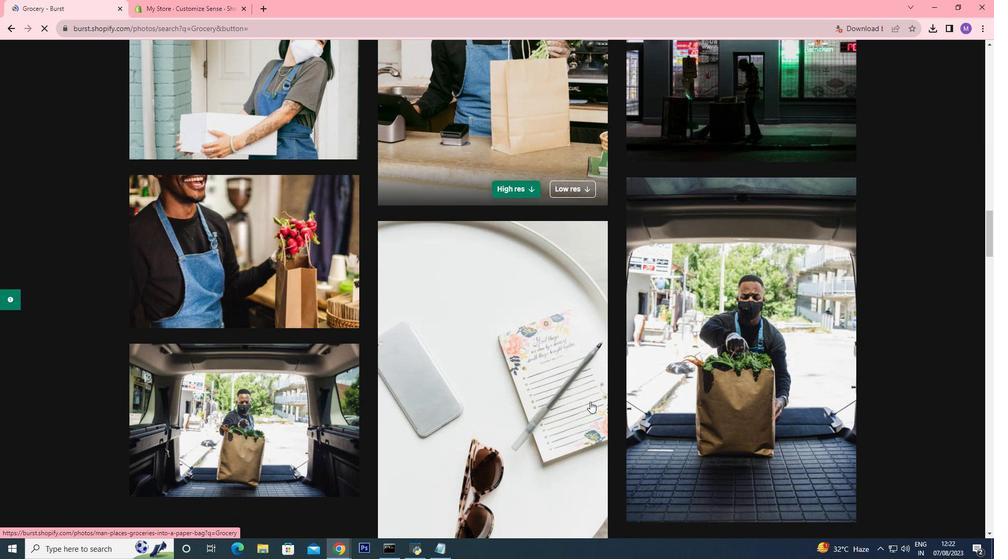 
Action: Mouse moved to (592, 396)
Screenshot: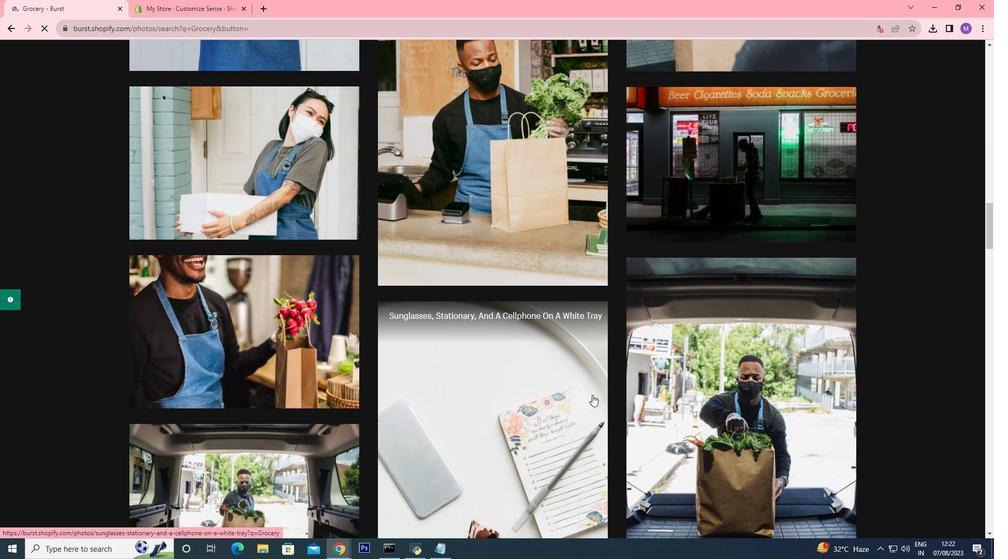 
Action: Mouse scrolled (592, 396) with delta (0, 0)
Screenshot: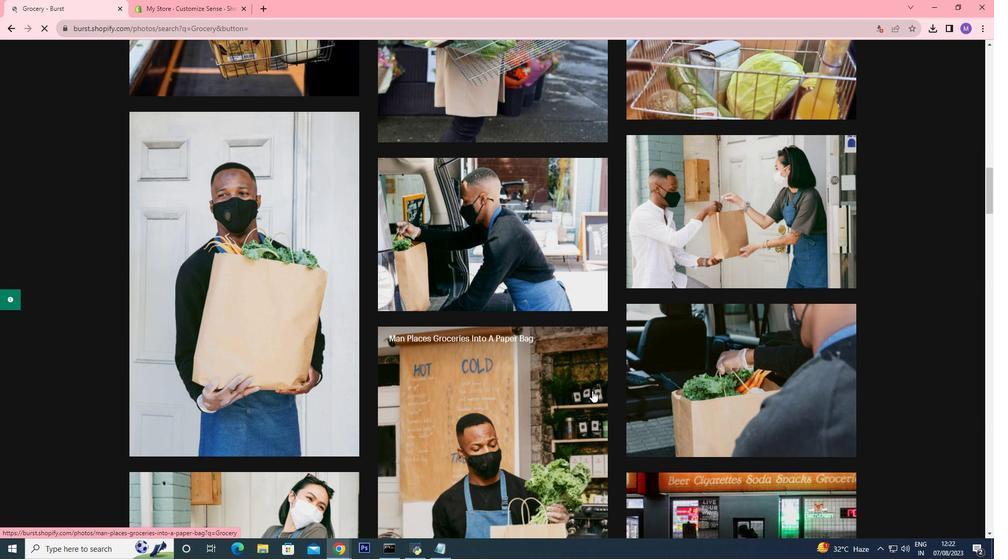 
Action: Mouse scrolled (592, 396) with delta (0, 0)
